 Task: Search one way flight ticket for 1 adult, 1 child, 1 infant in seat in premium economy from Alpena: Alpena County Regional Airport to Riverton: Central Wyoming Regional Airport (was Riverton Regional) on 5-4-2023. Choice of flights is American. Number of bags: 6 checked bags. Price is upto 76000. Outbound departure time preference is 15:30.
Action: Mouse moved to (382, 149)
Screenshot: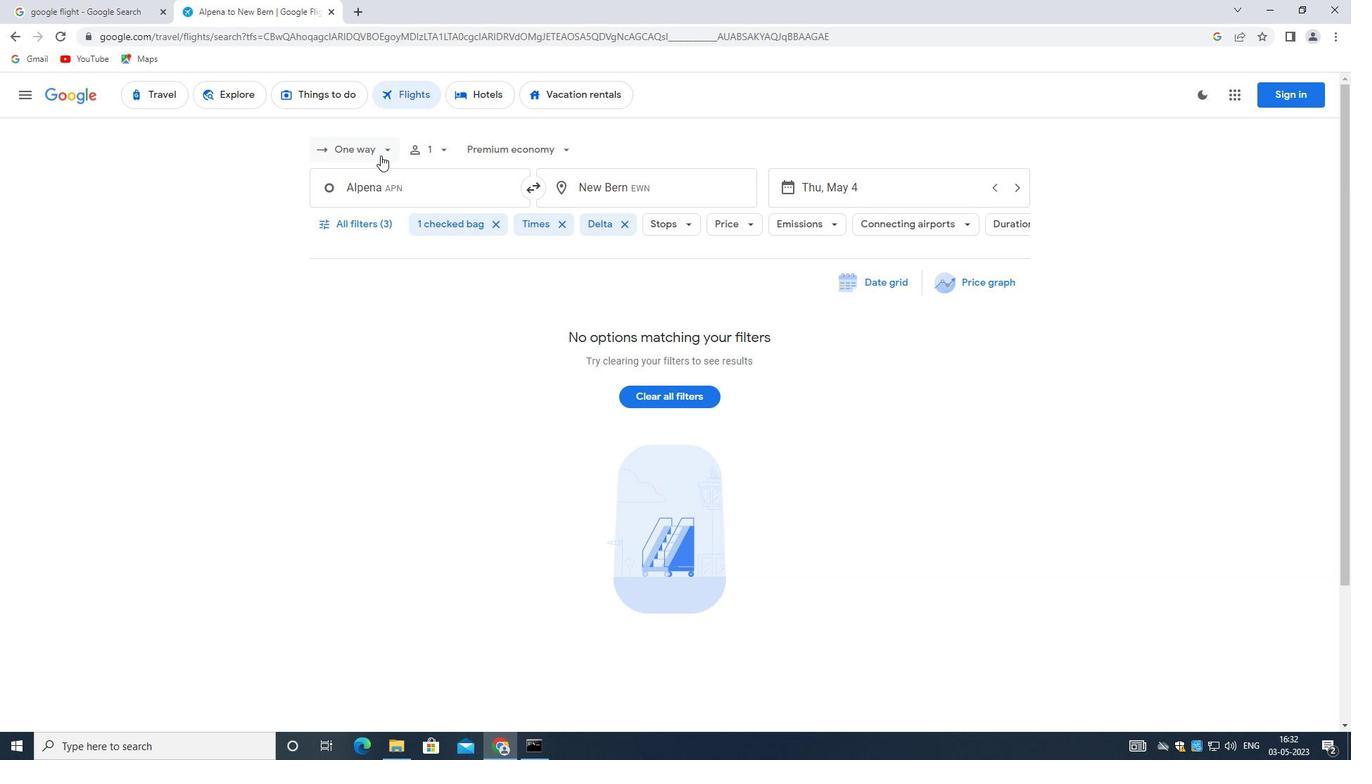 
Action: Mouse pressed left at (382, 149)
Screenshot: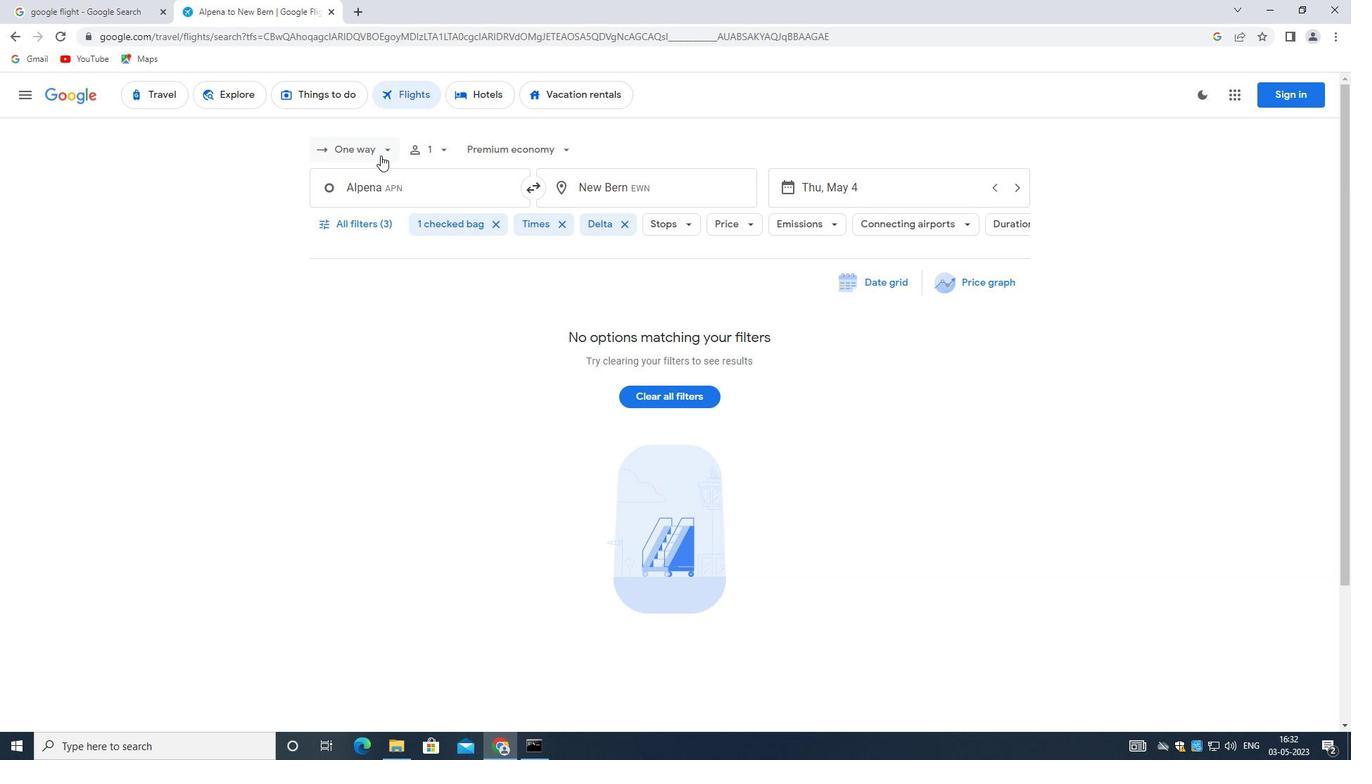 
Action: Mouse moved to (378, 204)
Screenshot: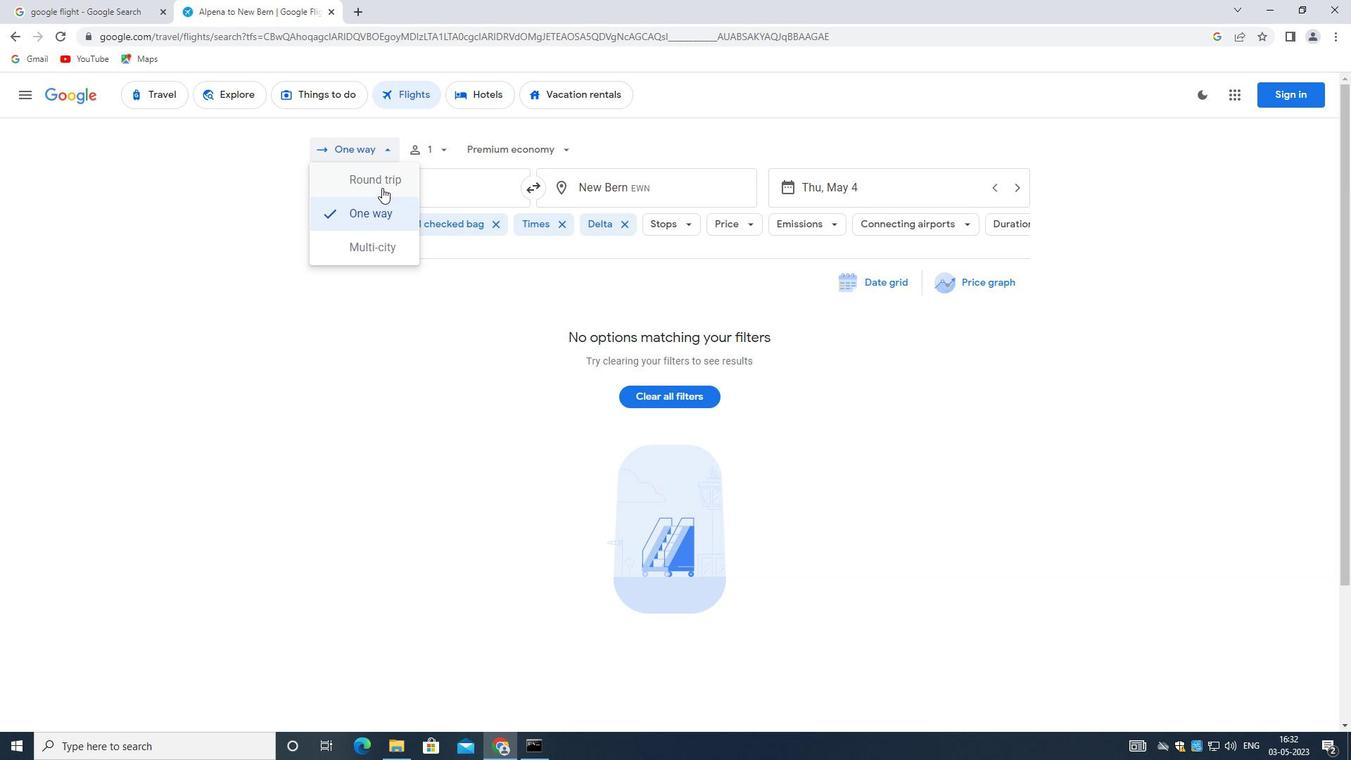 
Action: Mouse pressed left at (378, 204)
Screenshot: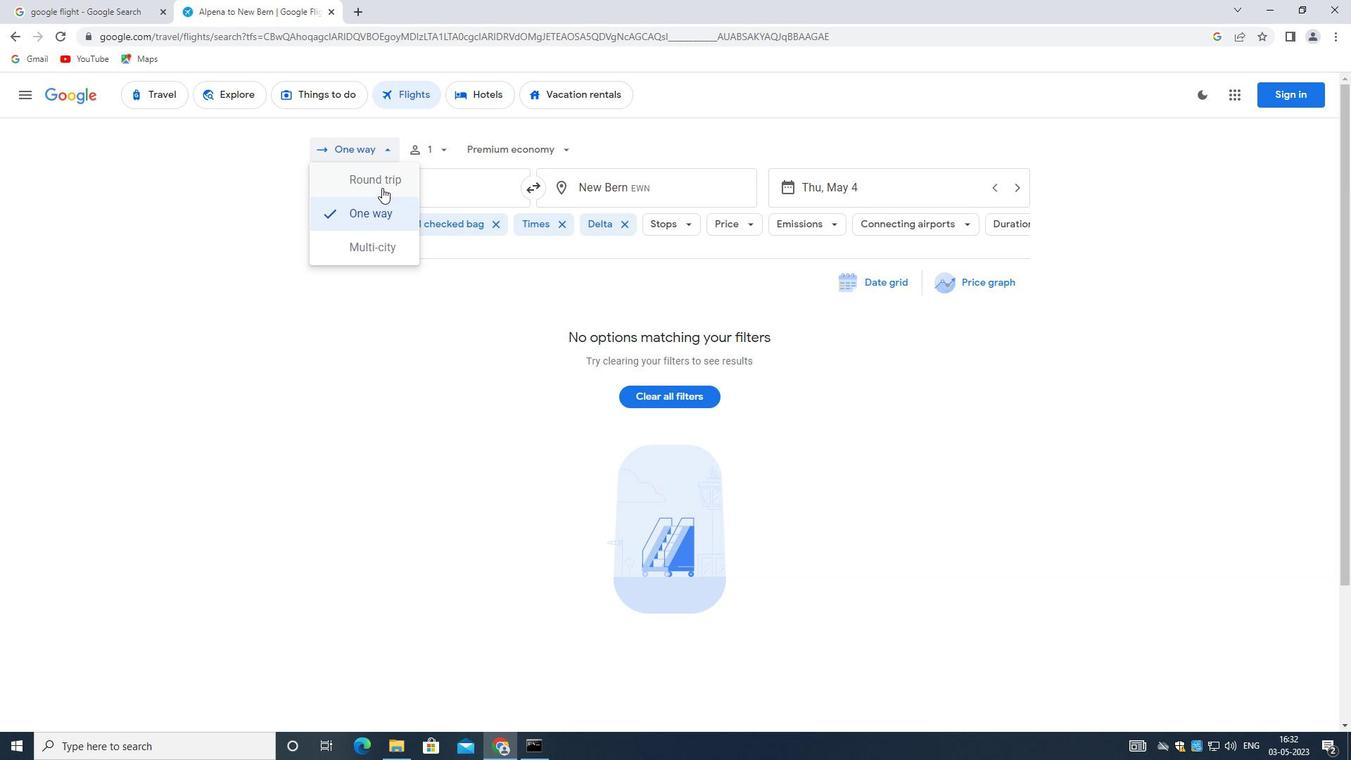 
Action: Mouse moved to (394, 154)
Screenshot: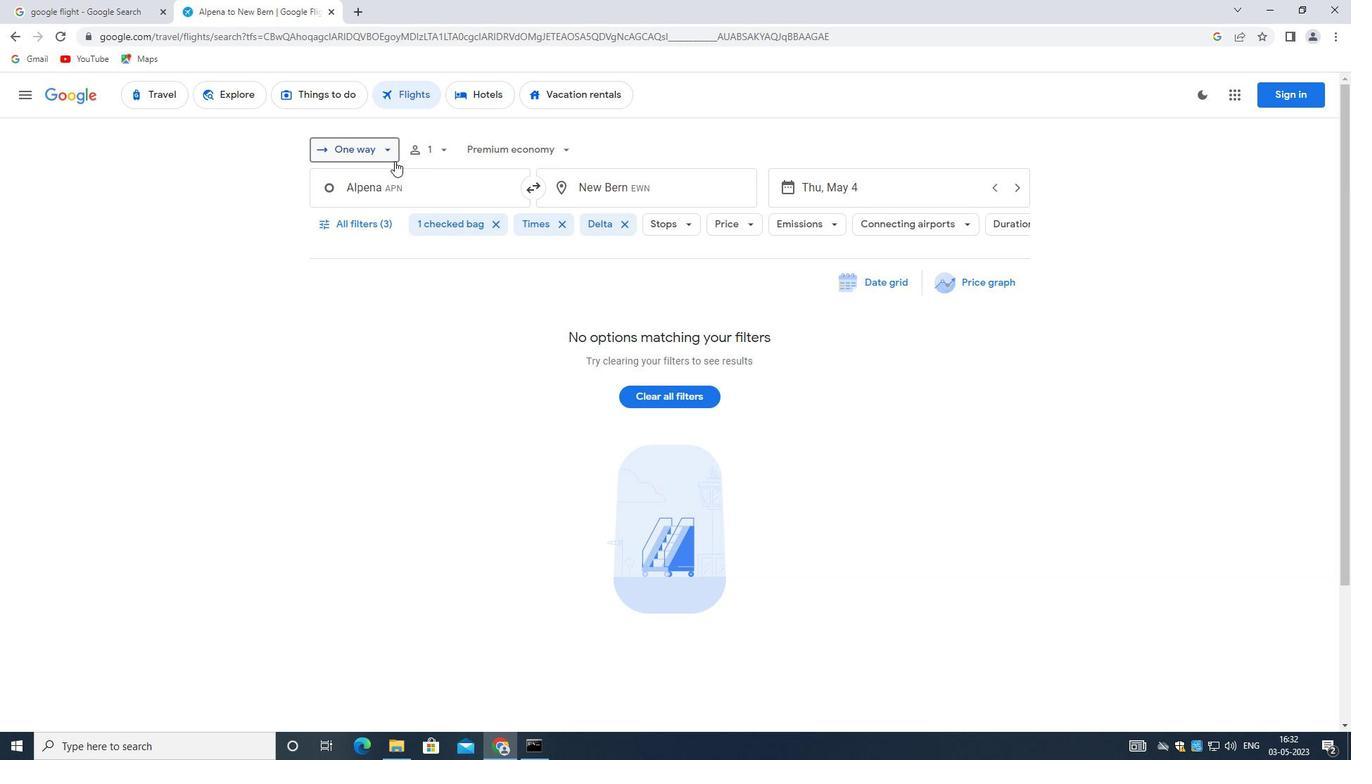 
Action: Mouse pressed left at (394, 154)
Screenshot: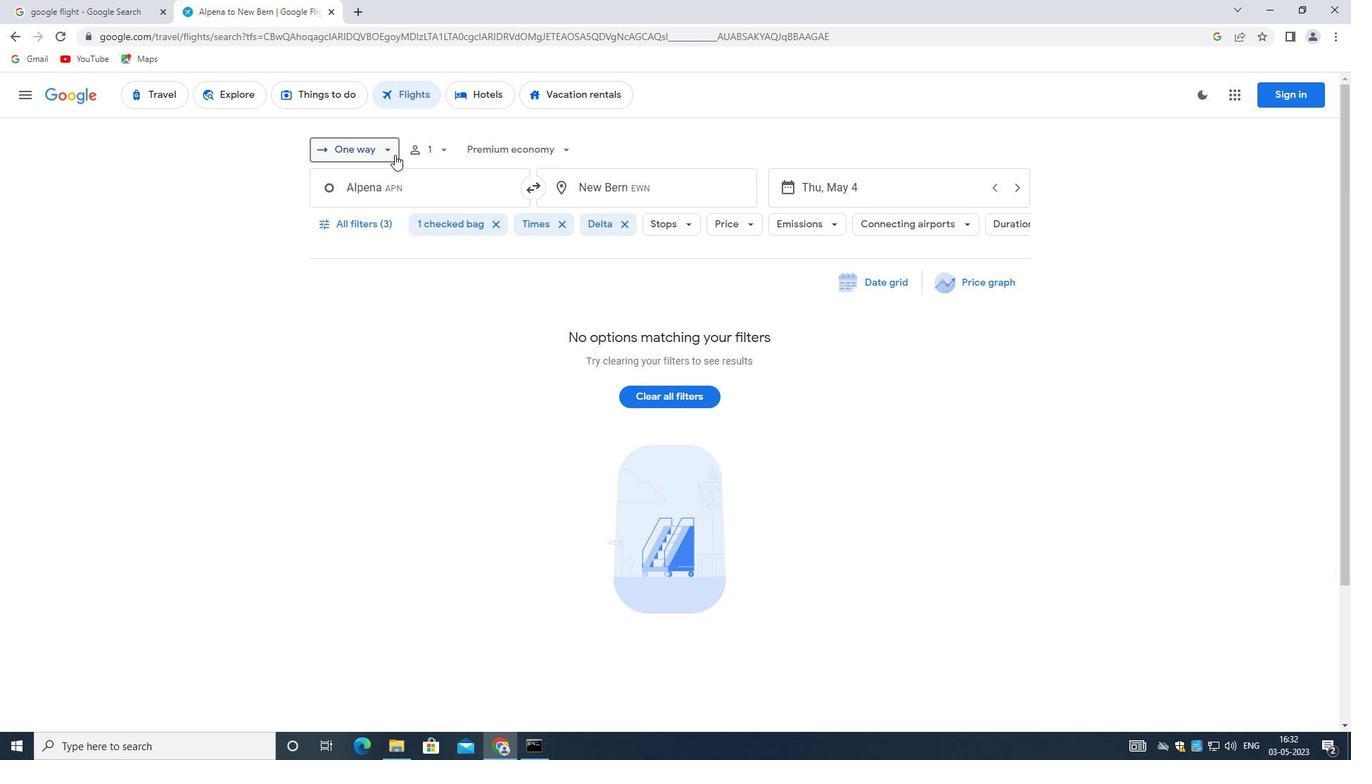 
Action: Mouse moved to (380, 209)
Screenshot: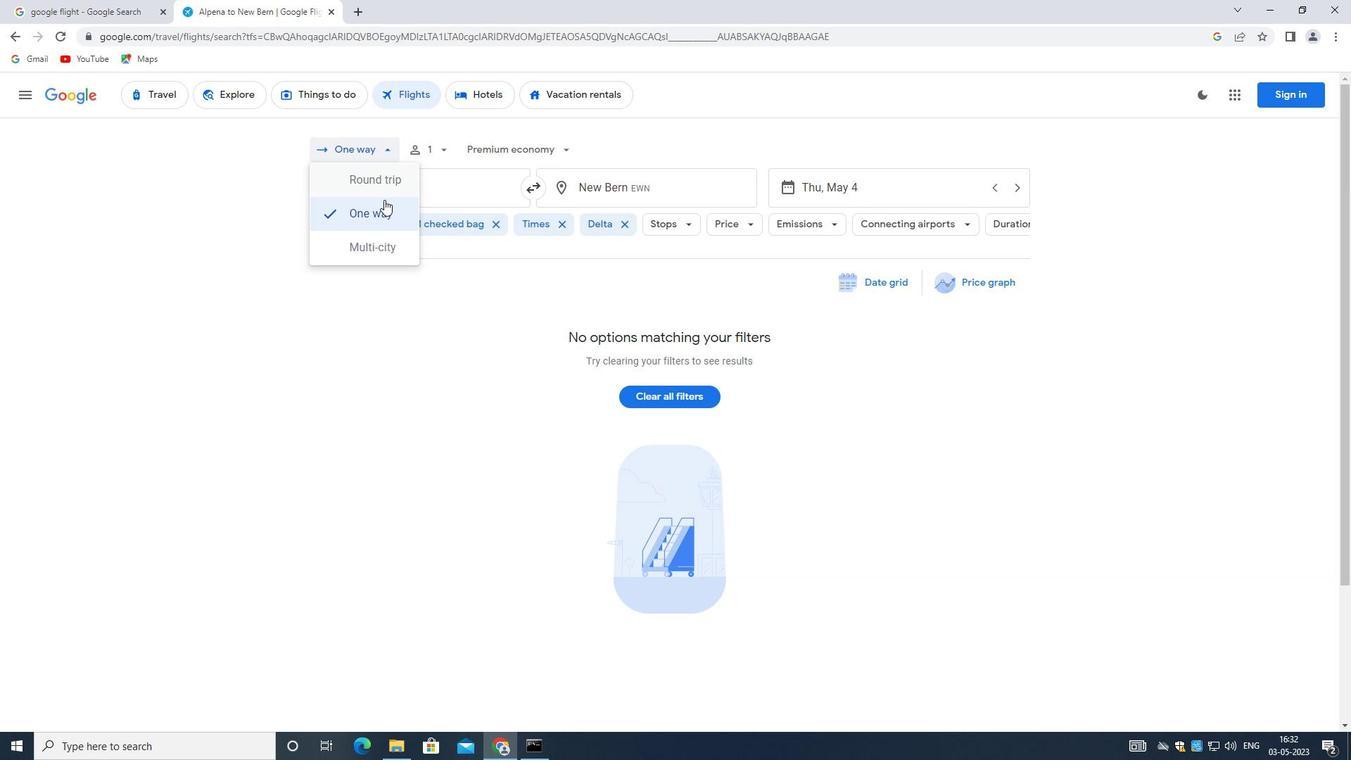 
Action: Mouse pressed left at (380, 209)
Screenshot: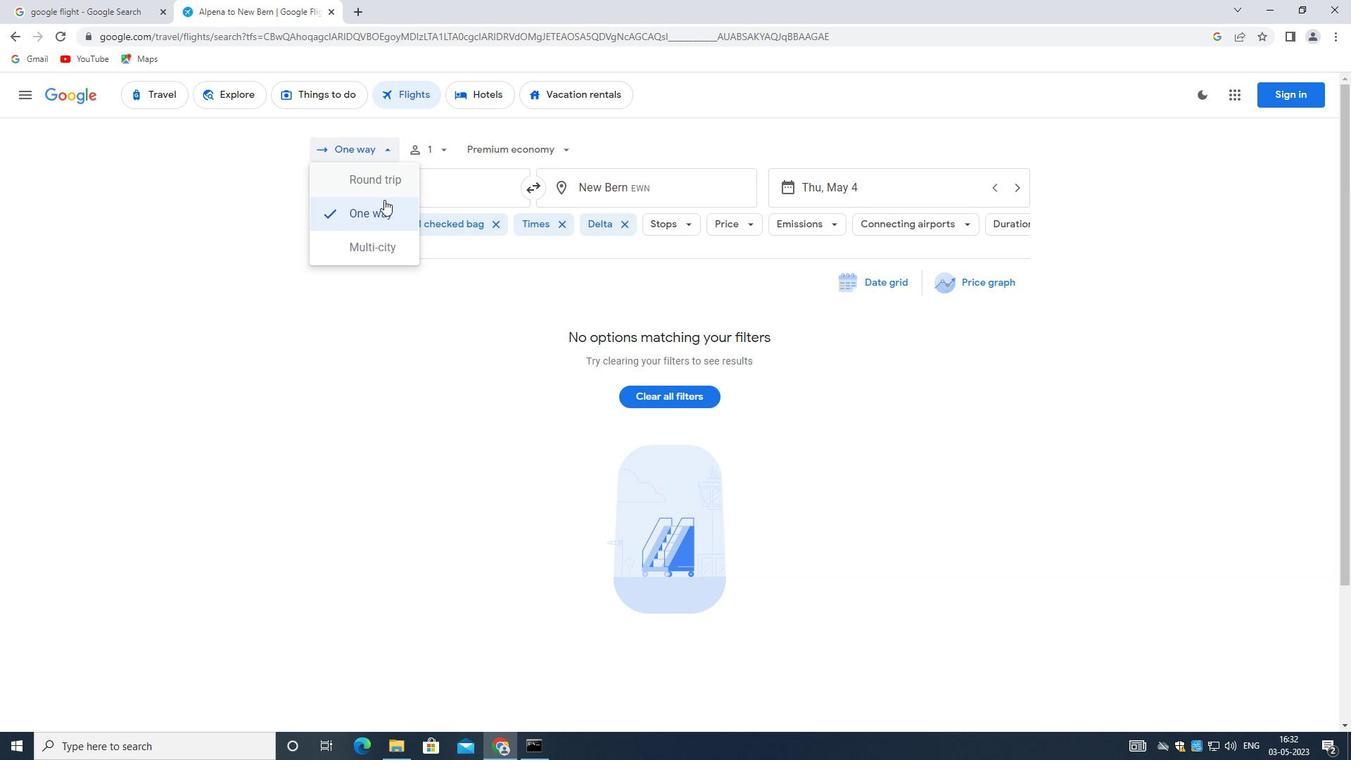 
Action: Mouse moved to (439, 144)
Screenshot: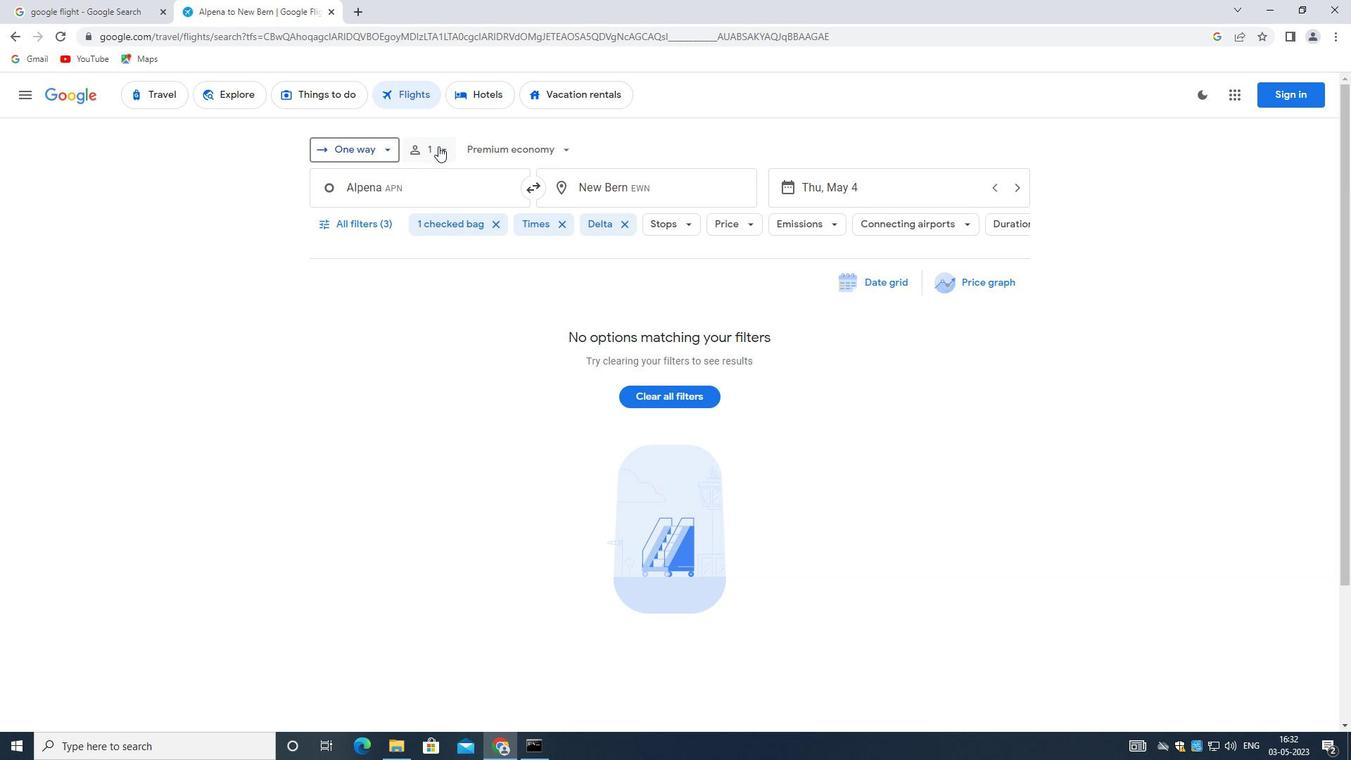 
Action: Mouse pressed left at (439, 144)
Screenshot: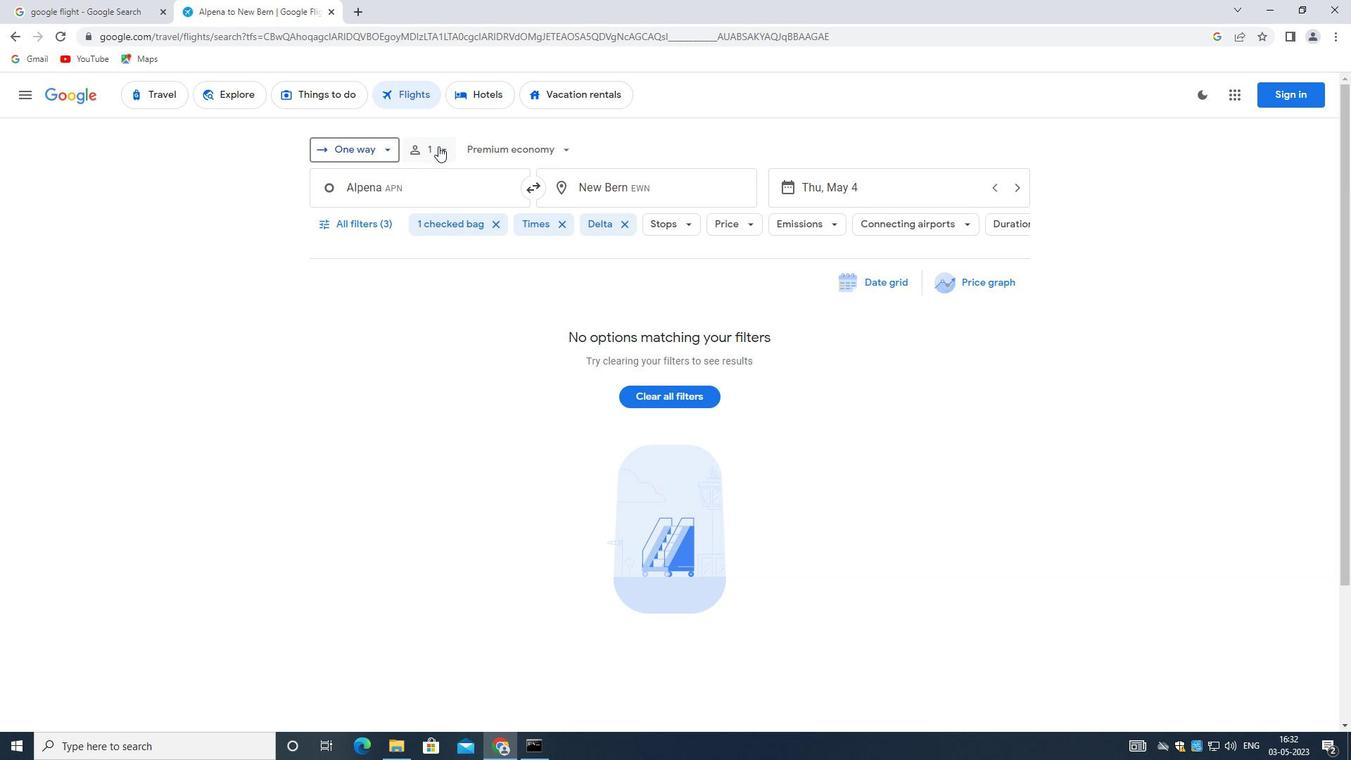
Action: Mouse moved to (546, 215)
Screenshot: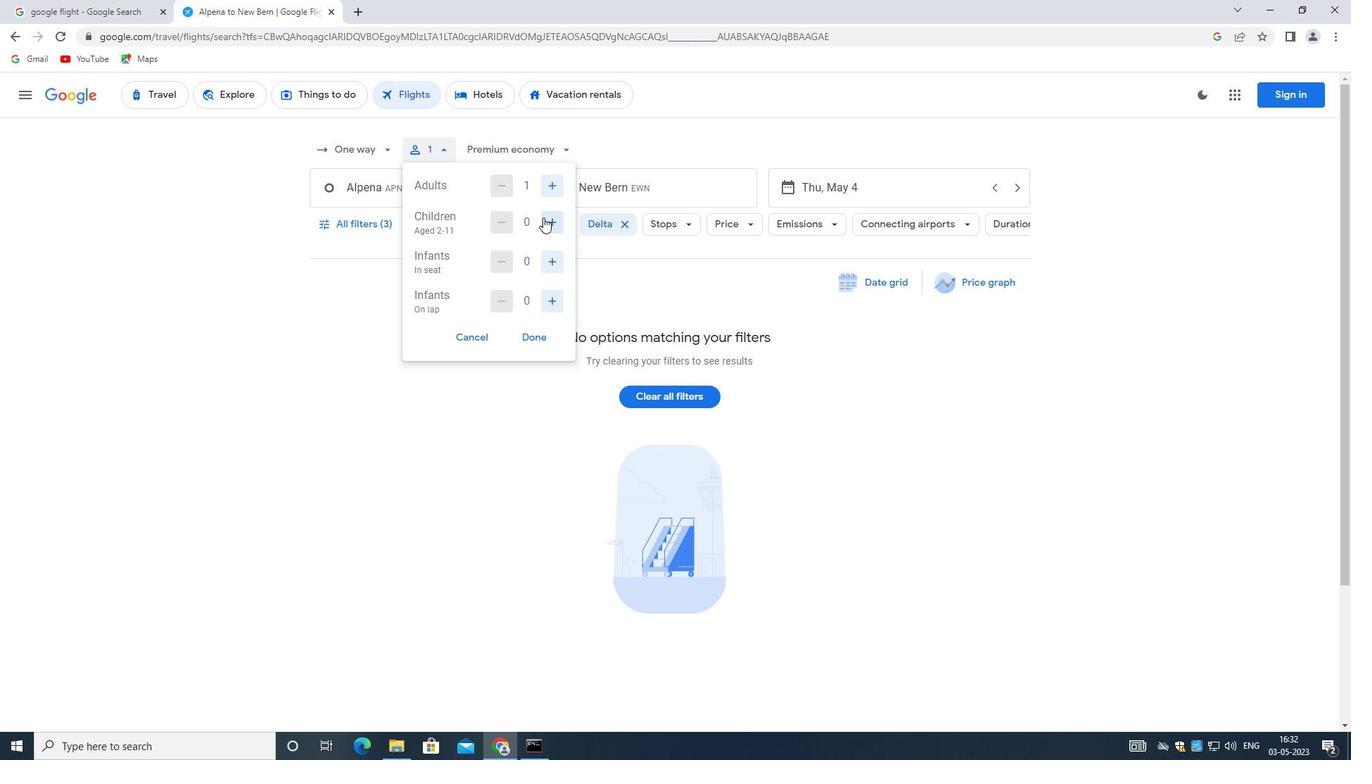
Action: Mouse pressed left at (546, 215)
Screenshot: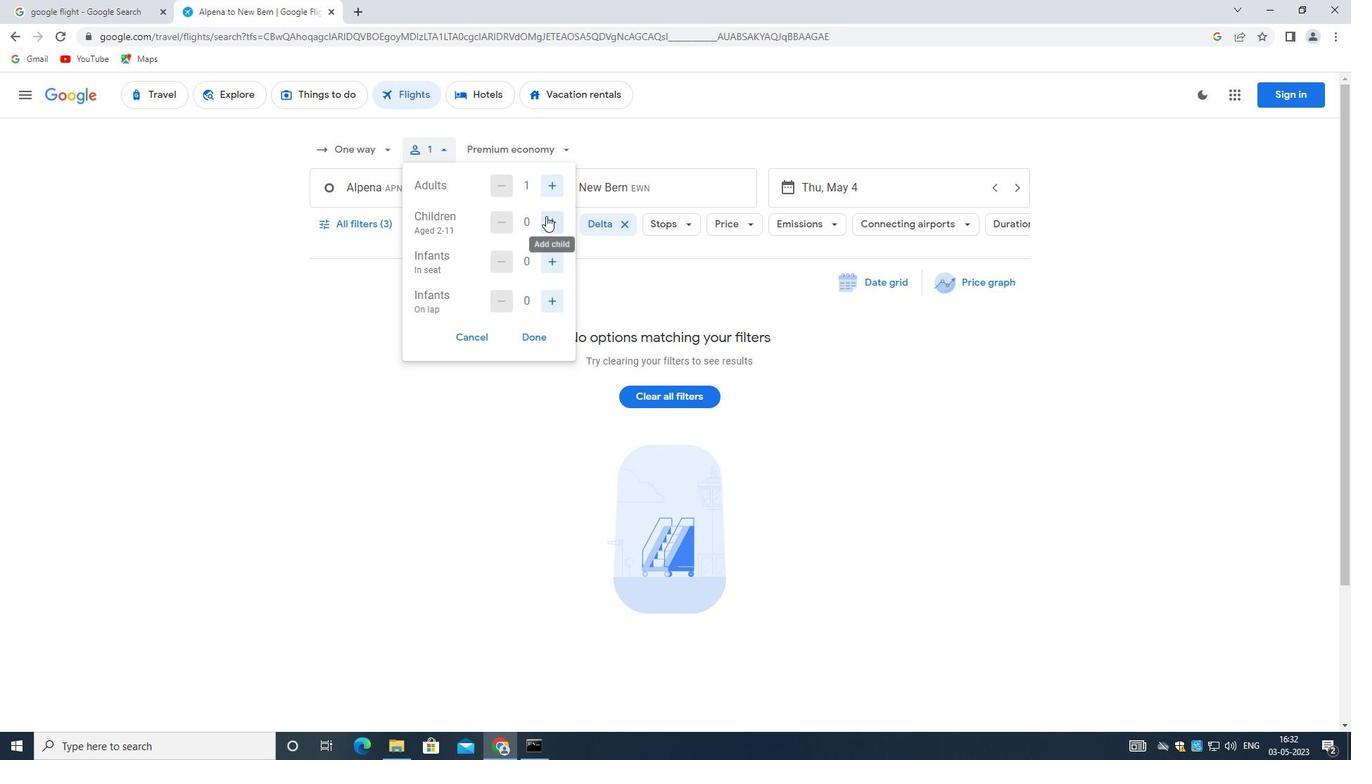 
Action: Mouse moved to (555, 259)
Screenshot: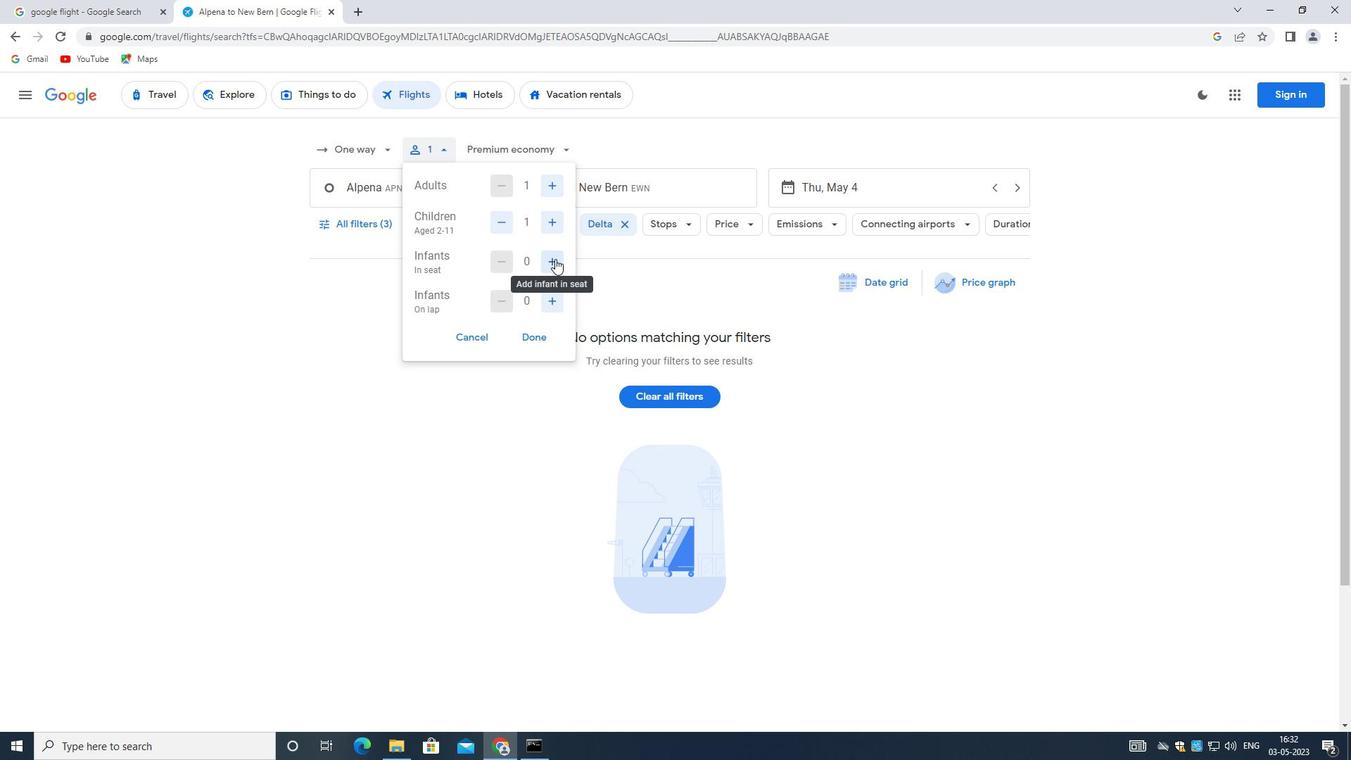 
Action: Mouse pressed left at (555, 259)
Screenshot: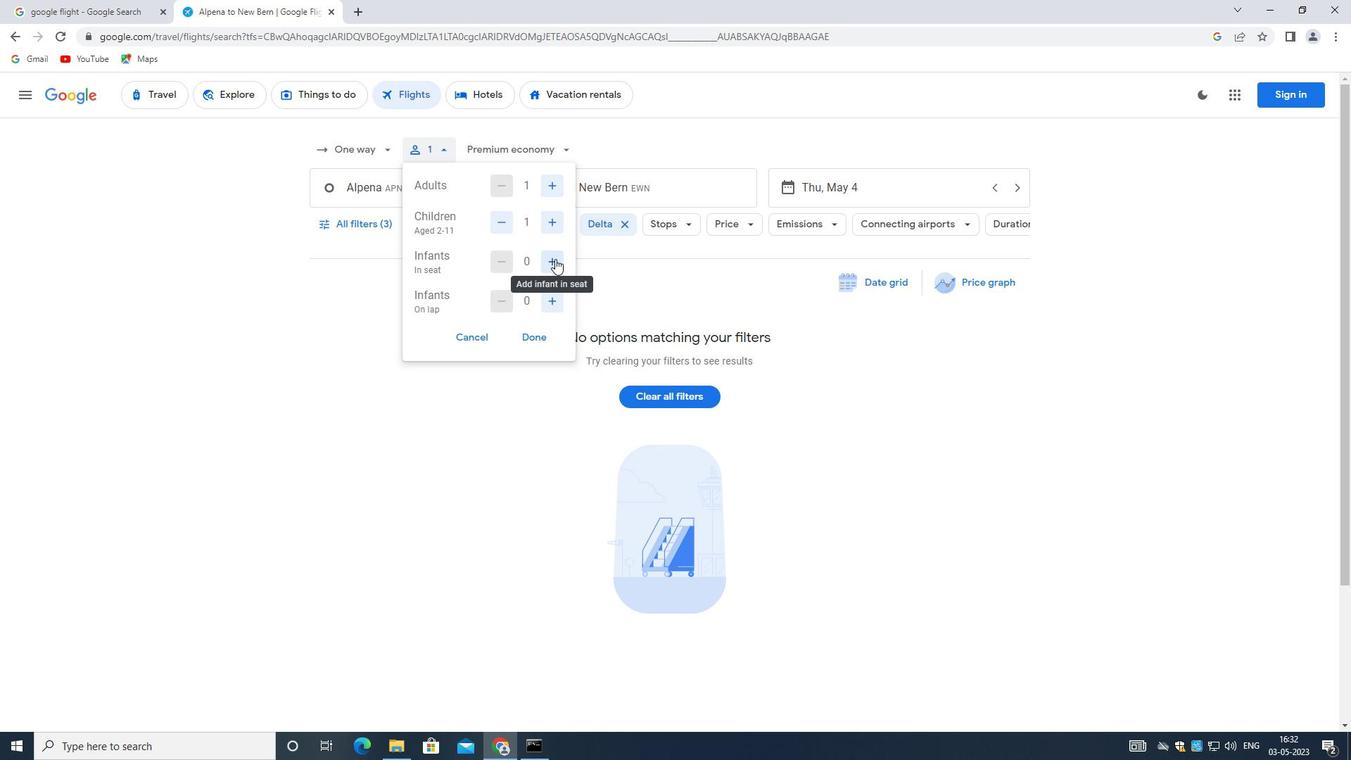 
Action: Mouse moved to (547, 336)
Screenshot: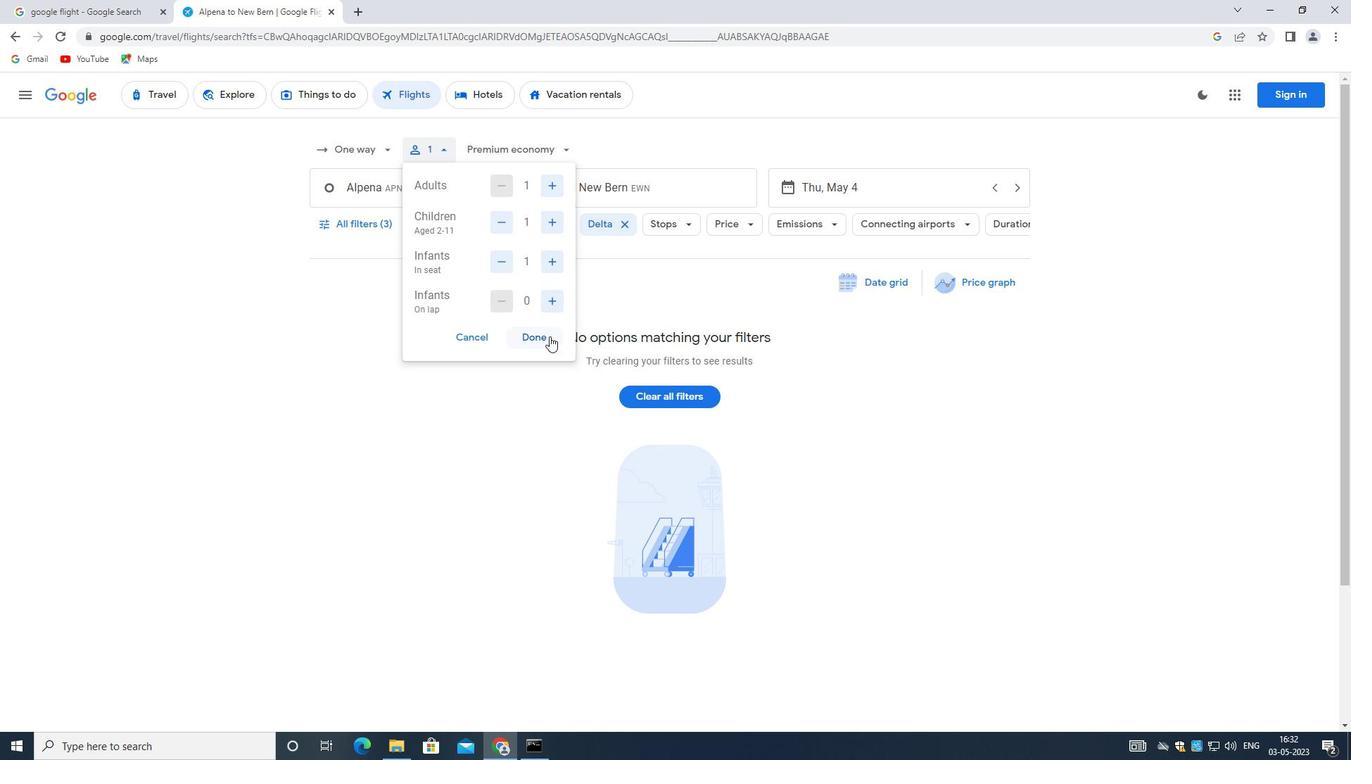 
Action: Mouse pressed left at (547, 336)
Screenshot: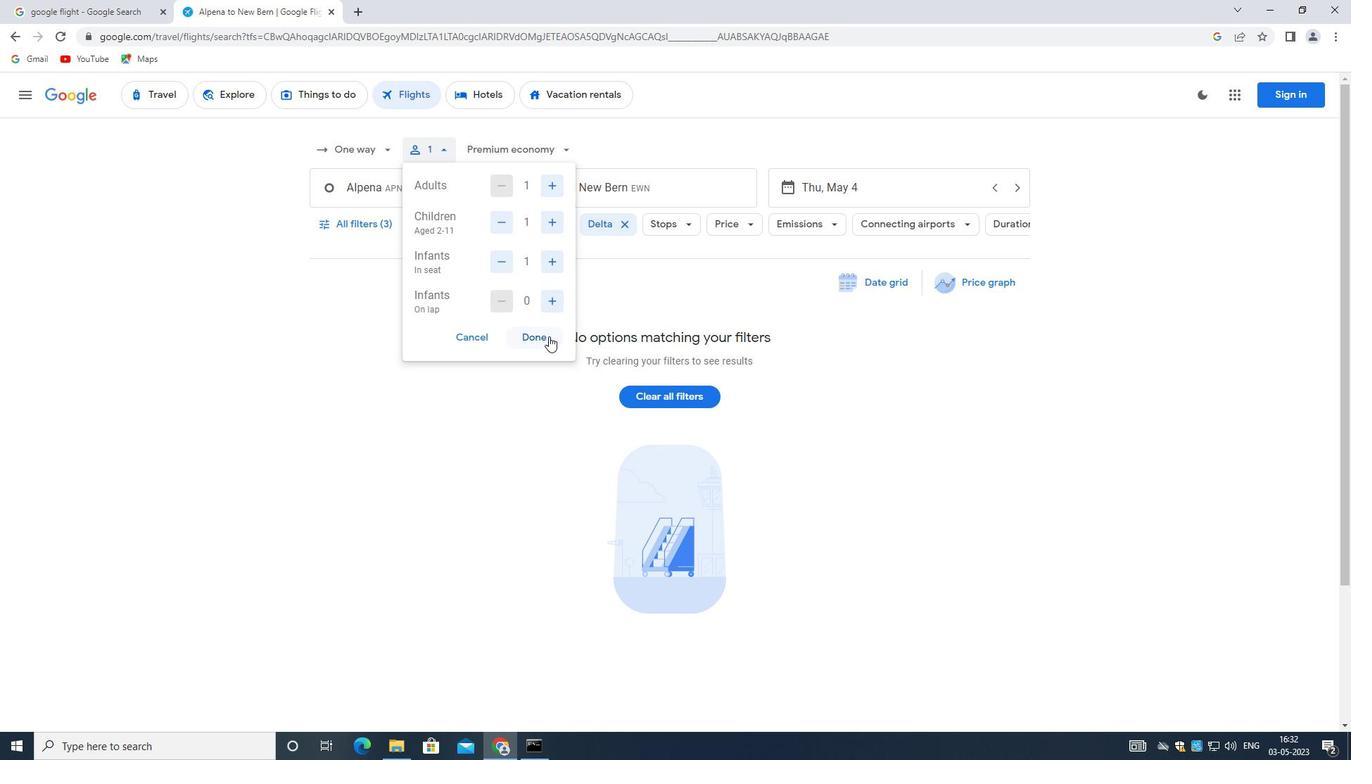 
Action: Mouse moved to (533, 147)
Screenshot: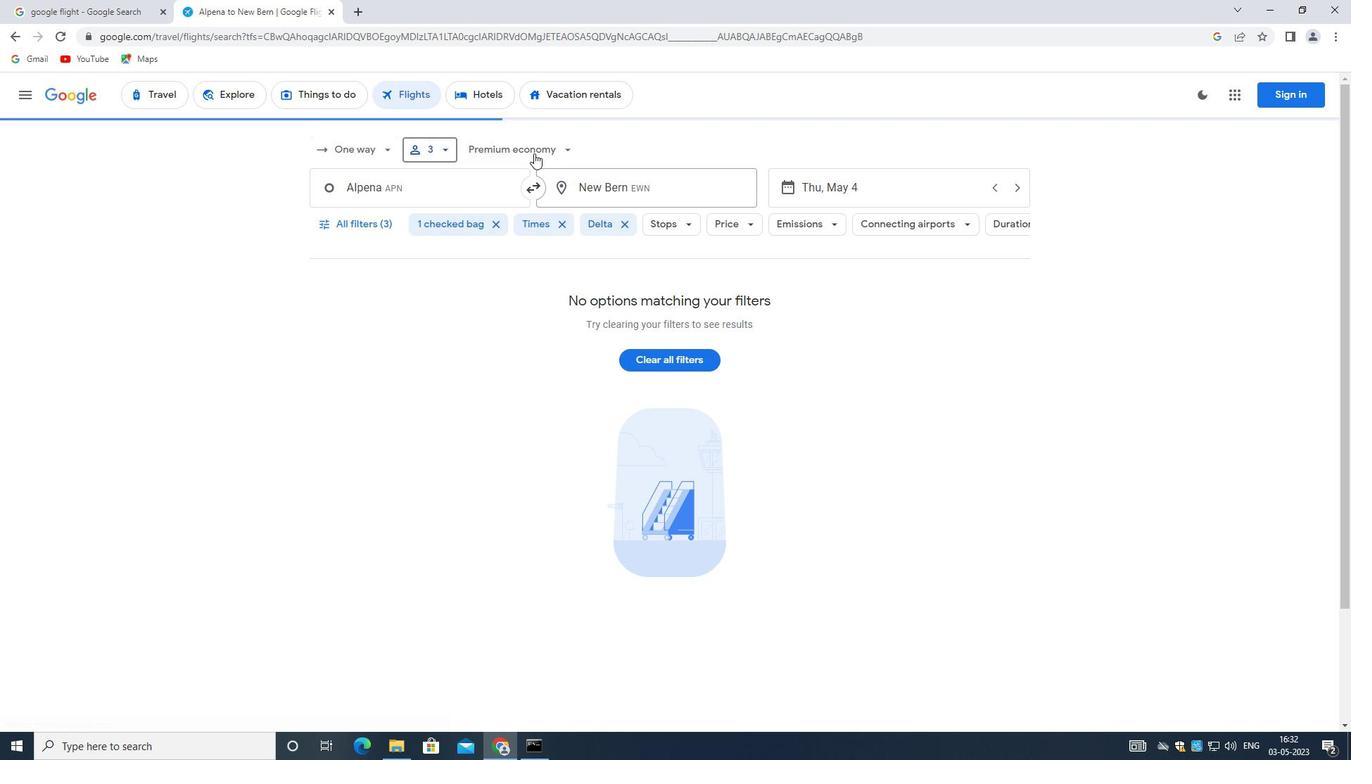 
Action: Mouse pressed left at (533, 147)
Screenshot: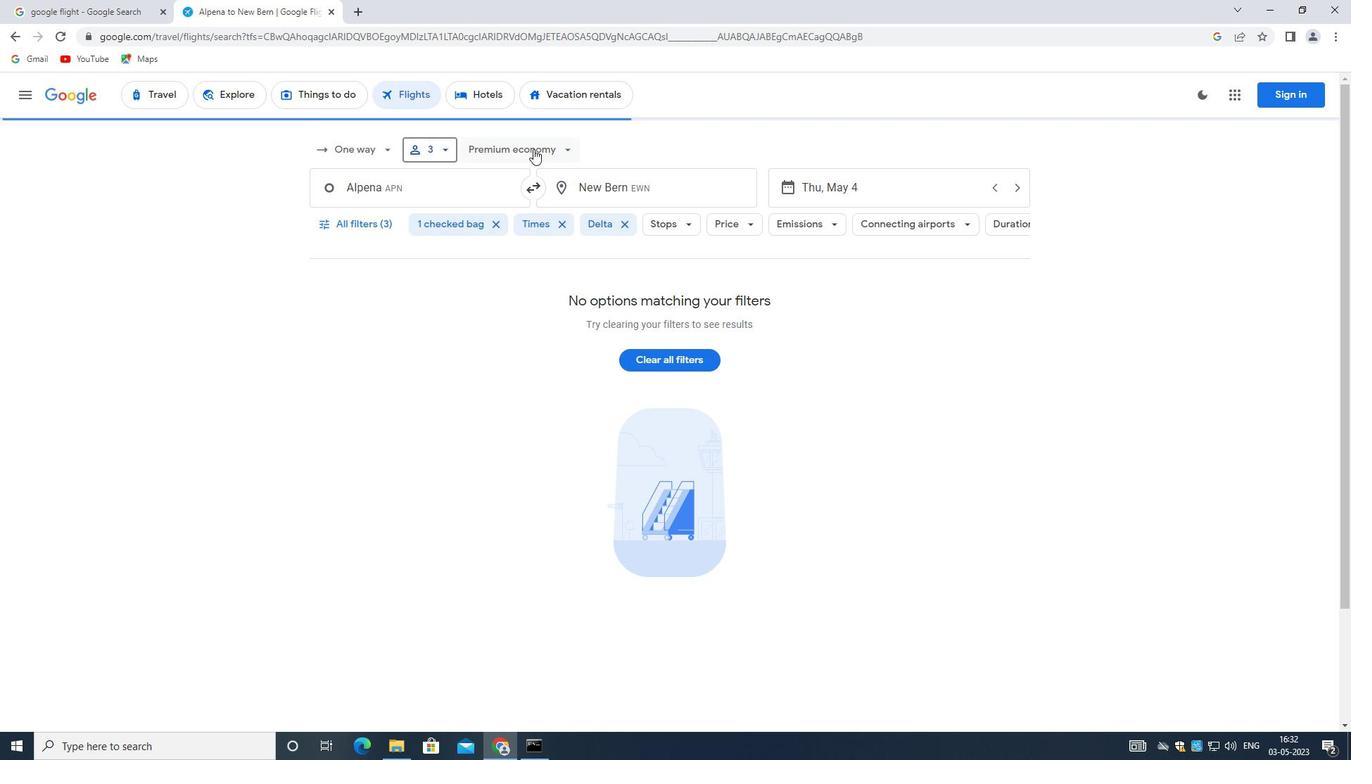 
Action: Mouse moved to (535, 217)
Screenshot: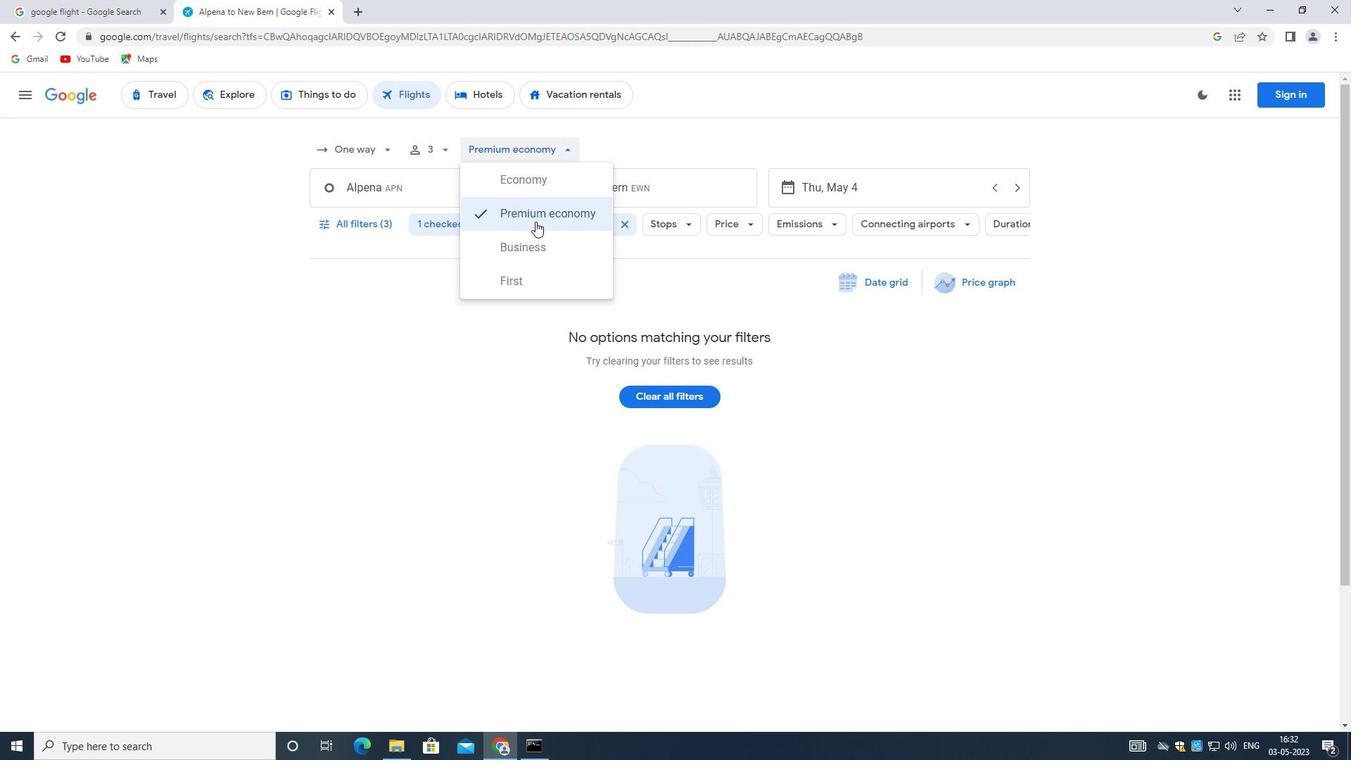 
Action: Mouse pressed left at (535, 217)
Screenshot: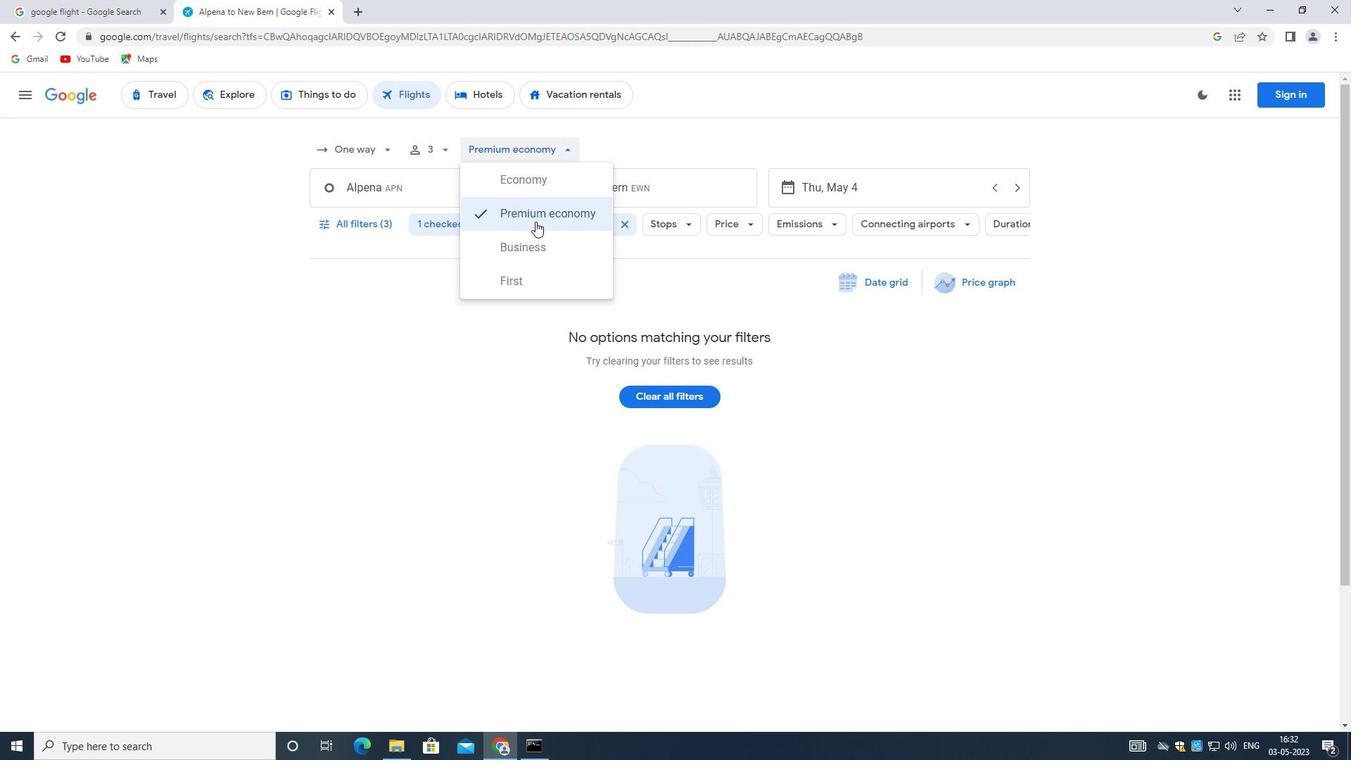 
Action: Mouse moved to (364, 180)
Screenshot: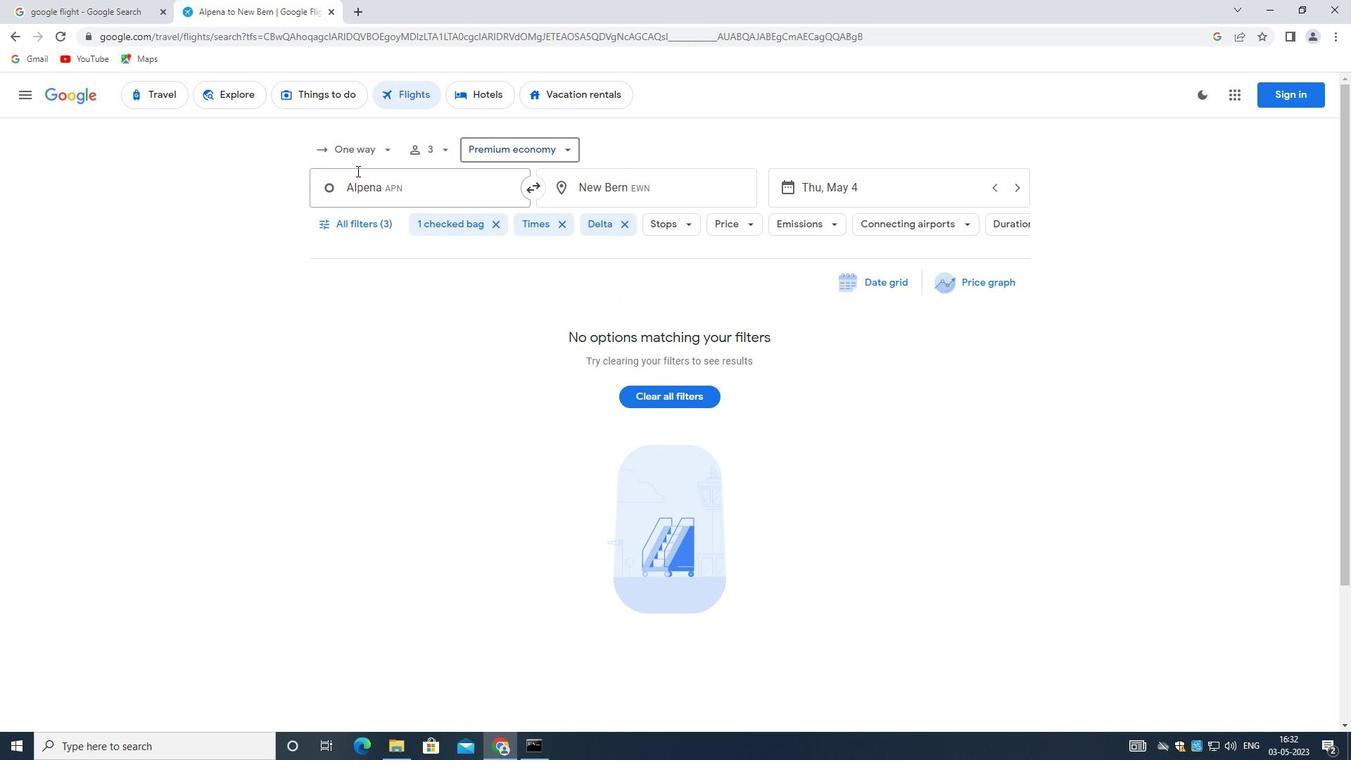 
Action: Mouse pressed left at (364, 180)
Screenshot: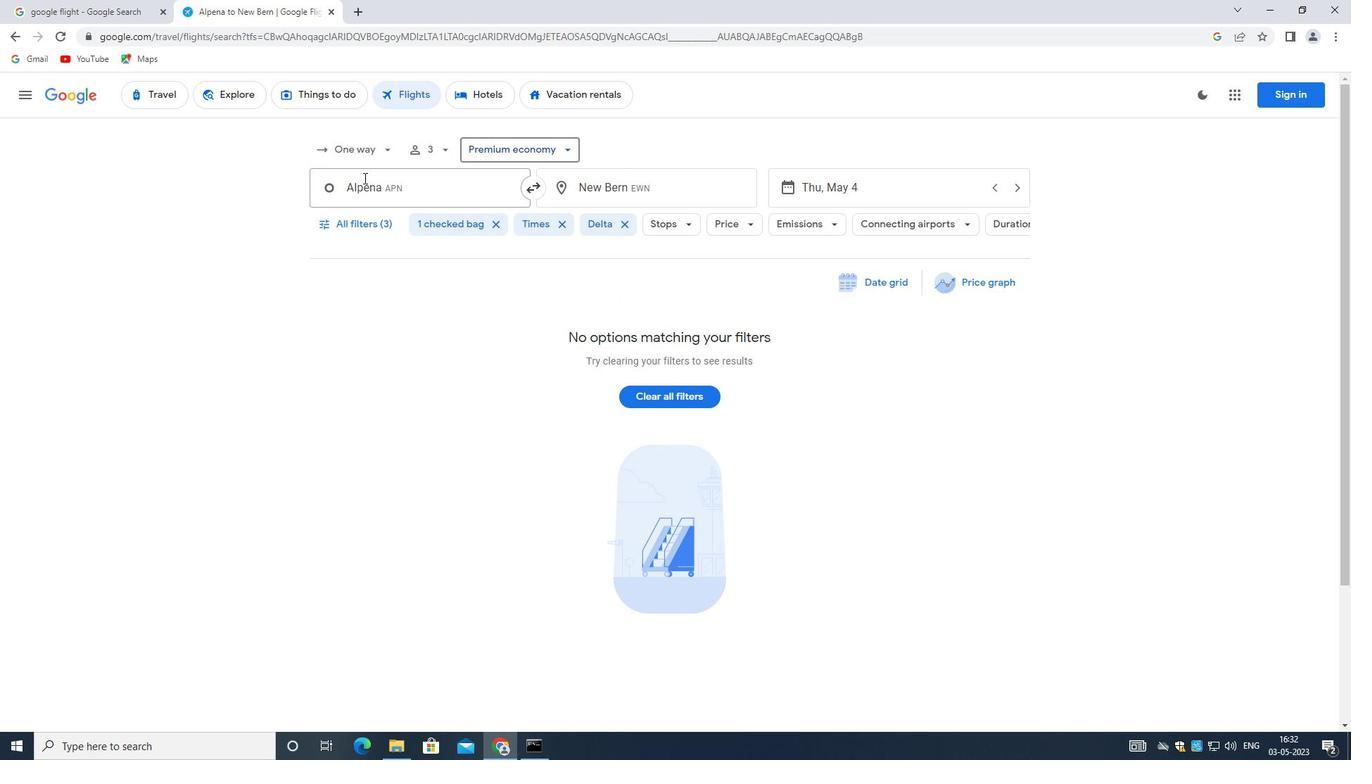 
Action: Mouse moved to (365, 181)
Screenshot: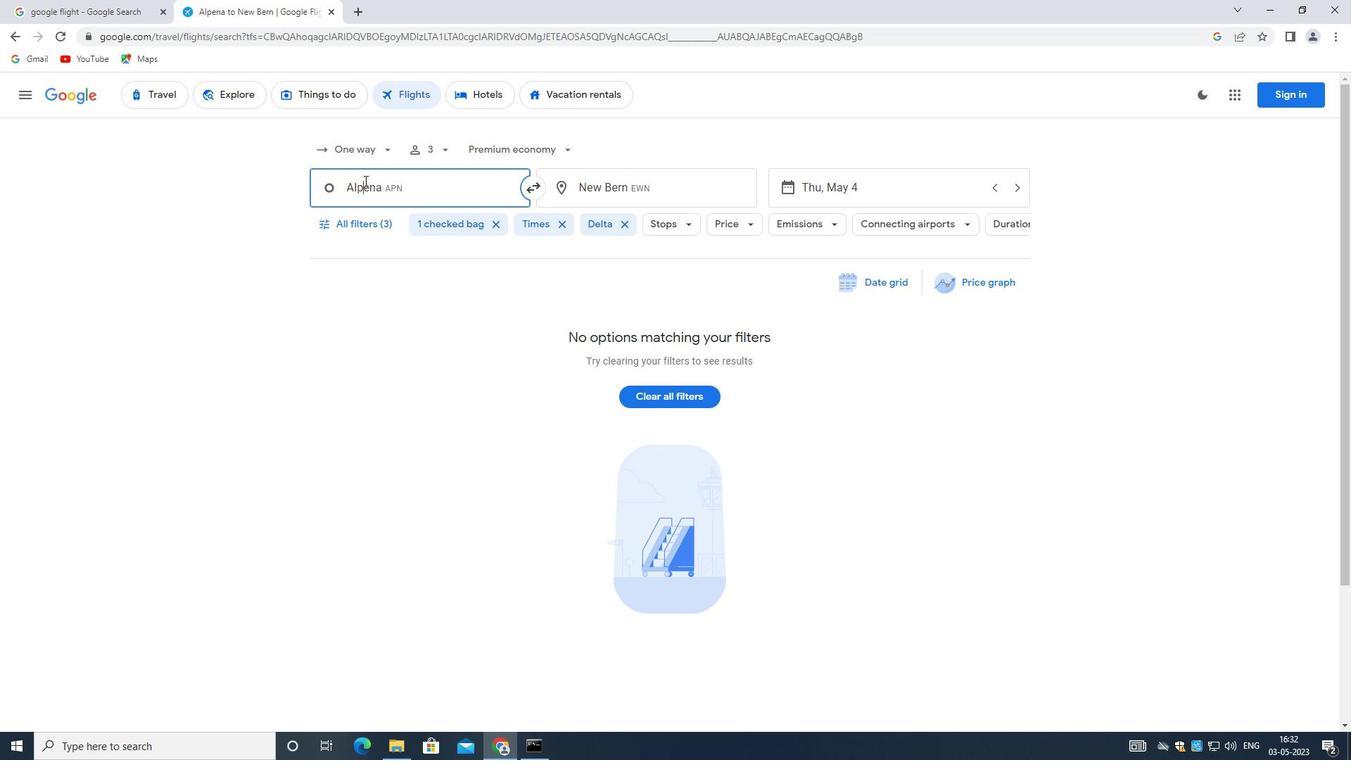
Action: Key pressed <Key.backspace><Key.shift>ALPENA<Key.space>
Screenshot: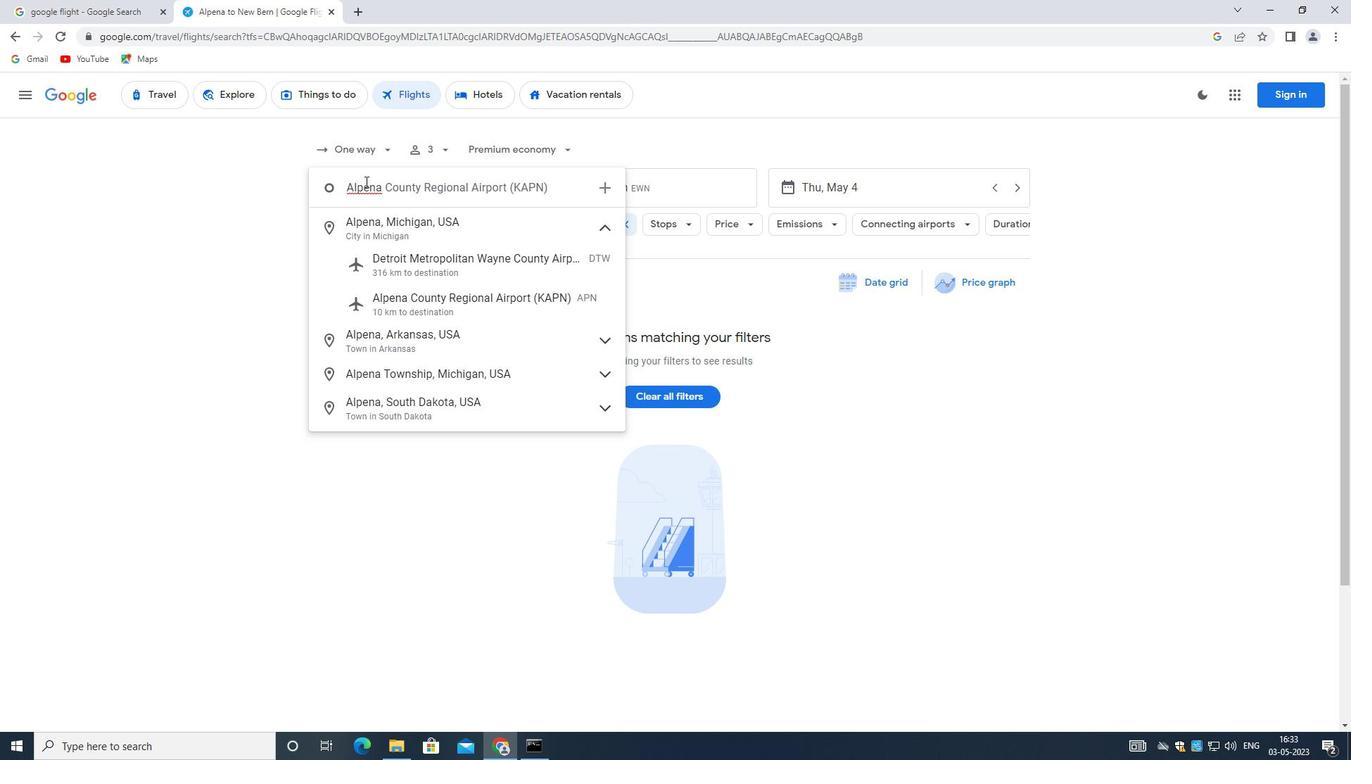 
Action: Mouse moved to (479, 302)
Screenshot: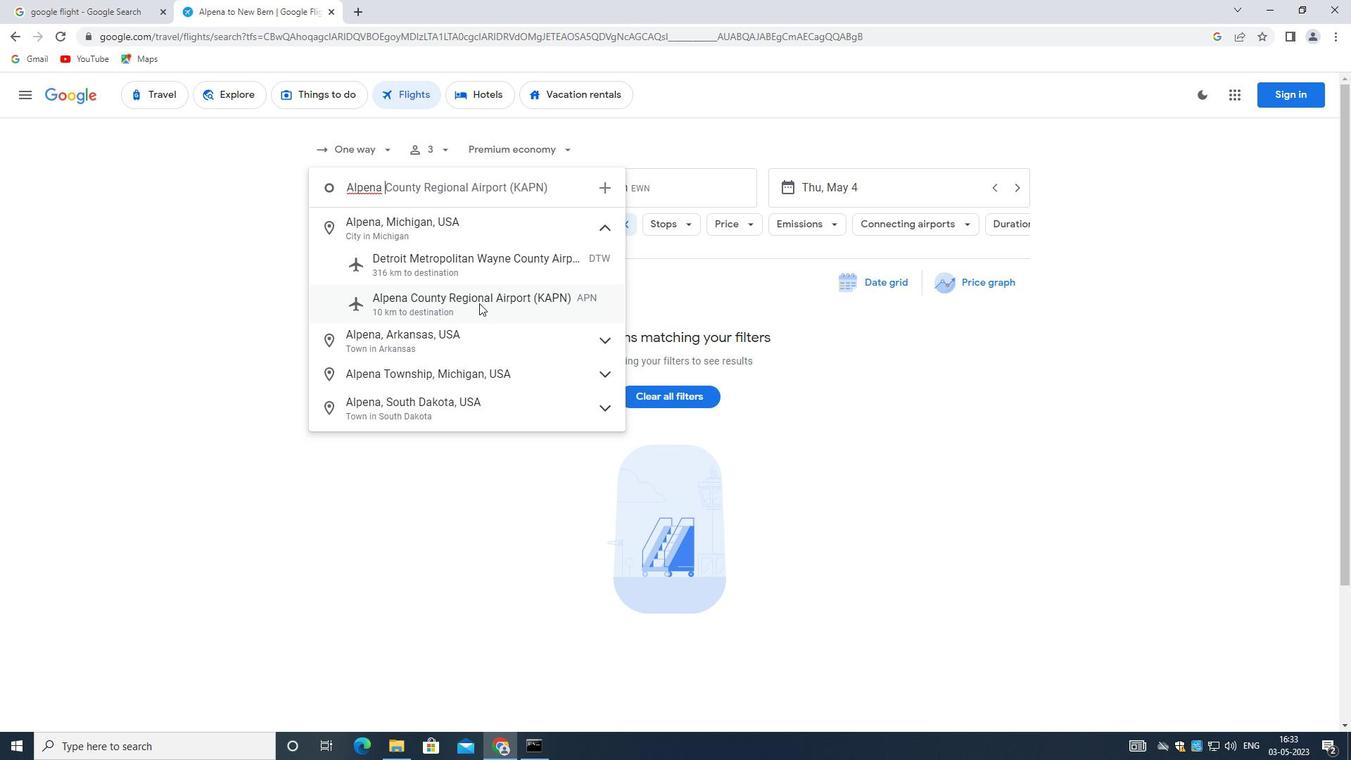 
Action: Mouse pressed left at (479, 302)
Screenshot: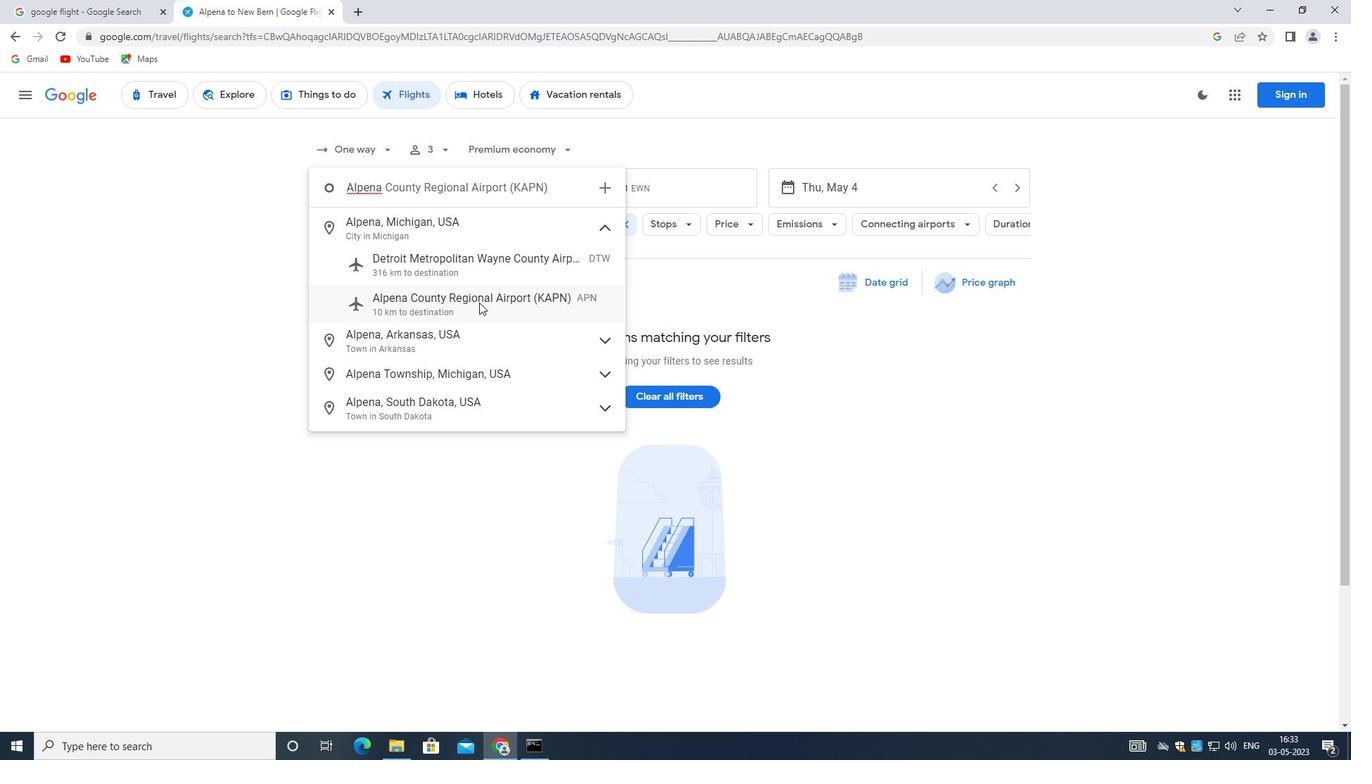 
Action: Mouse moved to (608, 185)
Screenshot: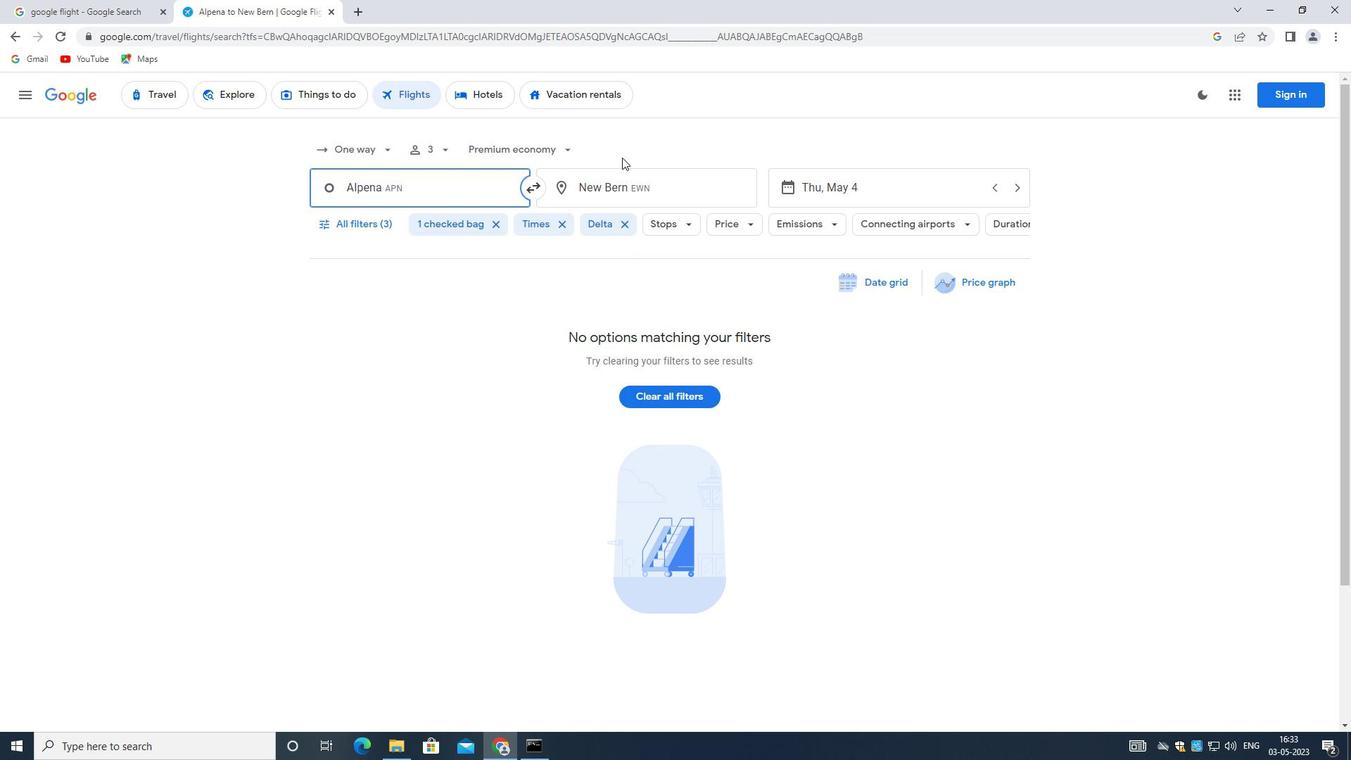 
Action: Mouse pressed left at (608, 185)
Screenshot: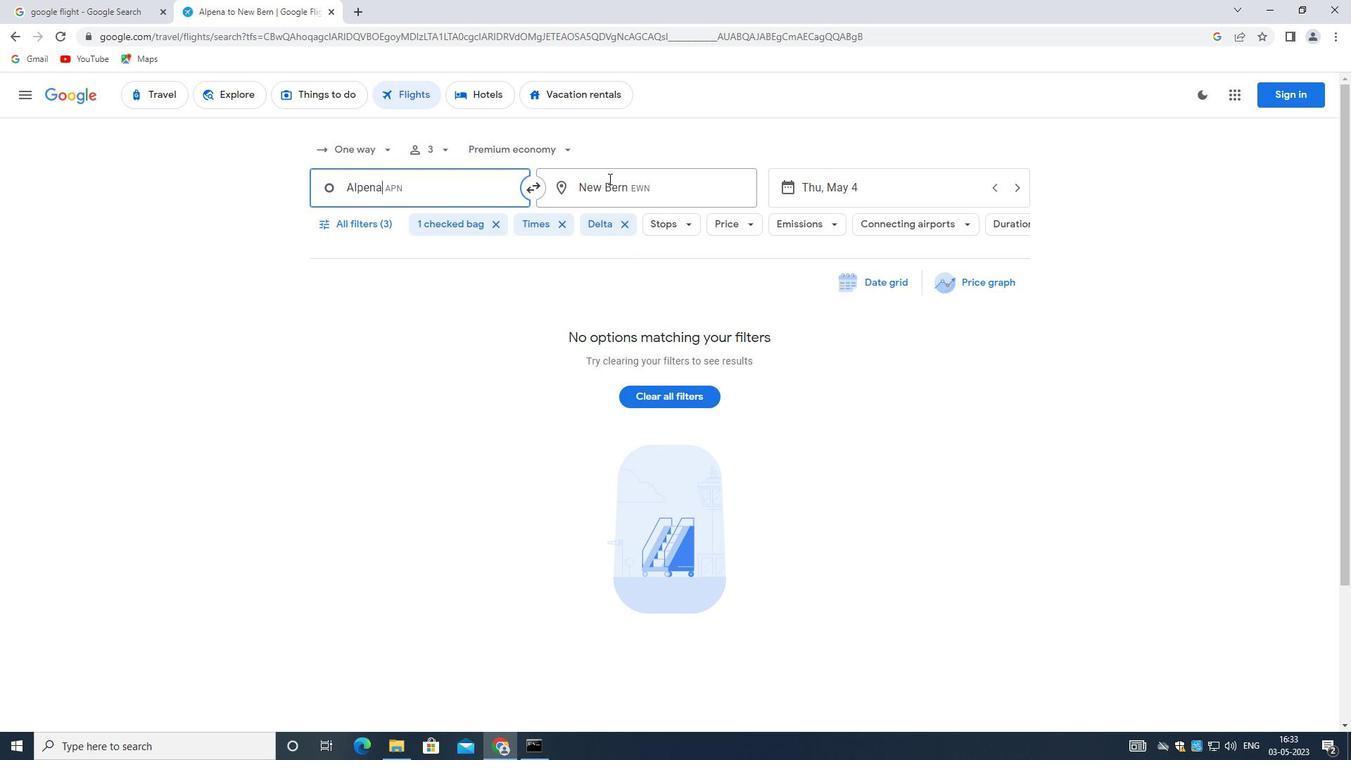 
Action: Mouse moved to (608, 185)
Screenshot: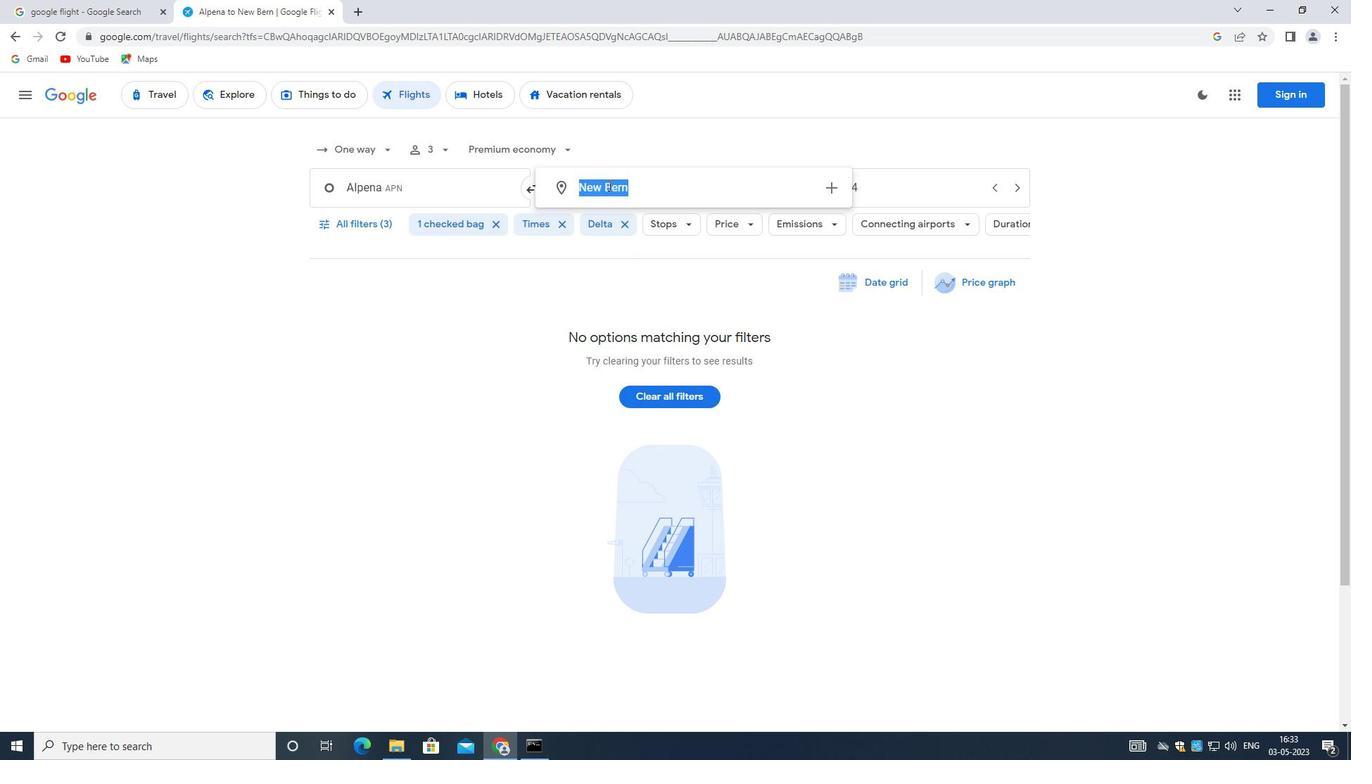 
Action: Key pressed <Key.backspace><Key.shift>CENTRAL<Key.space><Key.shift>WYOMING
Screenshot: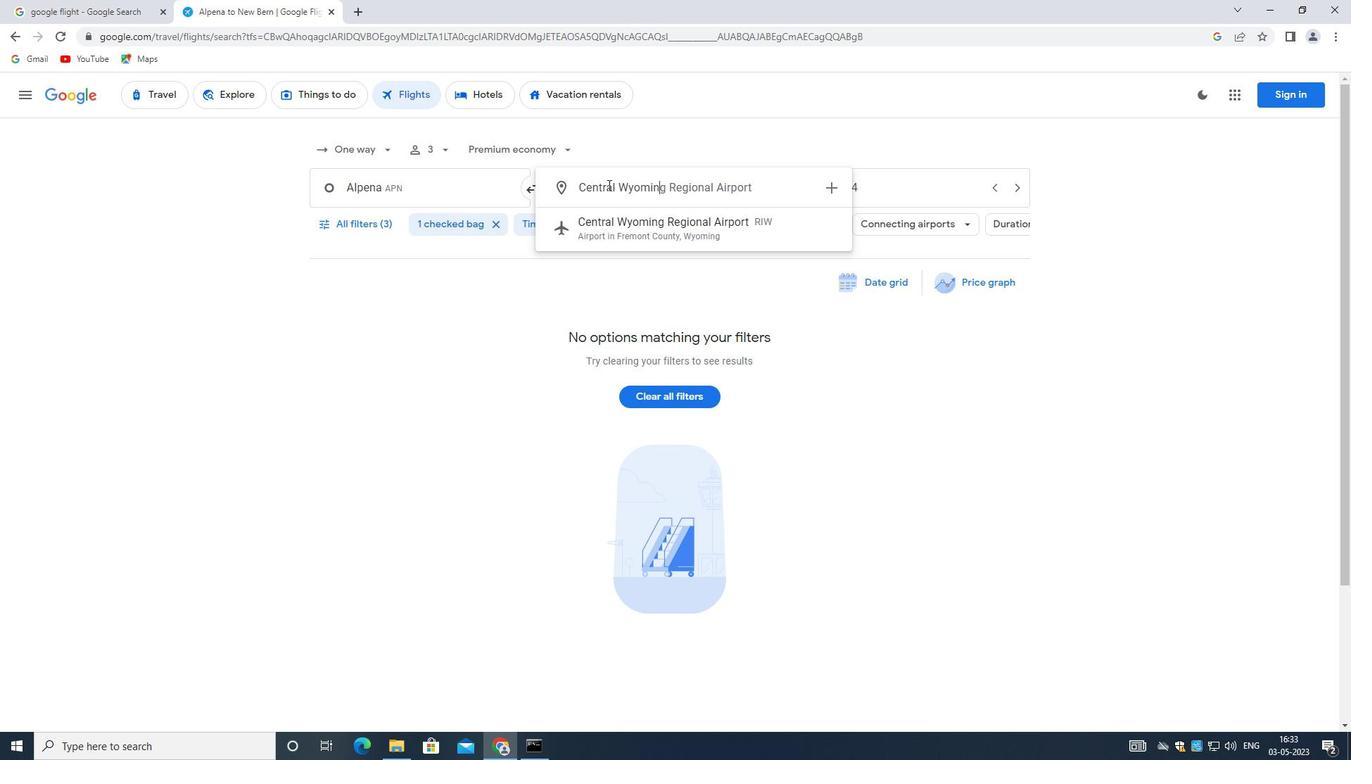 
Action: Mouse moved to (608, 185)
Screenshot: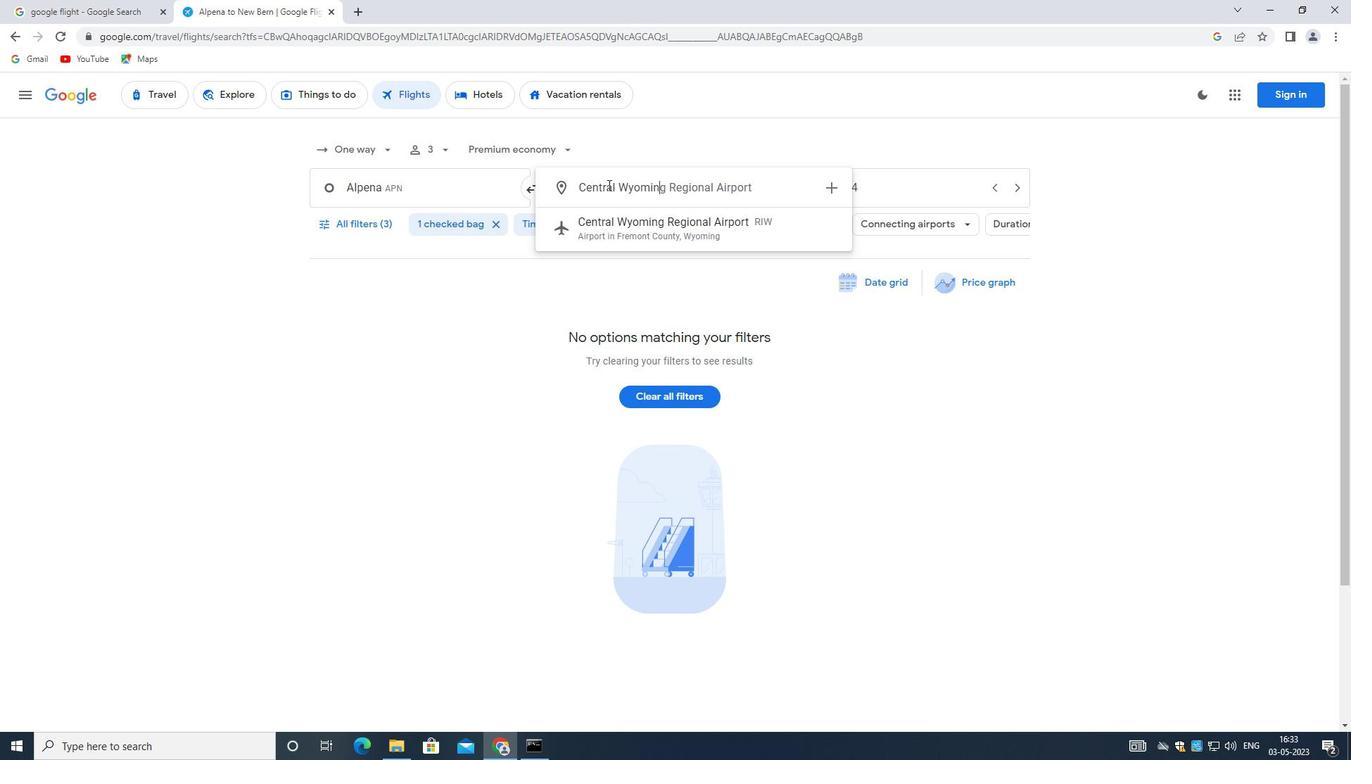 
Action: Key pressed <Key.space><Key.shift><Key.shift><Key.shift><Key.shift><Key.shift><Key.shift><Key.shift>REGIONAL<Key.space><Key.shift>AIRPORT
Screenshot: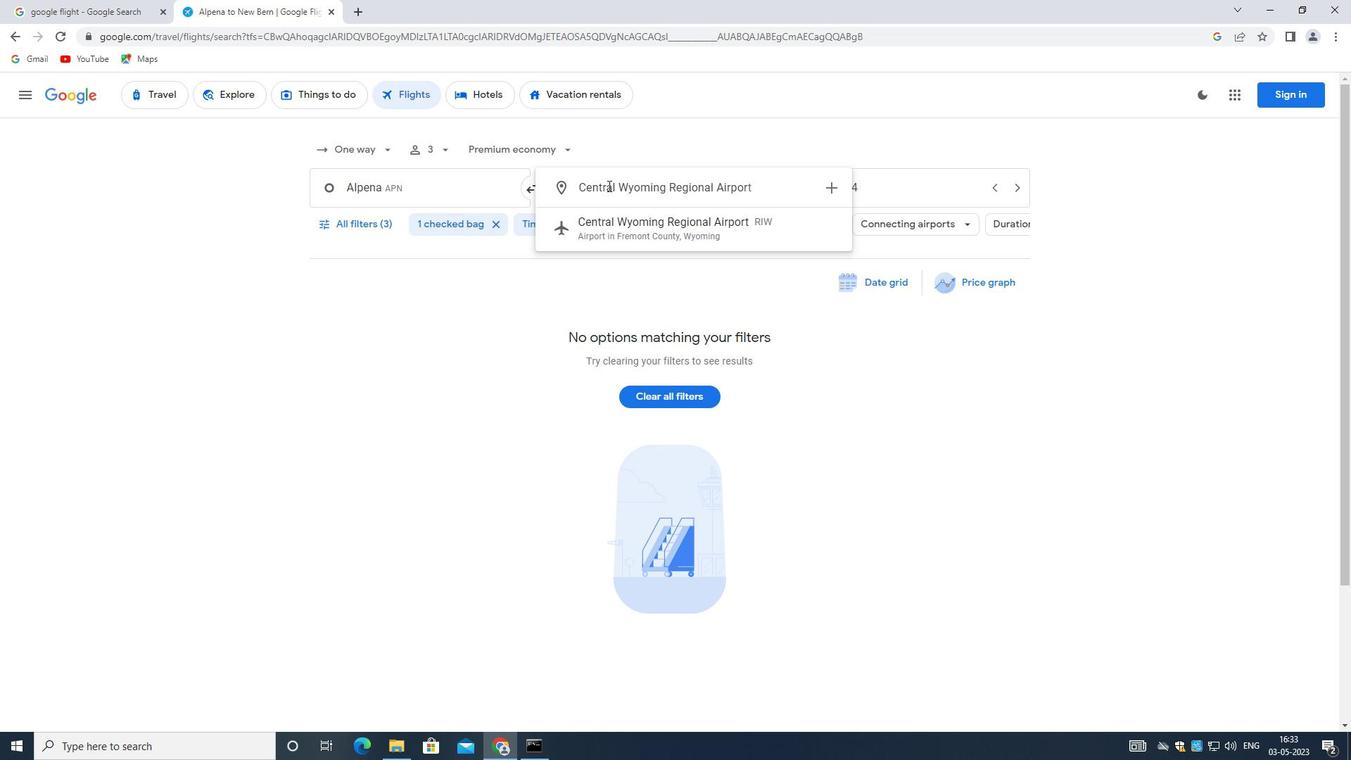
Action: Mouse moved to (697, 223)
Screenshot: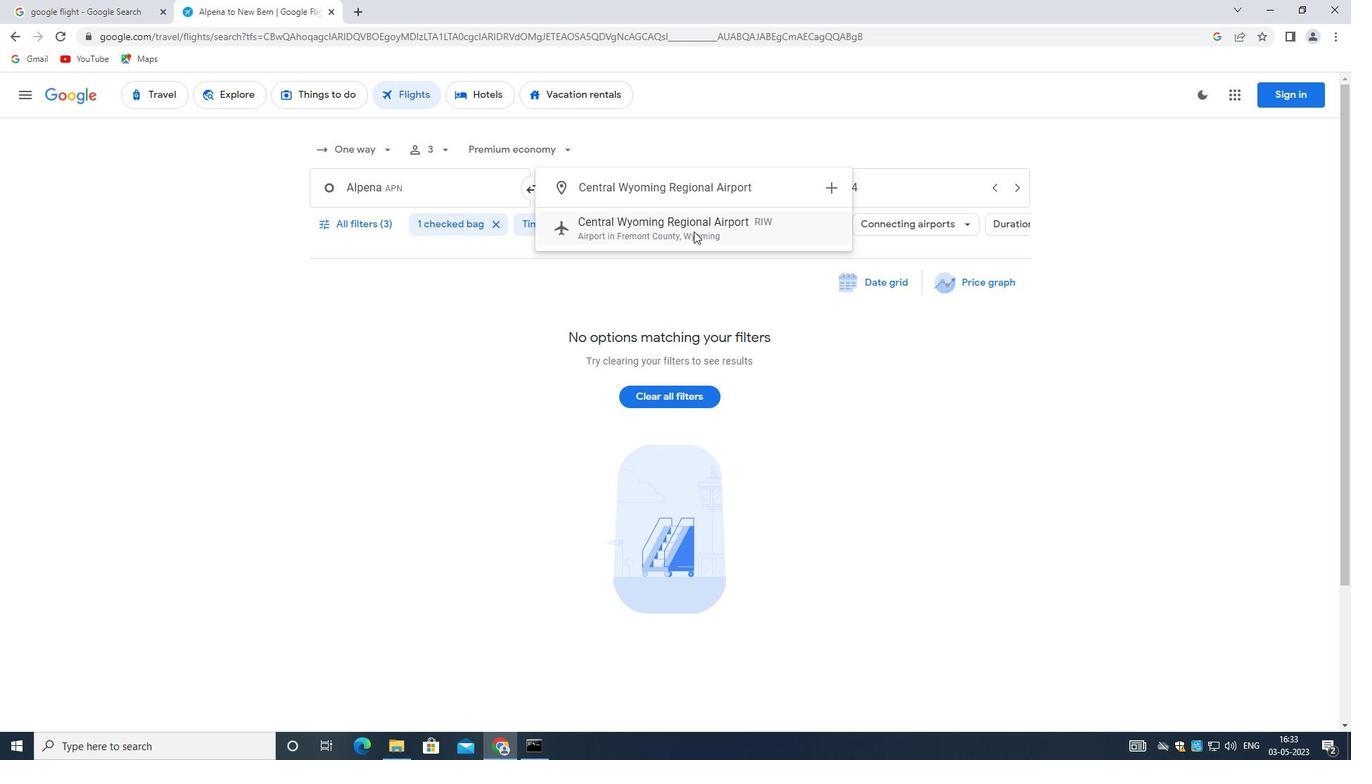 
Action: Mouse pressed left at (697, 223)
Screenshot: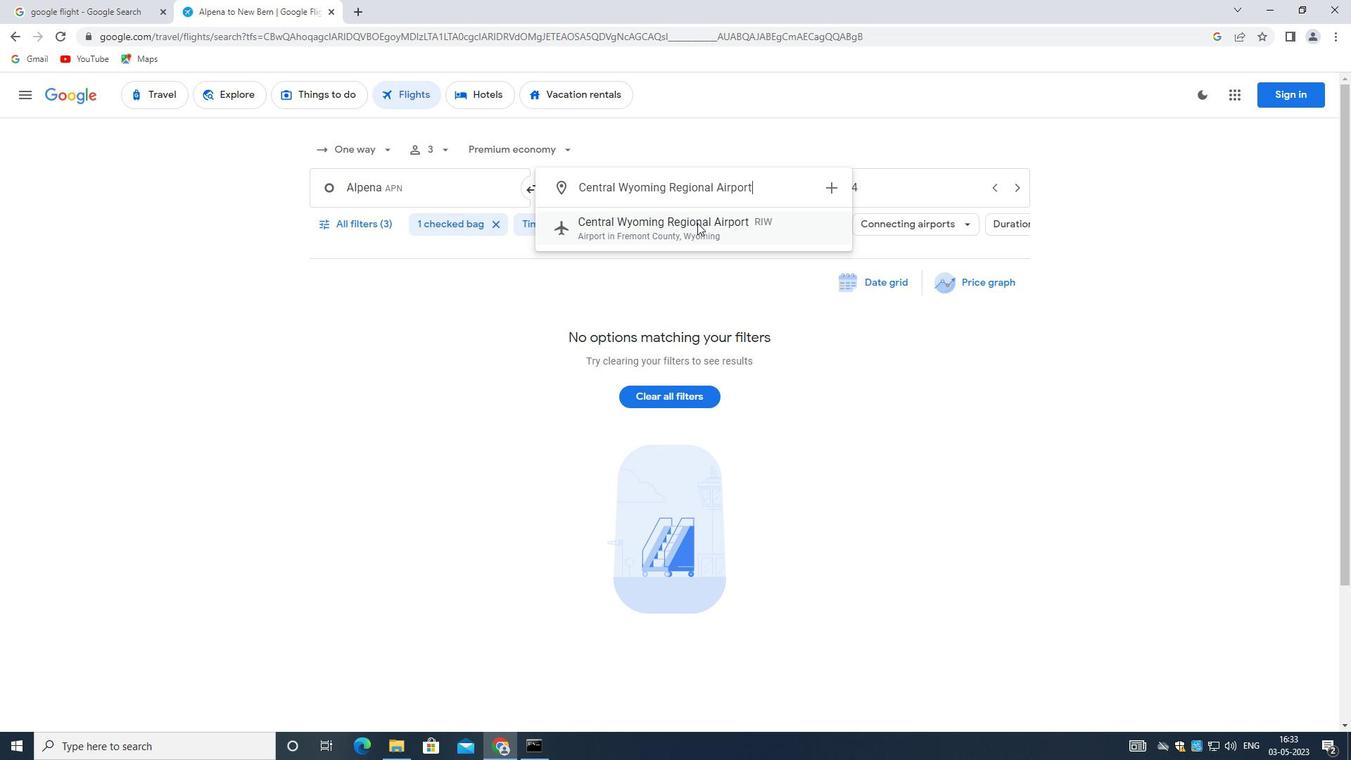
Action: Mouse moved to (852, 191)
Screenshot: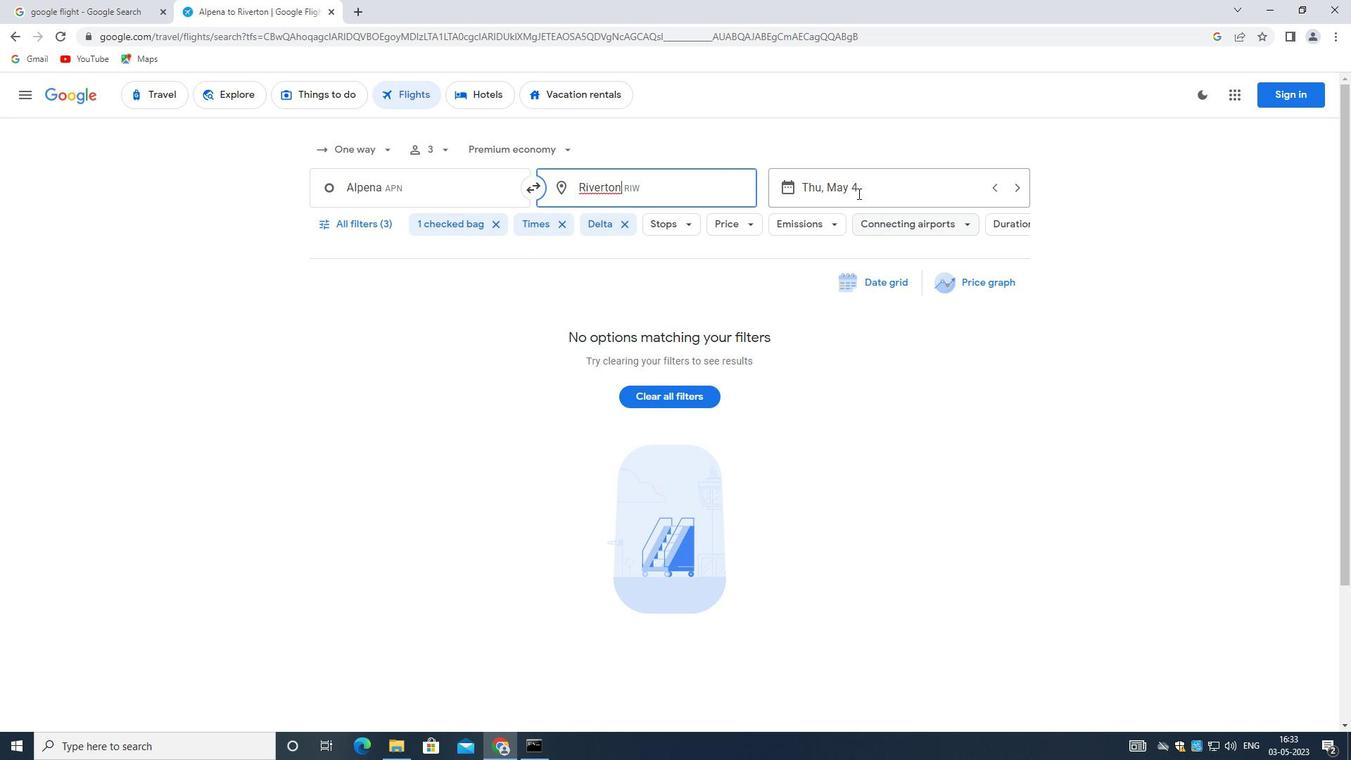 
Action: Mouse pressed left at (852, 191)
Screenshot: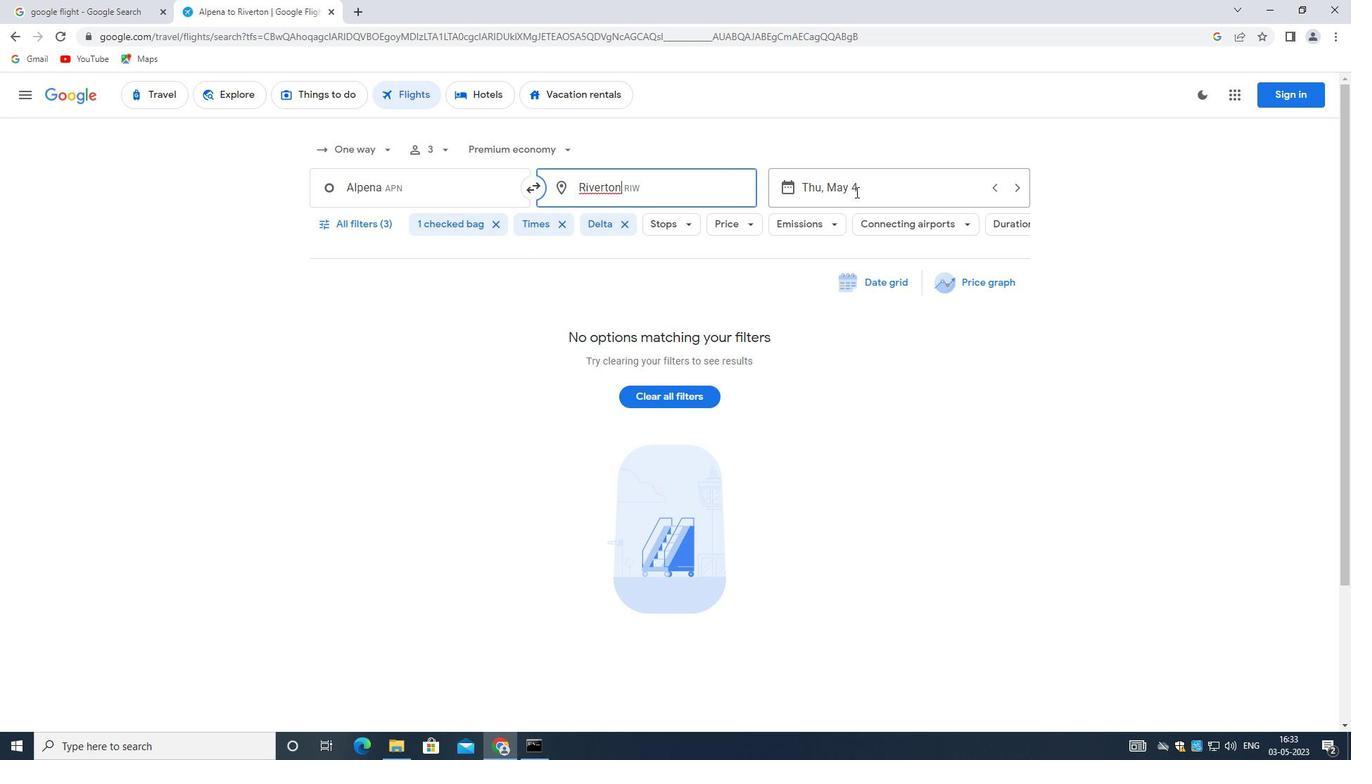 
Action: Mouse moved to (998, 534)
Screenshot: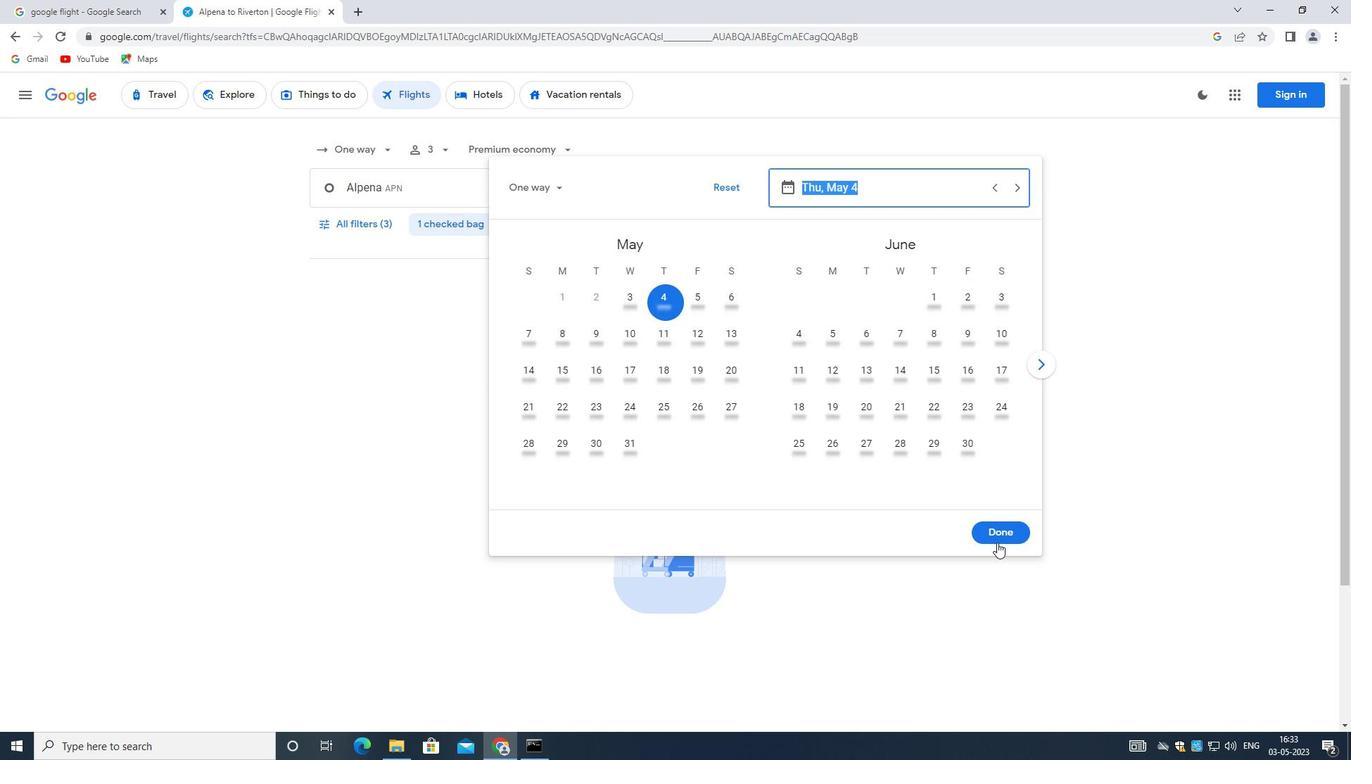 
Action: Mouse pressed left at (998, 534)
Screenshot: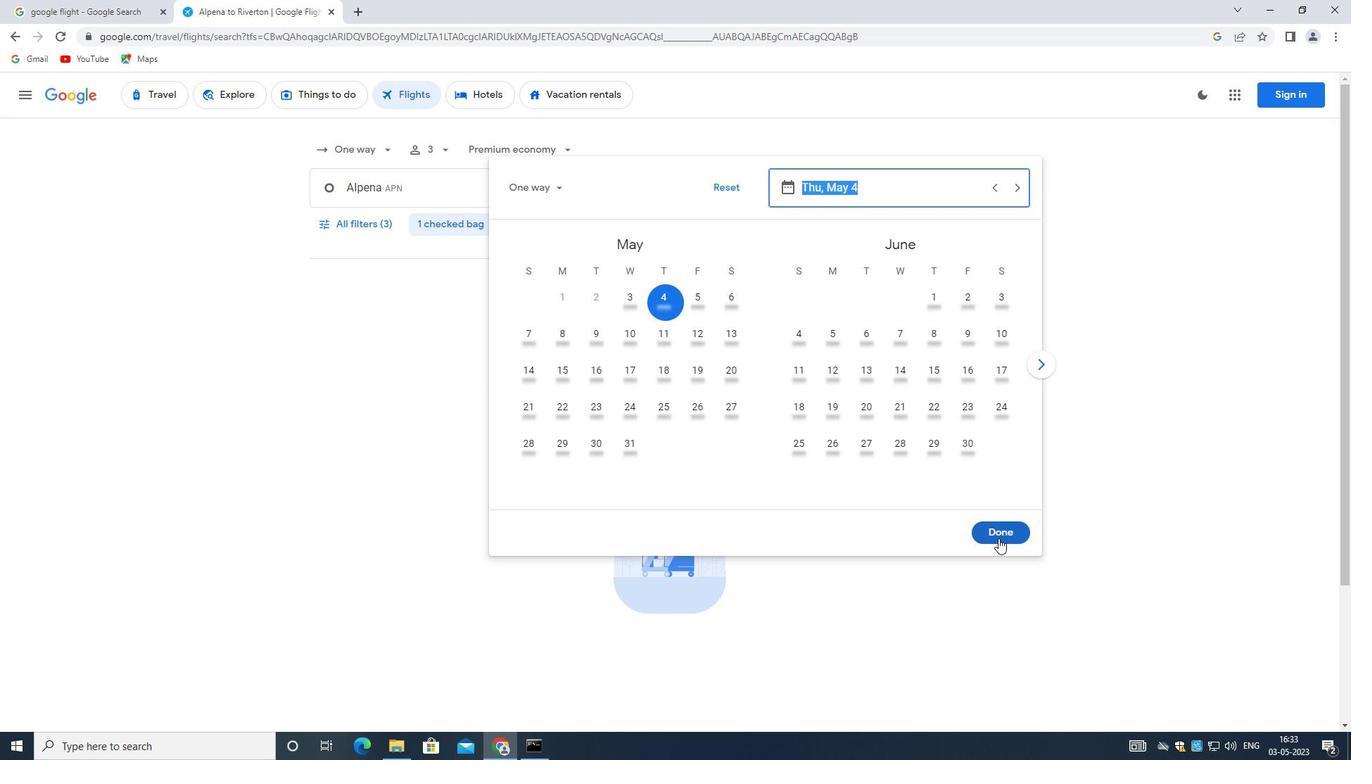 
Action: Mouse moved to (364, 224)
Screenshot: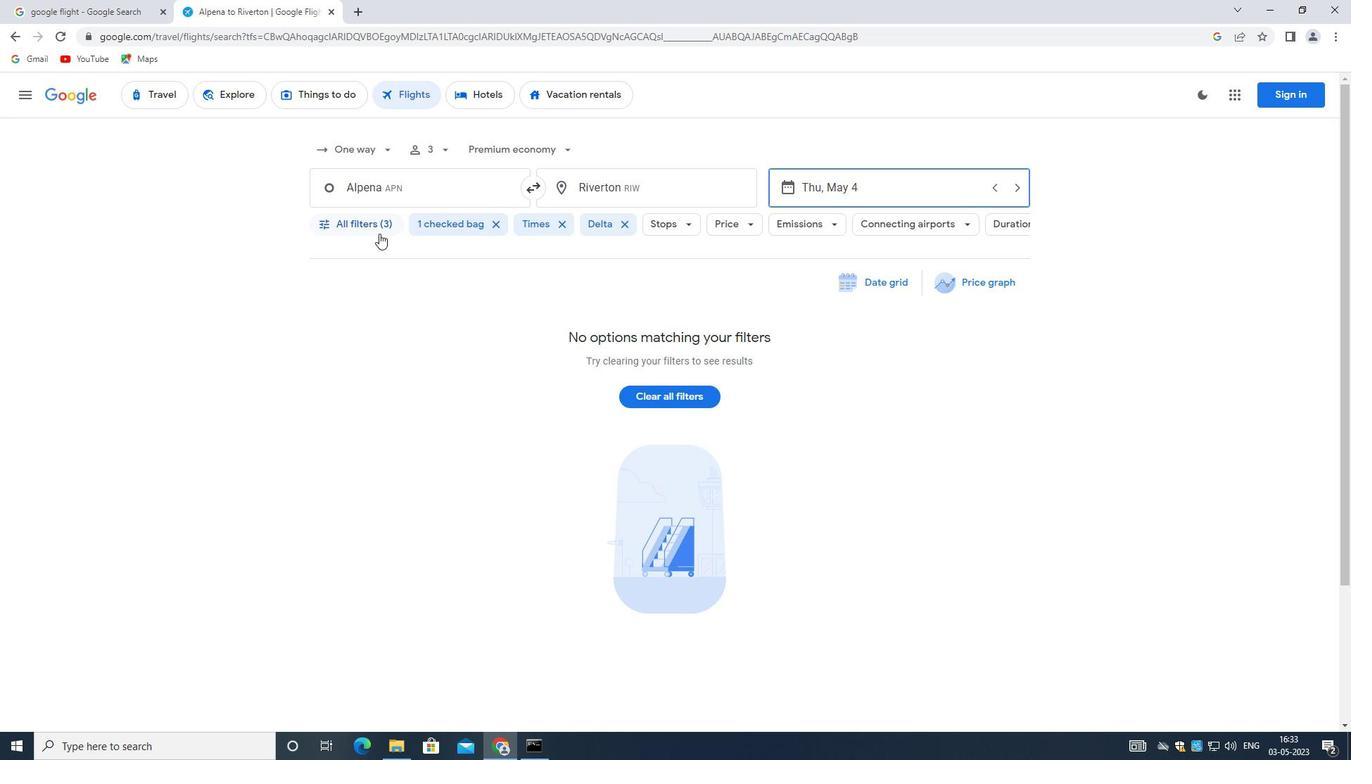 
Action: Mouse pressed left at (364, 224)
Screenshot: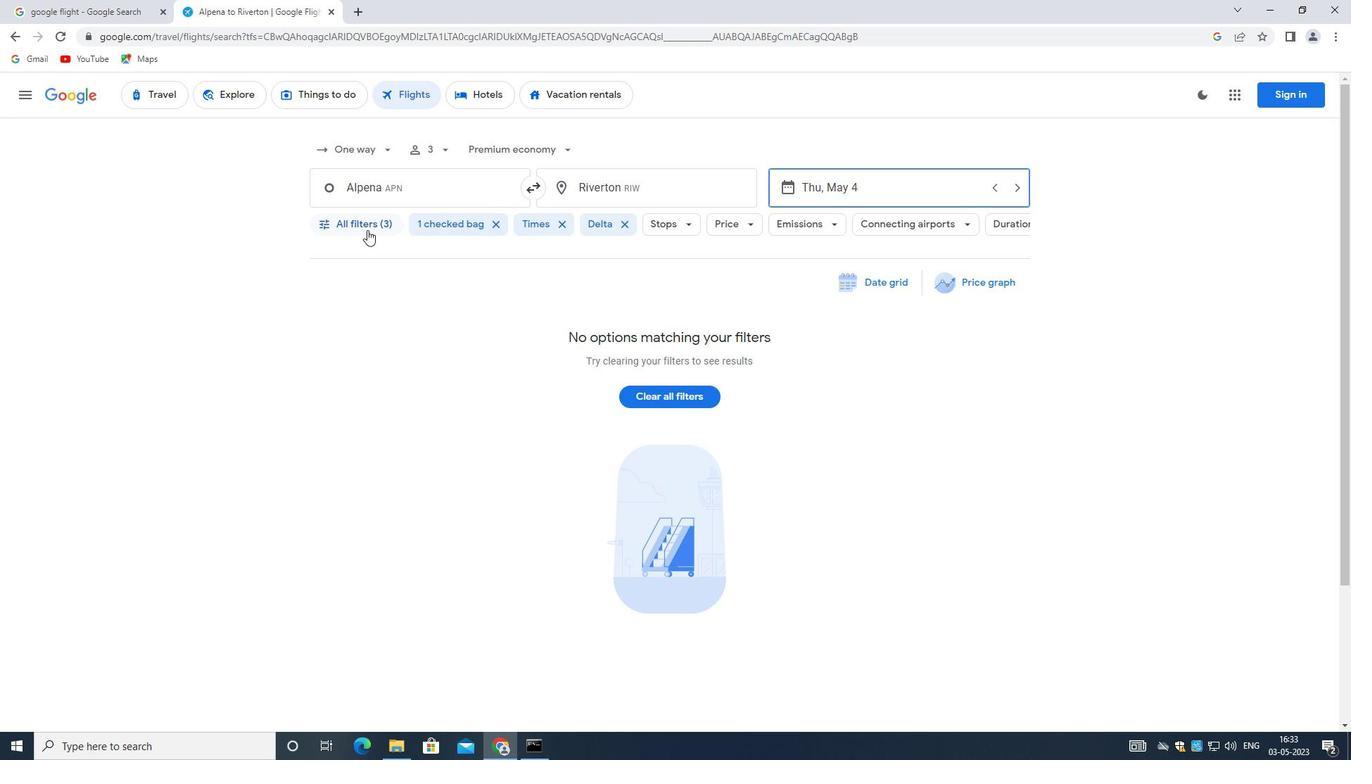 
Action: Mouse moved to (396, 241)
Screenshot: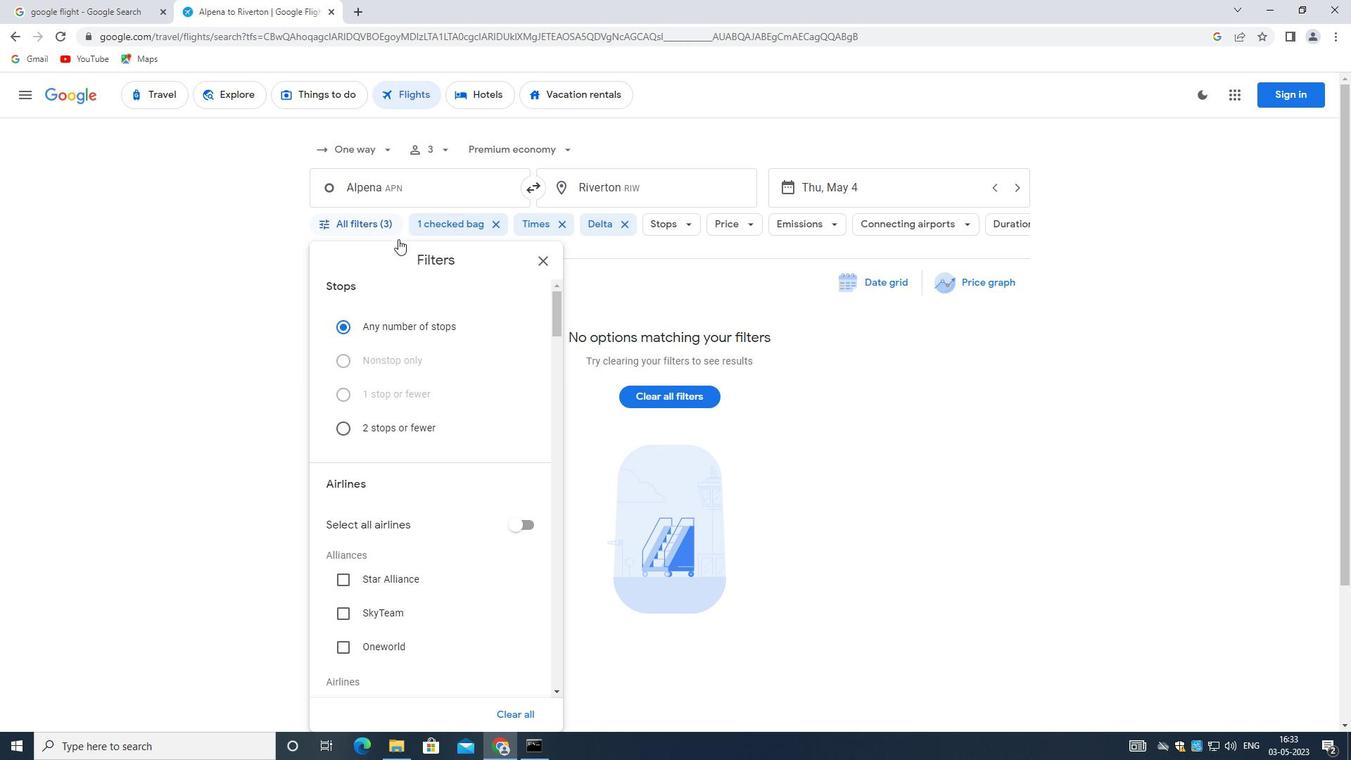 
Action: Mouse scrolled (396, 240) with delta (0, 0)
Screenshot: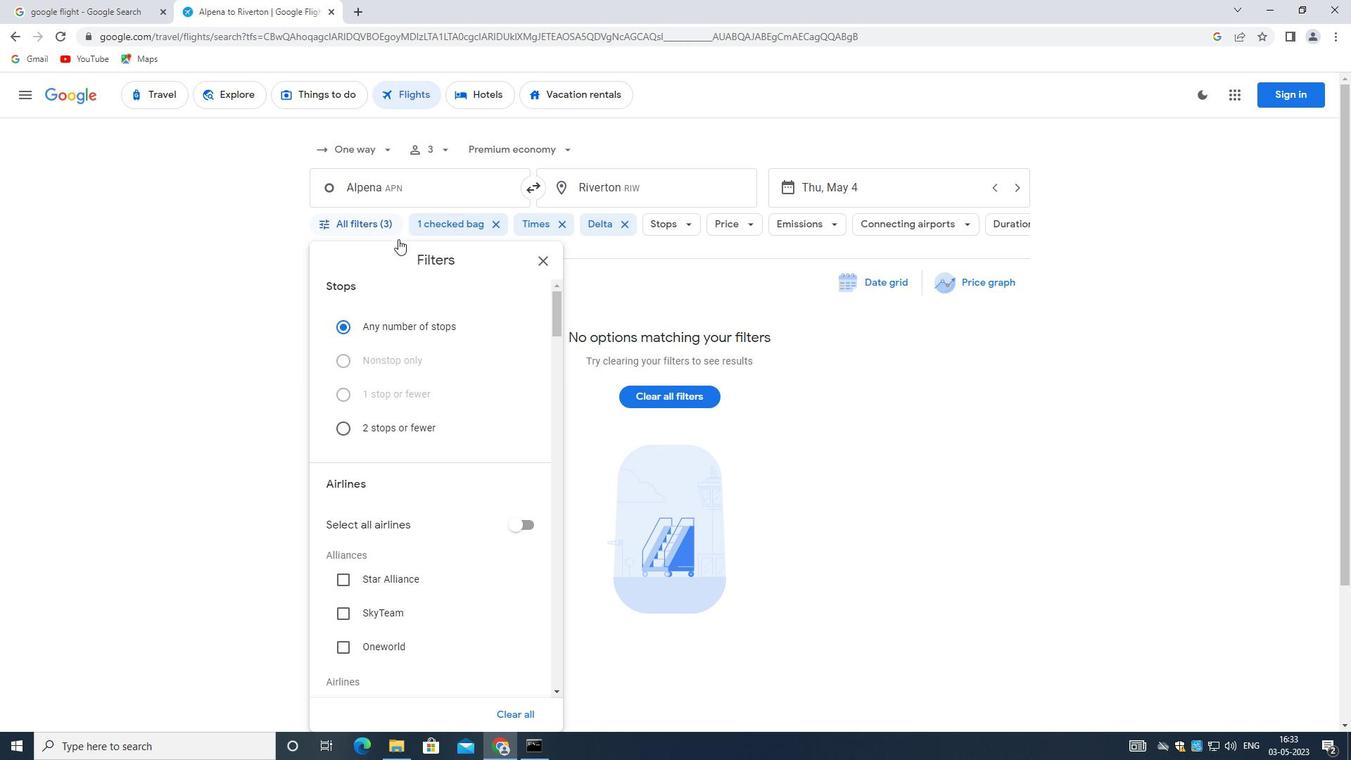 
Action: Mouse moved to (433, 275)
Screenshot: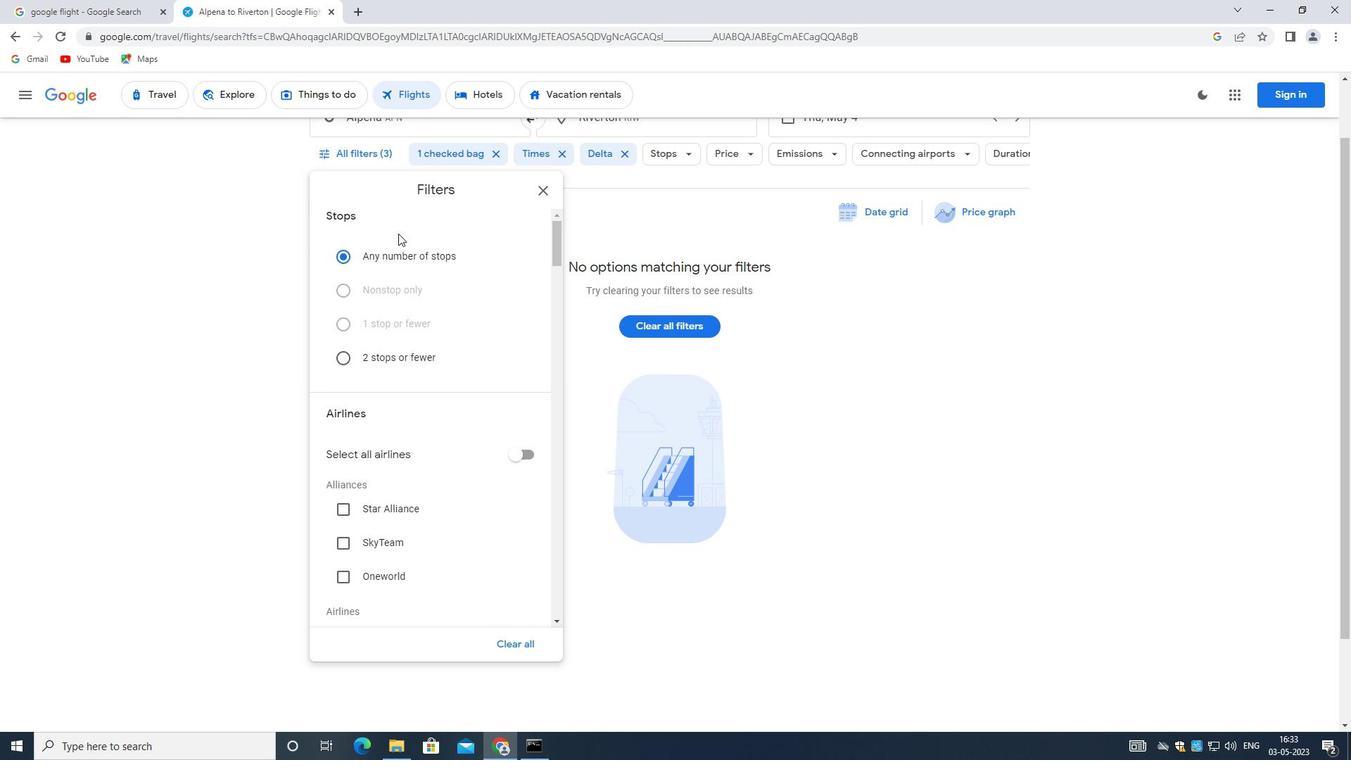 
Action: Mouse scrolled (433, 275) with delta (0, 0)
Screenshot: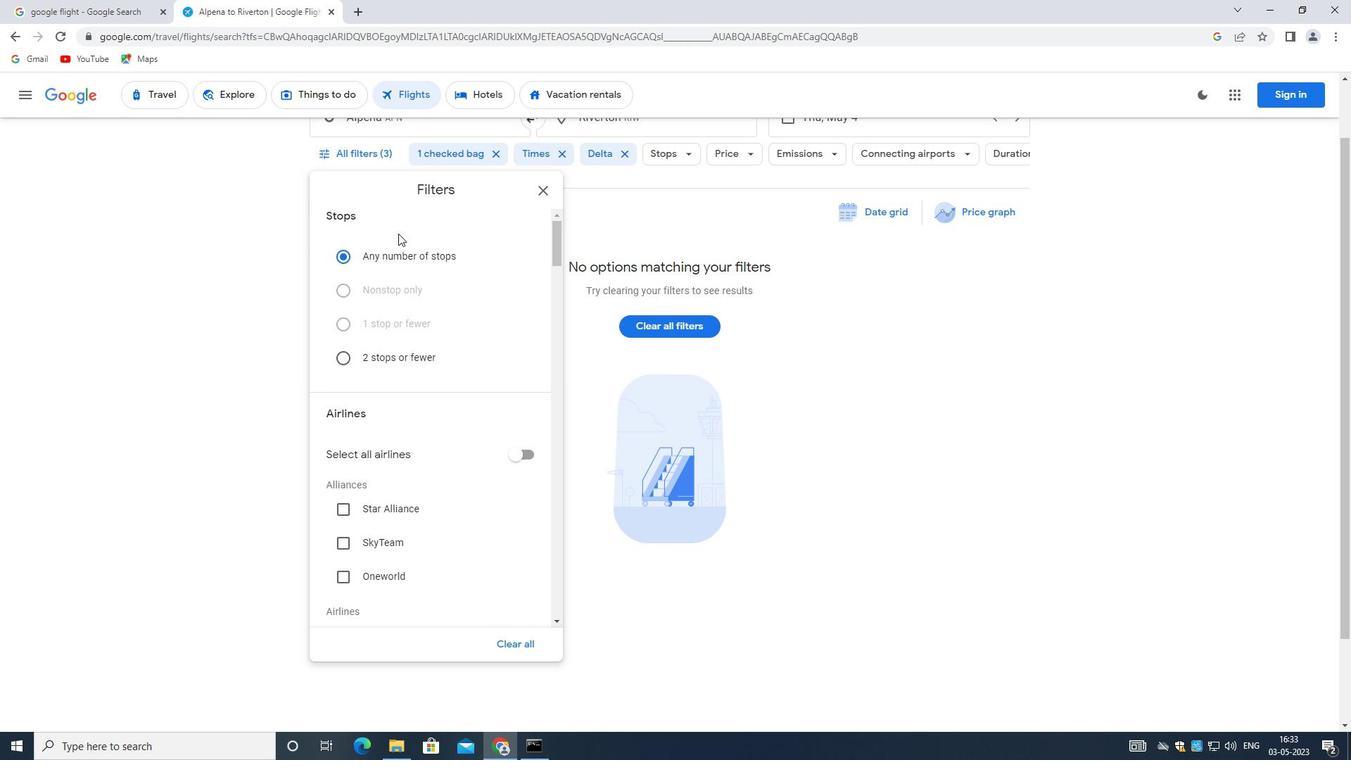 
Action: Mouse moved to (434, 285)
Screenshot: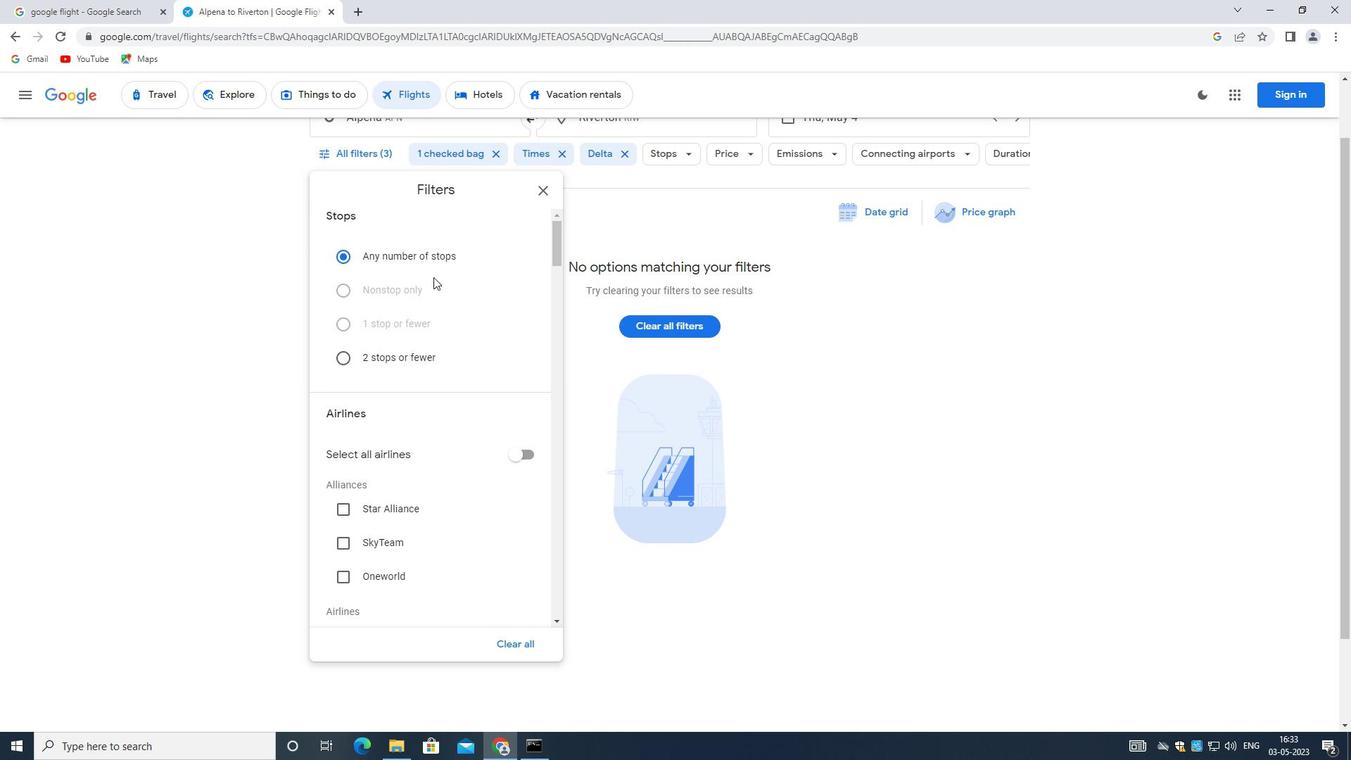 
Action: Mouse scrolled (434, 284) with delta (0, 0)
Screenshot: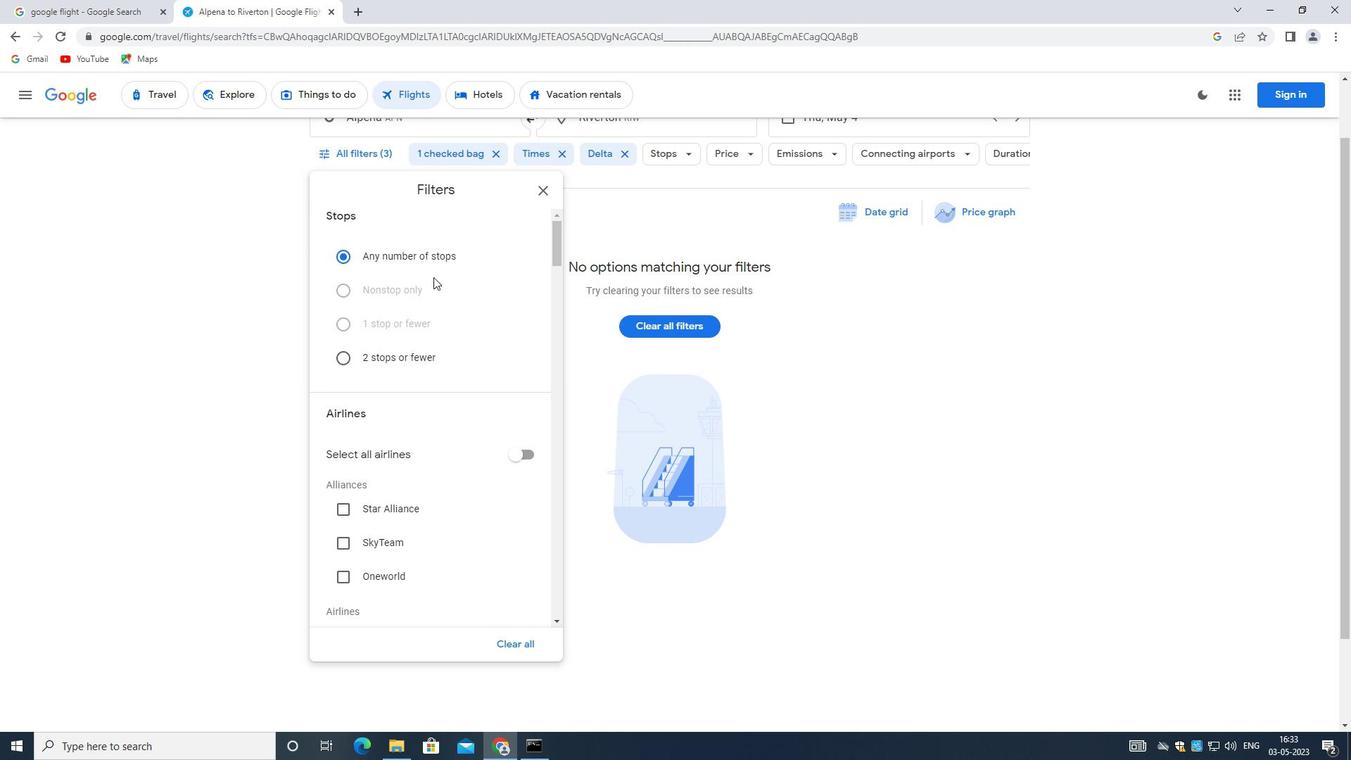 
Action: Mouse moved to (434, 286)
Screenshot: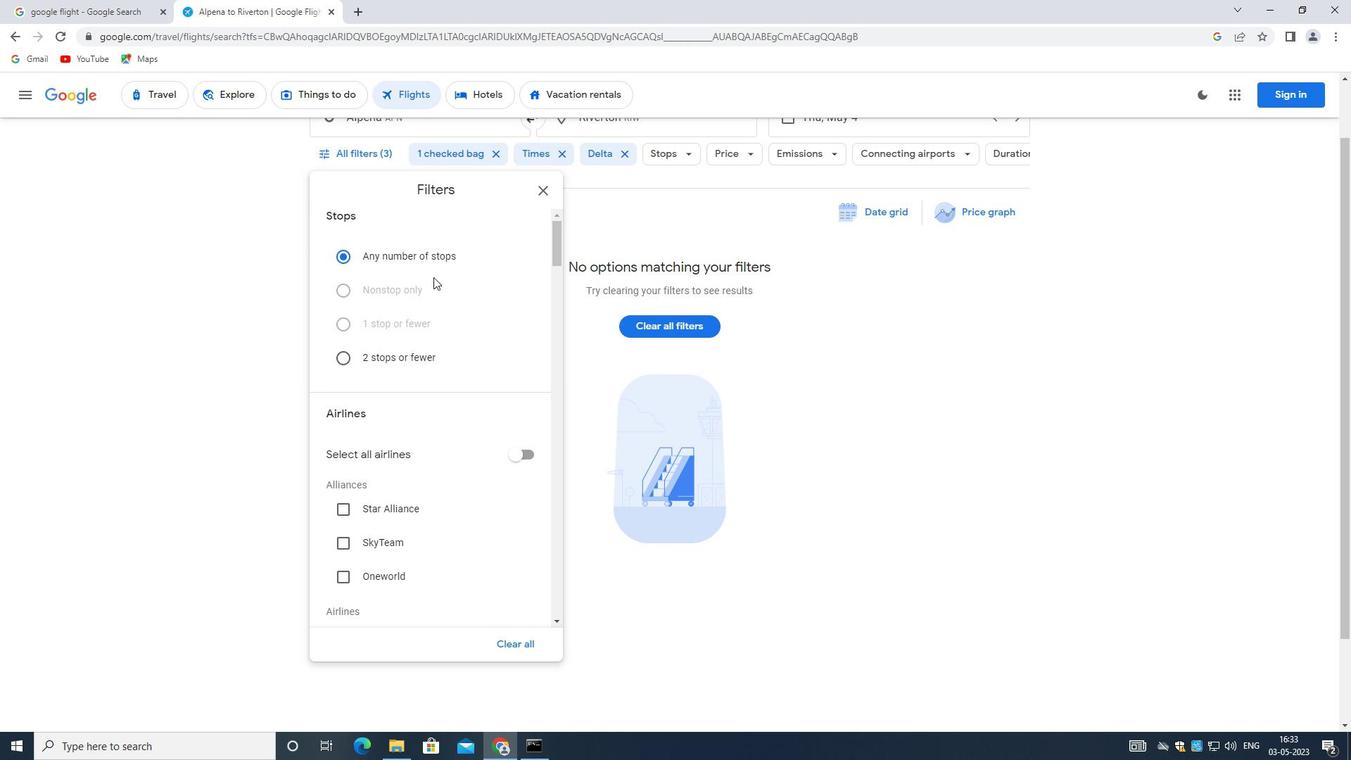 
Action: Mouse scrolled (434, 285) with delta (0, 0)
Screenshot: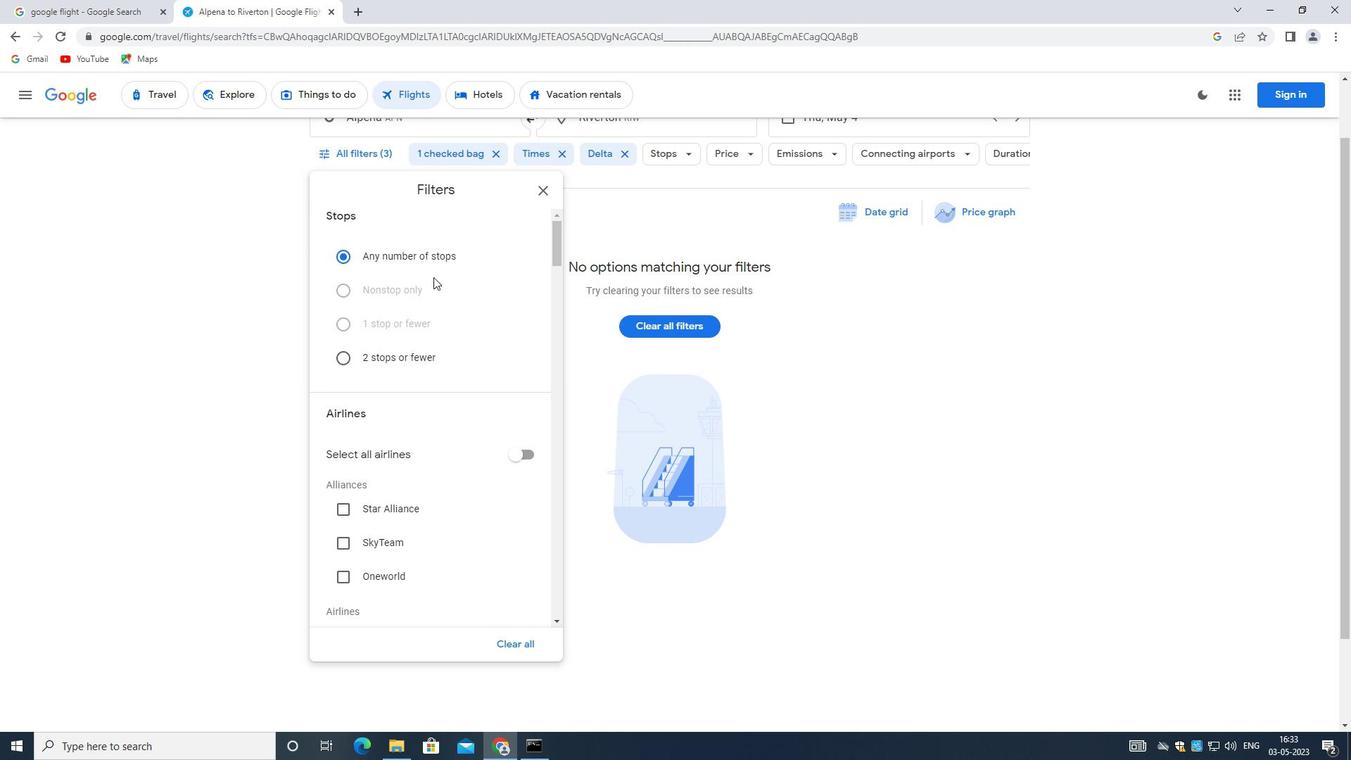 
Action: Mouse moved to (529, 243)
Screenshot: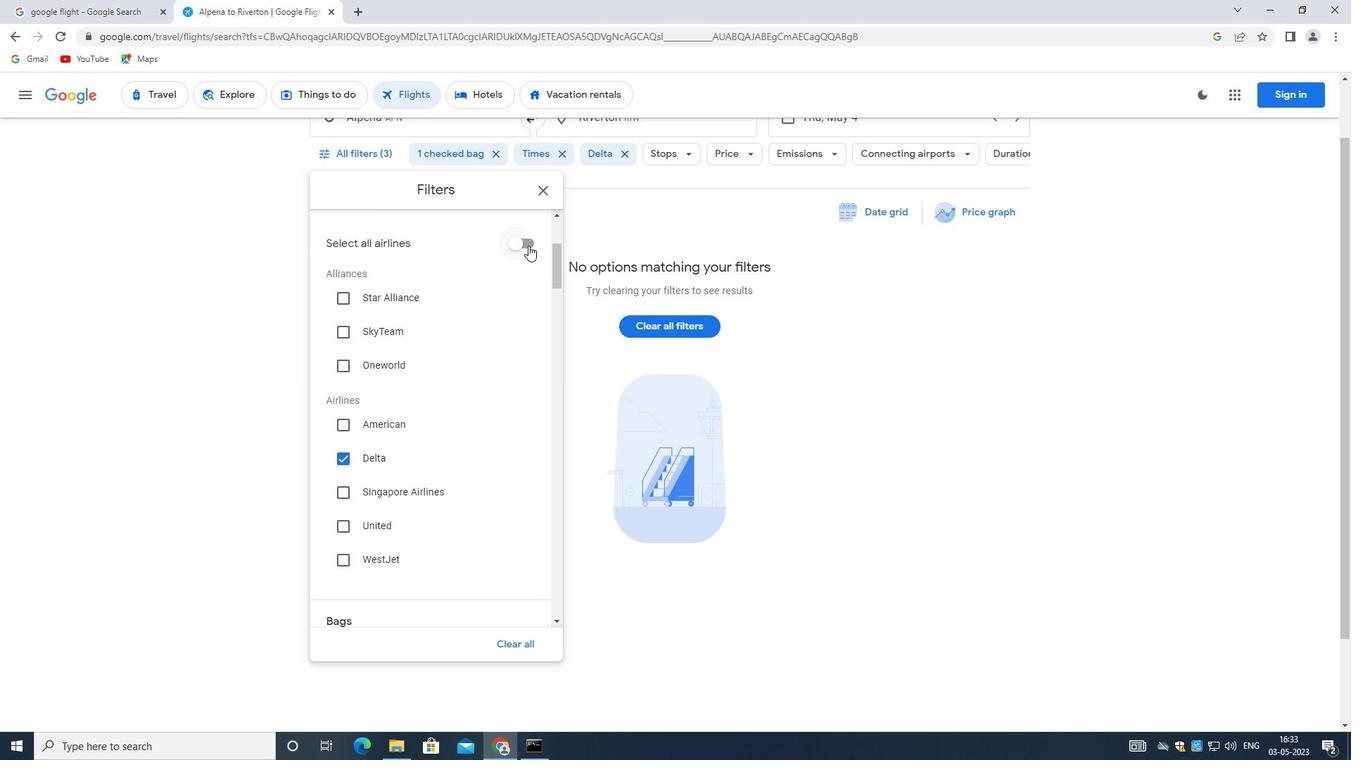 
Action: Mouse pressed left at (529, 243)
Screenshot: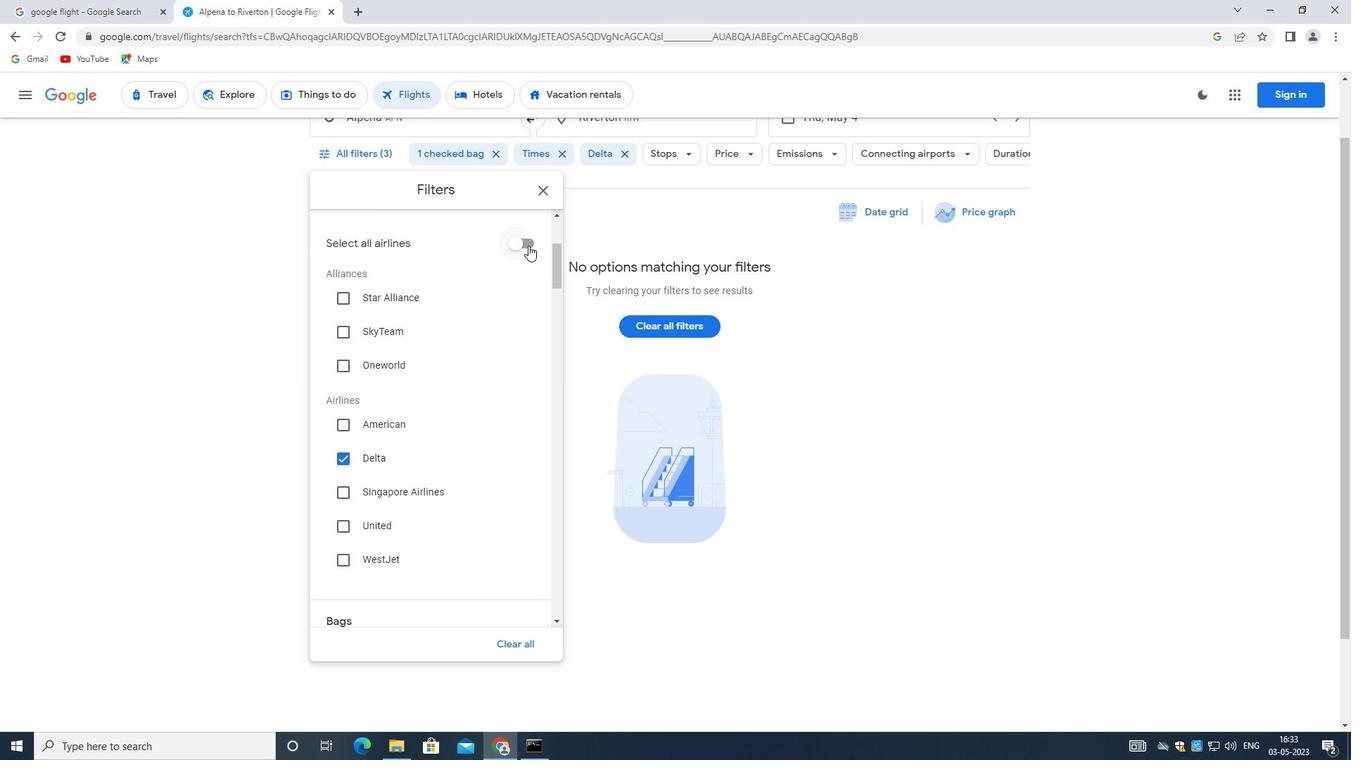 
Action: Mouse moved to (508, 244)
Screenshot: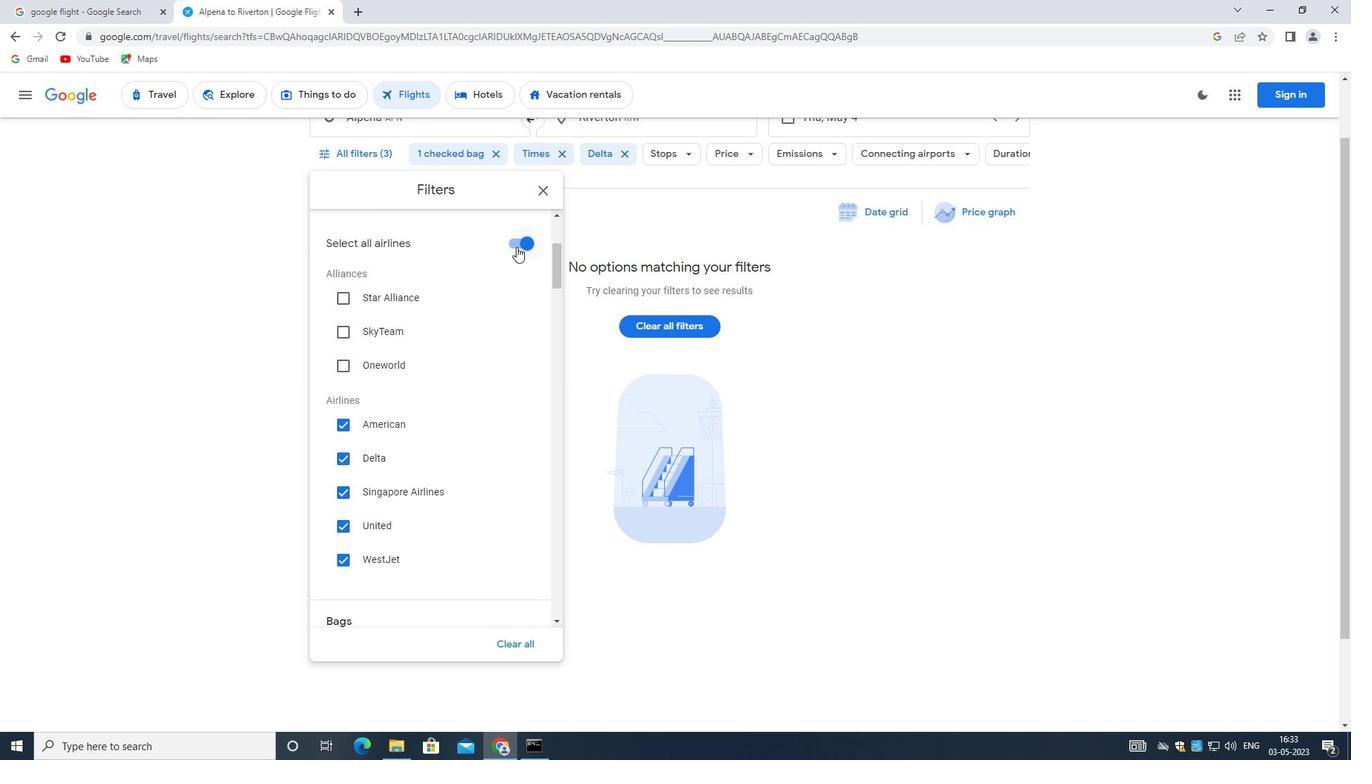 
Action: Mouse pressed left at (508, 244)
Screenshot: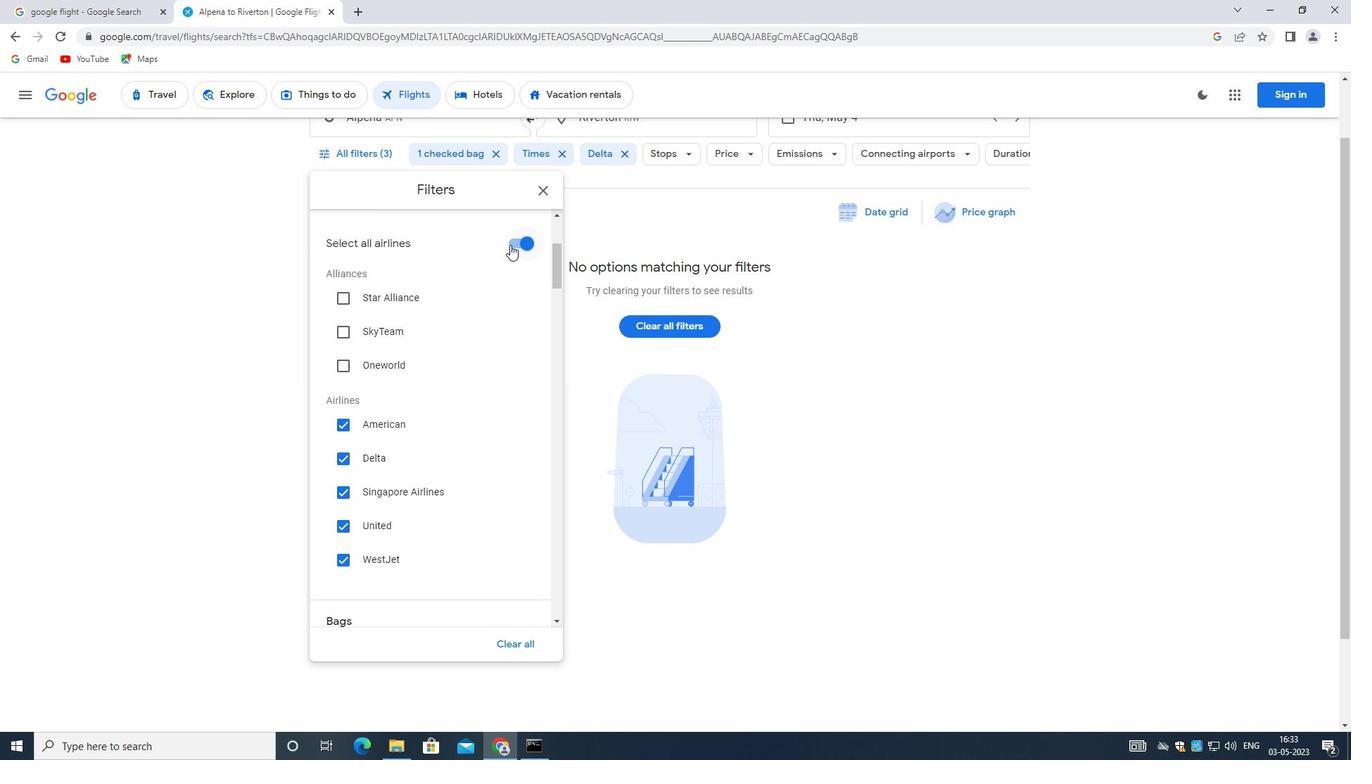
Action: Mouse moved to (387, 397)
Screenshot: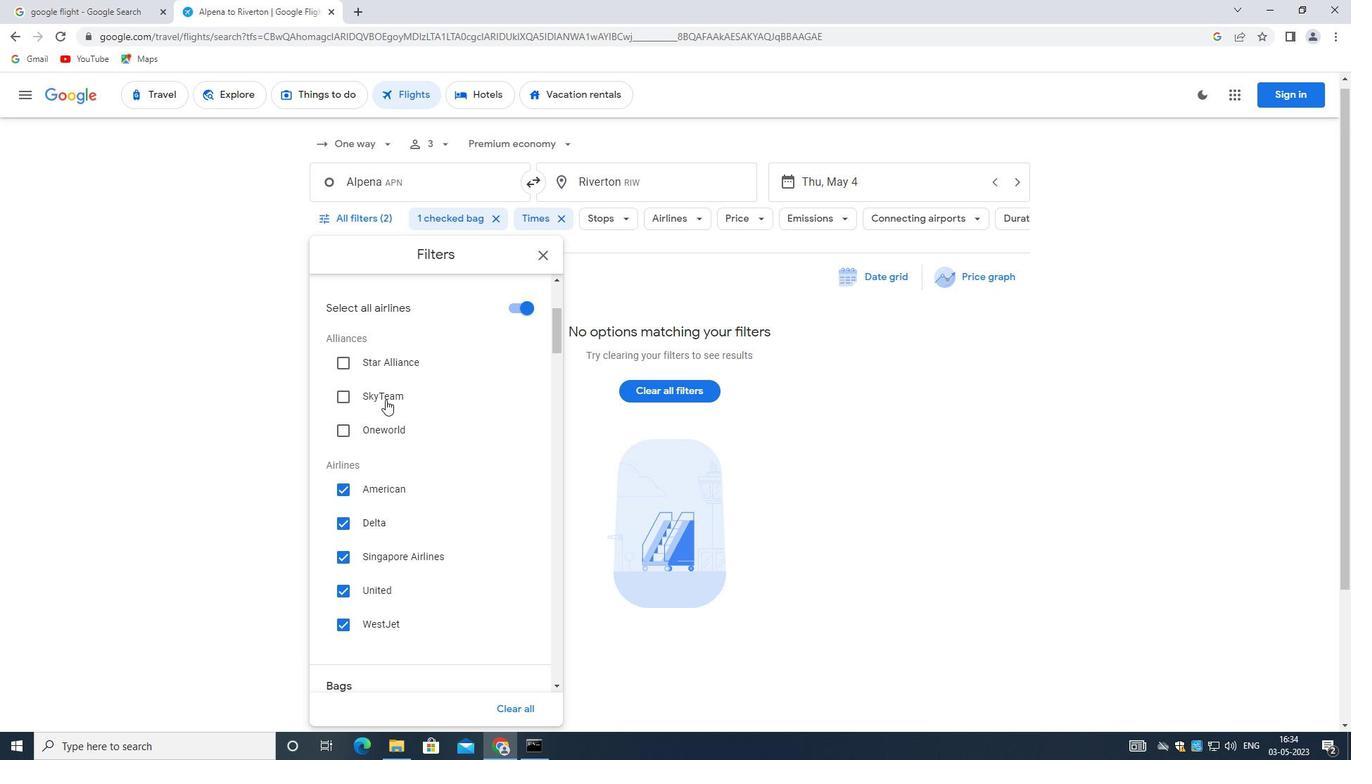 
Action: Mouse scrolled (387, 396) with delta (0, 0)
Screenshot: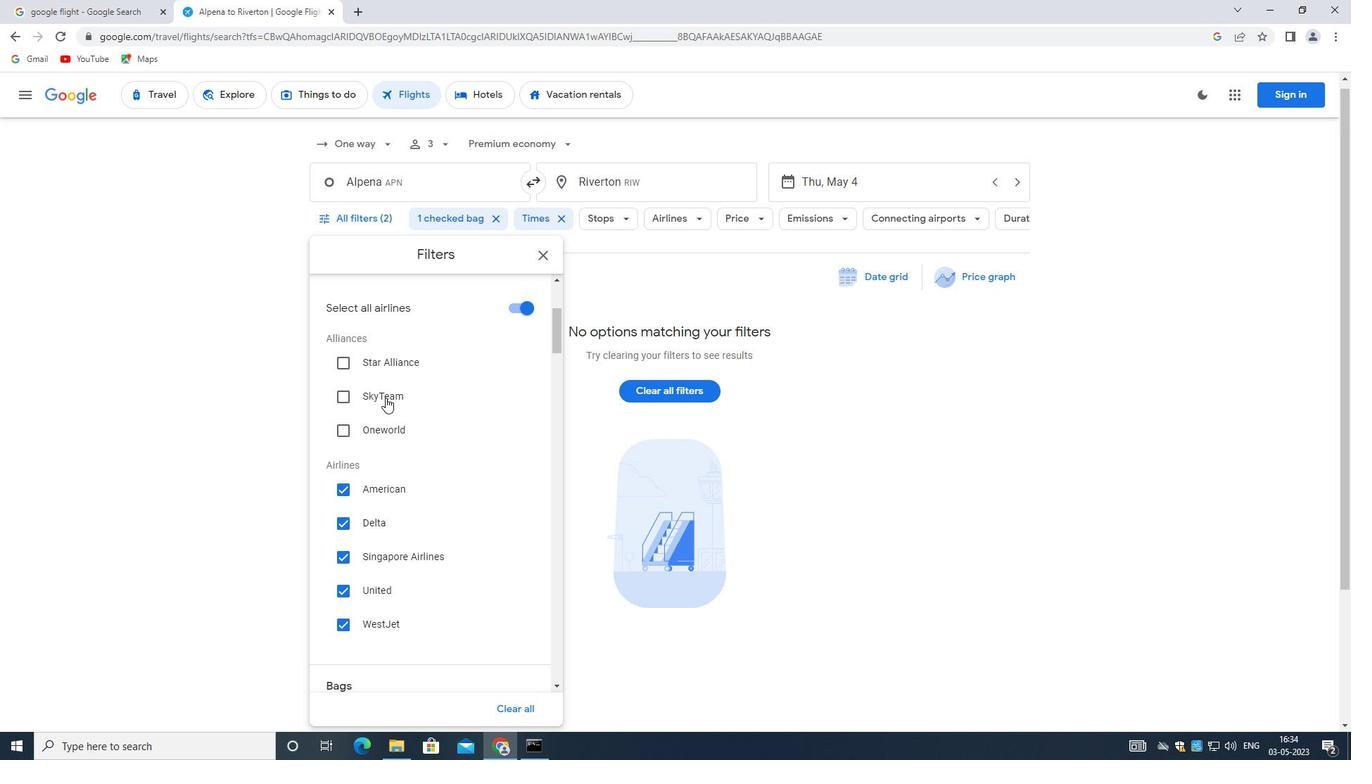 
Action: Mouse moved to (399, 453)
Screenshot: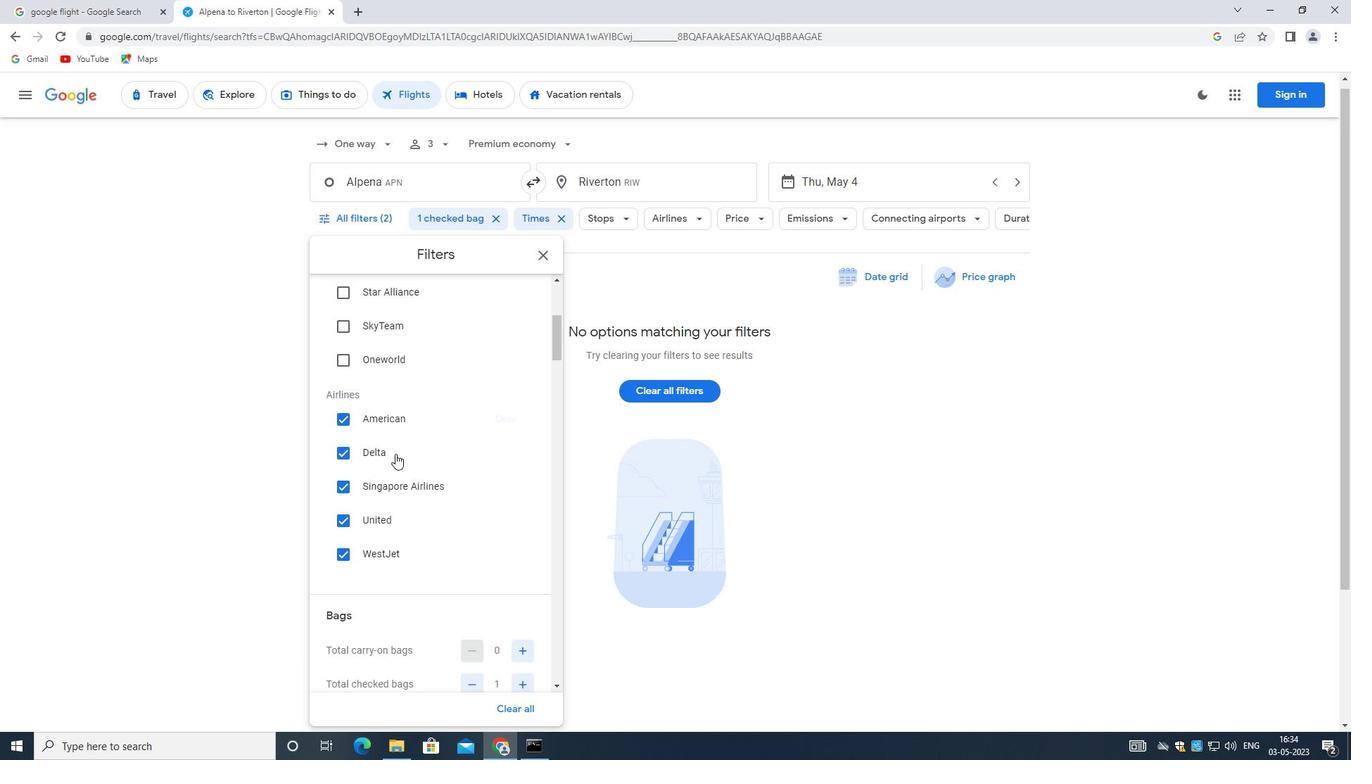 
Action: Mouse scrolled (399, 454) with delta (0, 0)
Screenshot: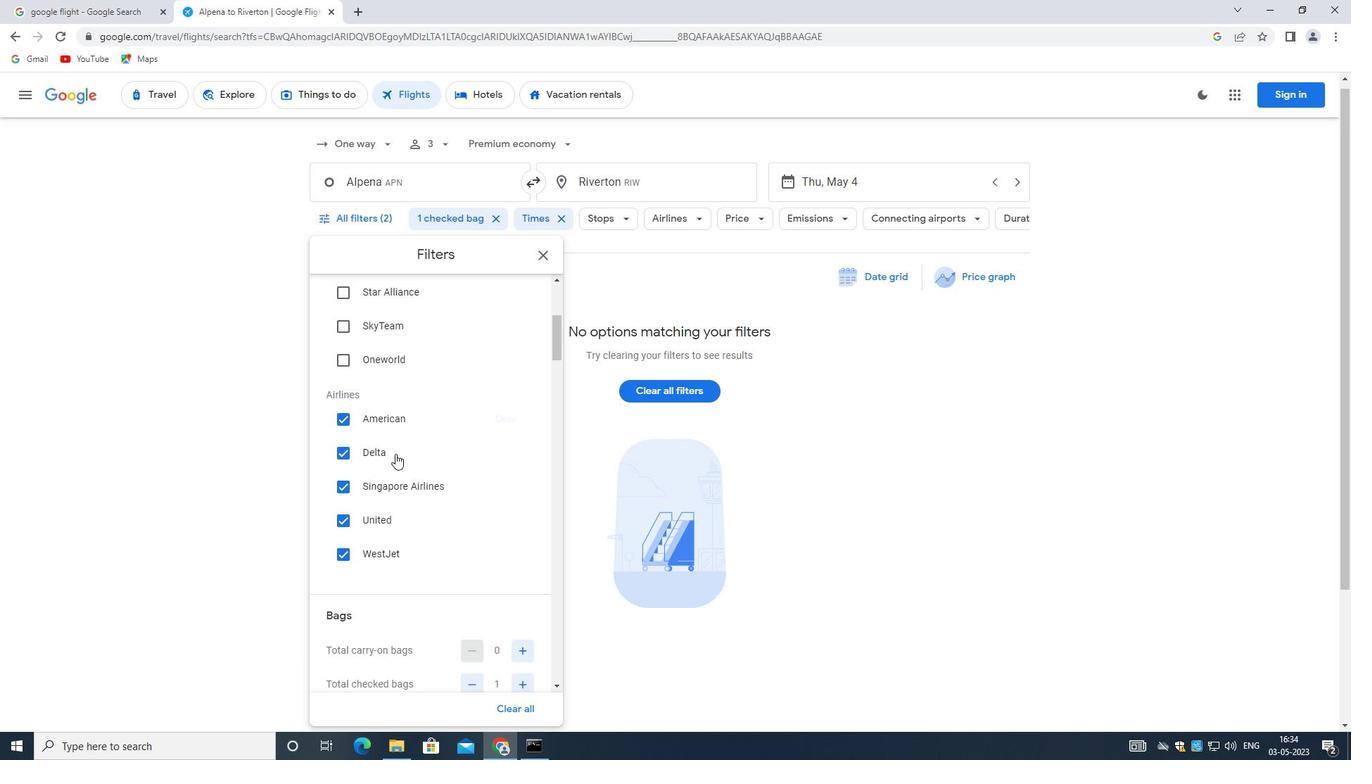 
Action: Mouse moved to (399, 453)
Screenshot: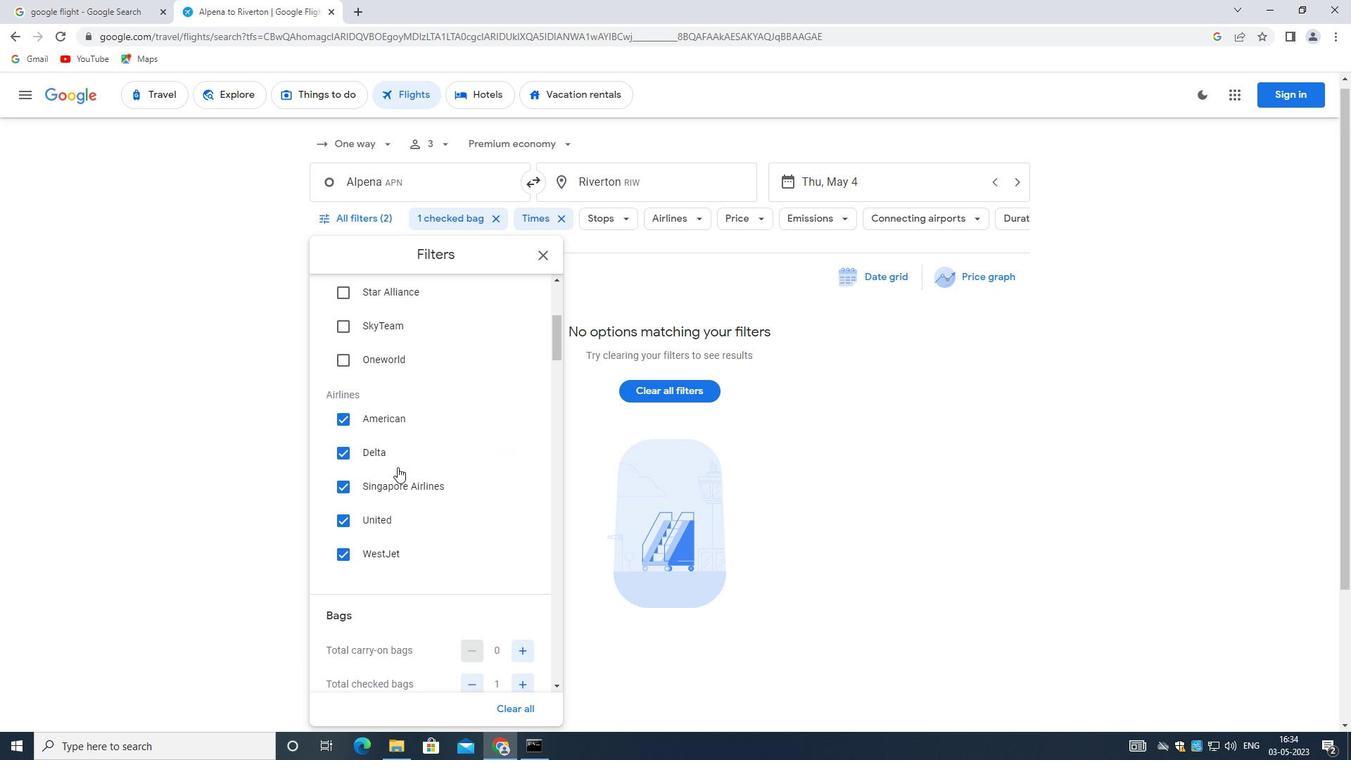 
Action: Mouse scrolled (399, 454) with delta (0, 0)
Screenshot: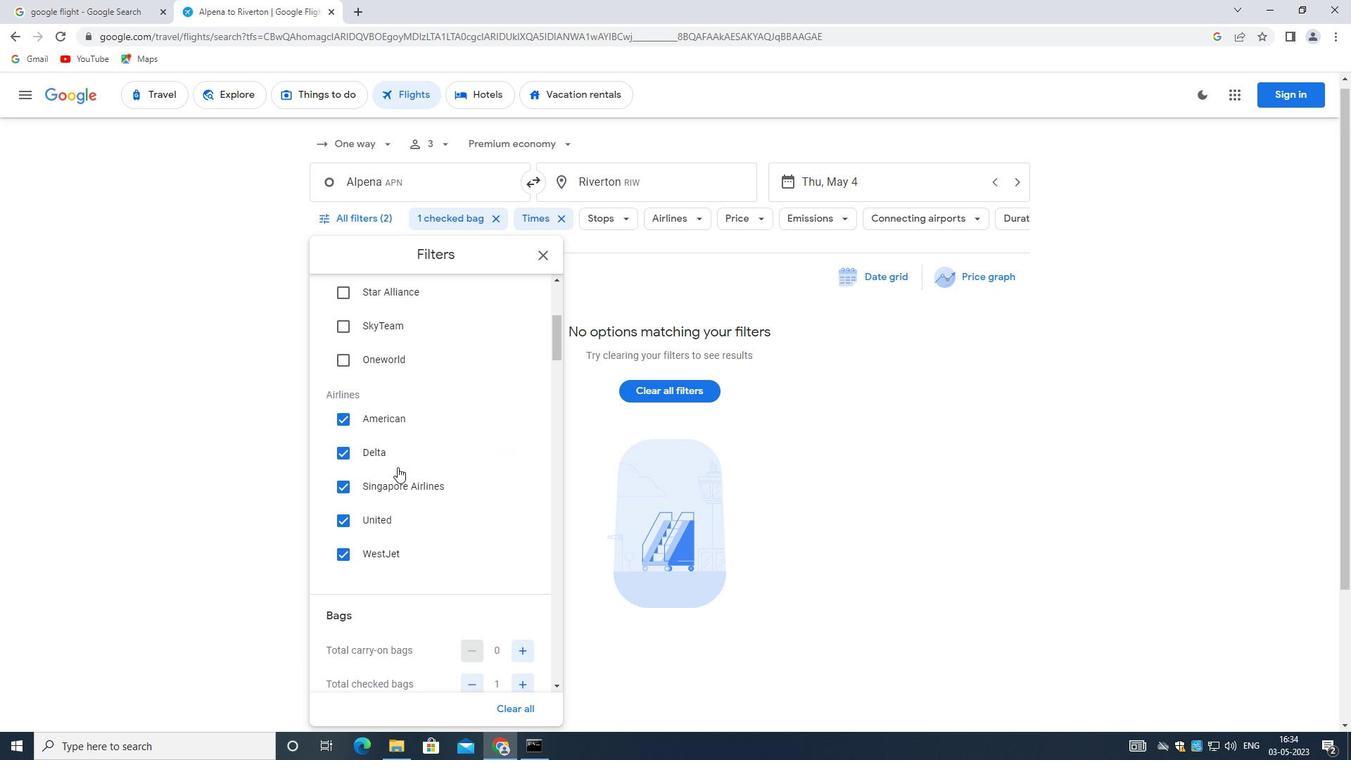 
Action: Mouse scrolled (399, 454) with delta (0, 0)
Screenshot: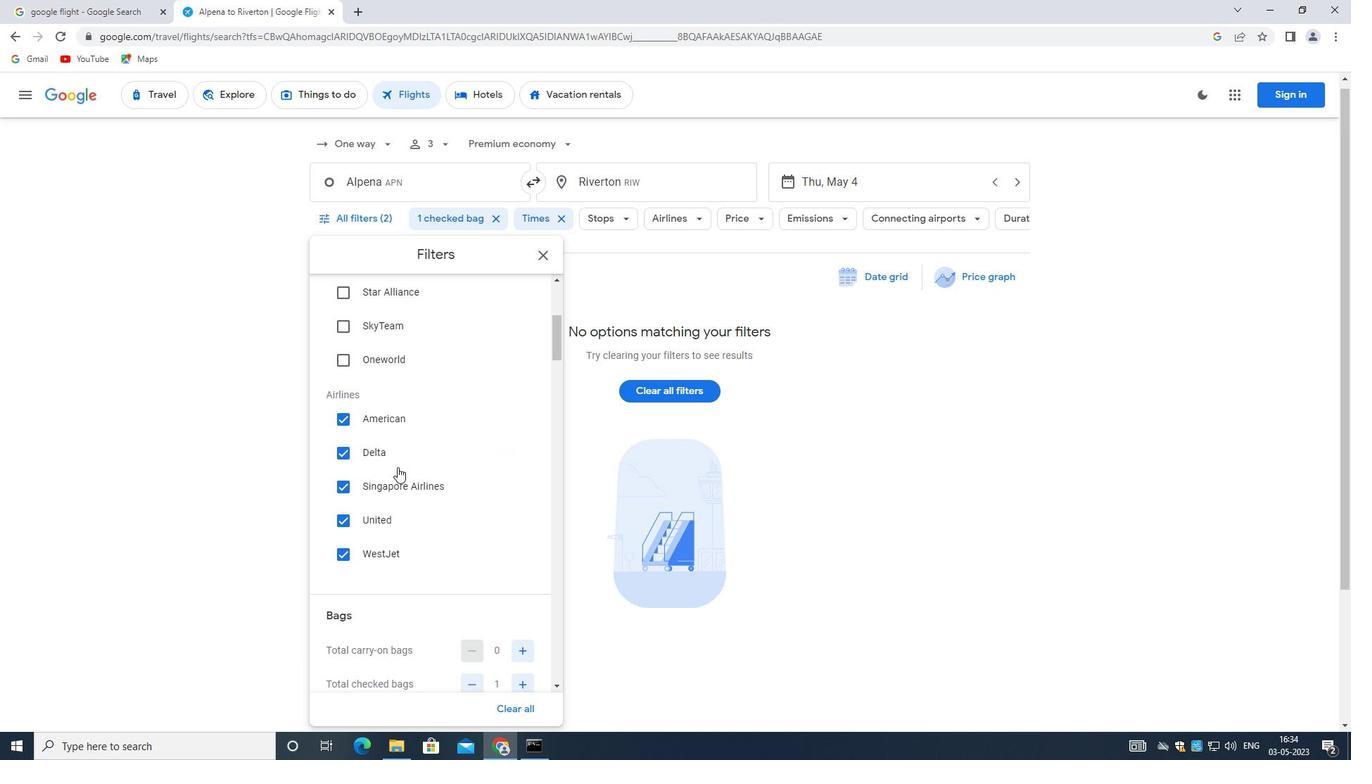 
Action: Mouse moved to (511, 446)
Screenshot: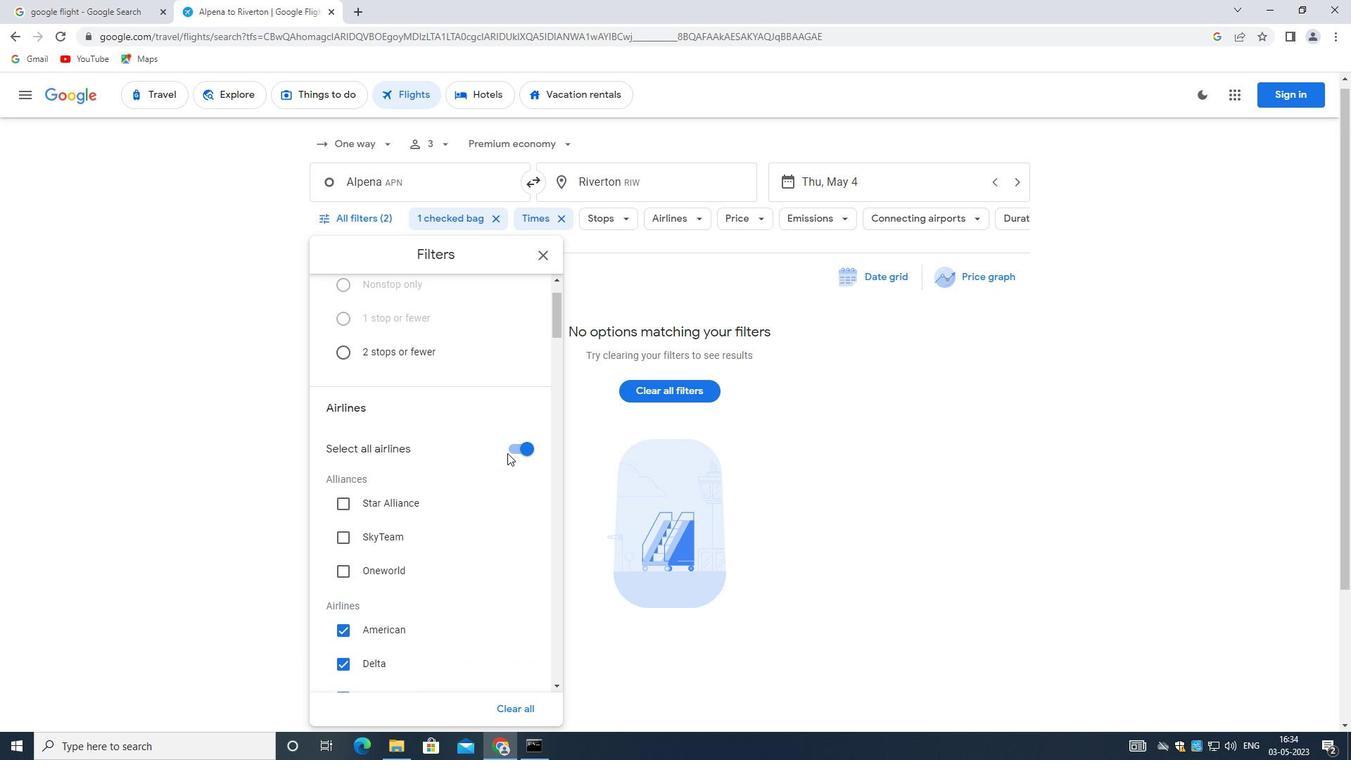 
Action: Mouse pressed left at (511, 446)
Screenshot: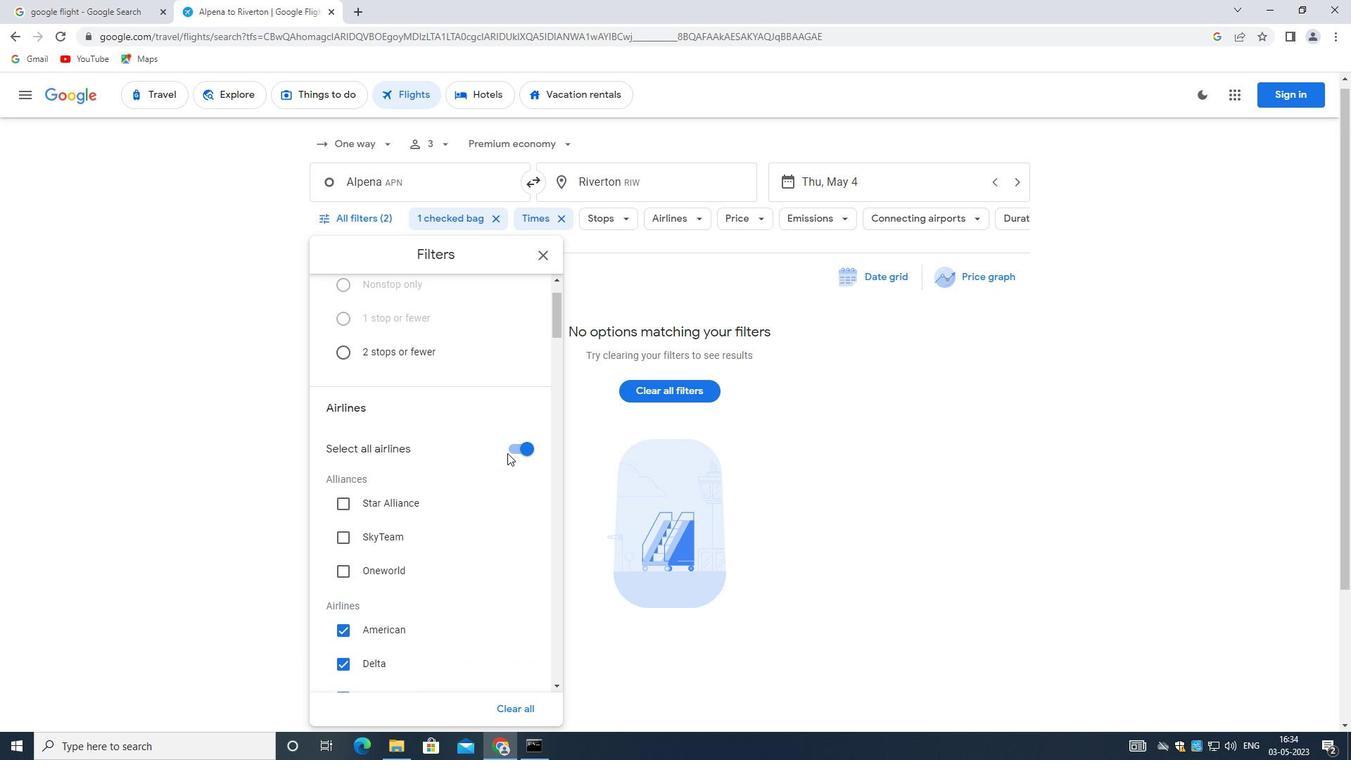 
Action: Mouse moved to (456, 454)
Screenshot: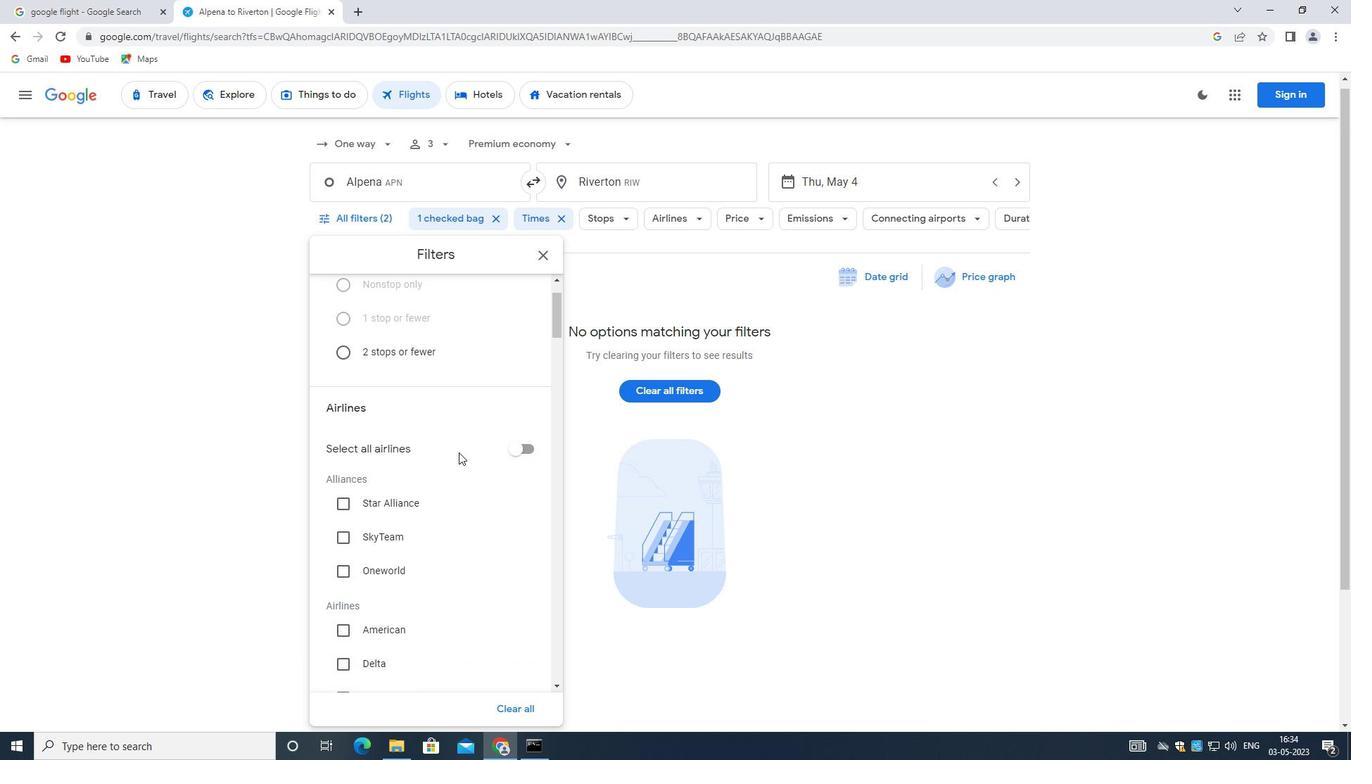 
Action: Mouse scrolled (456, 453) with delta (0, 0)
Screenshot: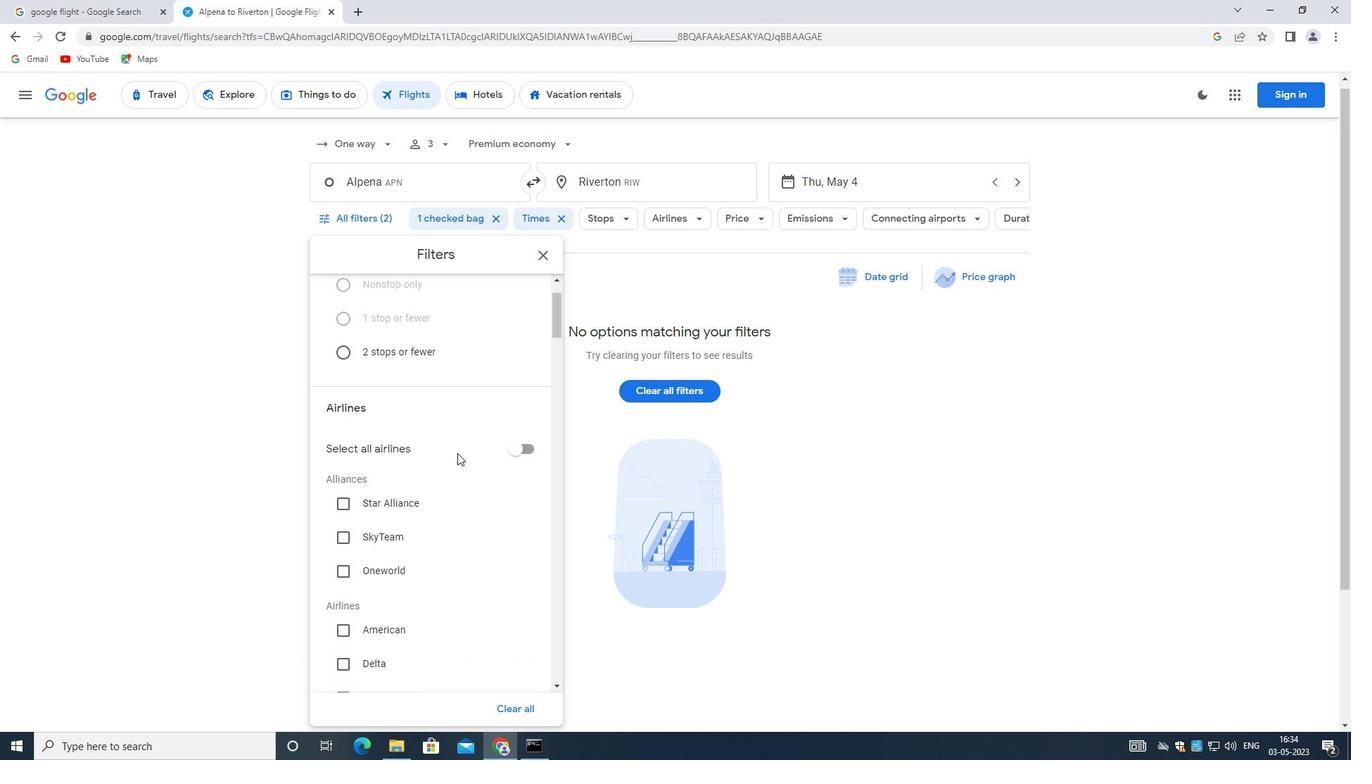 
Action: Mouse moved to (454, 458)
Screenshot: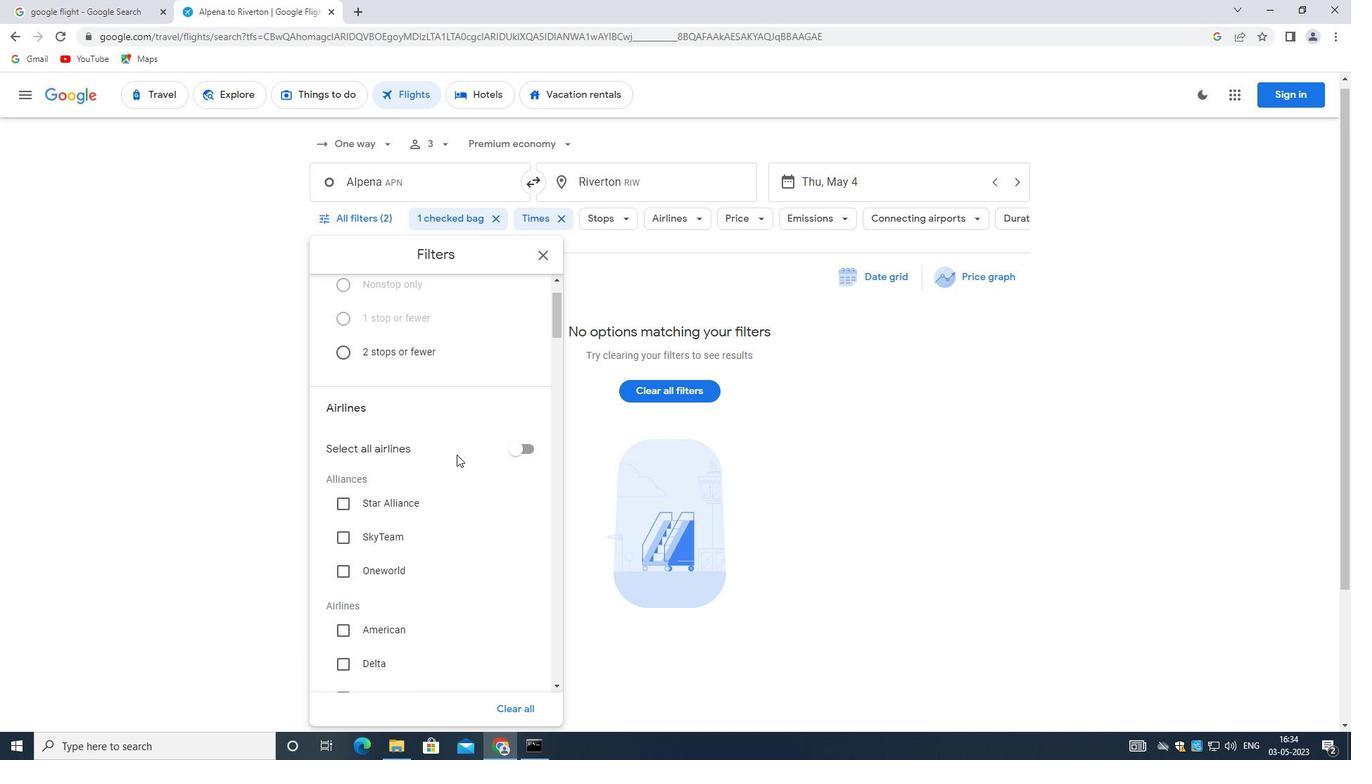 
Action: Mouse scrolled (454, 457) with delta (0, 0)
Screenshot: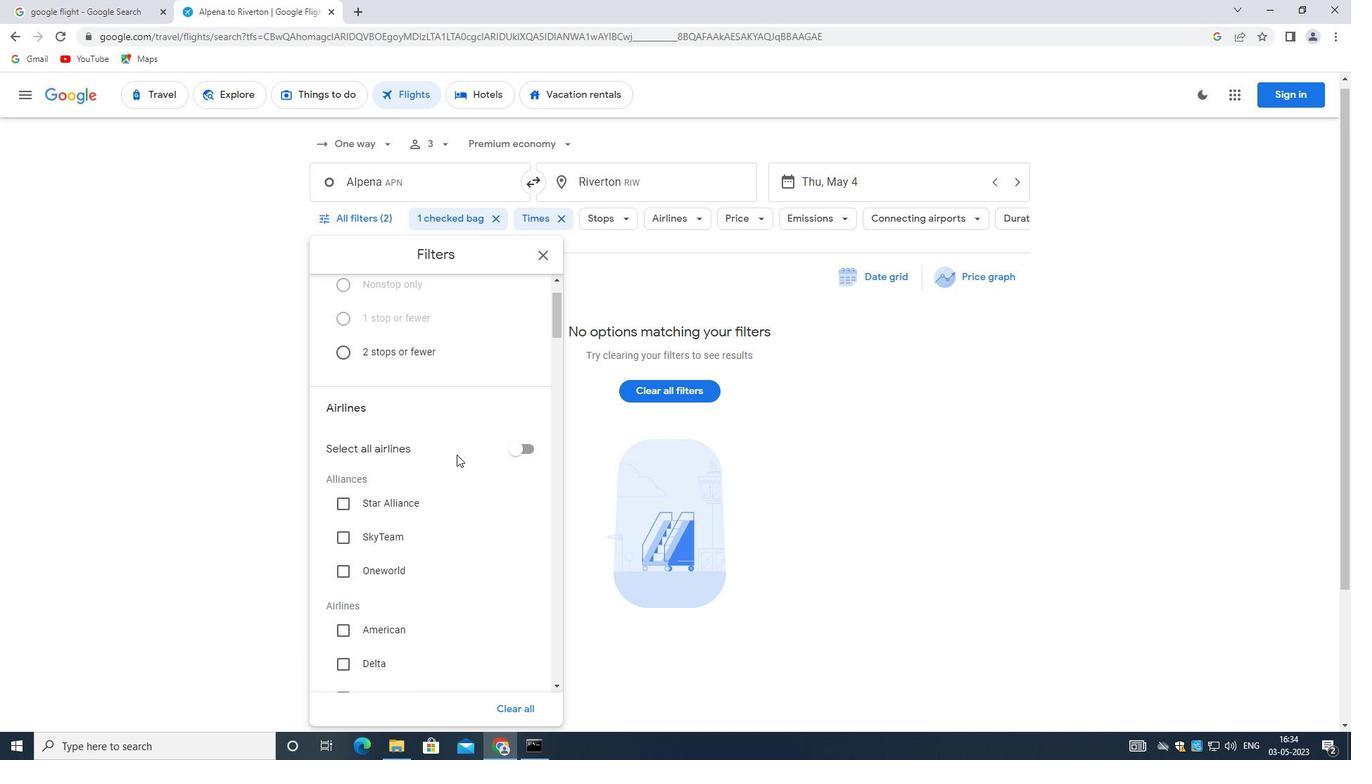 
Action: Mouse moved to (451, 462)
Screenshot: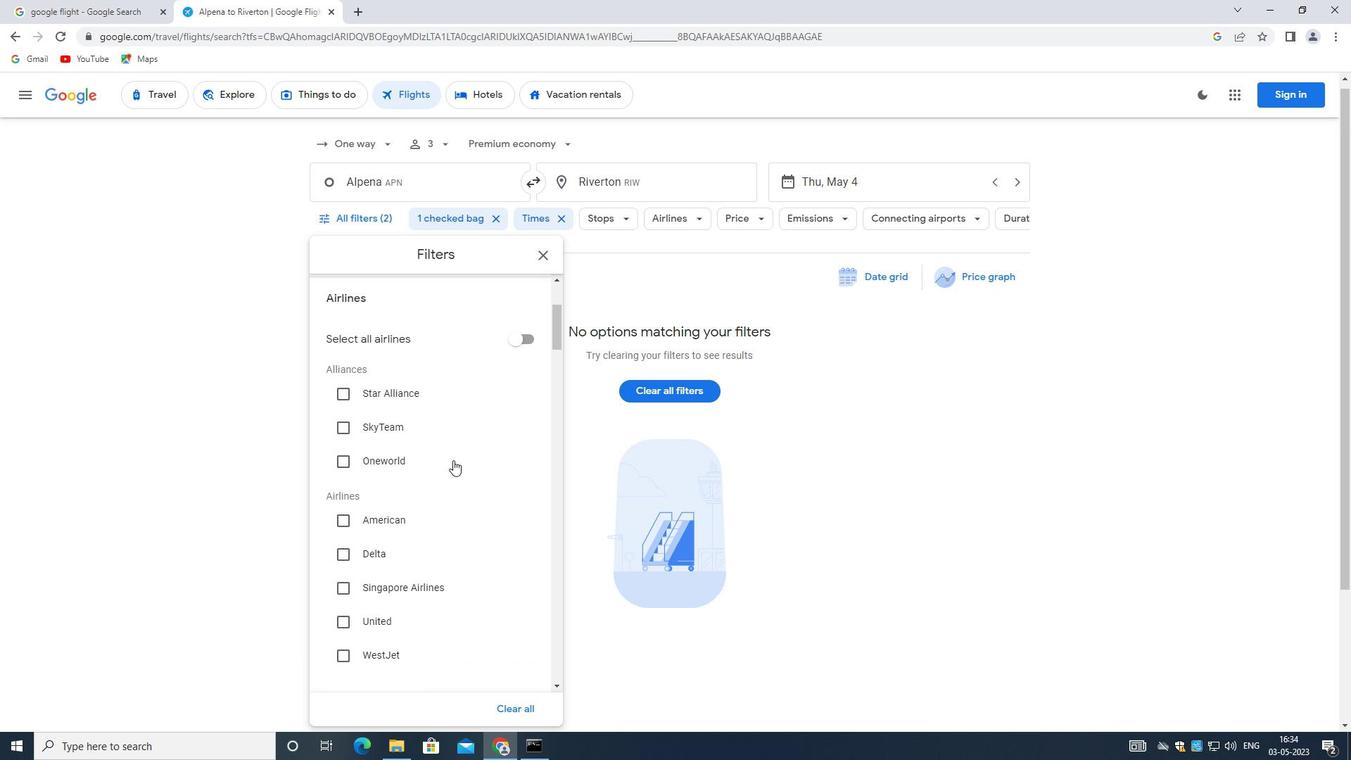 
Action: Mouse scrolled (451, 461) with delta (0, 0)
Screenshot: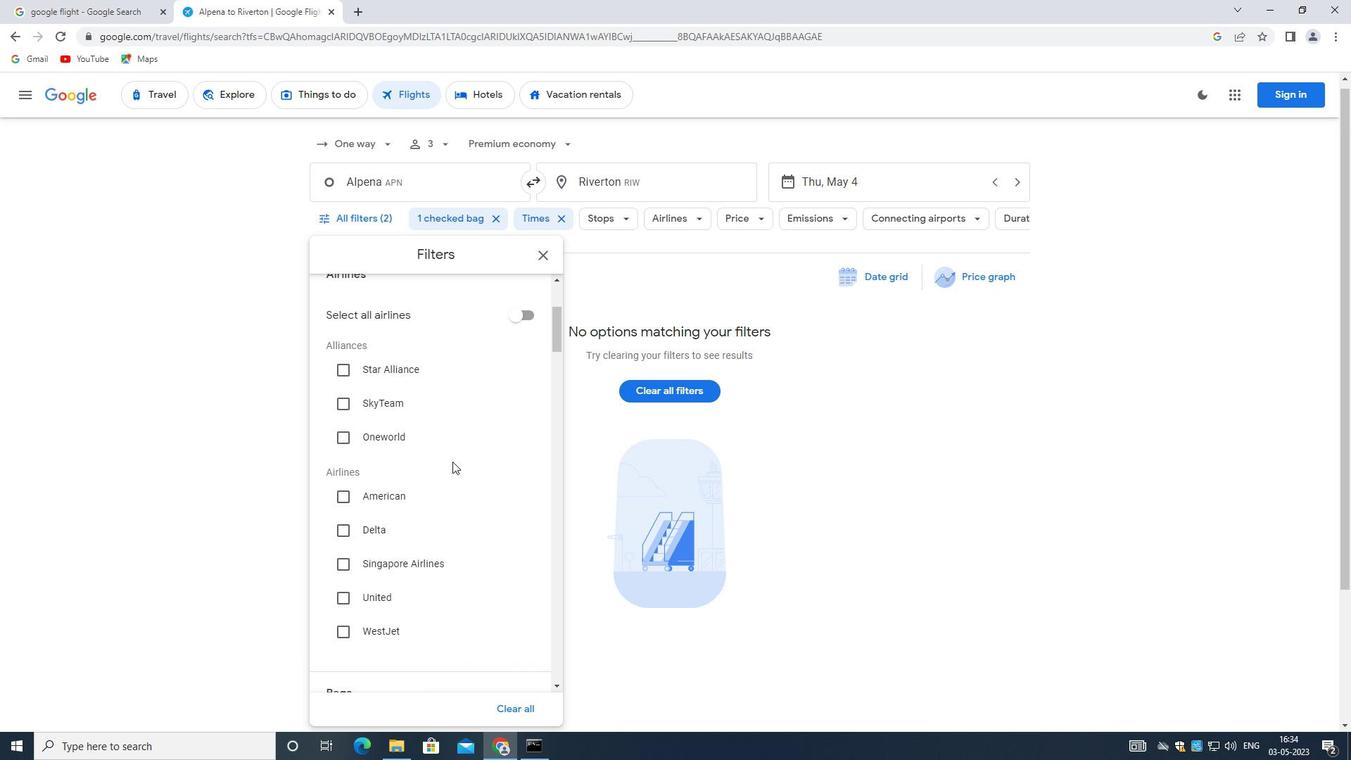 
Action: Mouse moved to (467, 458)
Screenshot: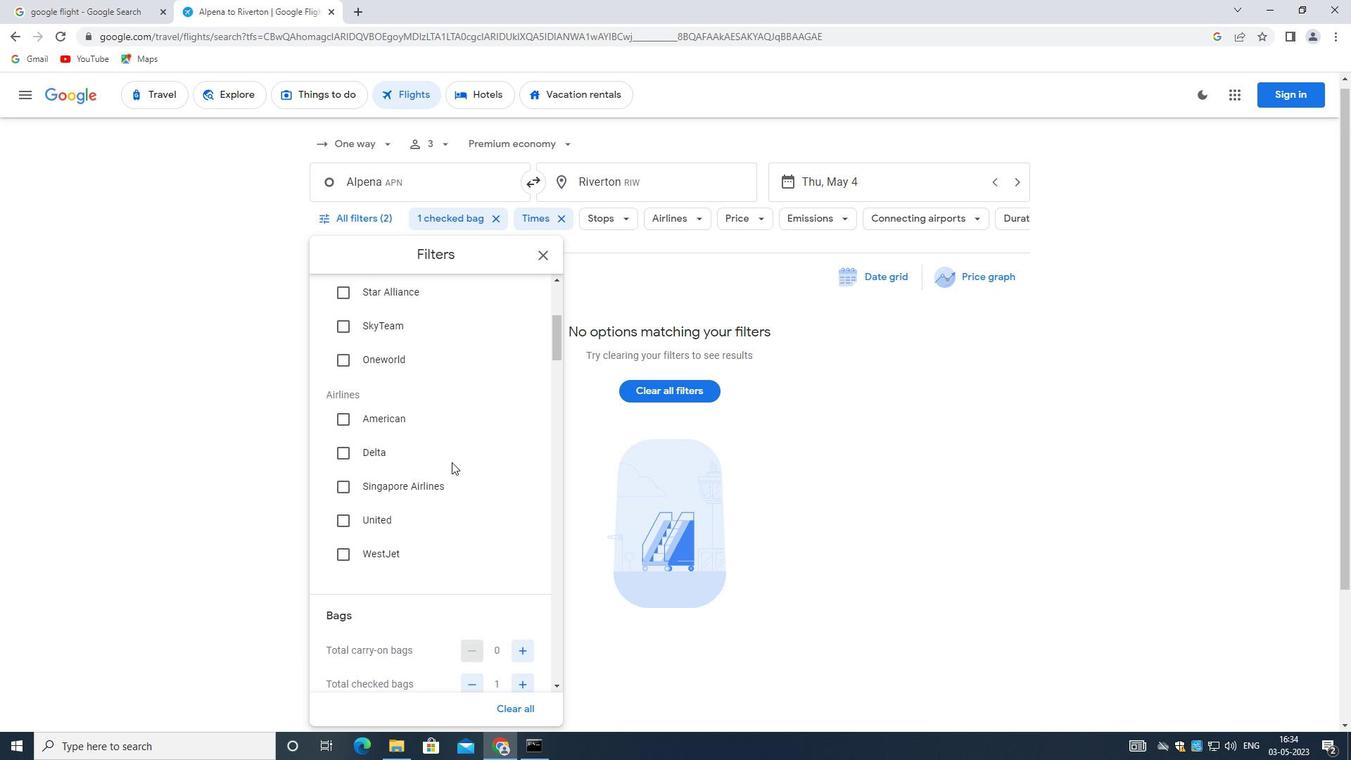
Action: Mouse scrolled (467, 458) with delta (0, 0)
Screenshot: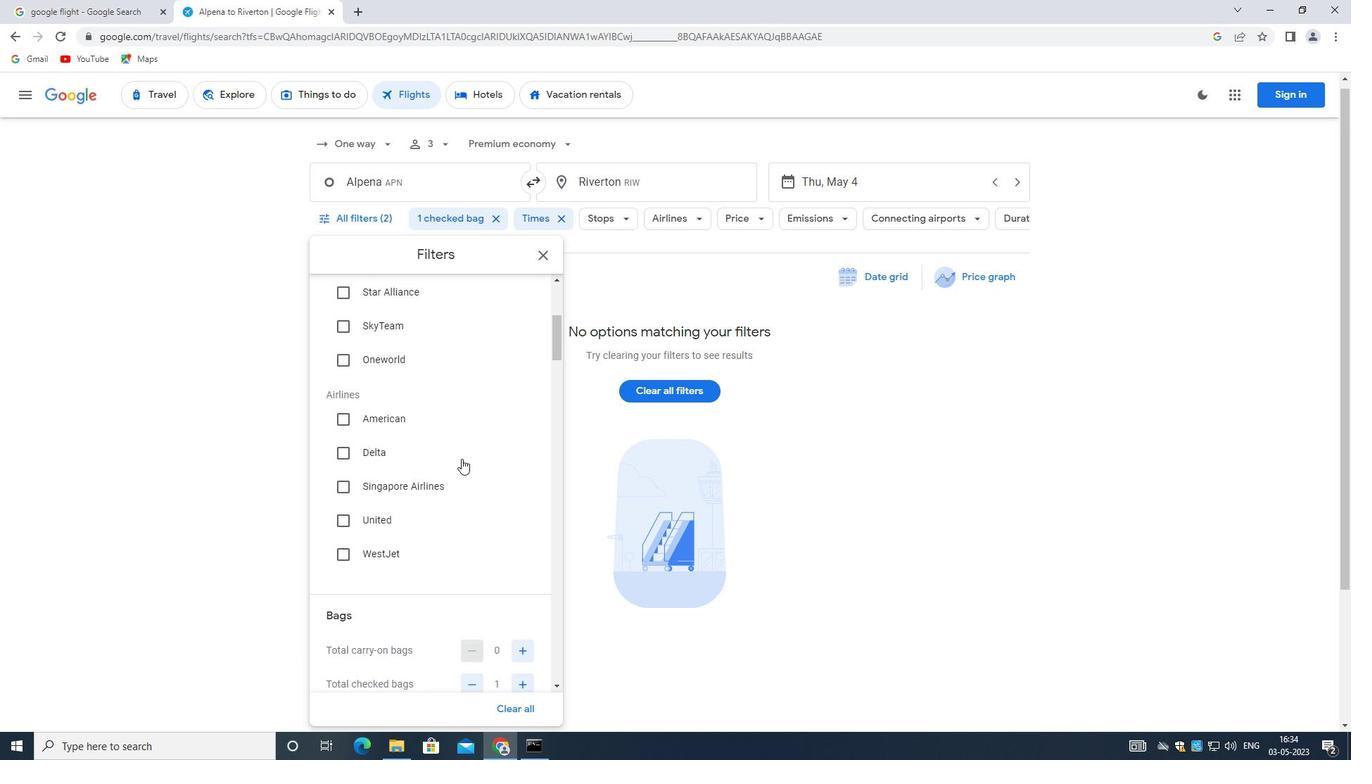 
Action: Mouse scrolled (467, 458) with delta (0, 0)
Screenshot: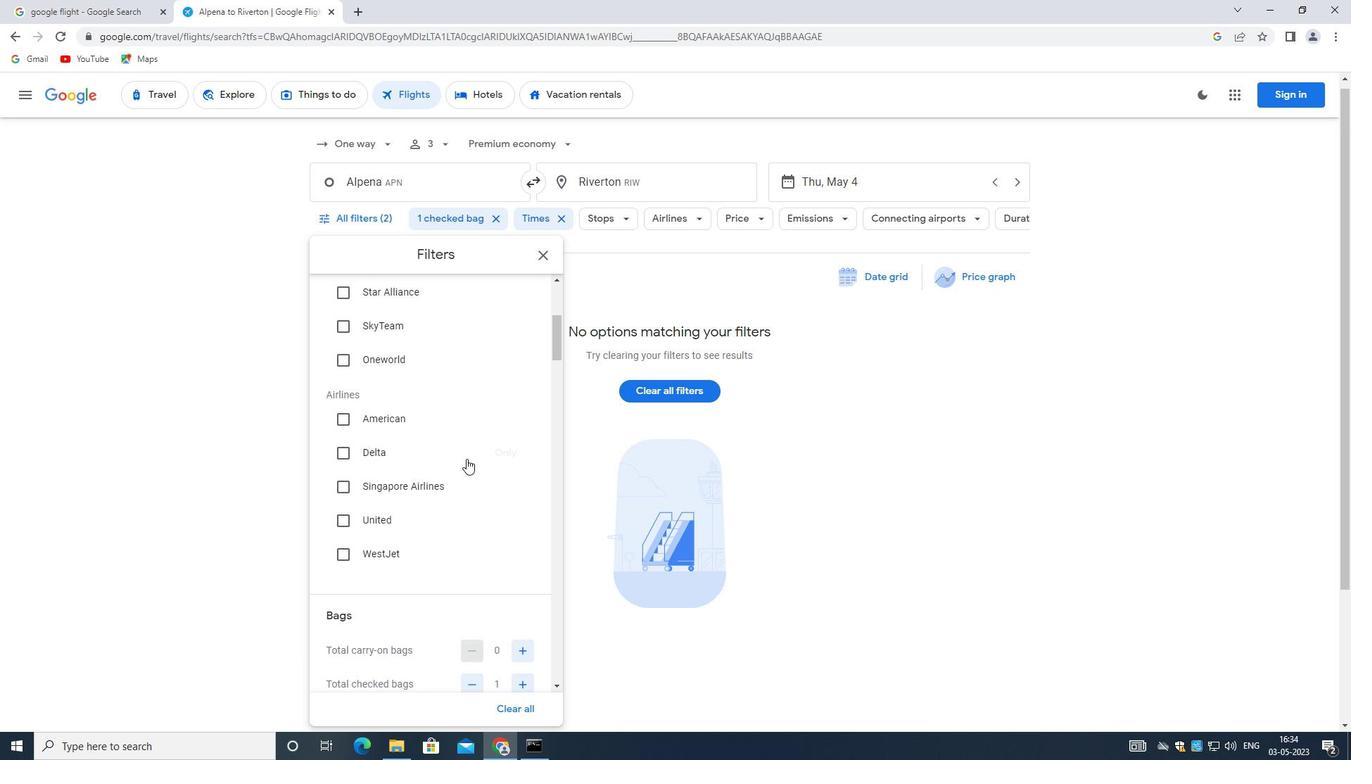 
Action: Mouse moved to (515, 544)
Screenshot: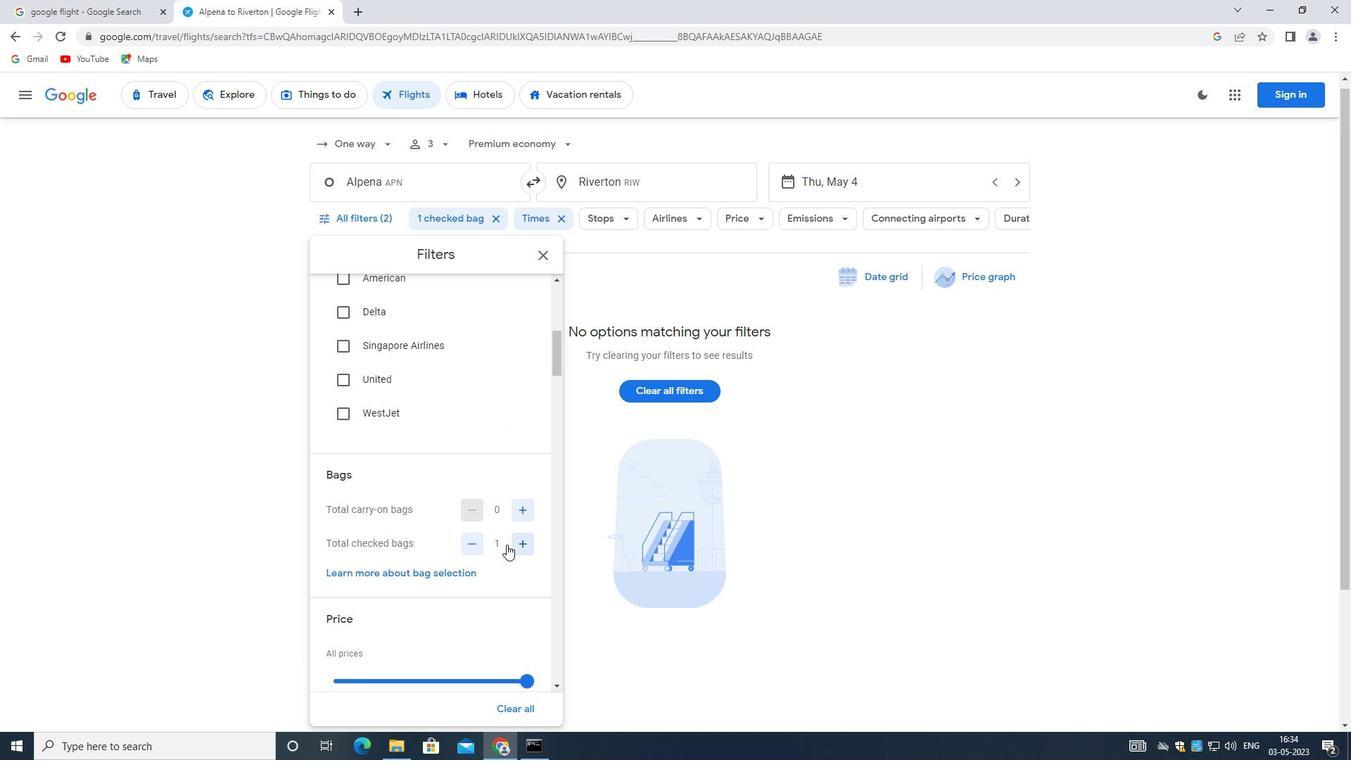 
Action: Mouse pressed left at (515, 544)
Screenshot: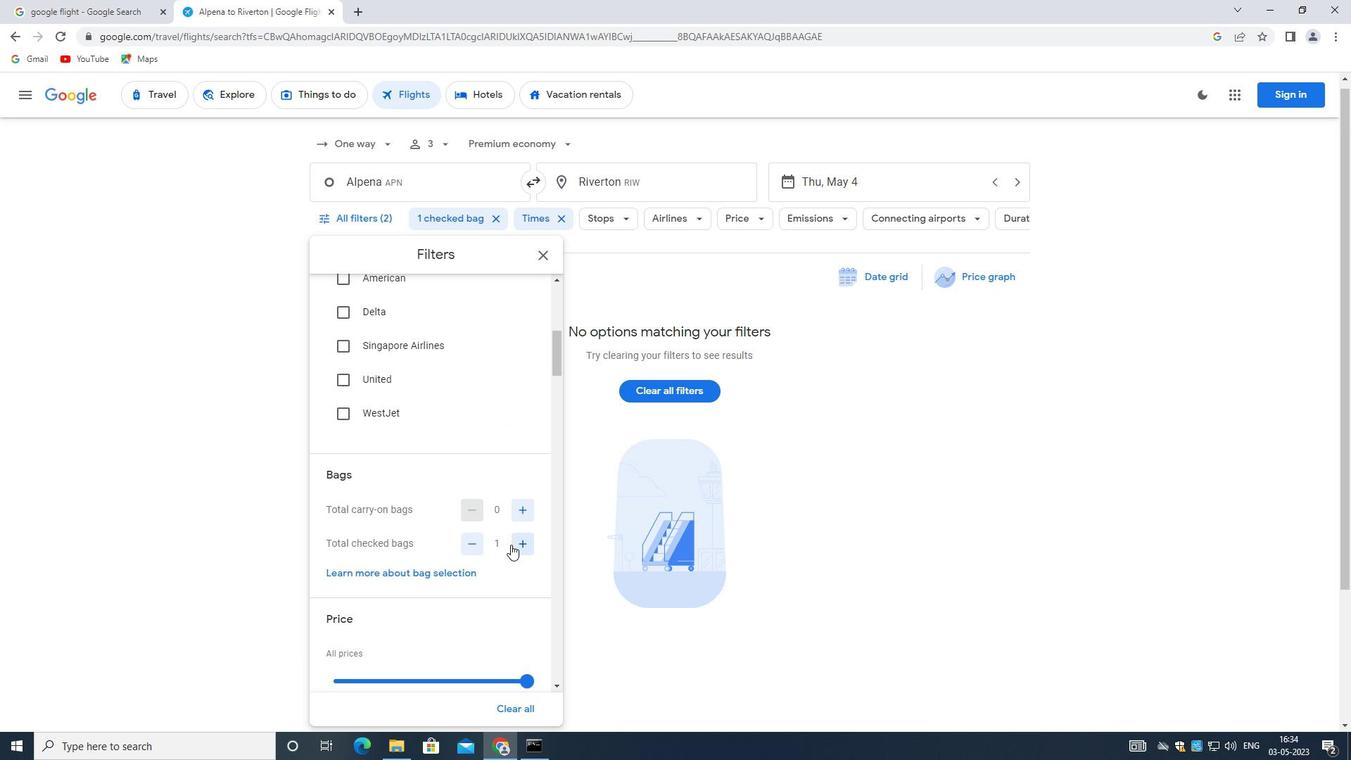 
Action: Mouse pressed left at (515, 544)
Screenshot: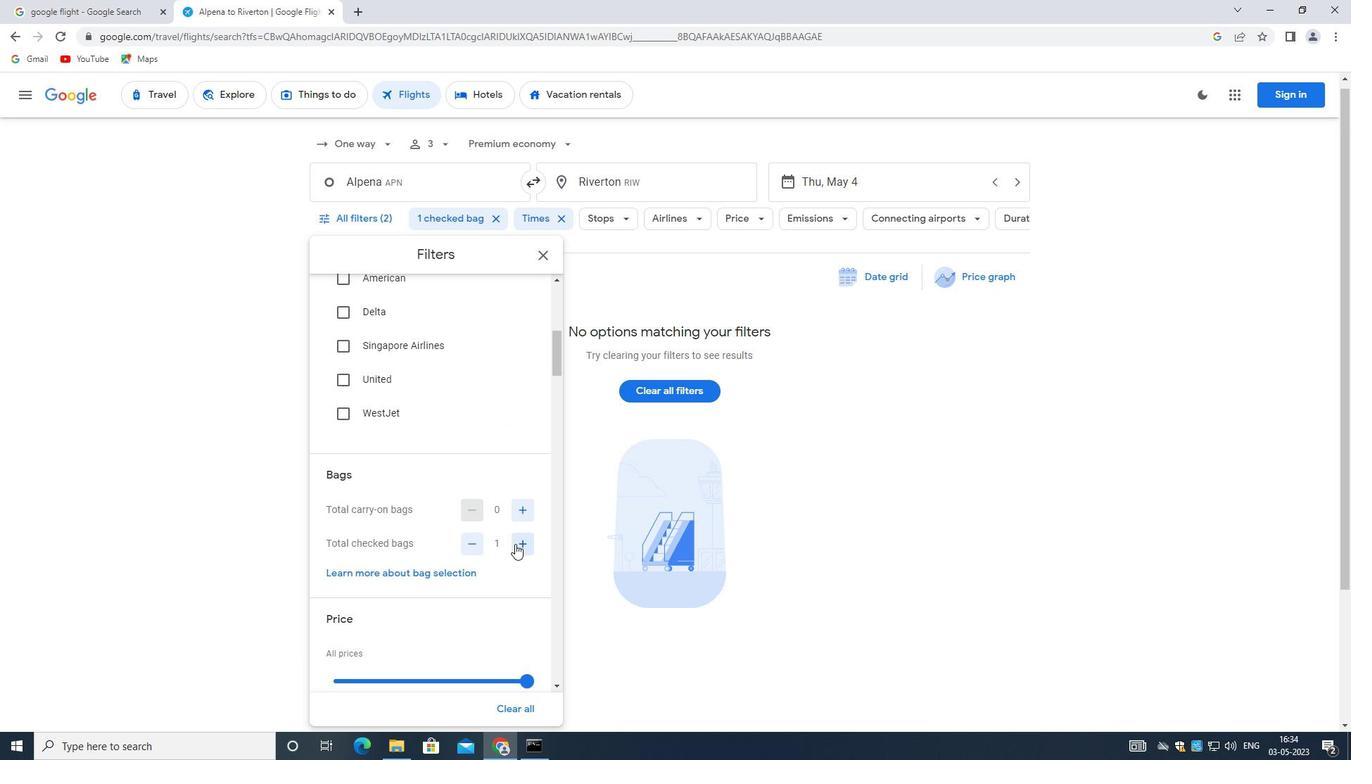 
Action: Mouse moved to (516, 543)
Screenshot: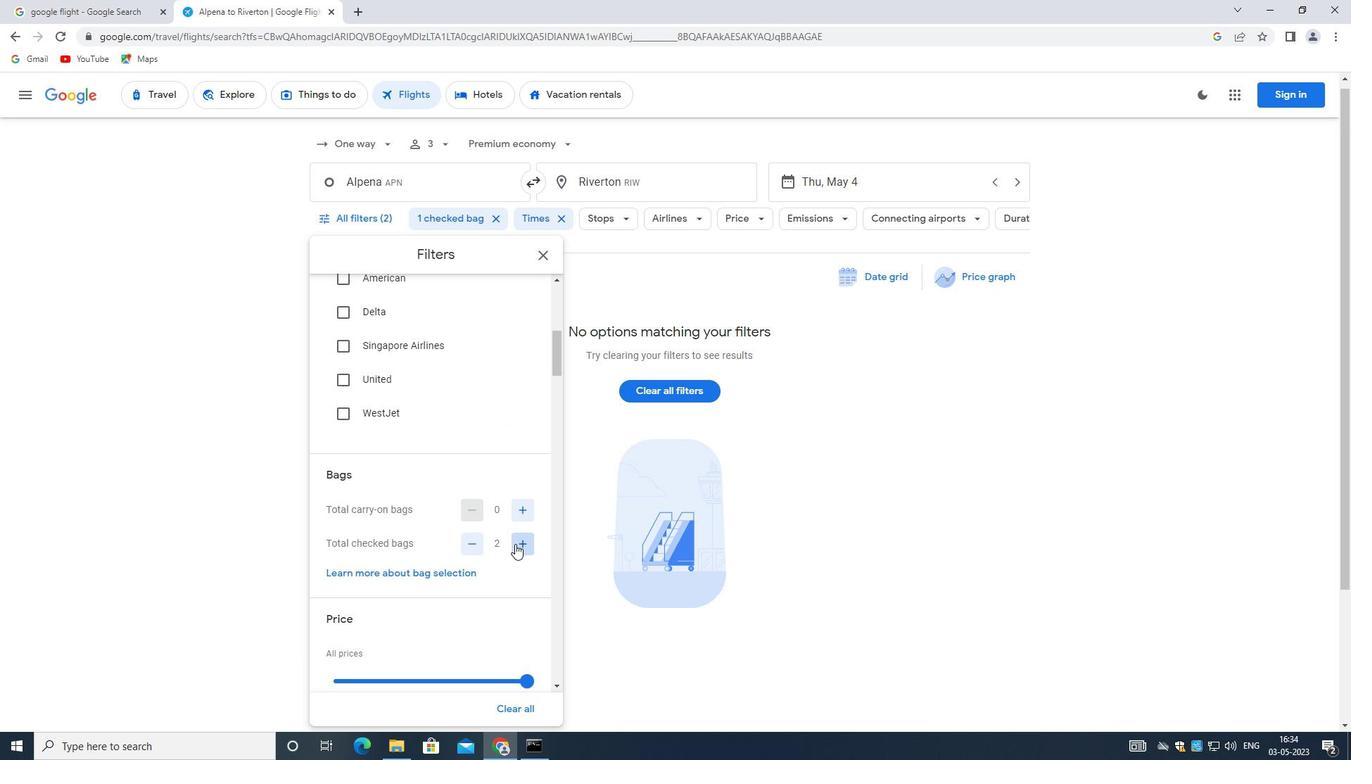 
Action: Mouse pressed left at (516, 543)
Screenshot: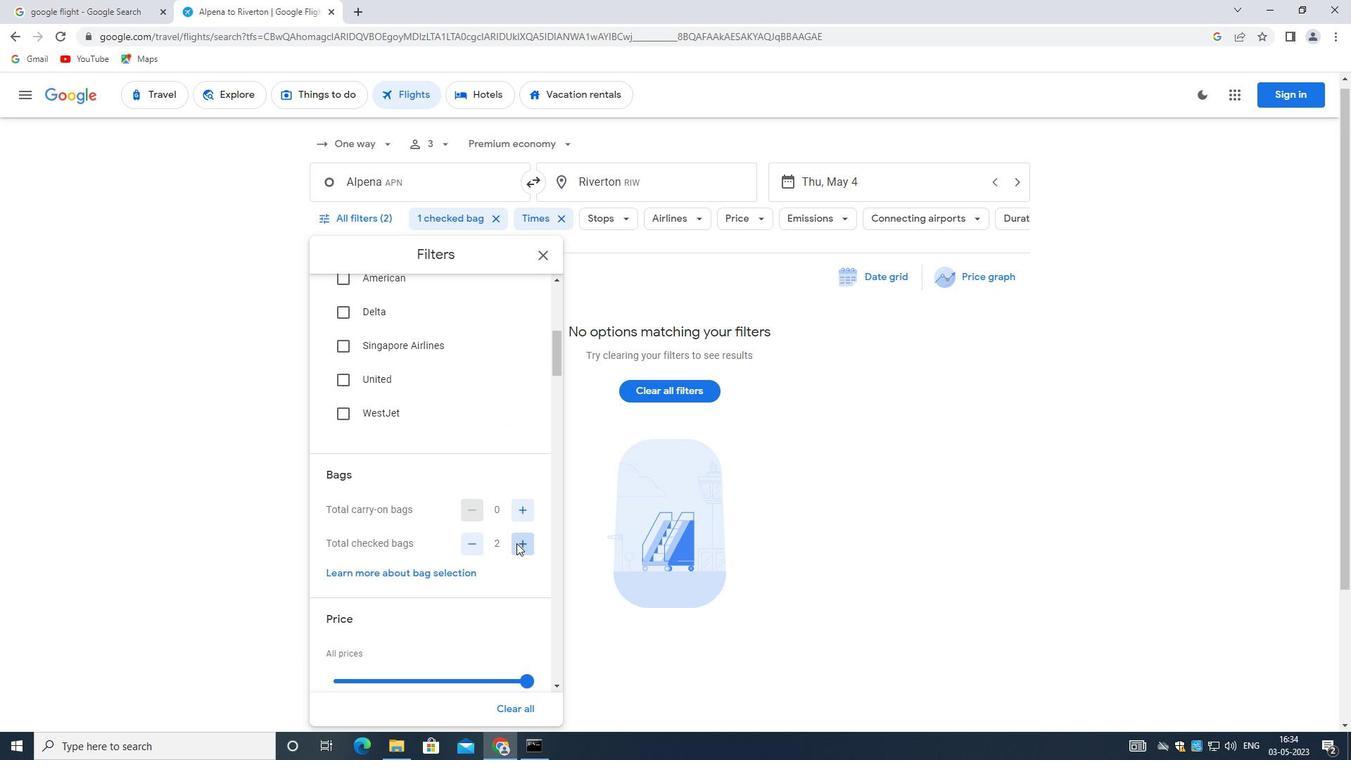 
Action: Mouse moved to (427, 468)
Screenshot: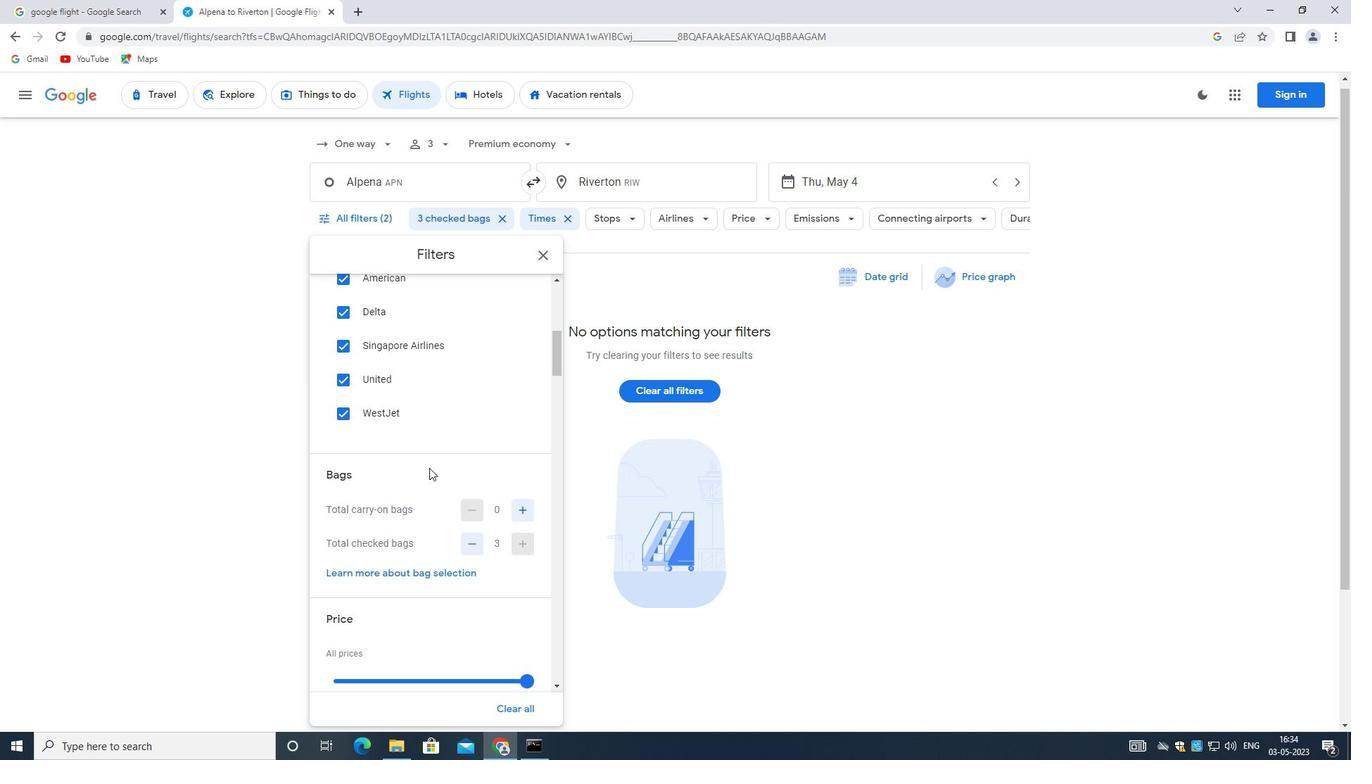 
Action: Mouse scrolled (427, 467) with delta (0, 0)
Screenshot: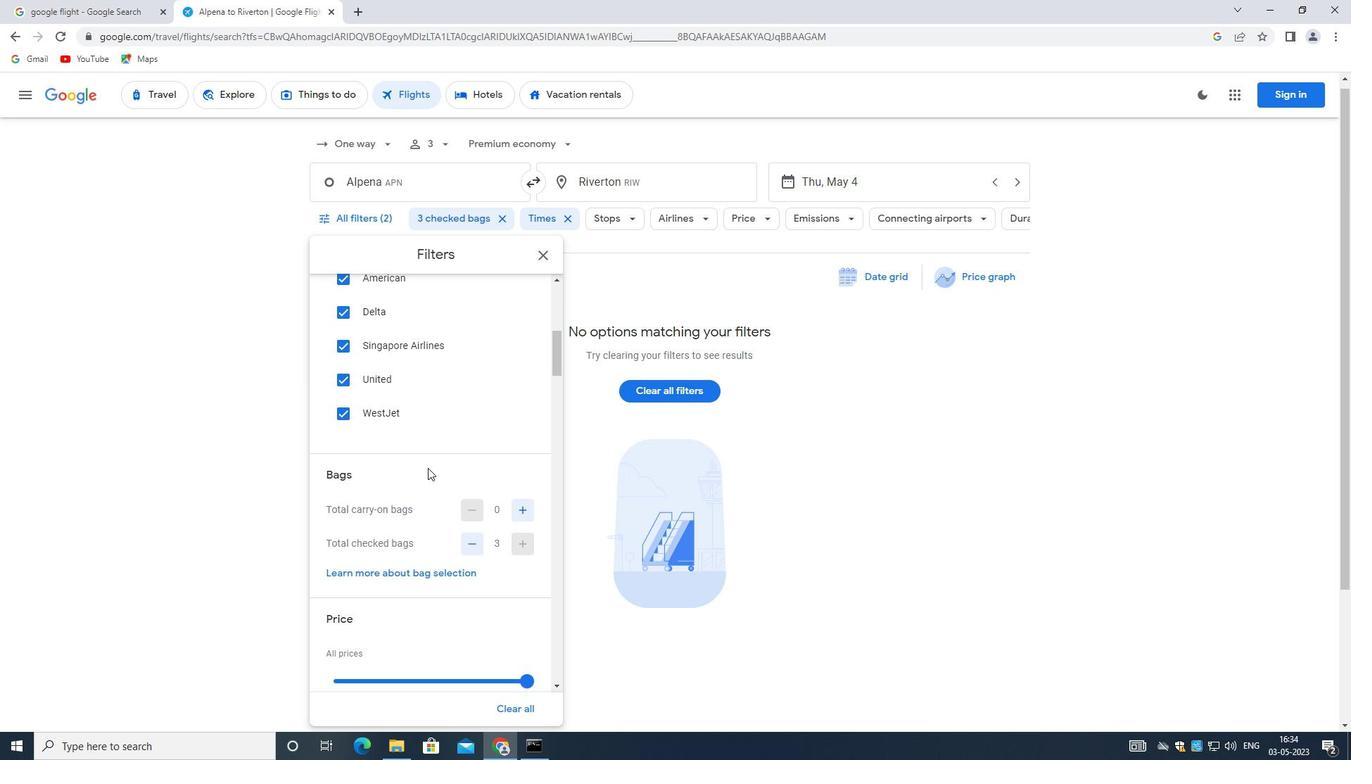 
Action: Mouse moved to (427, 470)
Screenshot: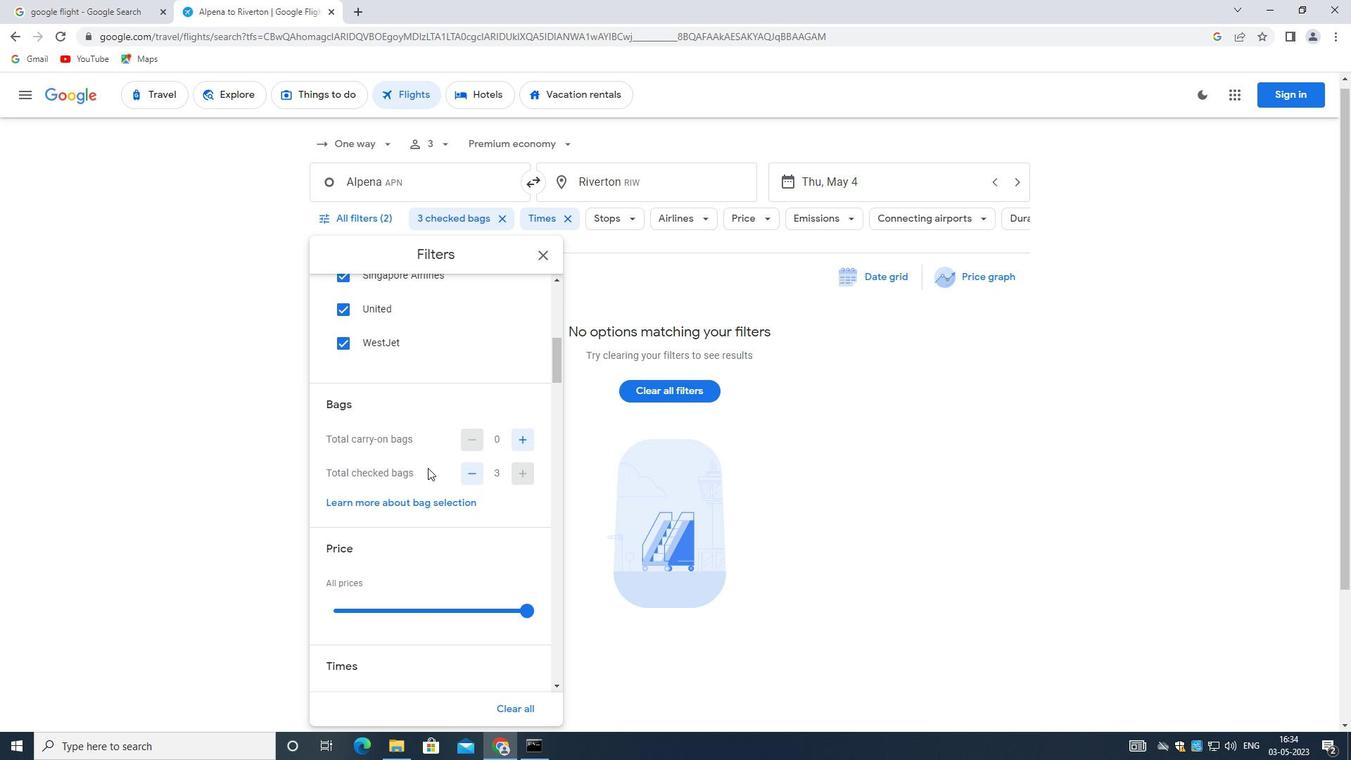 
Action: Mouse scrolled (427, 469) with delta (0, 0)
Screenshot: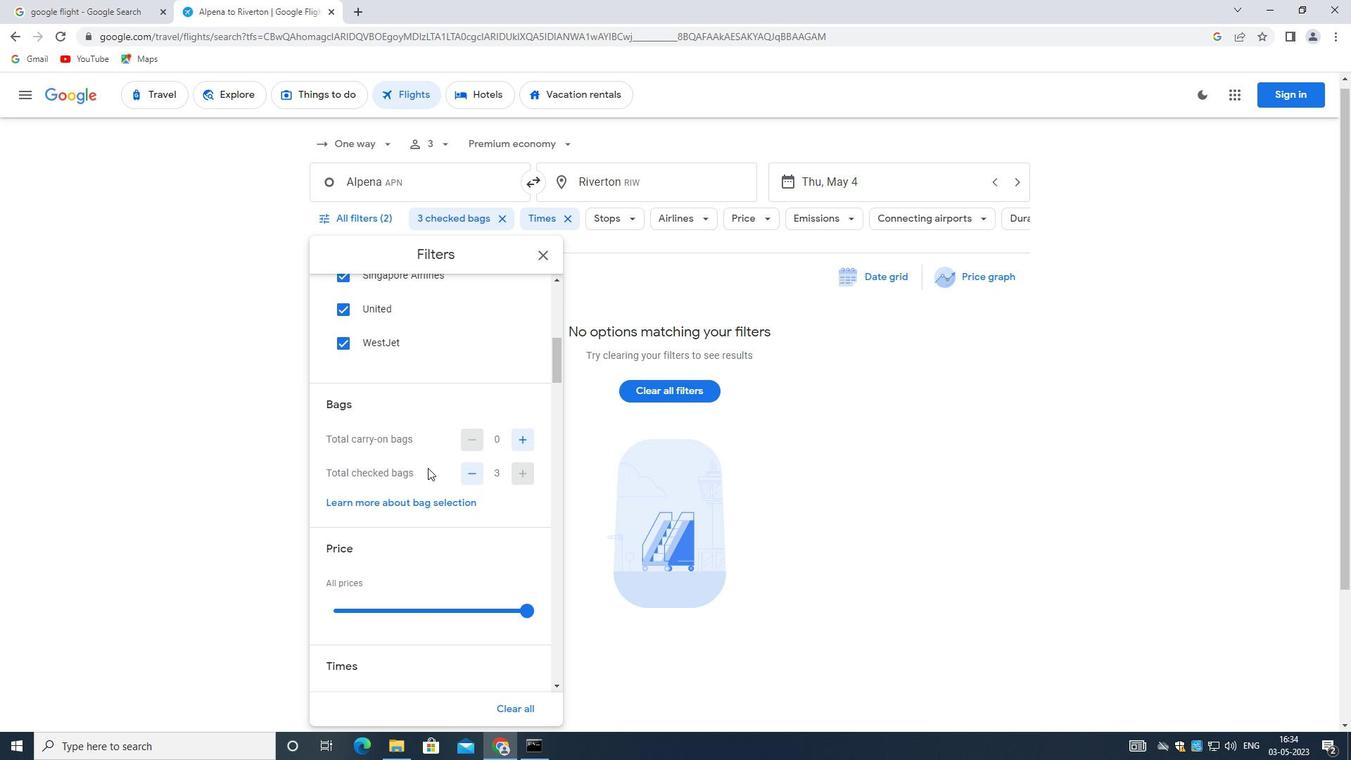 
Action: Mouse moved to (427, 471)
Screenshot: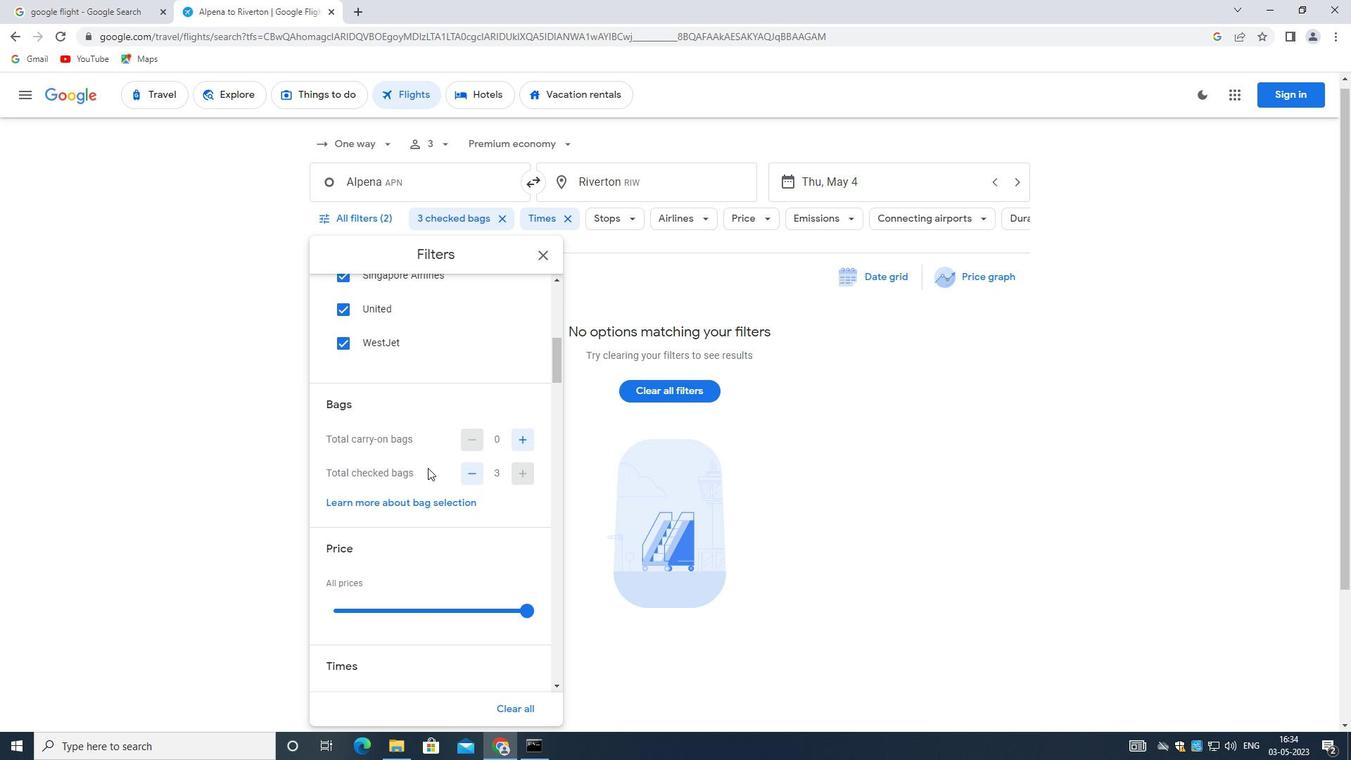 
Action: Mouse scrolled (427, 470) with delta (0, 0)
Screenshot: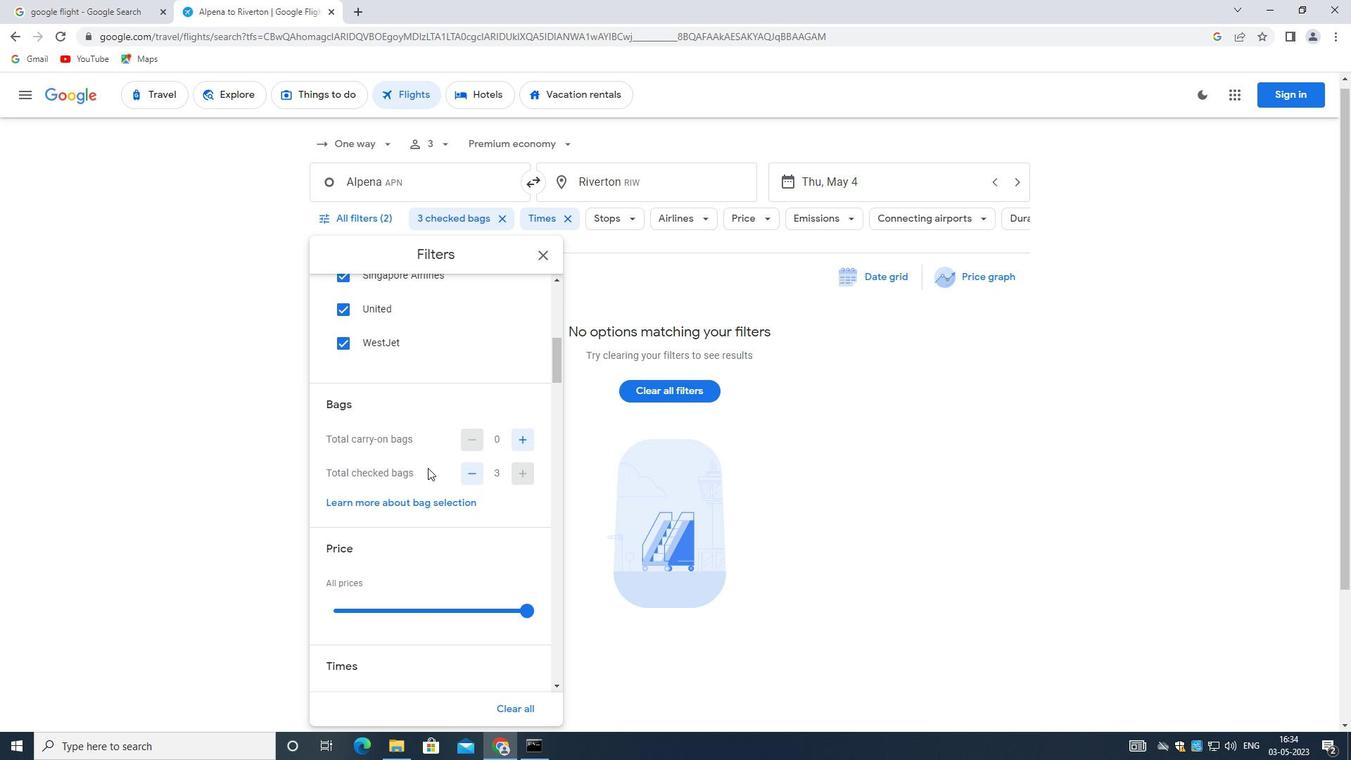 
Action: Mouse moved to (521, 468)
Screenshot: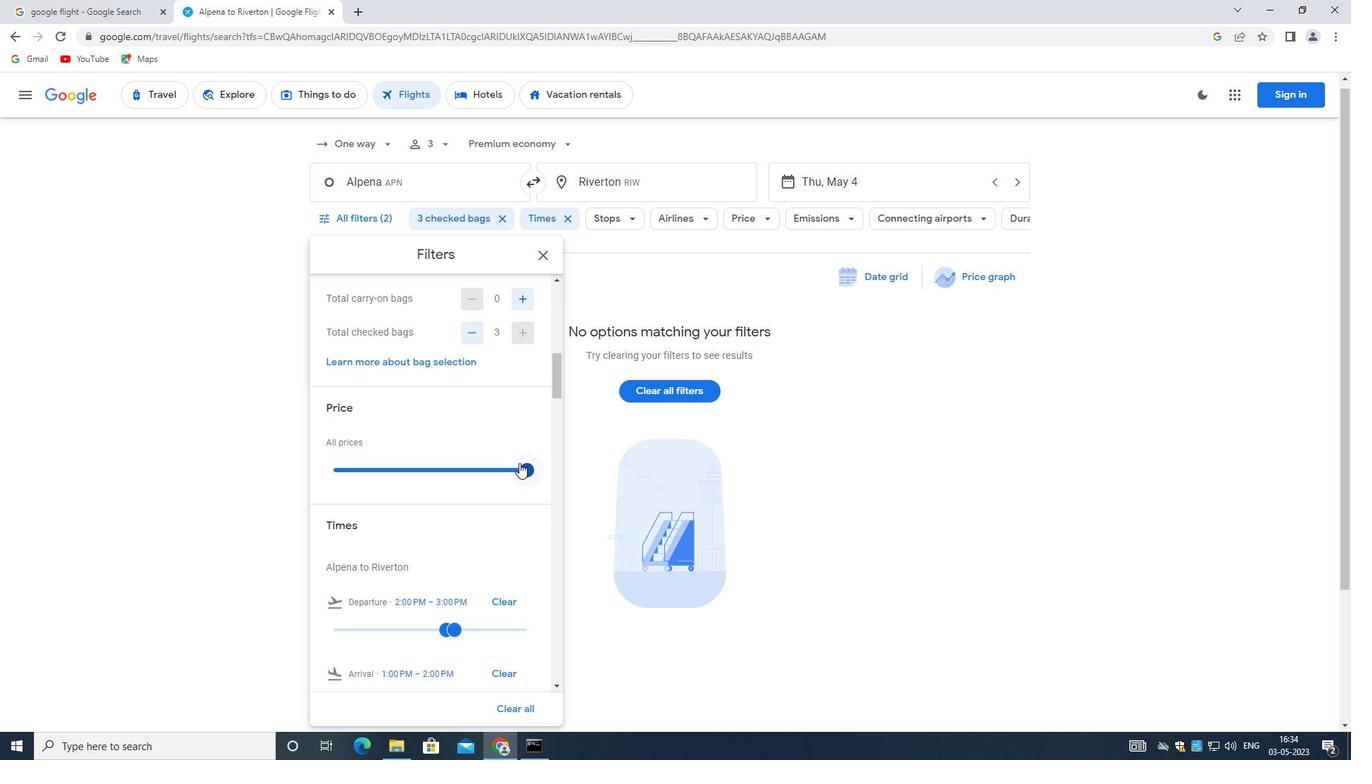 
Action: Mouse pressed left at (521, 468)
Screenshot: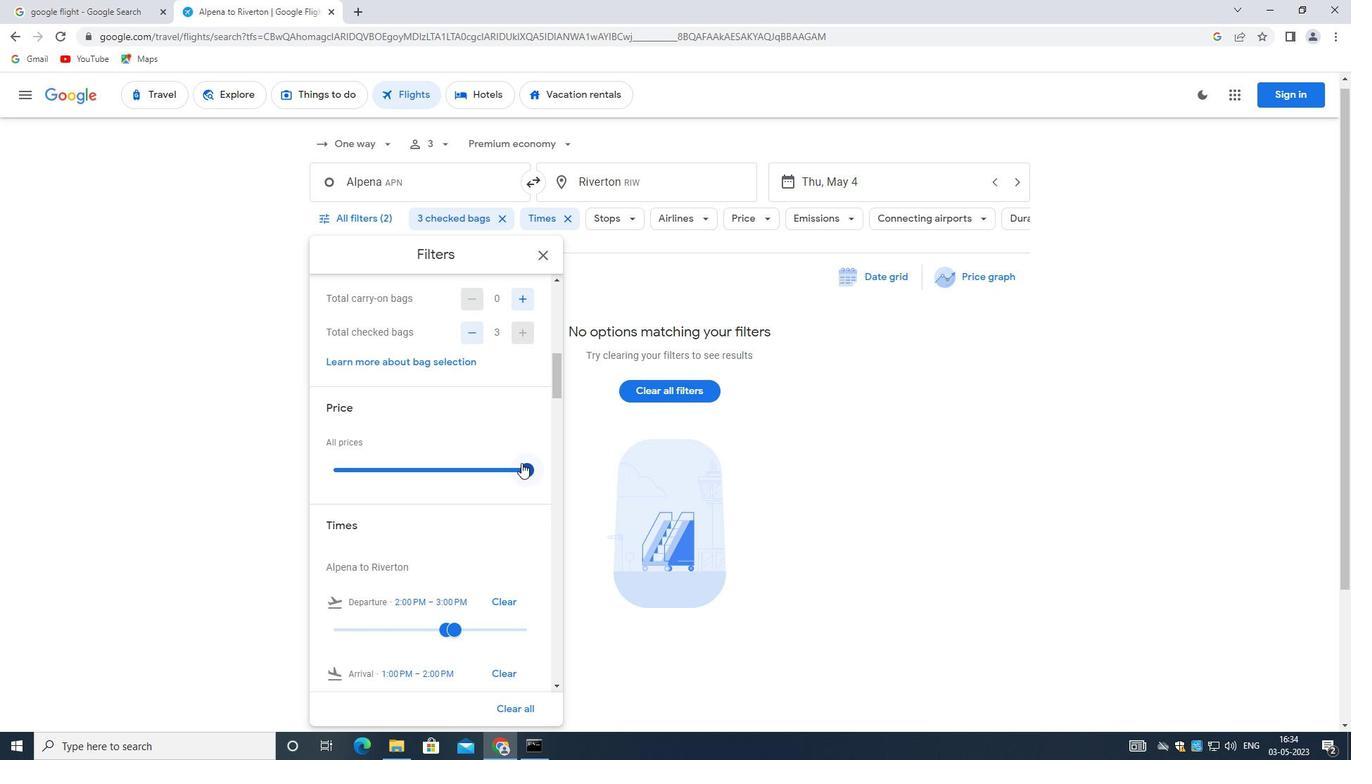 
Action: Mouse moved to (444, 465)
Screenshot: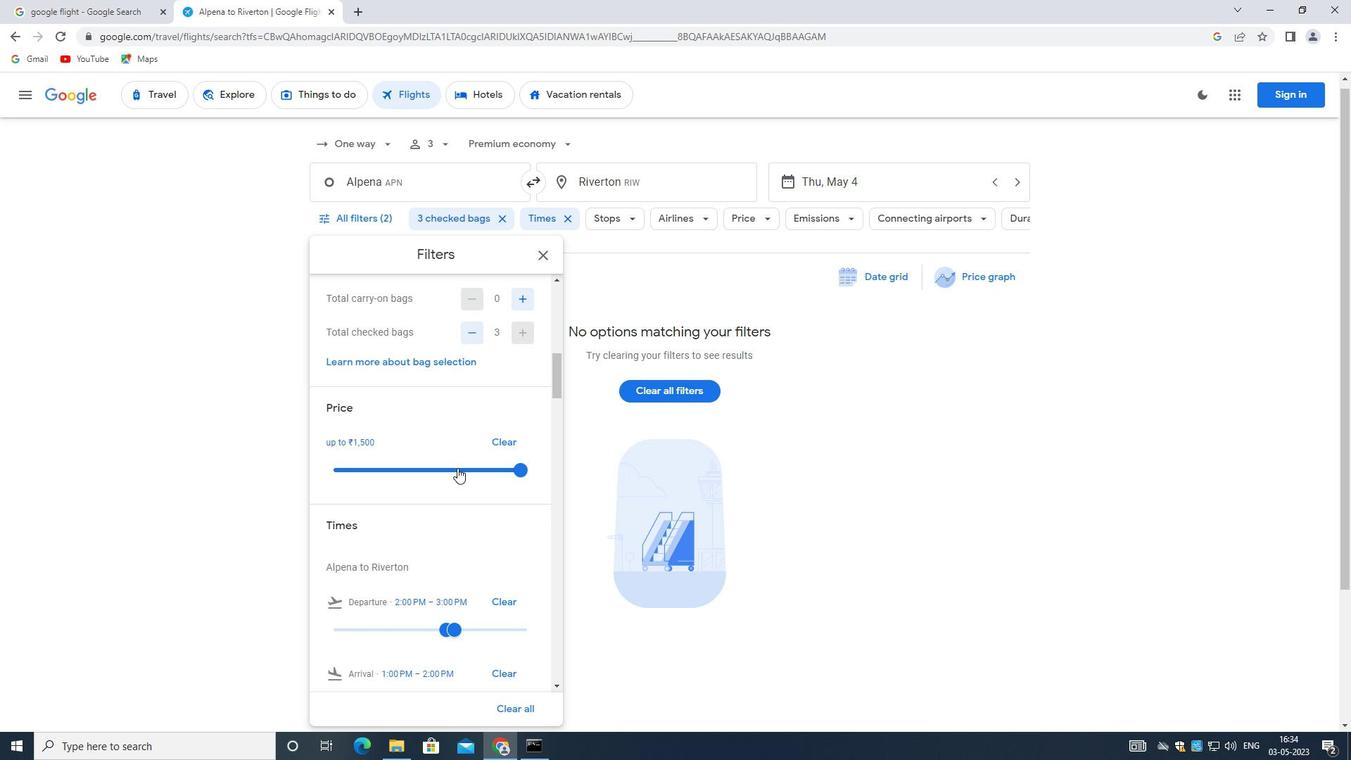 
Action: Mouse scrolled (444, 464) with delta (0, 0)
Screenshot: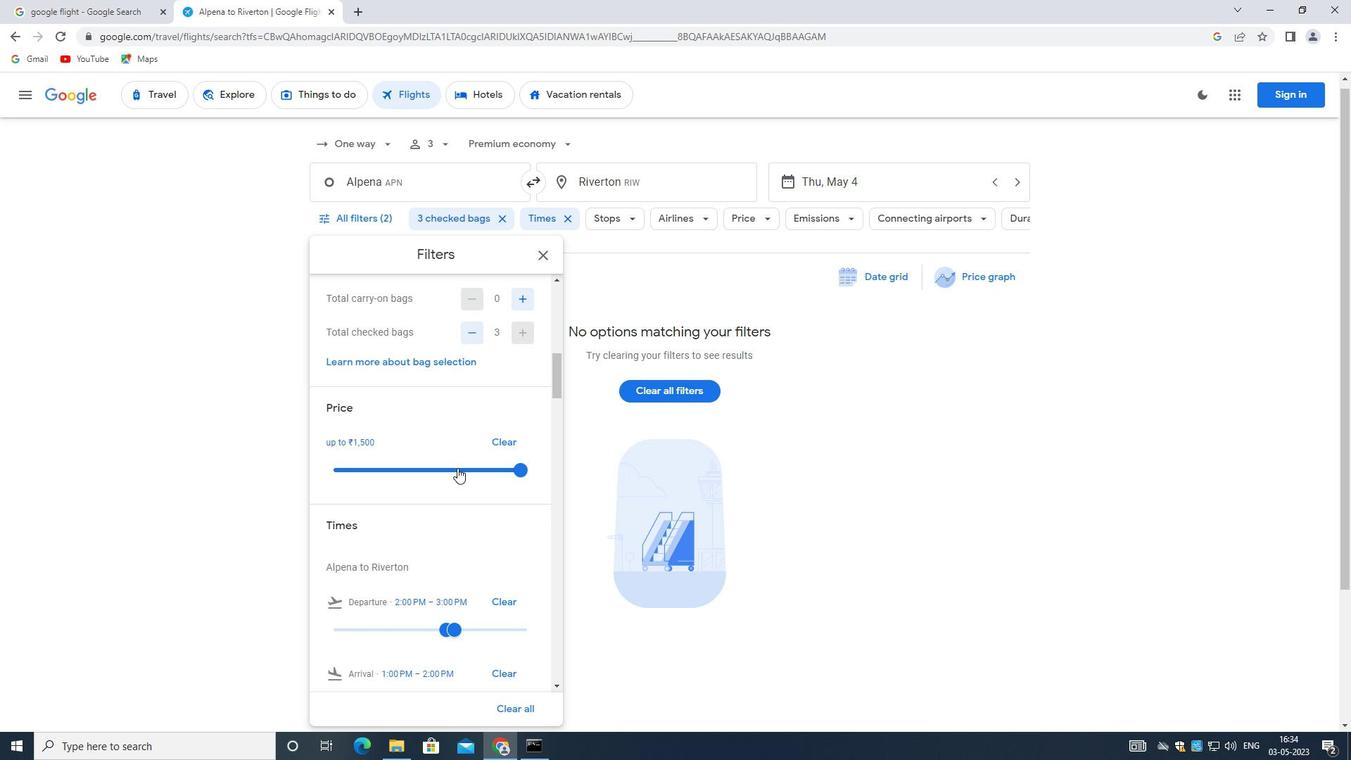 
Action: Mouse scrolled (444, 464) with delta (0, 0)
Screenshot: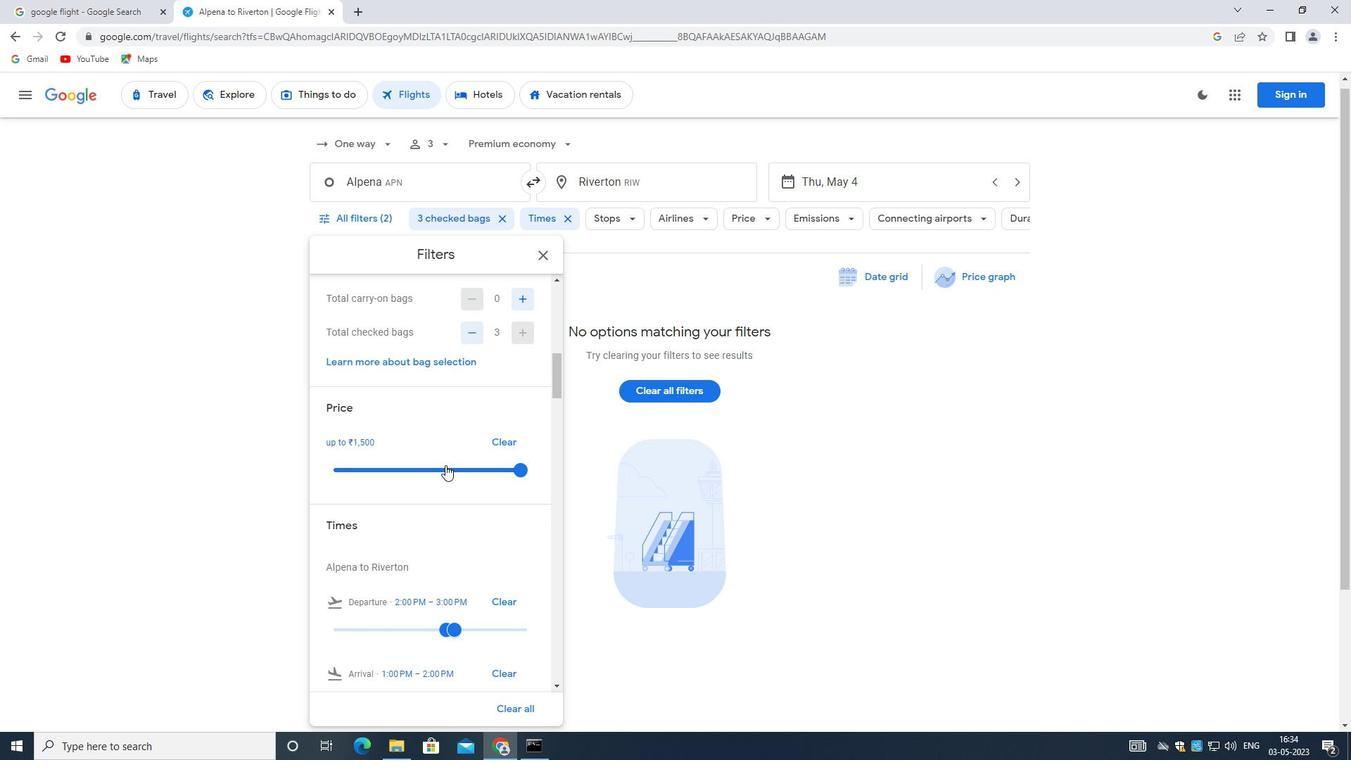 
Action: Mouse moved to (413, 487)
Screenshot: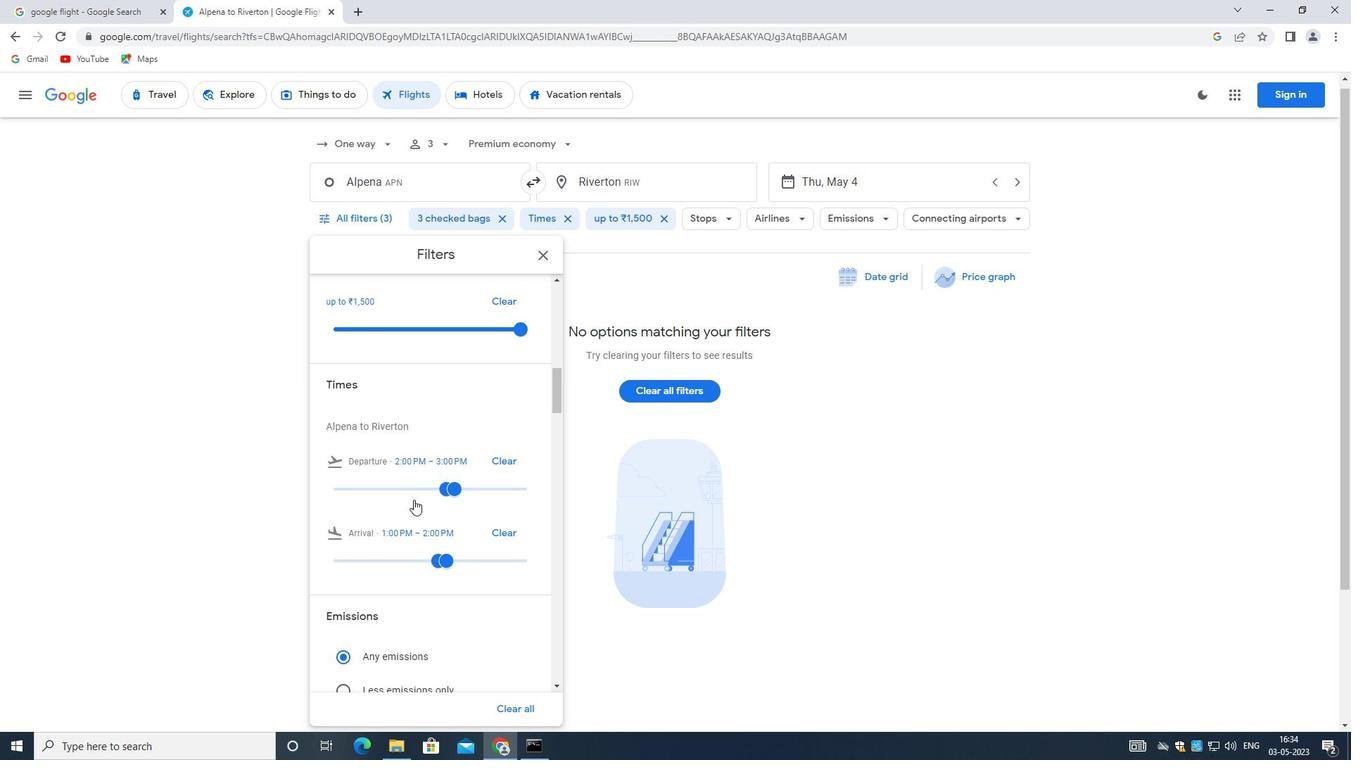 
Action: Mouse pressed left at (413, 487)
Screenshot: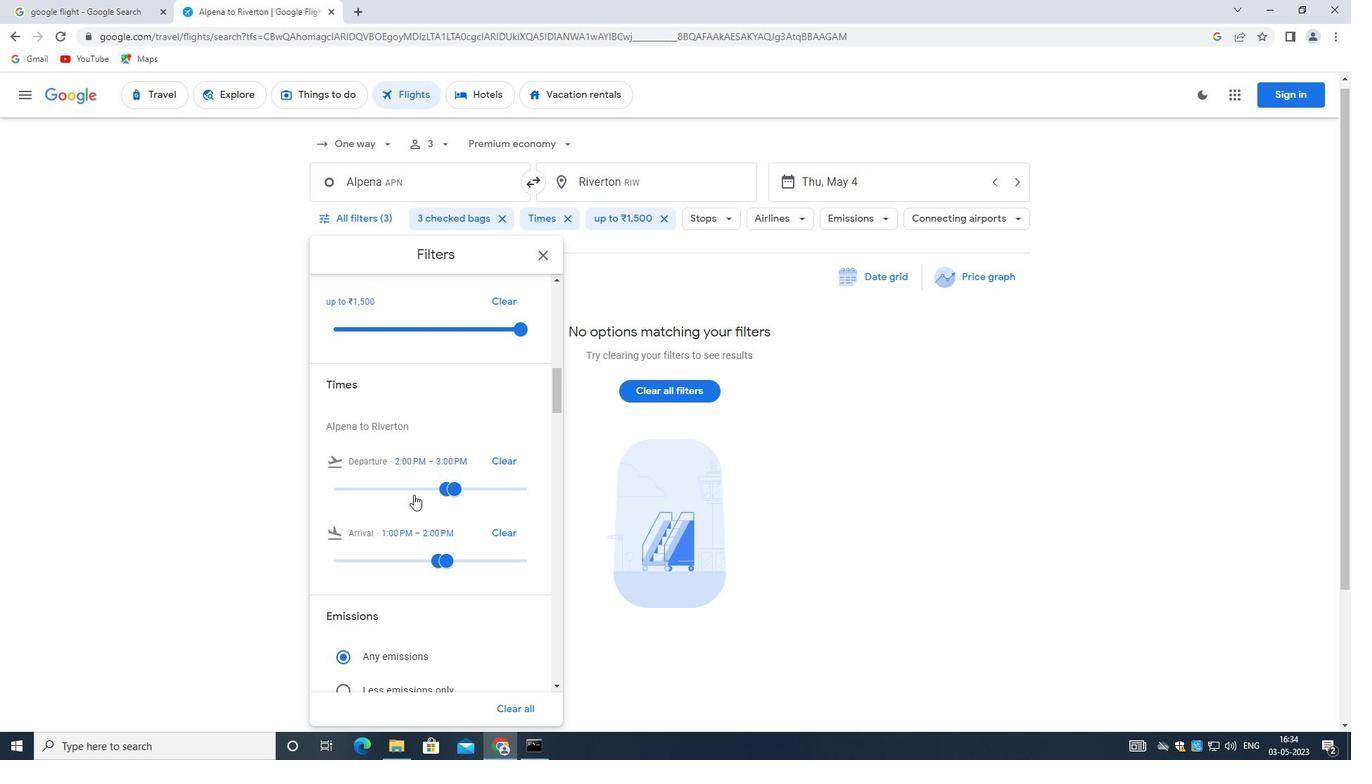 
Action: Mouse moved to (471, 489)
Screenshot: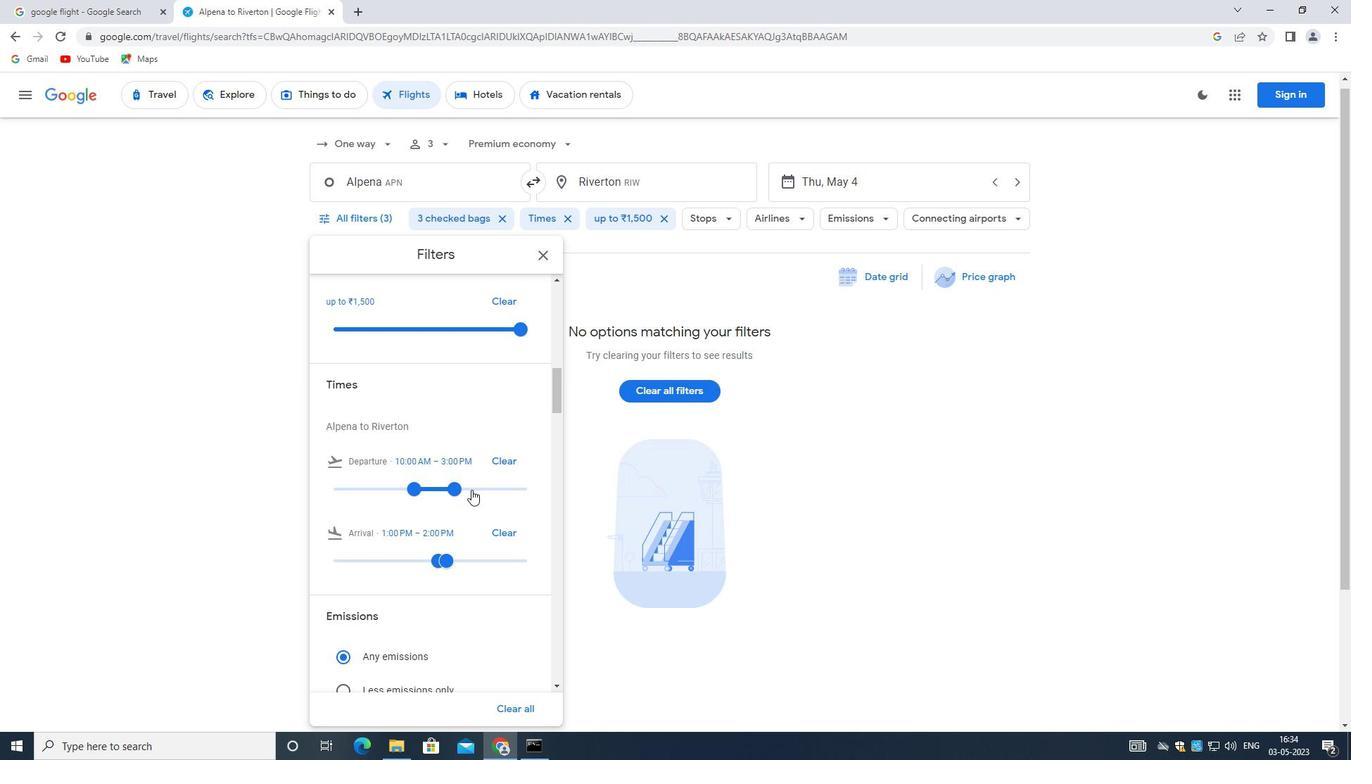 
Action: Mouse pressed left at (471, 489)
Screenshot: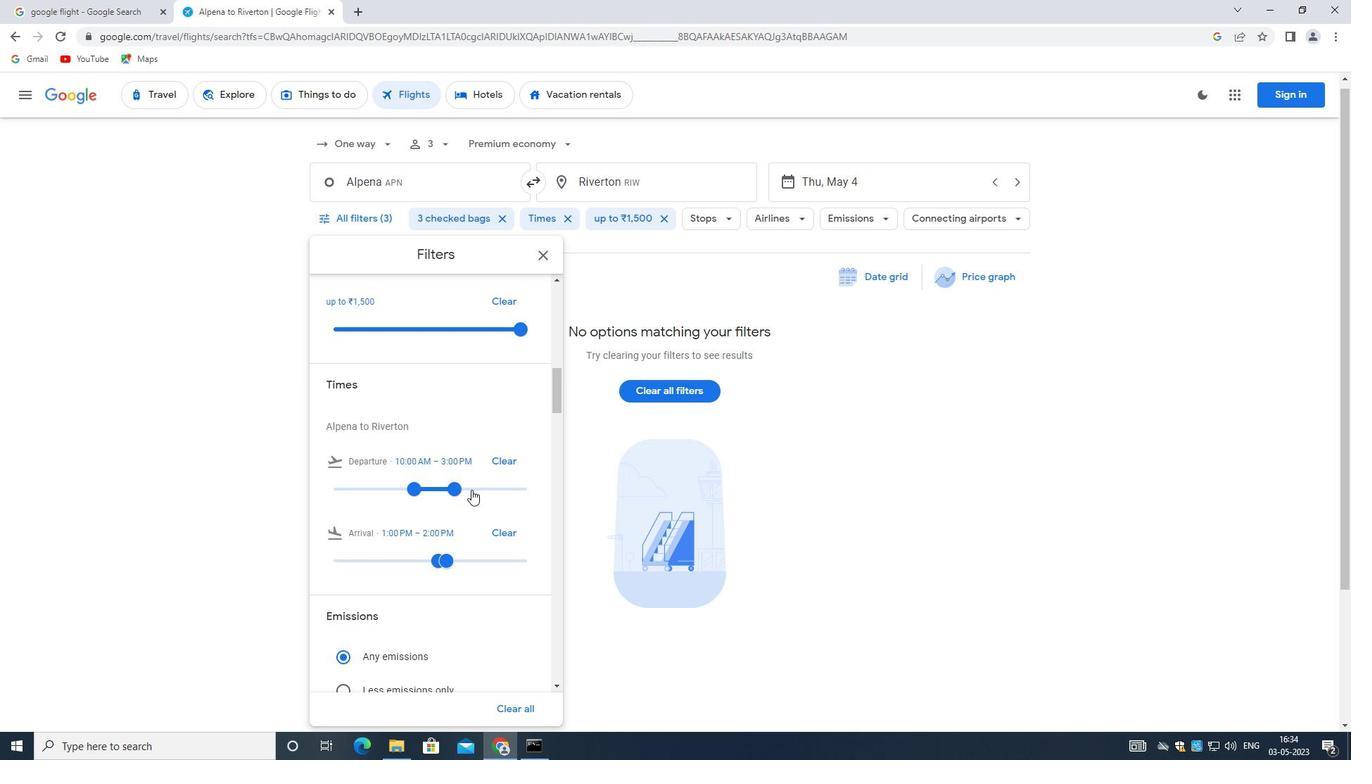 
Action: Mouse moved to (412, 484)
Screenshot: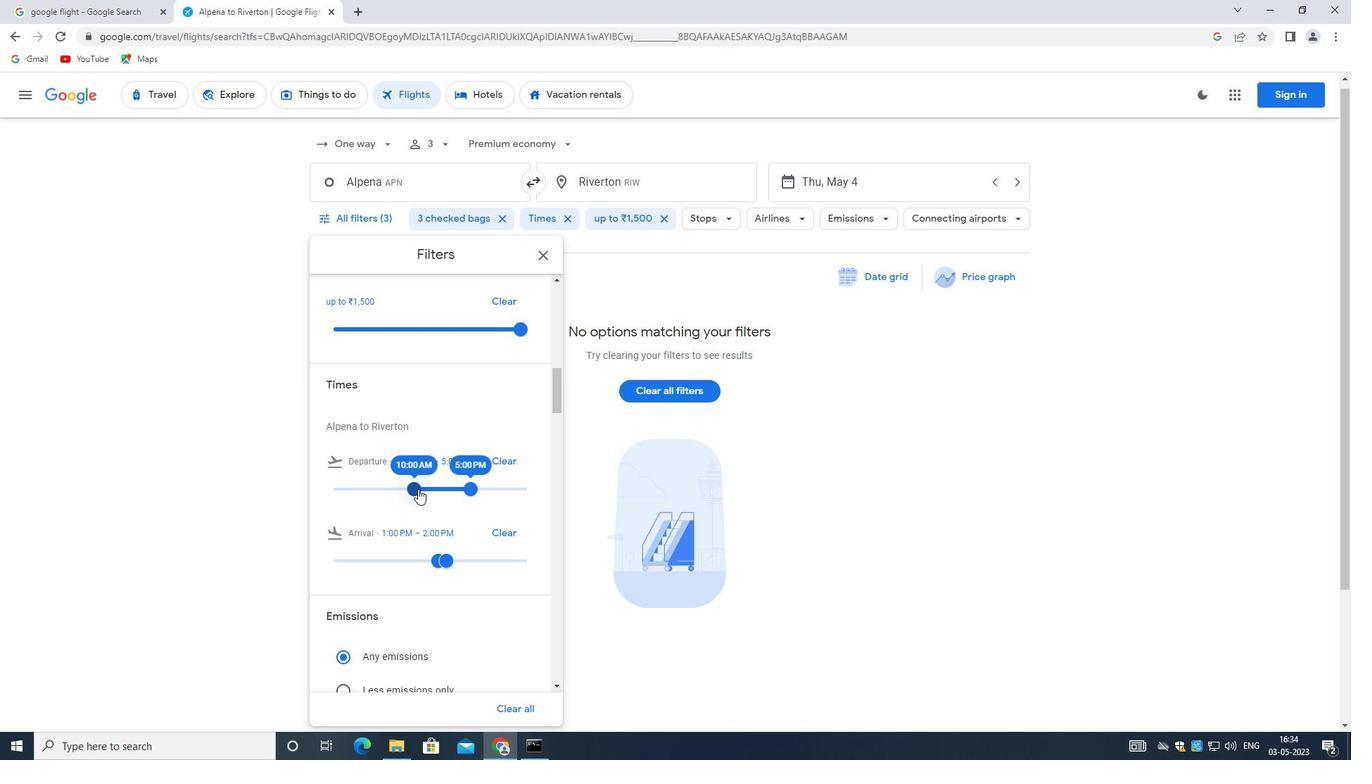 
Action: Mouse pressed left at (412, 484)
Screenshot: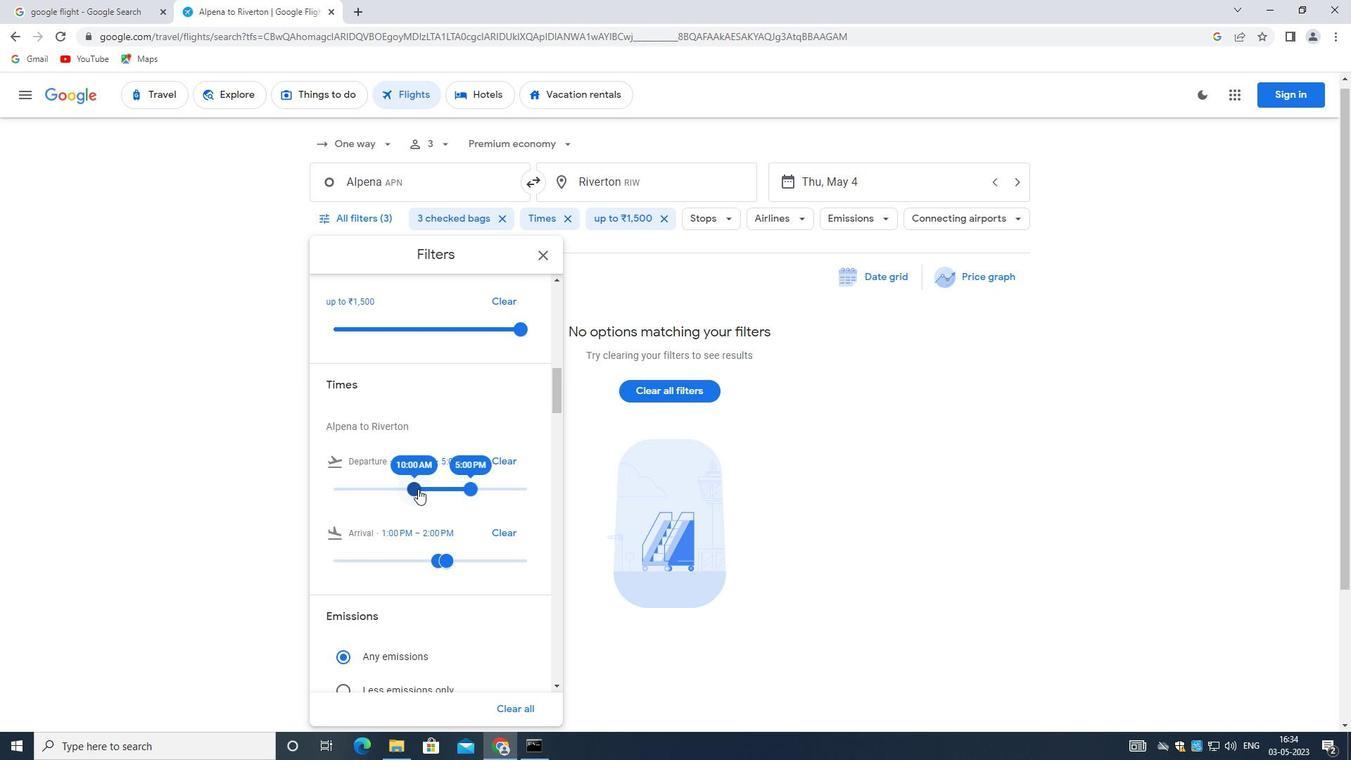 
Action: Mouse moved to (470, 484)
Screenshot: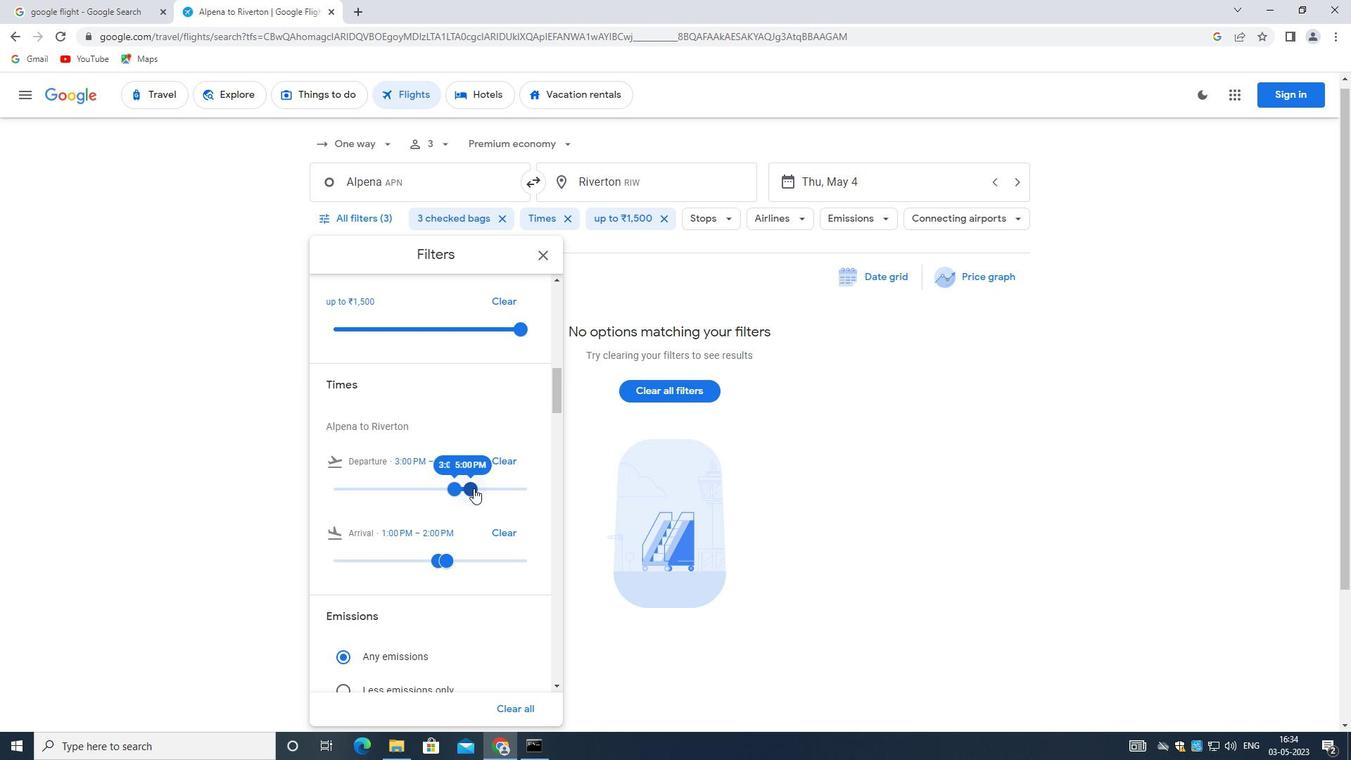 
Action: Mouse pressed left at (470, 484)
Screenshot: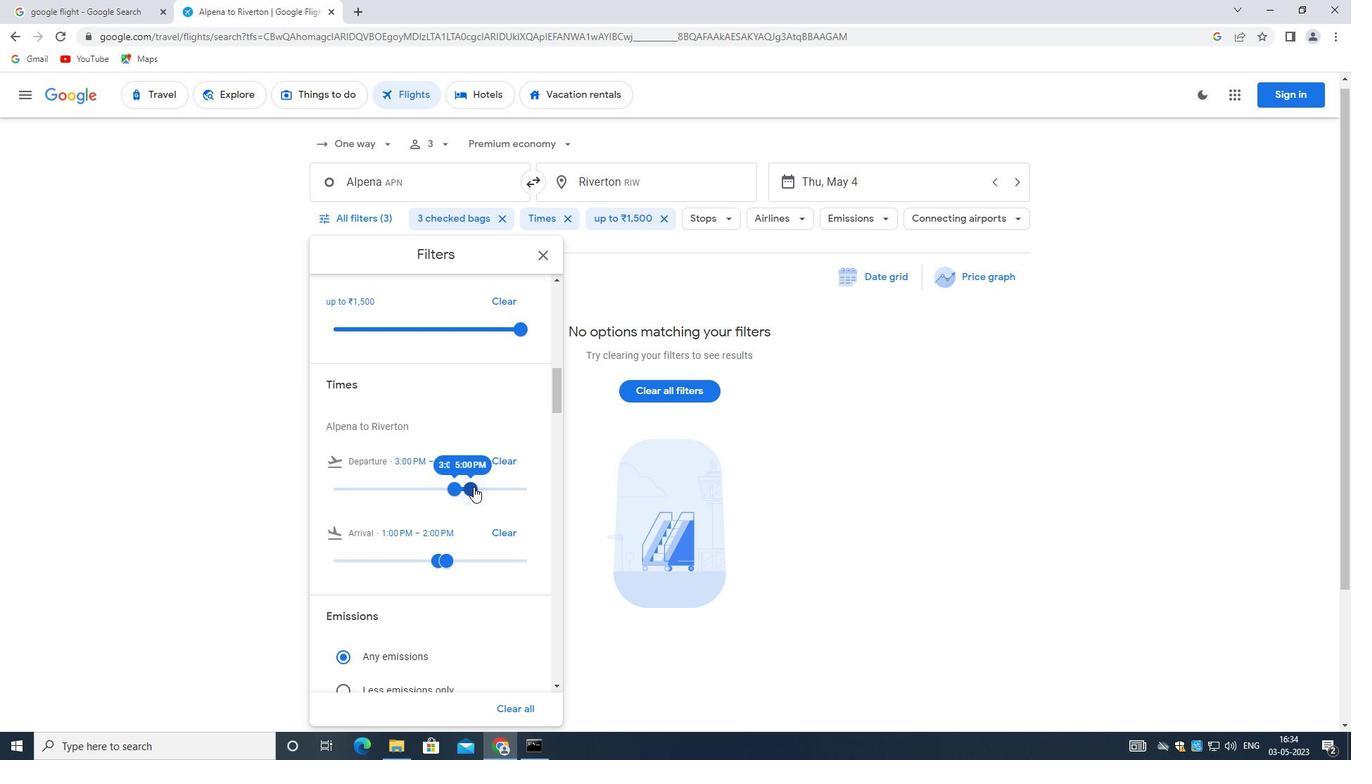 
Action: Mouse moved to (471, 487)
Screenshot: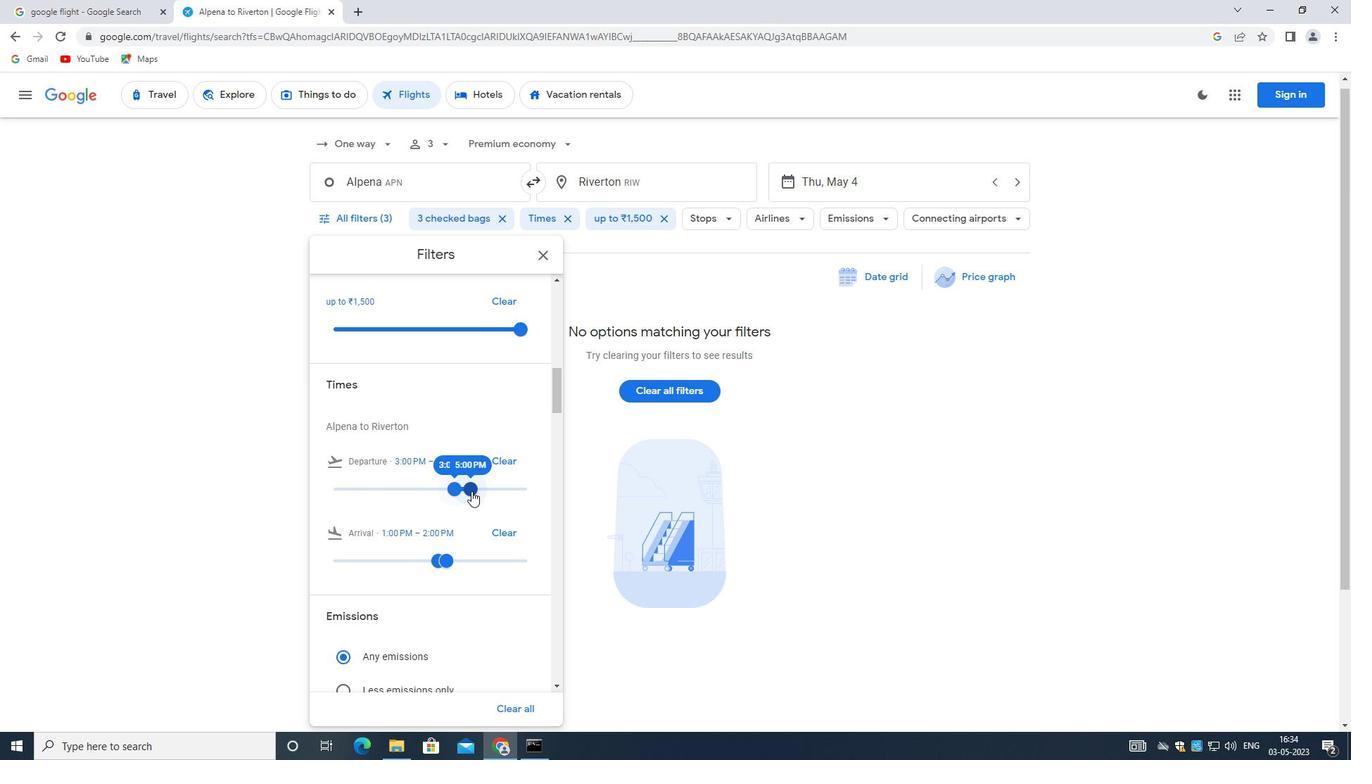 
Action: Mouse pressed left at (471, 487)
Screenshot: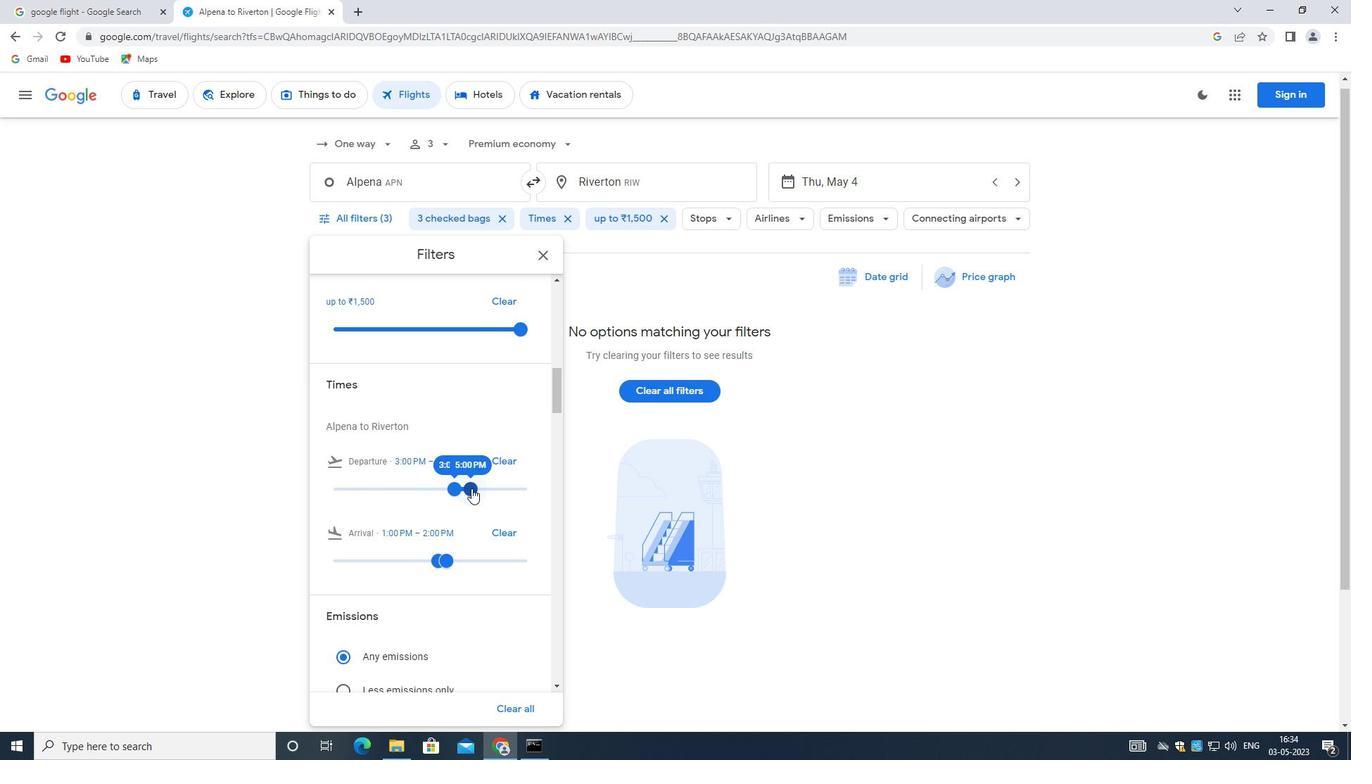 
Action: Mouse moved to (480, 530)
Screenshot: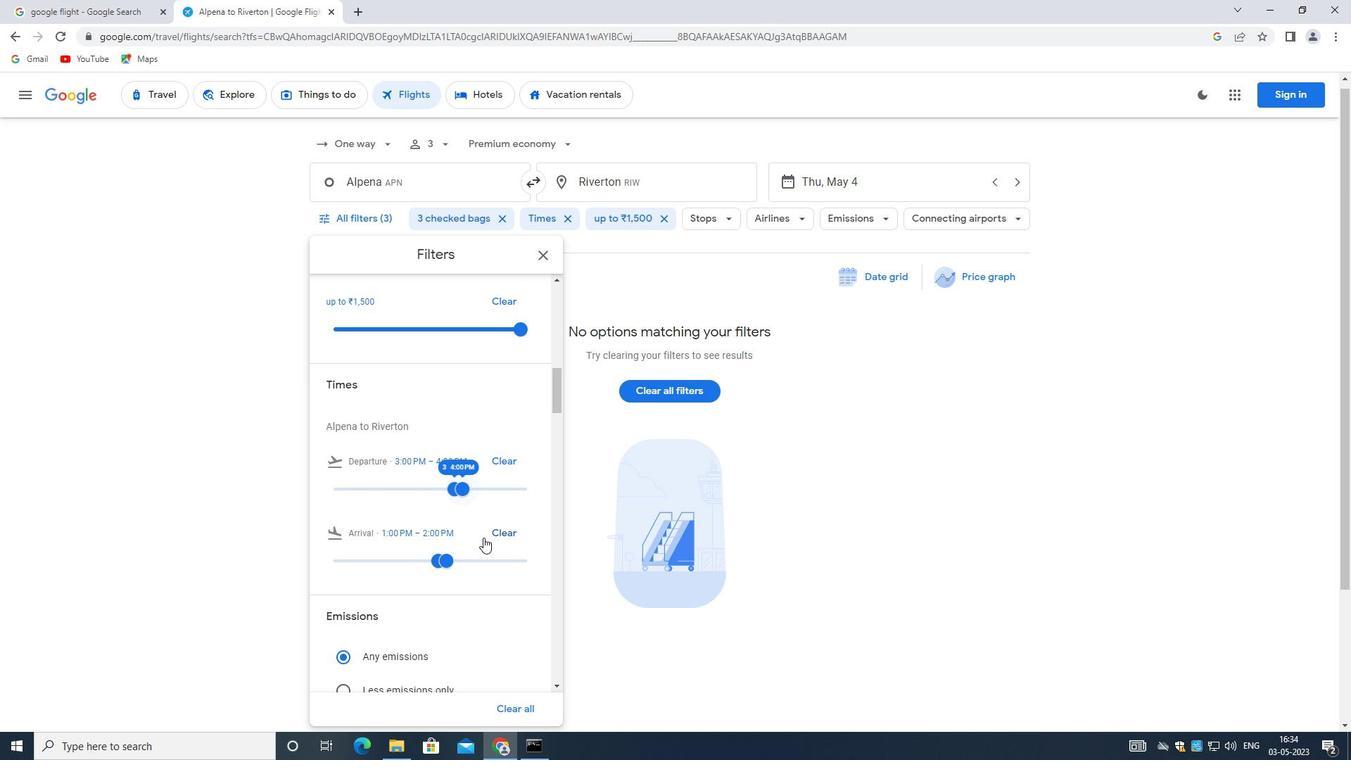 
Action: Mouse scrolled (480, 530) with delta (0, 0)
Screenshot: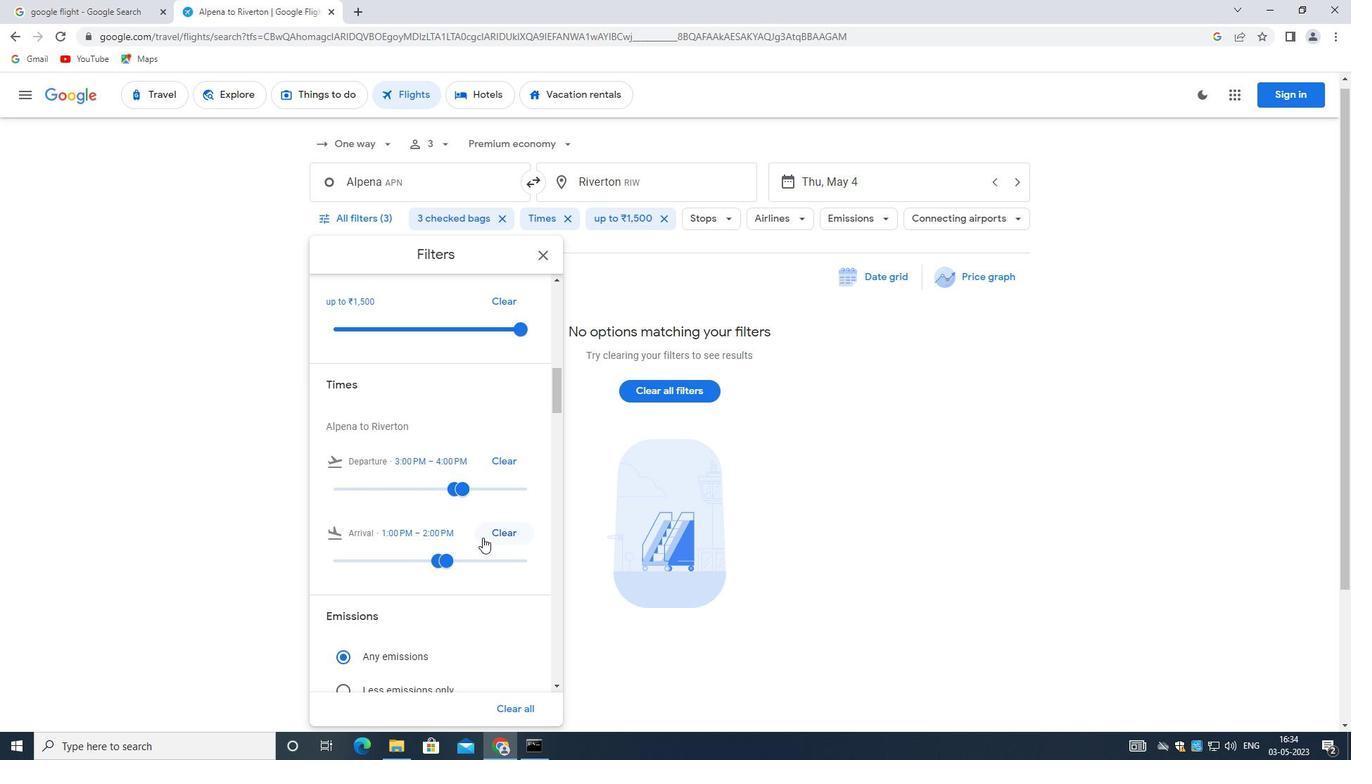 
Action: Mouse moved to (479, 530)
Screenshot: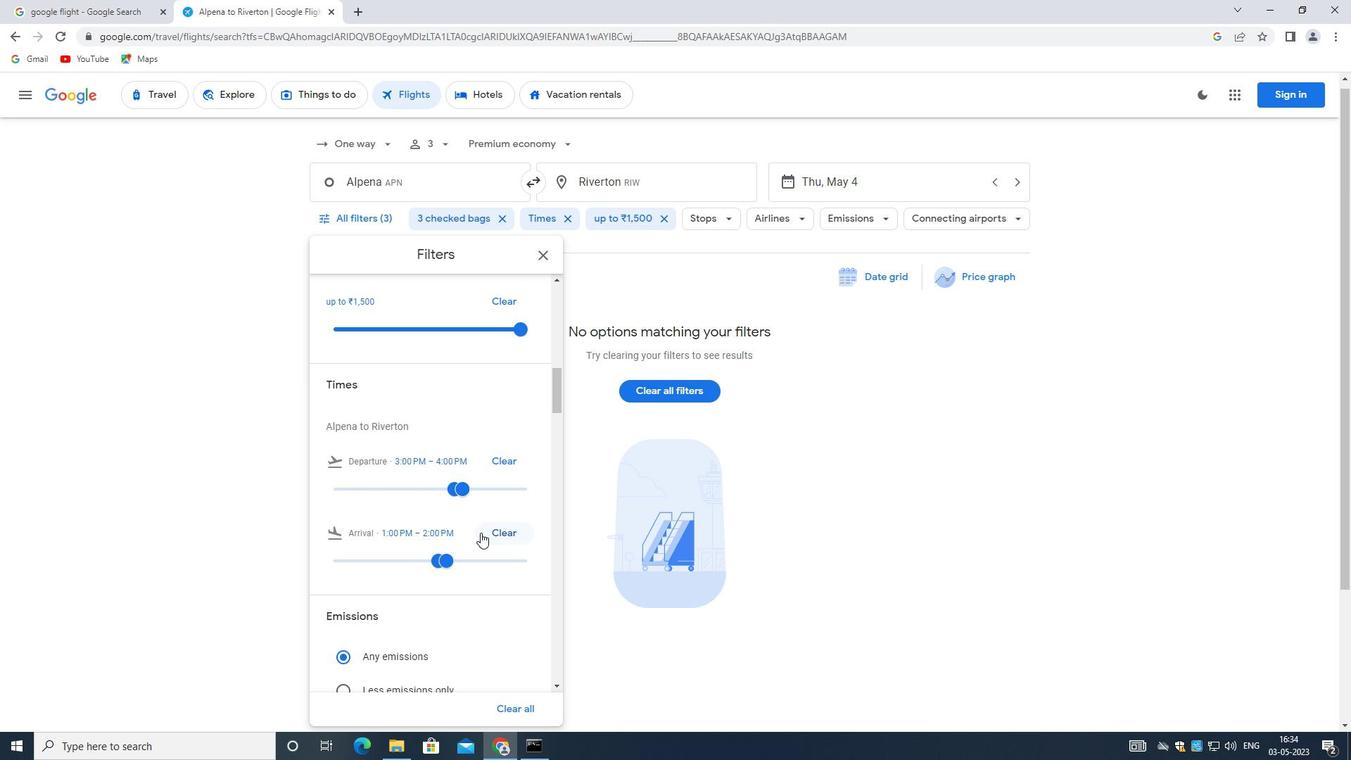 
Action: Mouse scrolled (479, 530) with delta (0, 0)
Screenshot: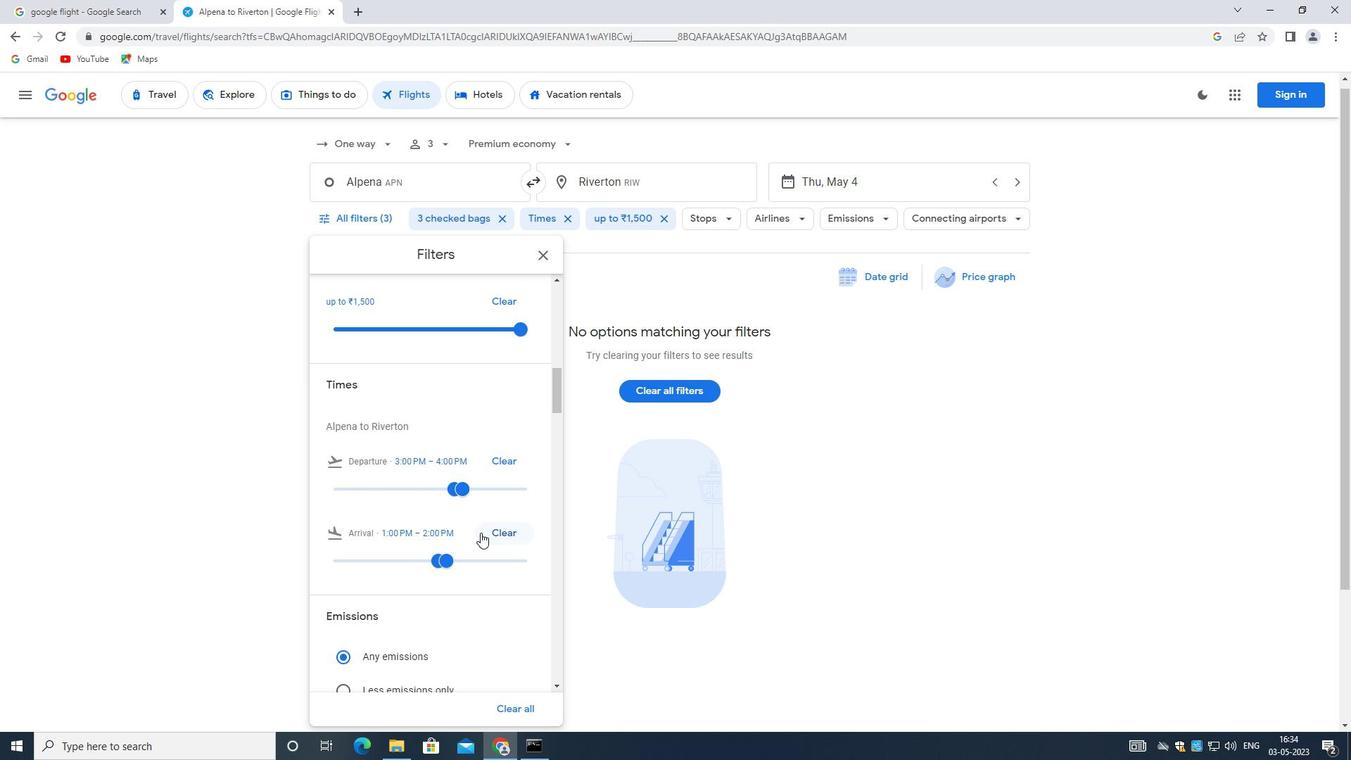 
Action: Mouse moved to (478, 530)
Screenshot: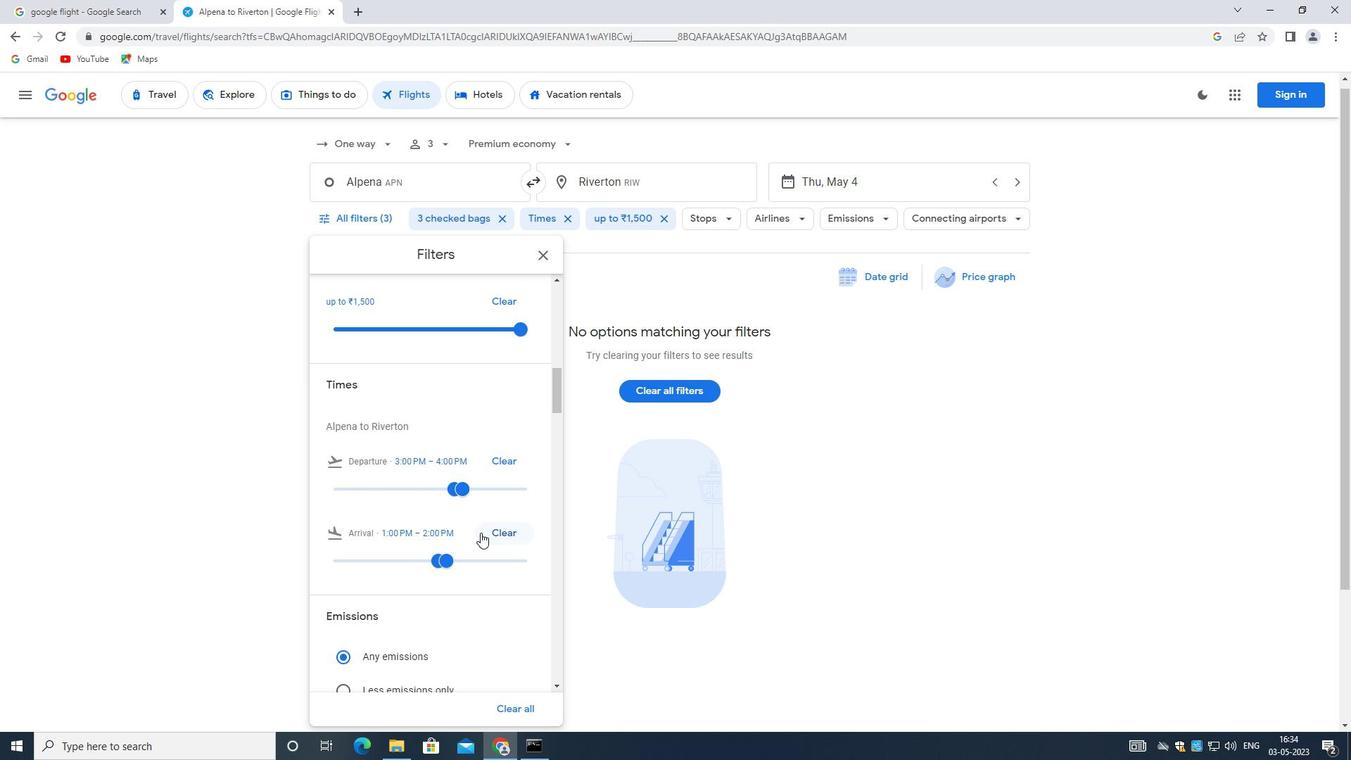 
Action: Mouse scrolled (478, 530) with delta (0, 0)
Screenshot: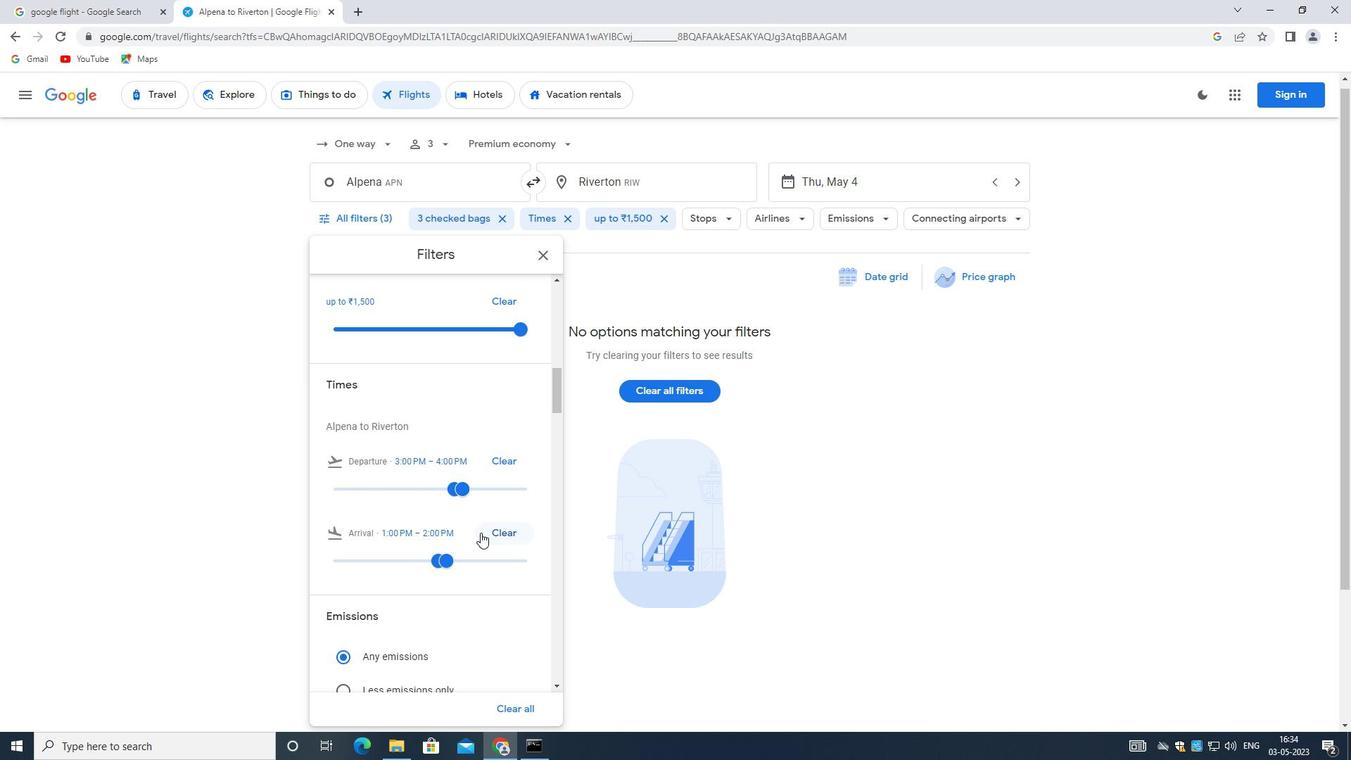 
Action: Mouse moved to (477, 526)
Screenshot: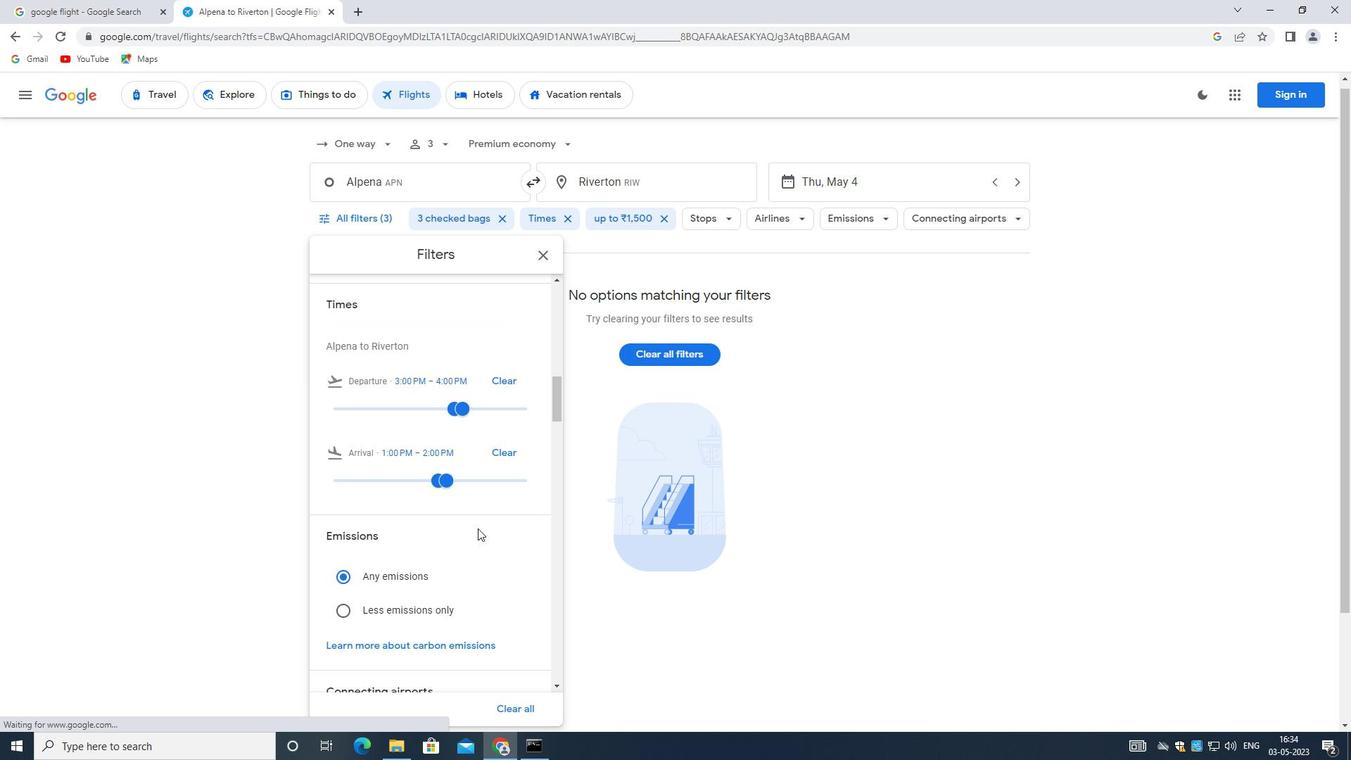 
Action: Mouse scrolled (477, 525) with delta (0, 0)
Screenshot: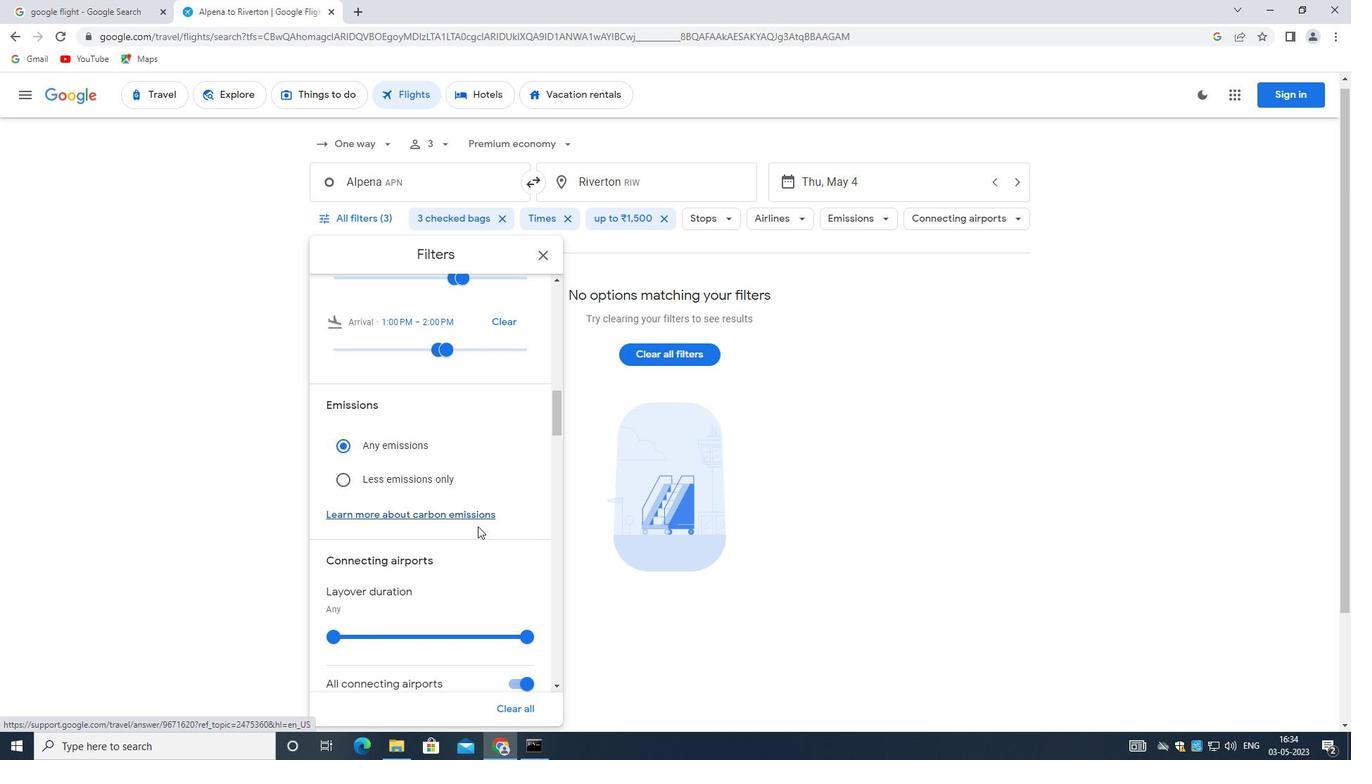 
Action: Mouse scrolled (477, 525) with delta (0, 0)
Screenshot: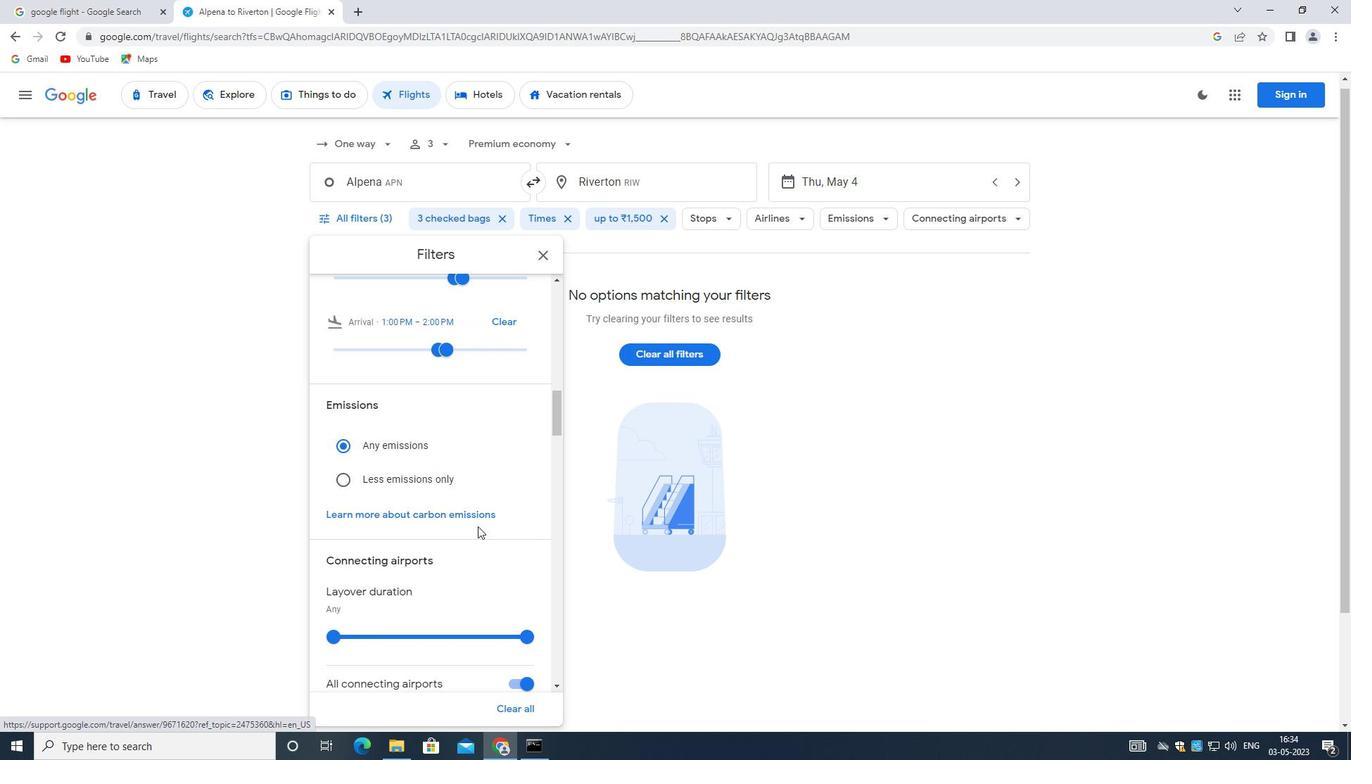 
Action: Mouse scrolled (477, 525) with delta (0, 0)
Screenshot: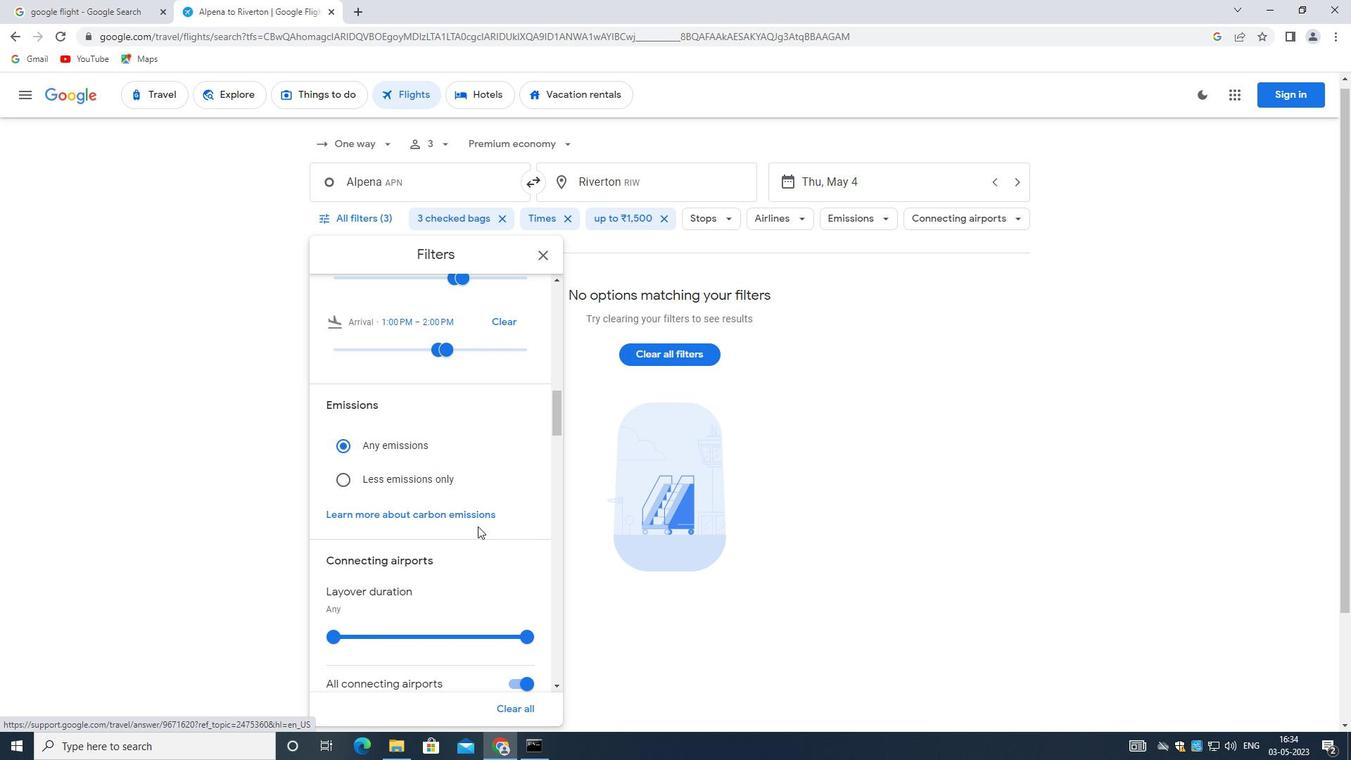
Action: Mouse moved to (511, 474)
Screenshot: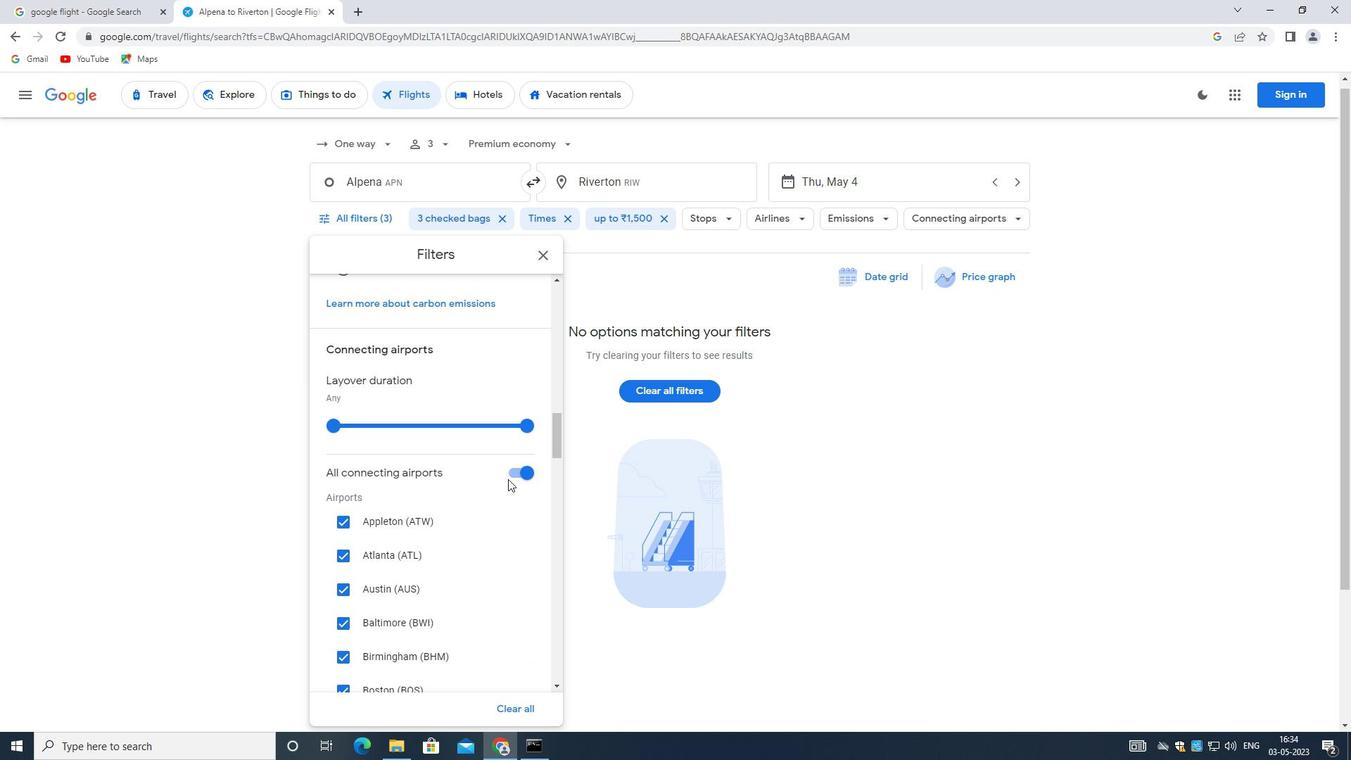 
Action: Mouse pressed left at (511, 474)
Screenshot: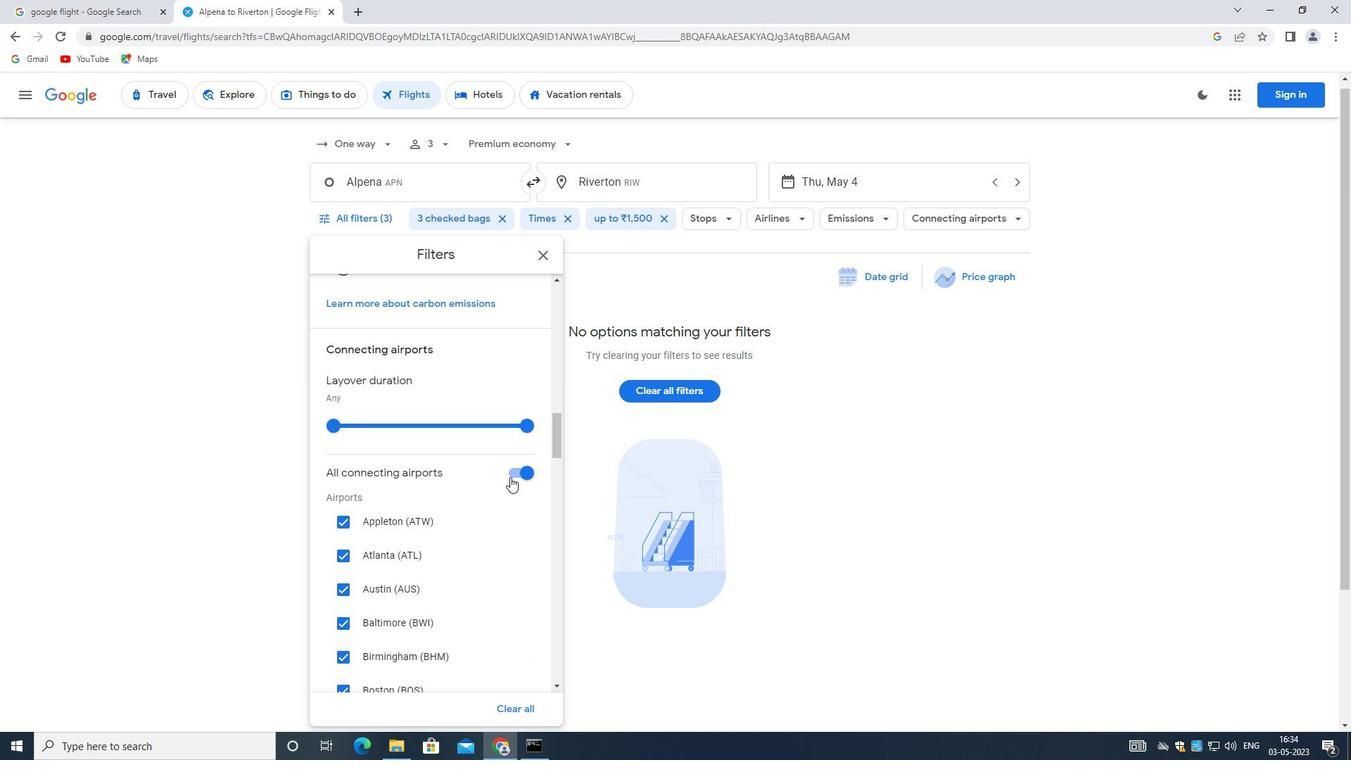 
Action: Mouse moved to (494, 499)
Screenshot: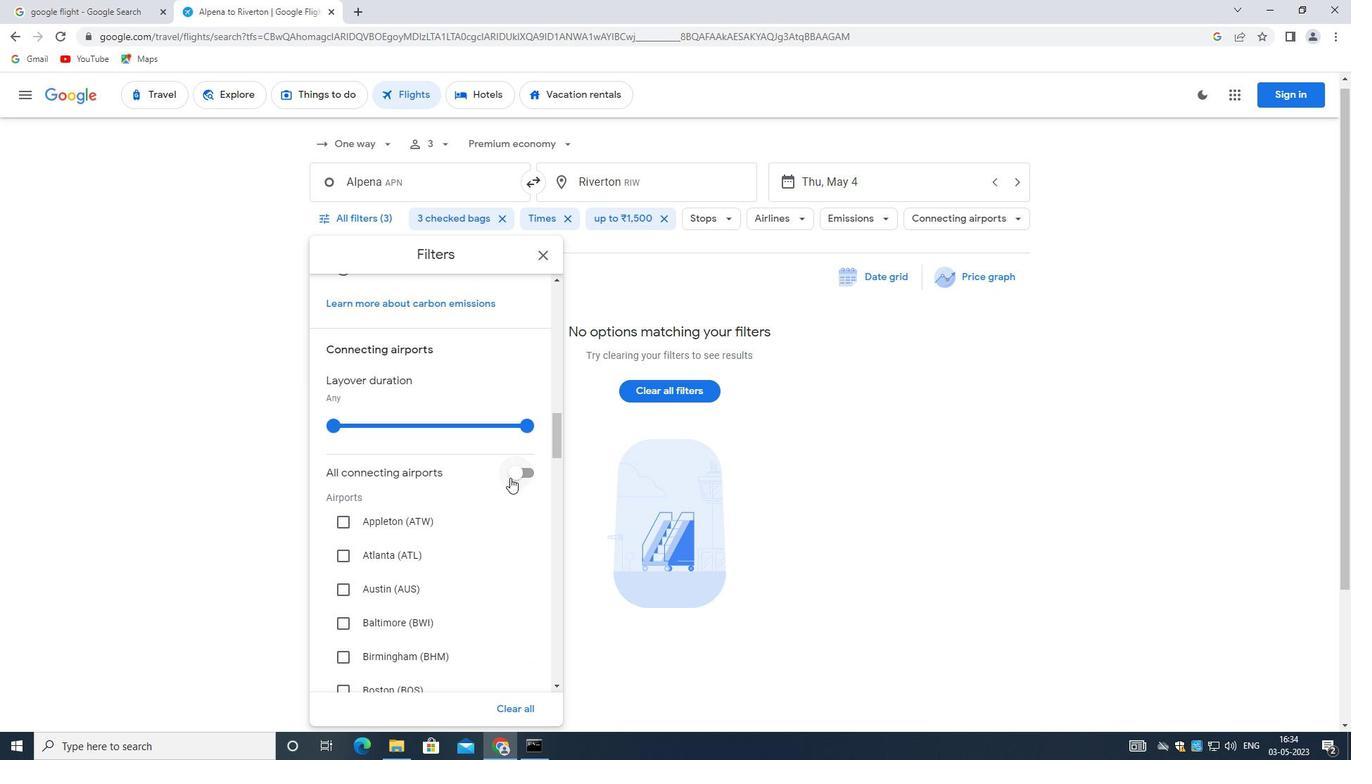 
Action: Mouse scrolled (494, 498) with delta (0, 0)
Screenshot: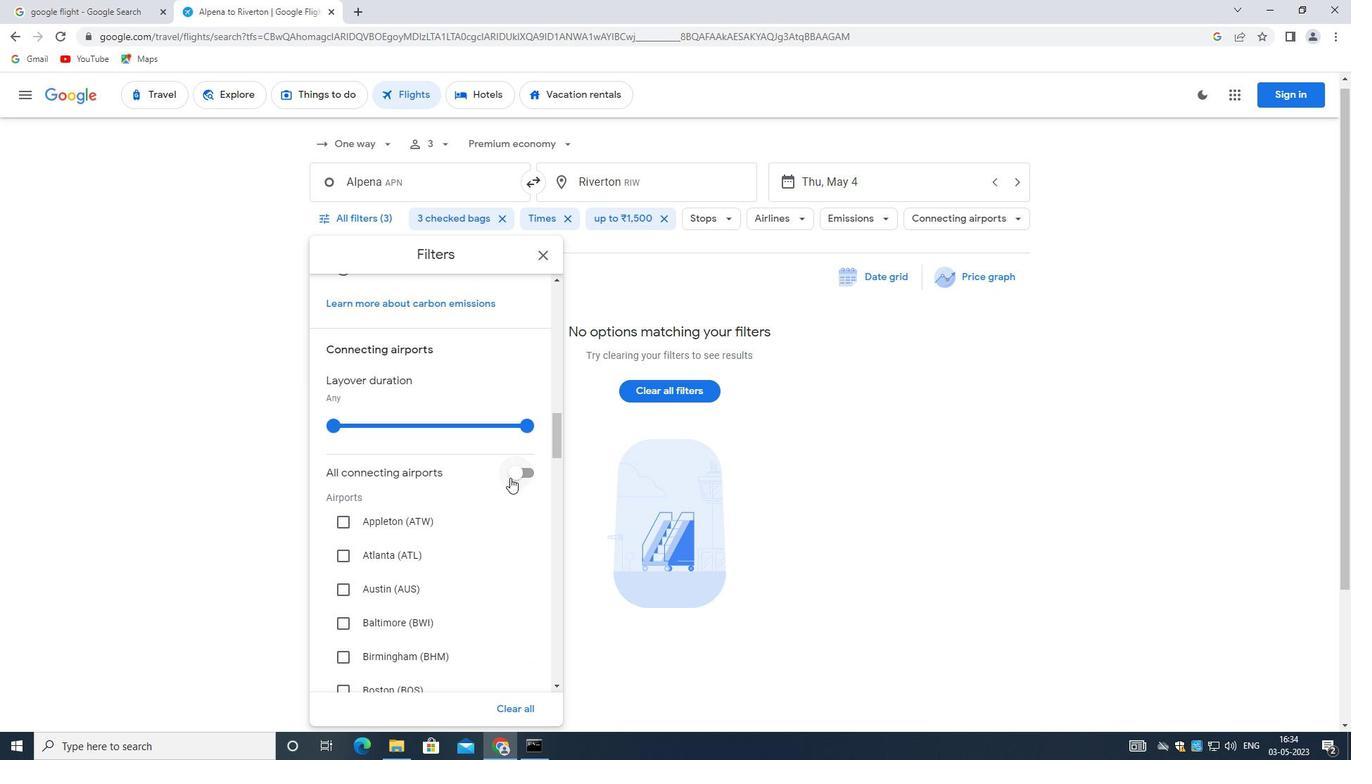 
Action: Mouse moved to (492, 503)
Screenshot: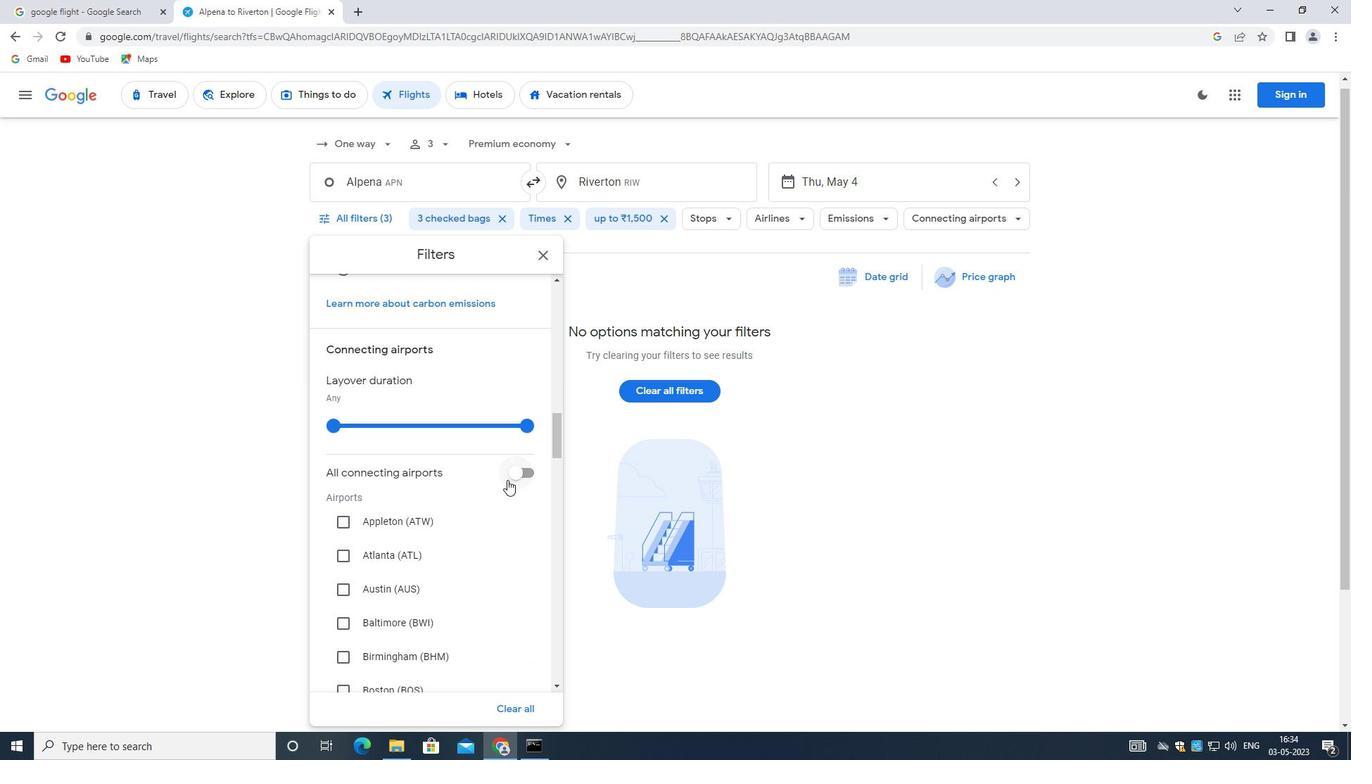 
Action: Mouse scrolled (492, 502) with delta (0, 0)
Screenshot: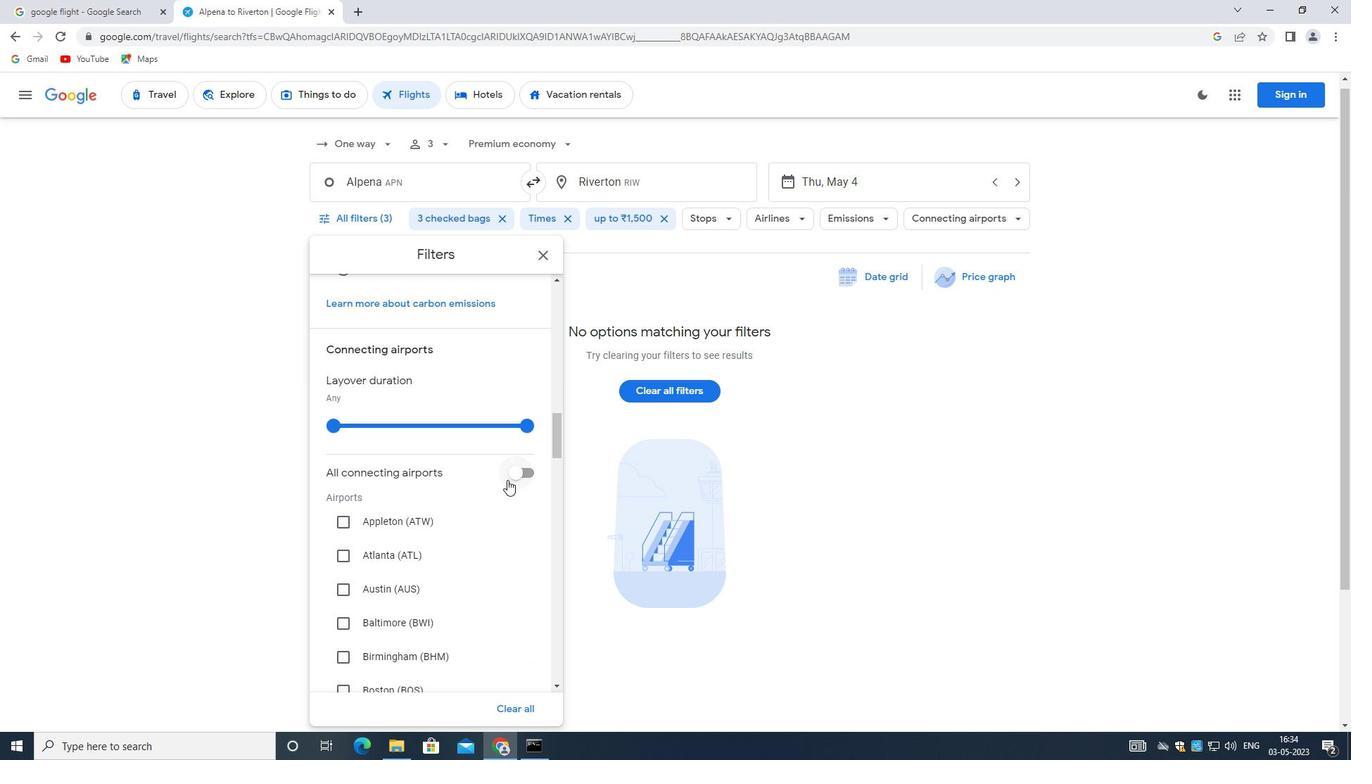 
Action: Mouse moved to (490, 504)
Screenshot: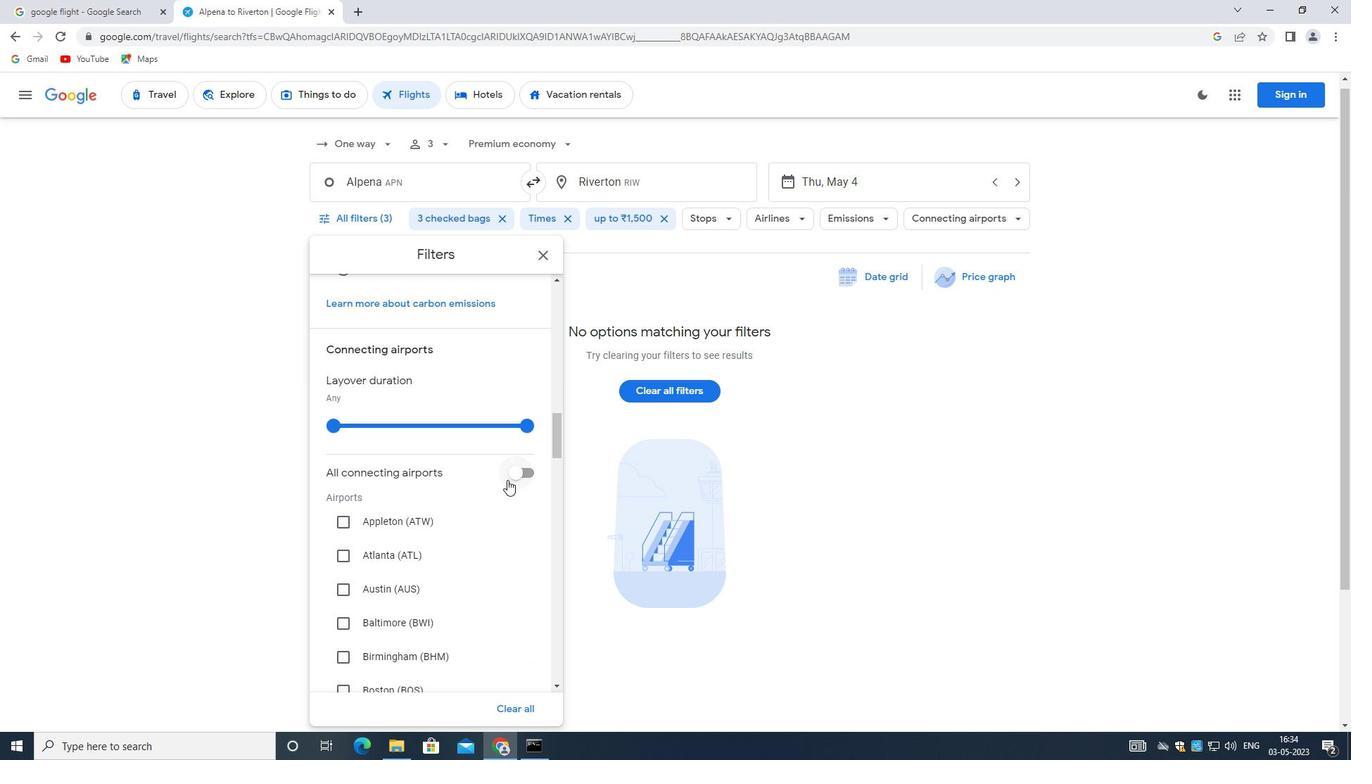 
Action: Mouse scrolled (490, 503) with delta (0, 0)
Screenshot: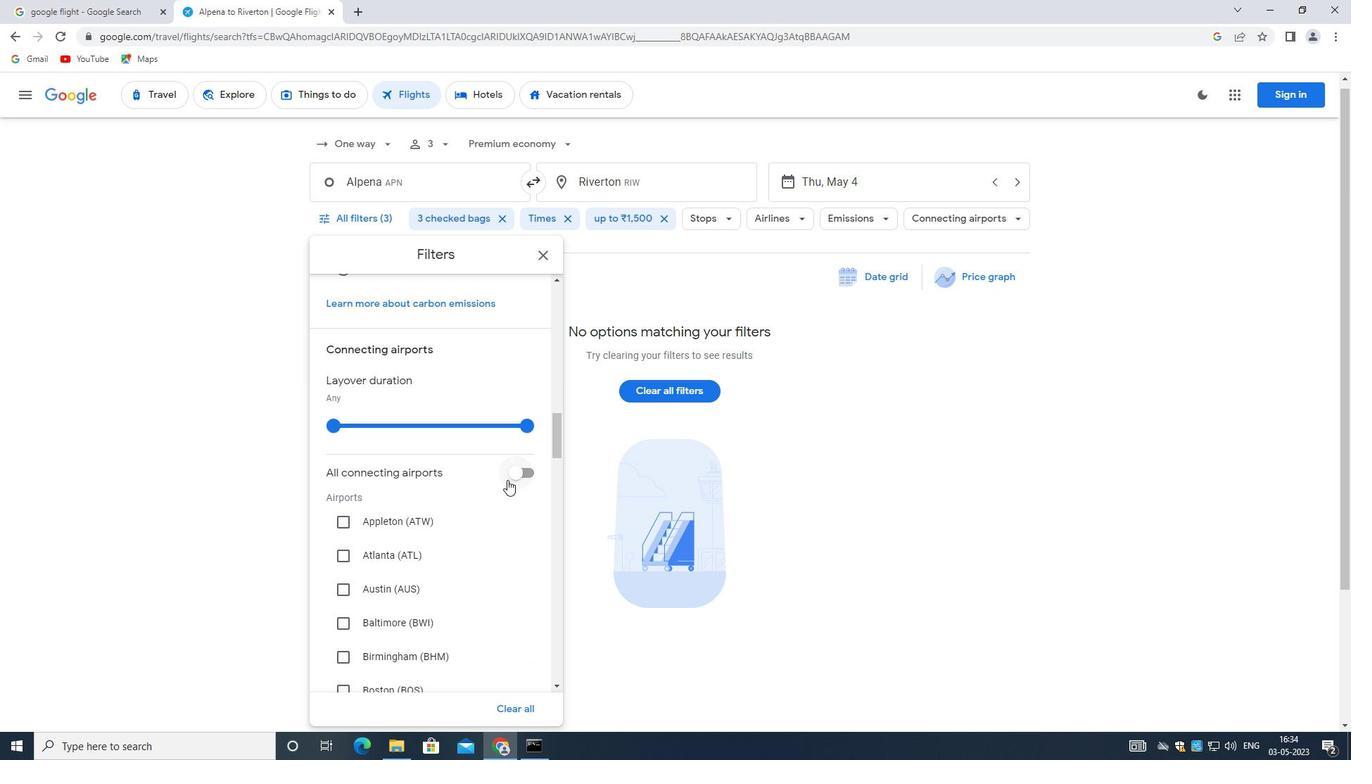 
Action: Mouse moved to (489, 506)
Screenshot: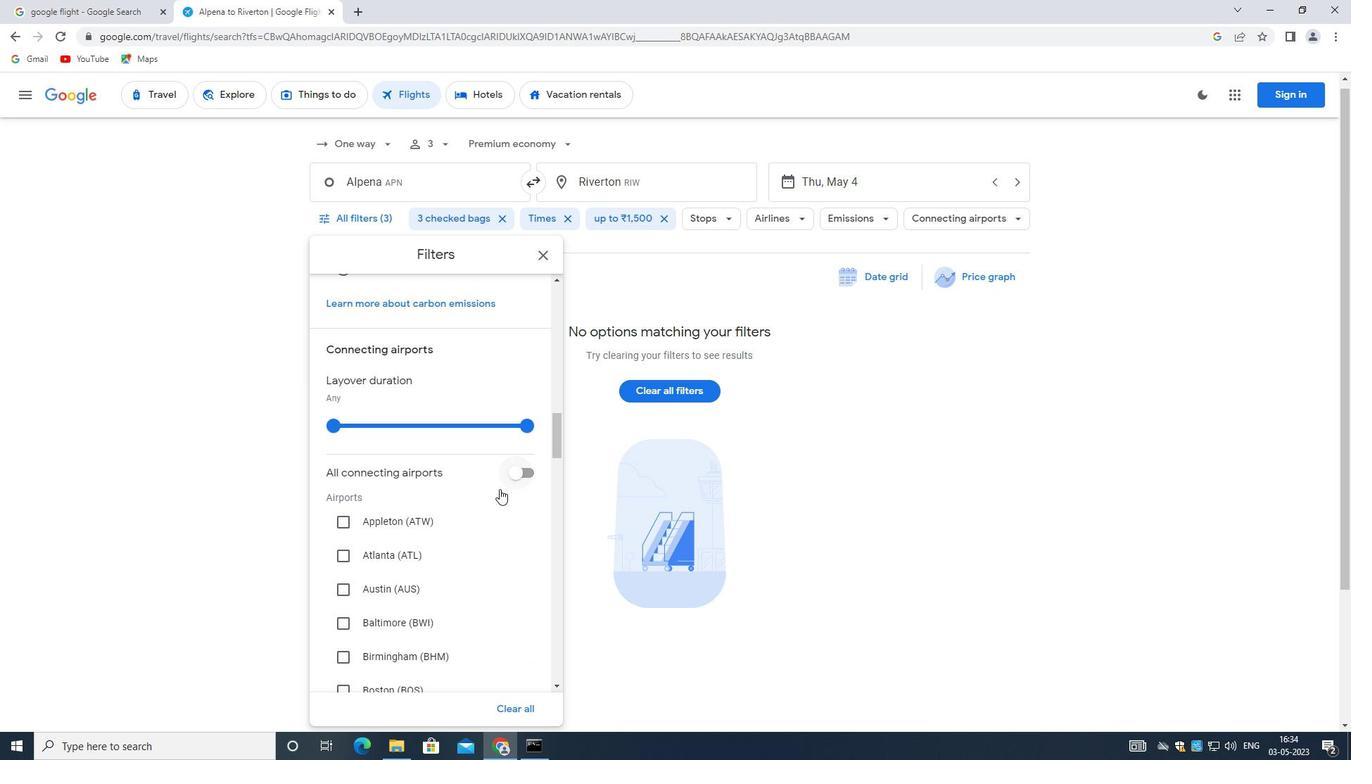 
Action: Mouse scrolled (489, 505) with delta (0, 0)
Screenshot: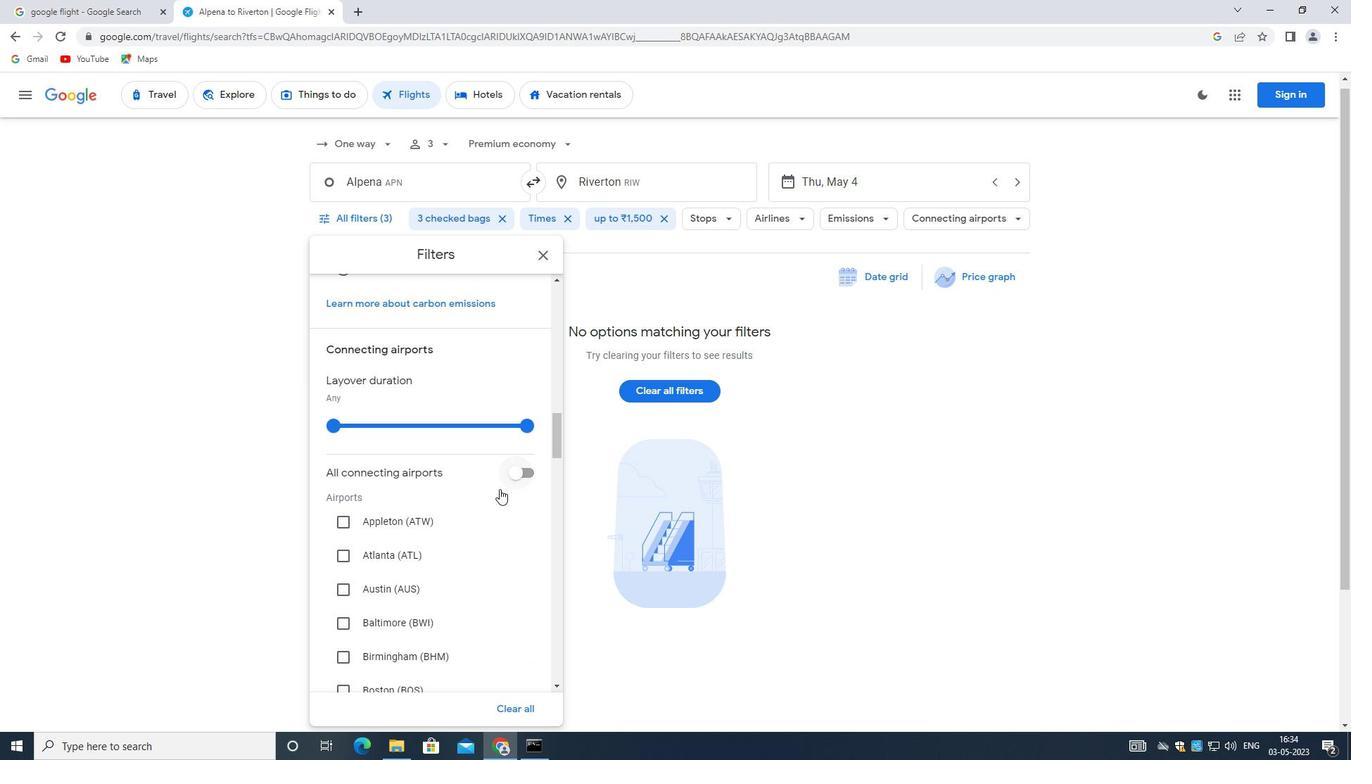 
Action: Mouse moved to (489, 506)
Screenshot: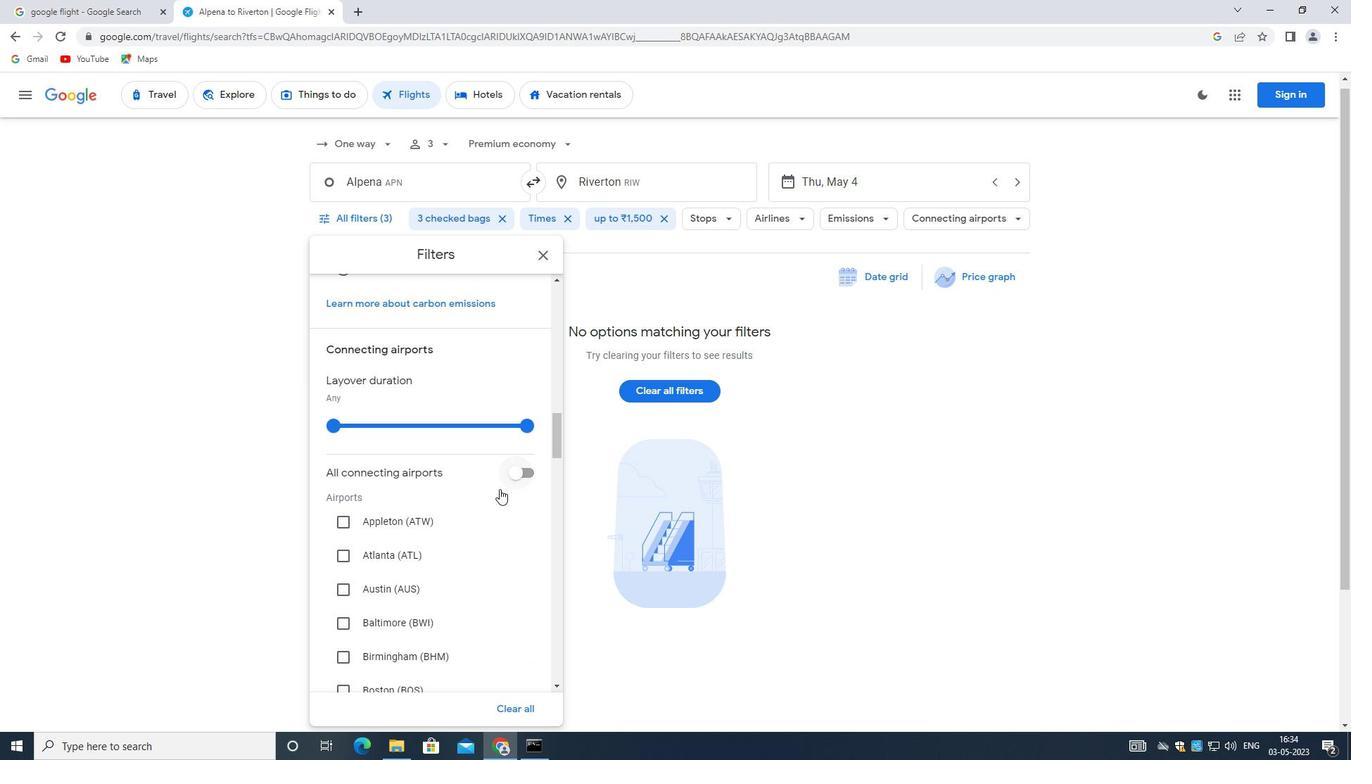 
Action: Mouse scrolled (489, 506) with delta (0, 0)
Screenshot: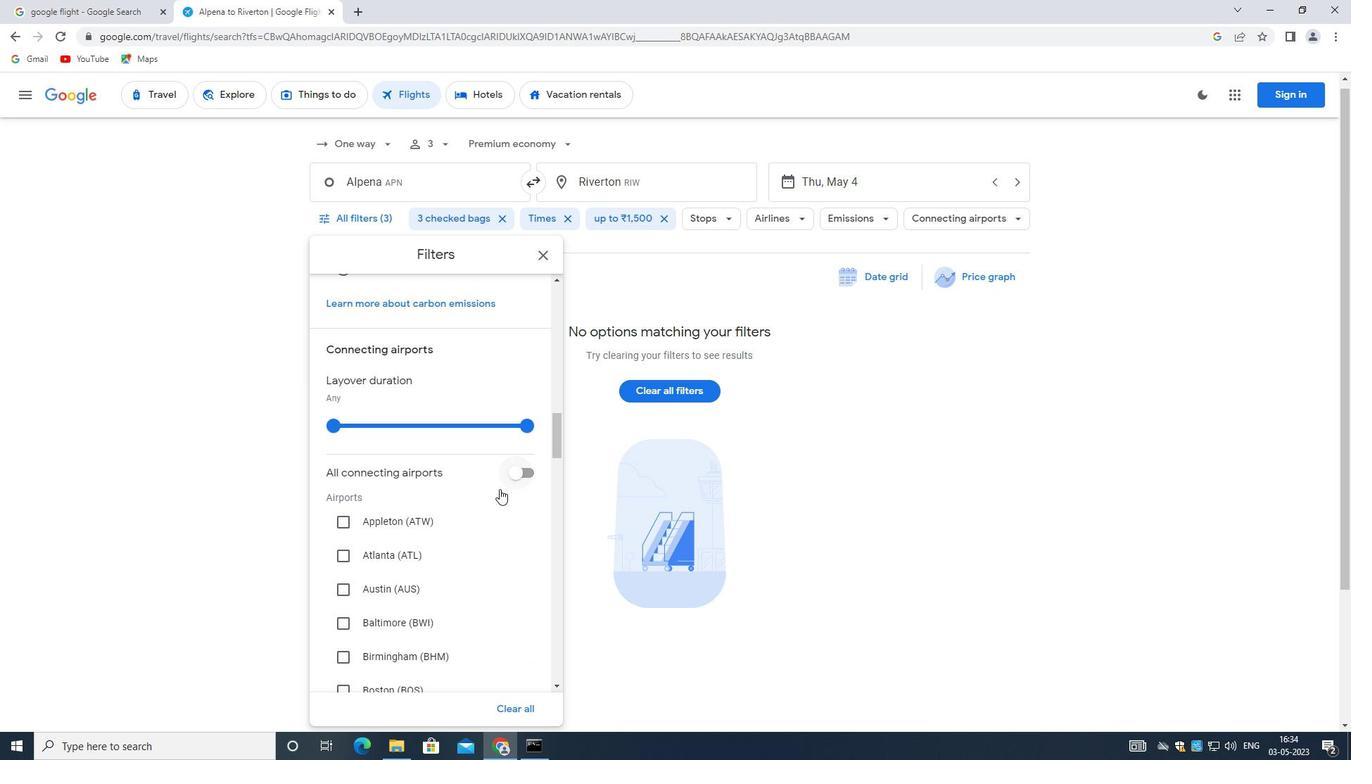 
Action: Mouse moved to (488, 506)
Screenshot: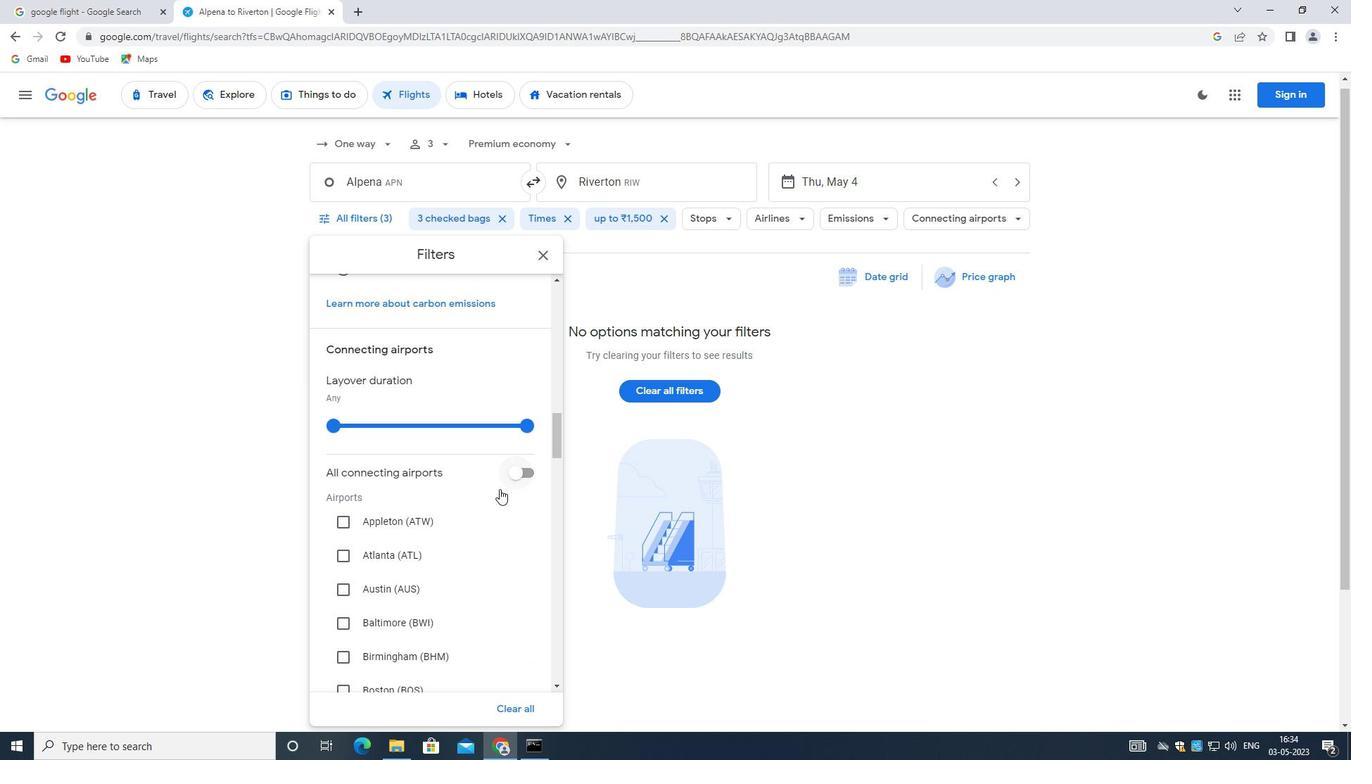 
Action: Mouse scrolled (488, 506) with delta (0, 0)
Screenshot: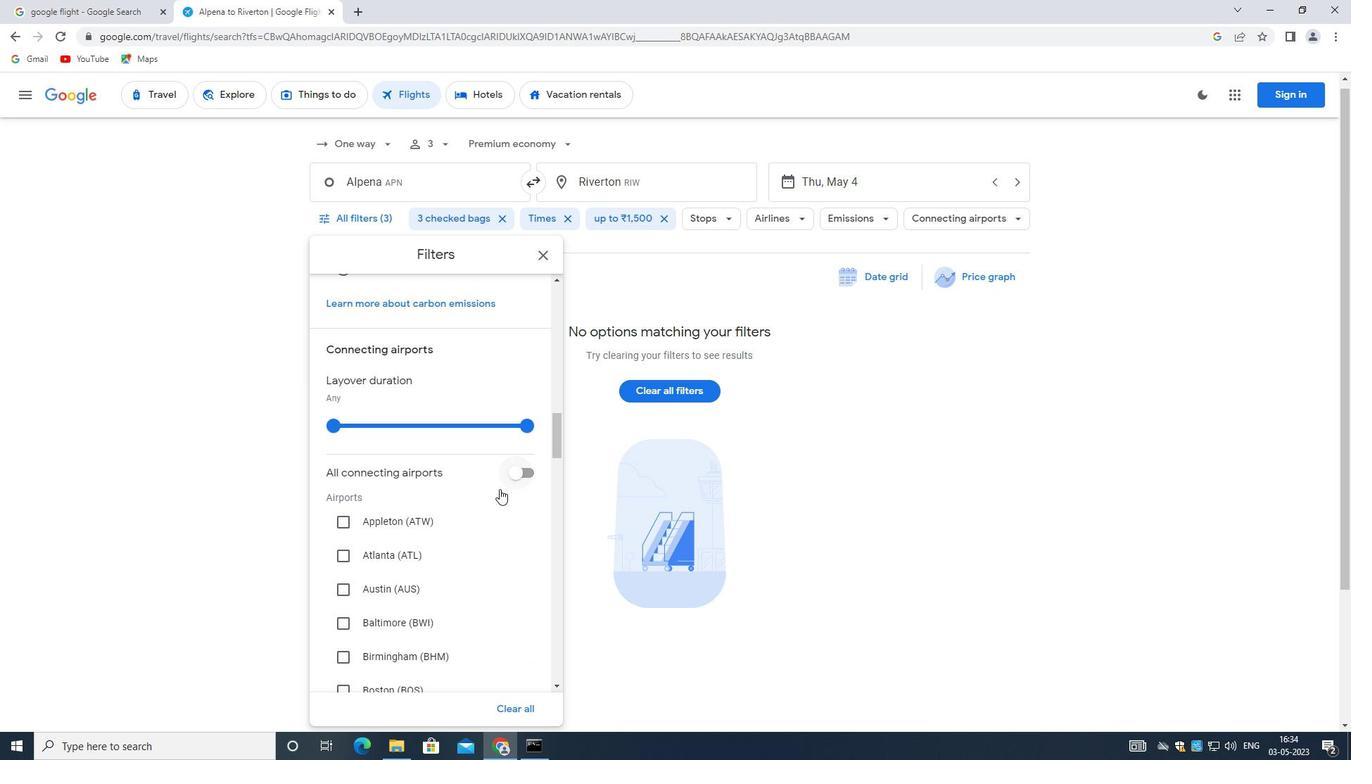 
Action: Mouse moved to (486, 506)
Screenshot: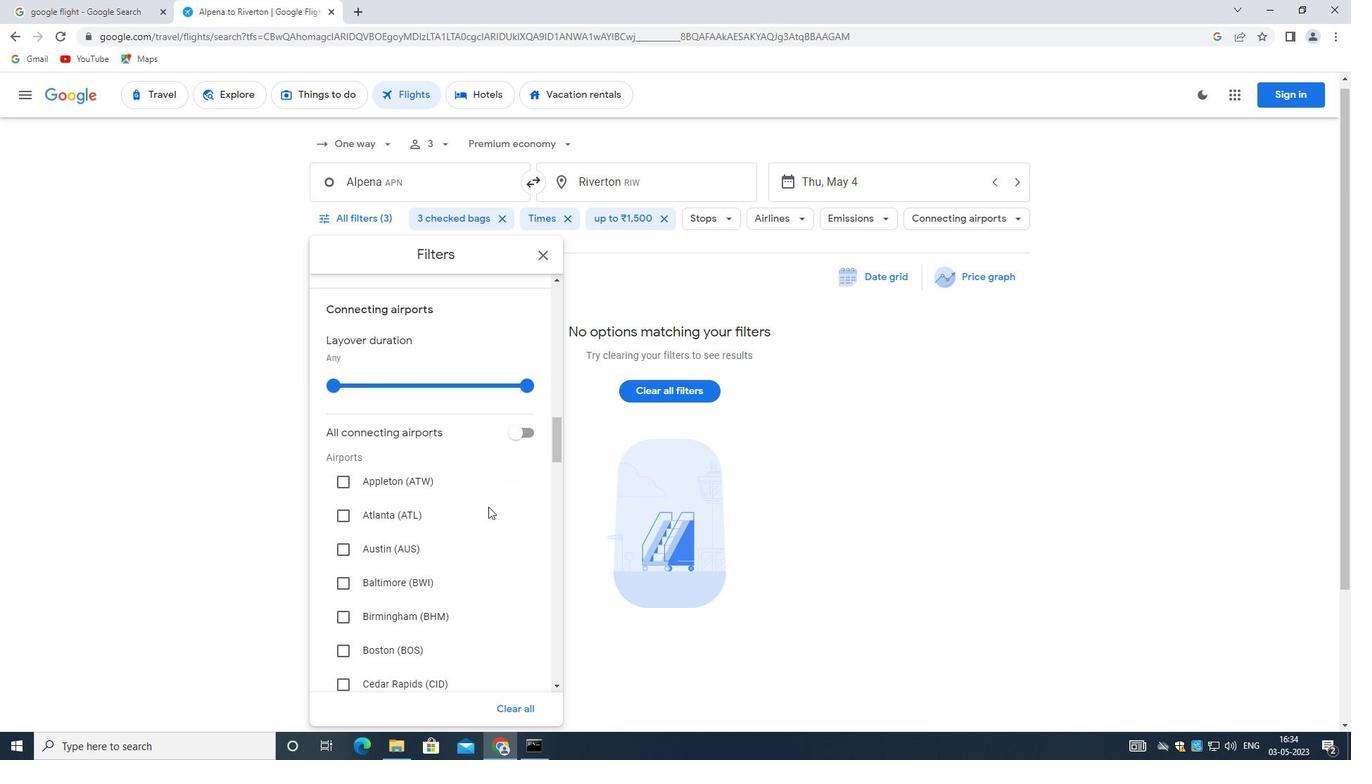 
Action: Mouse scrolled (486, 506) with delta (0, 0)
Screenshot: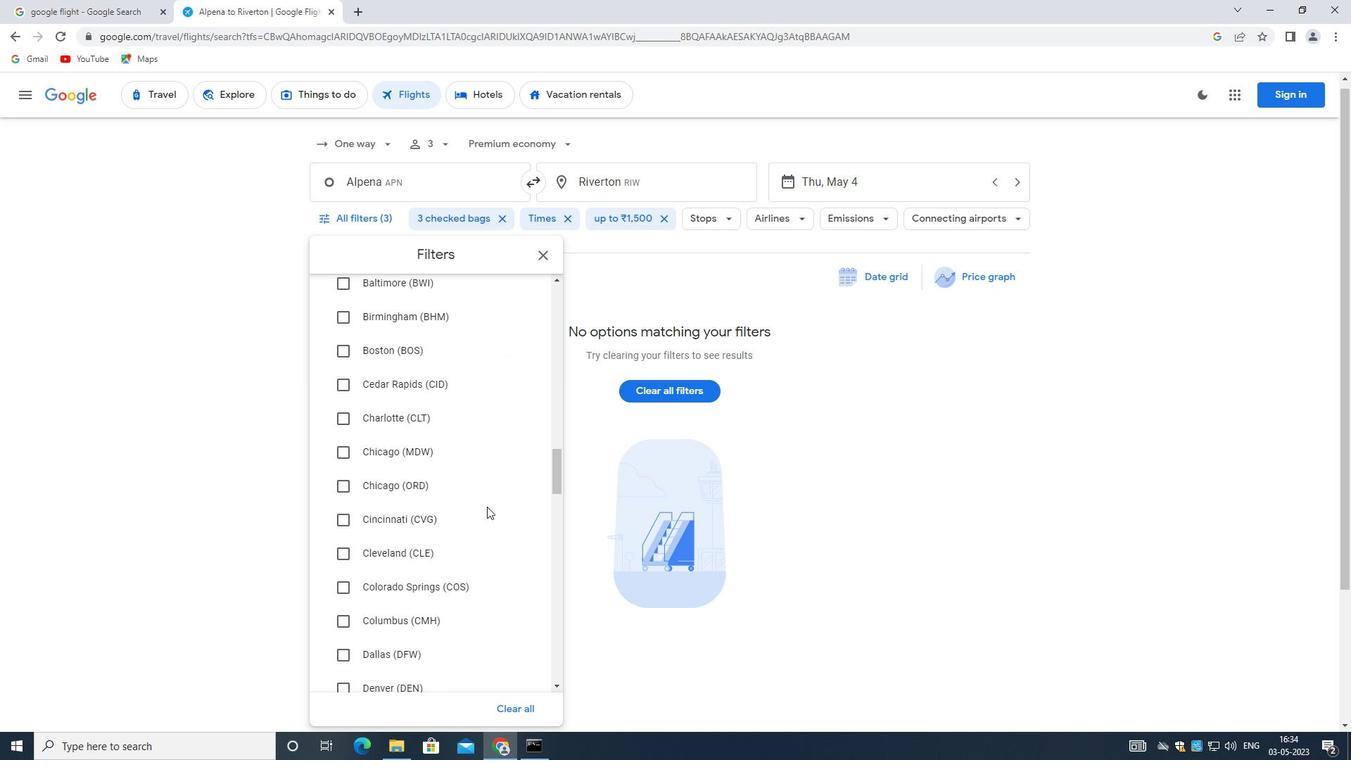 
Action: Mouse scrolled (486, 506) with delta (0, 0)
Screenshot: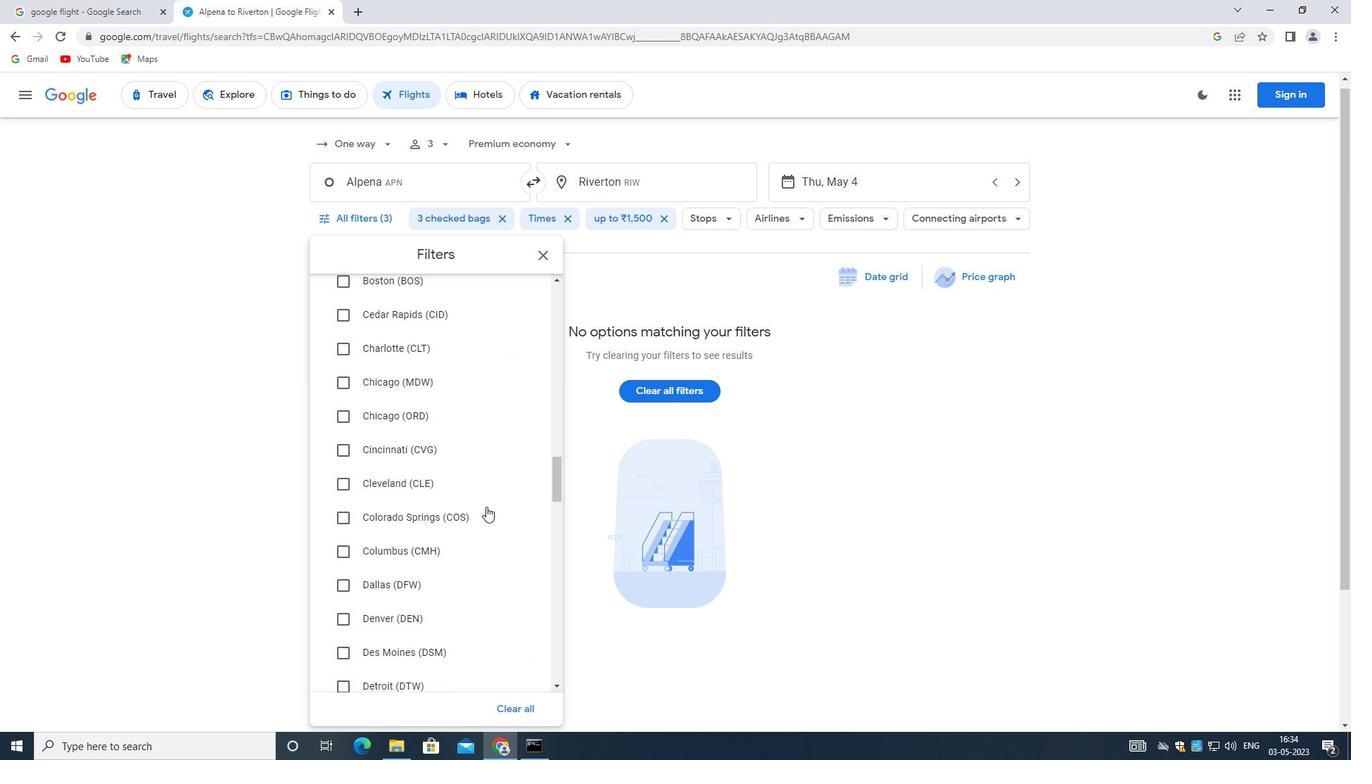 
Action: Mouse scrolled (486, 506) with delta (0, 0)
Screenshot: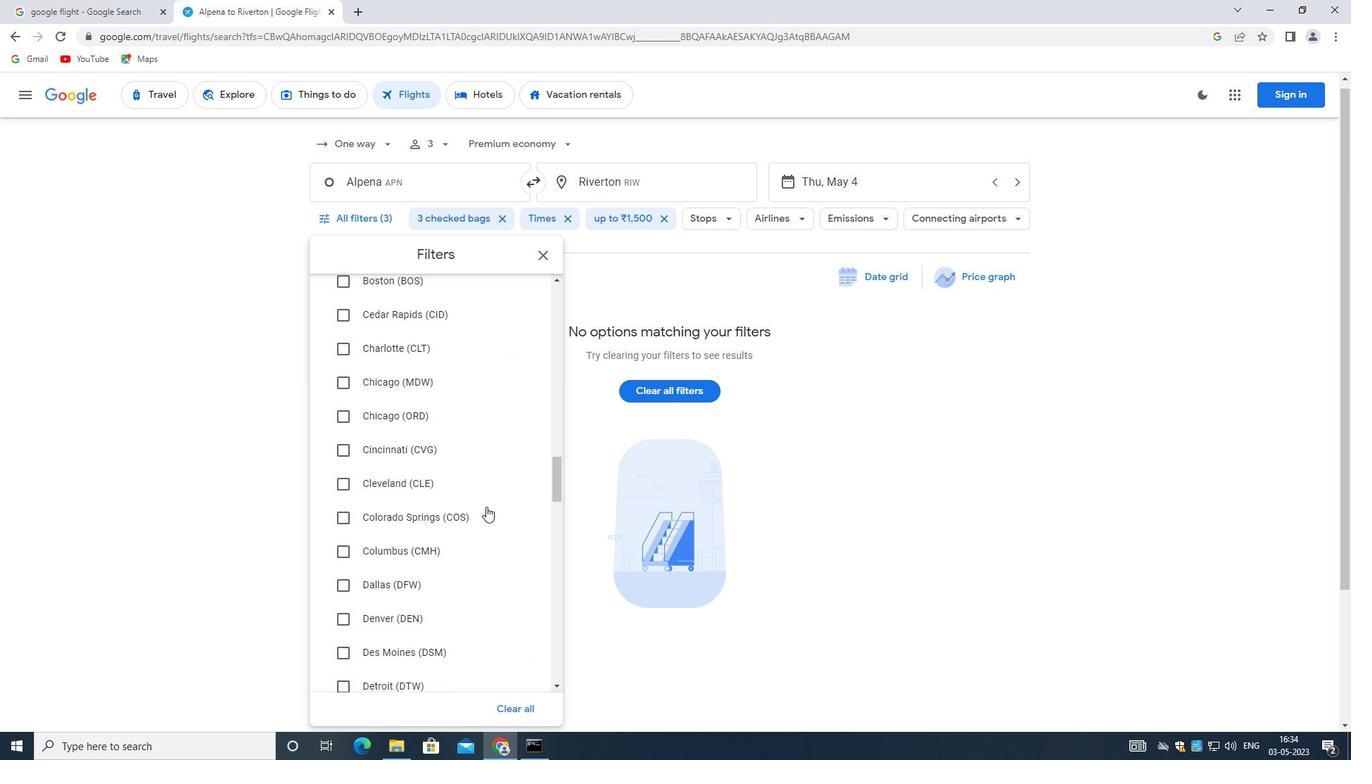 
Action: Mouse scrolled (486, 506) with delta (0, 0)
Screenshot: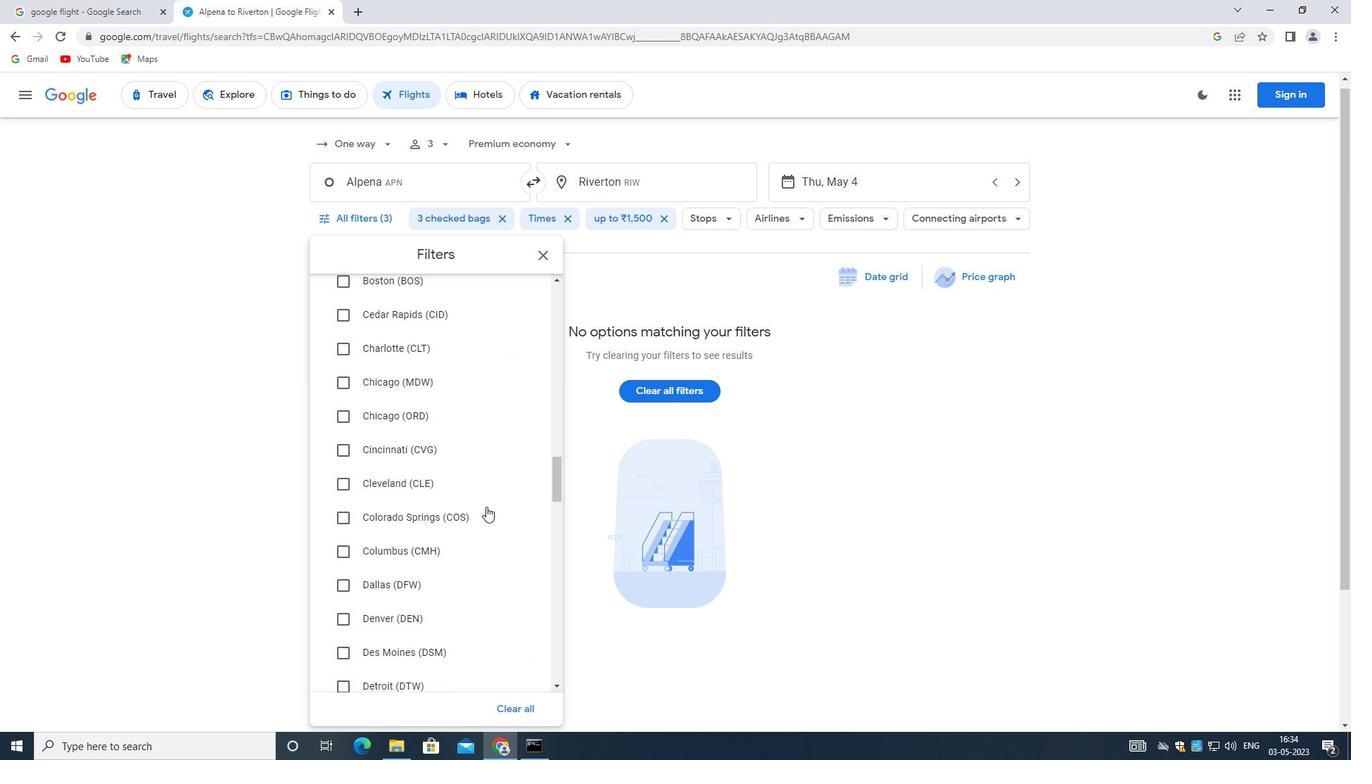 
Action: Mouse scrolled (486, 506) with delta (0, 0)
Screenshot: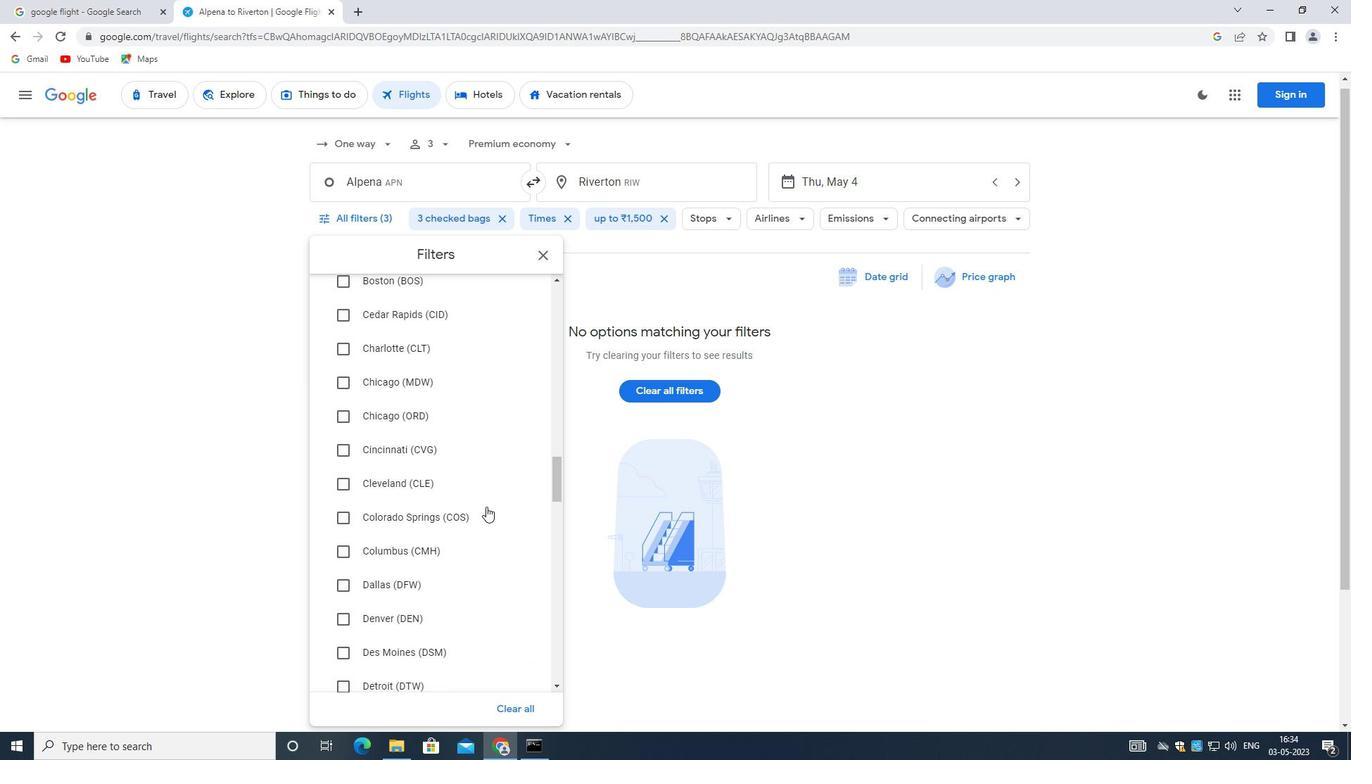 
Action: Mouse scrolled (486, 506) with delta (0, 0)
Screenshot: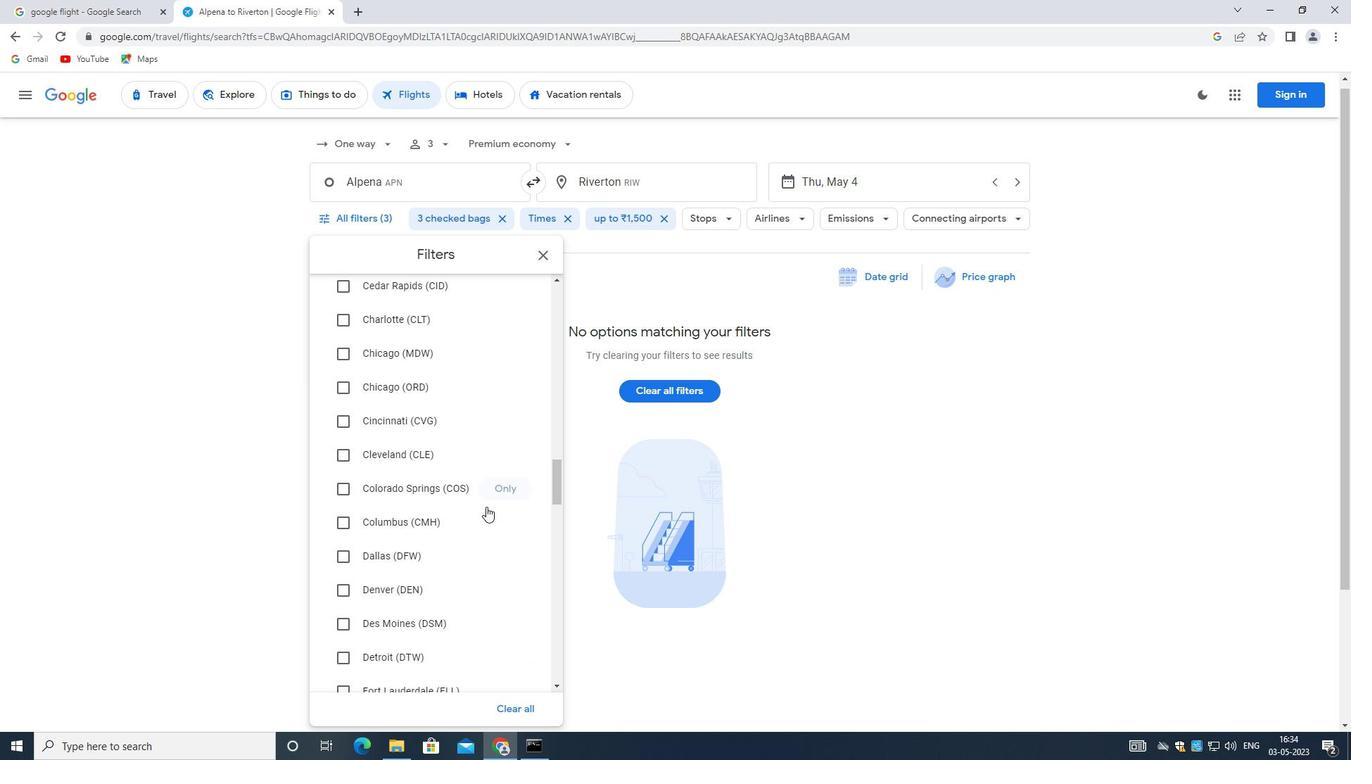 
Action: Mouse scrolled (486, 506) with delta (0, 0)
Screenshot: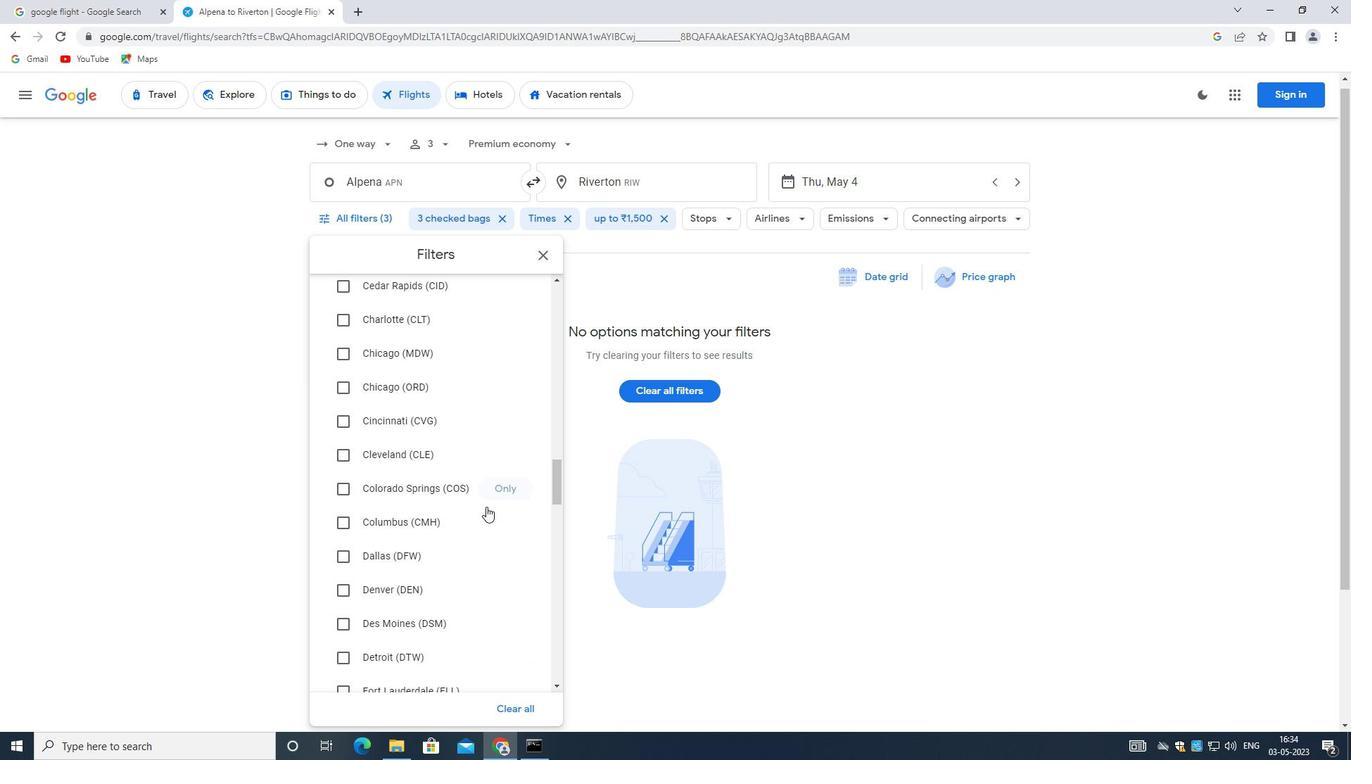 
Action: Mouse scrolled (486, 506) with delta (0, 0)
Screenshot: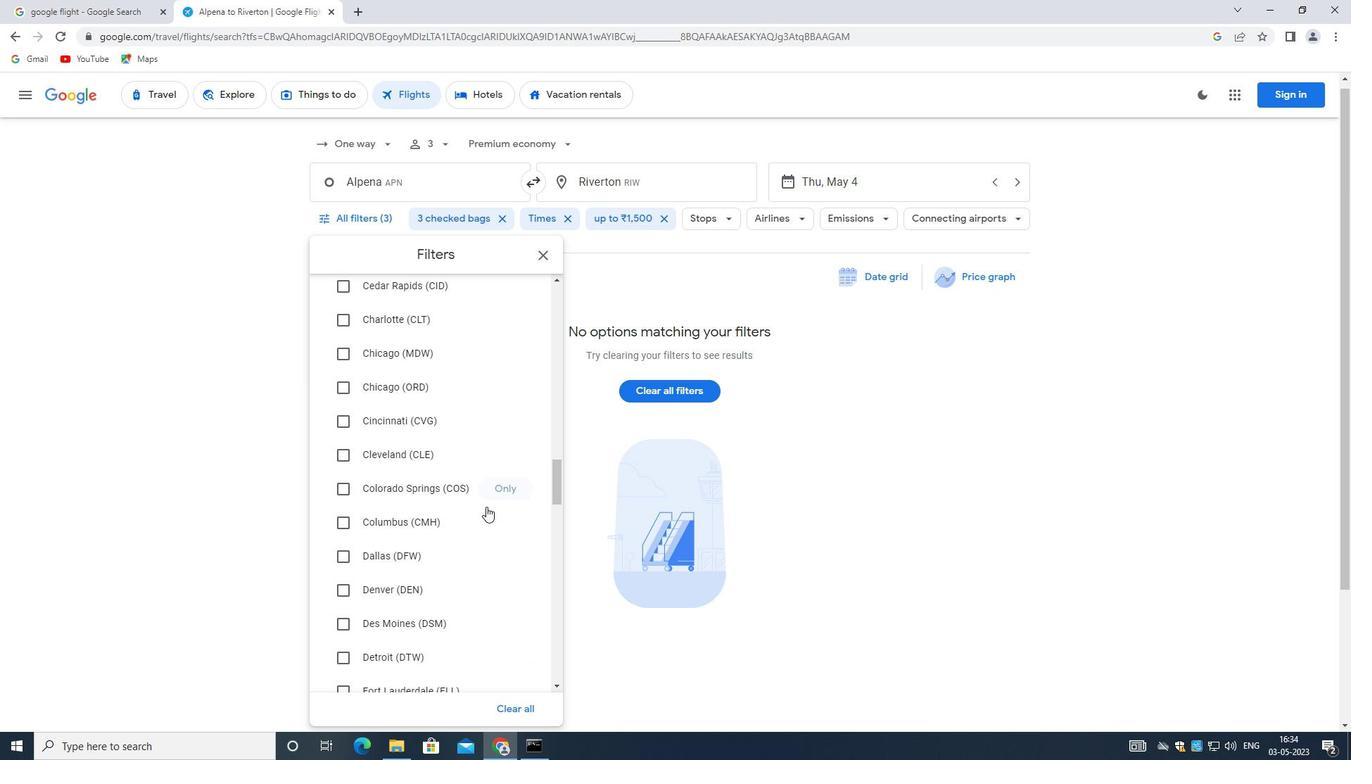
Action: Mouse moved to (485, 506)
Screenshot: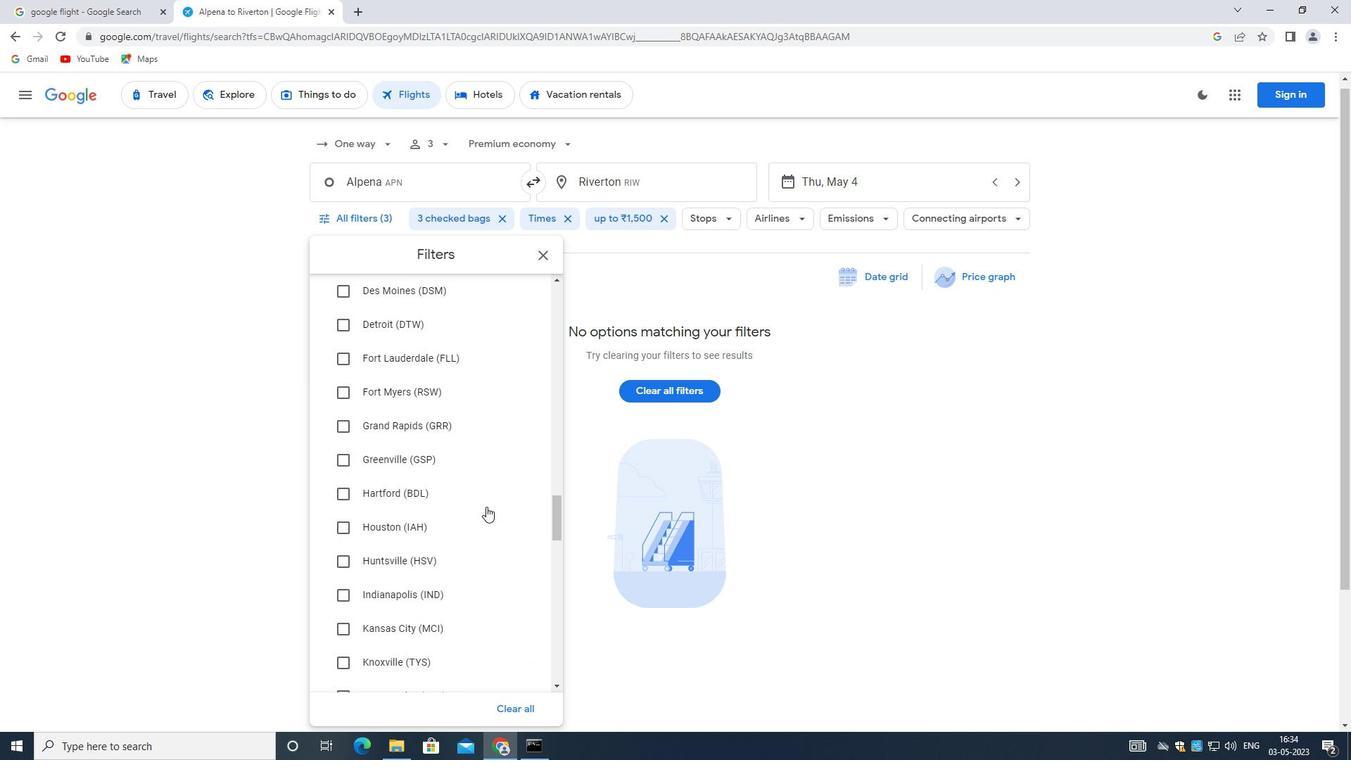 
Action: Mouse scrolled (485, 506) with delta (0, 0)
Screenshot: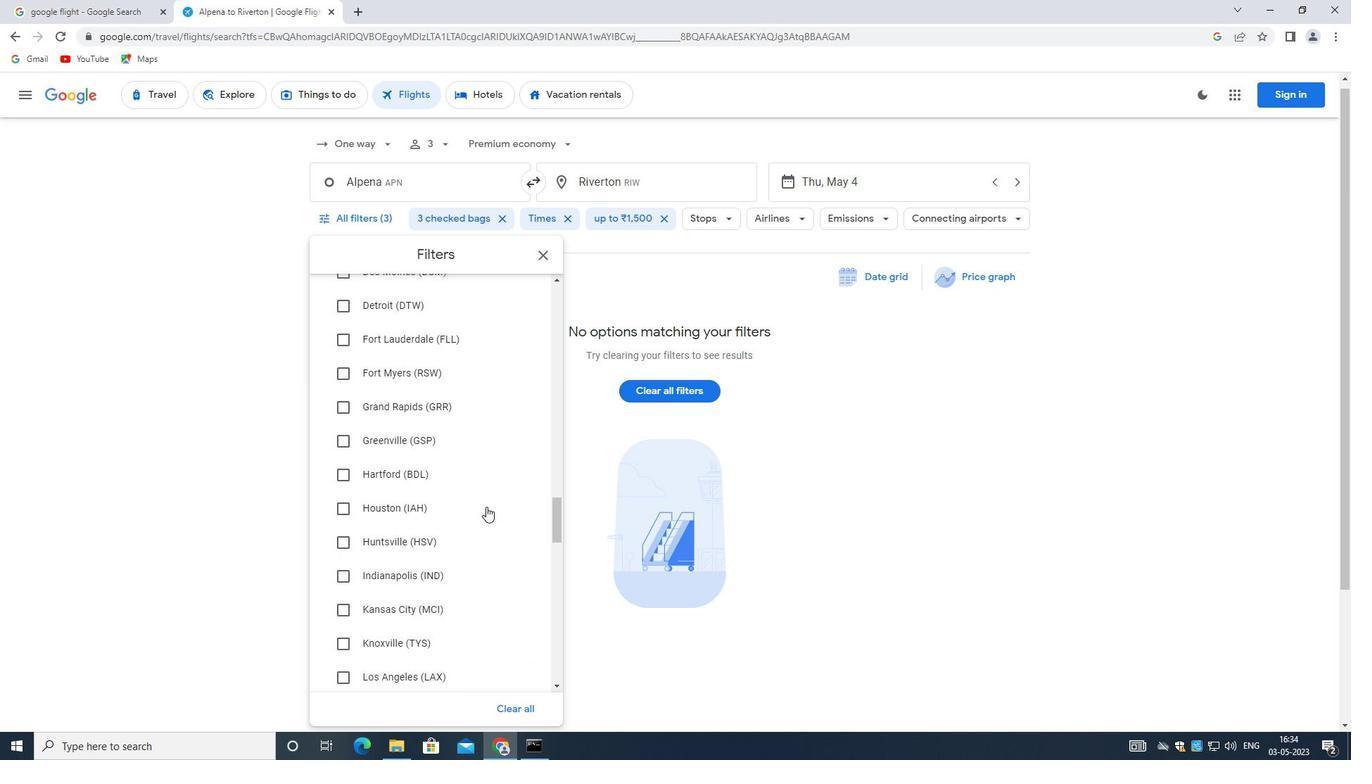 
Action: Mouse scrolled (485, 506) with delta (0, 0)
Screenshot: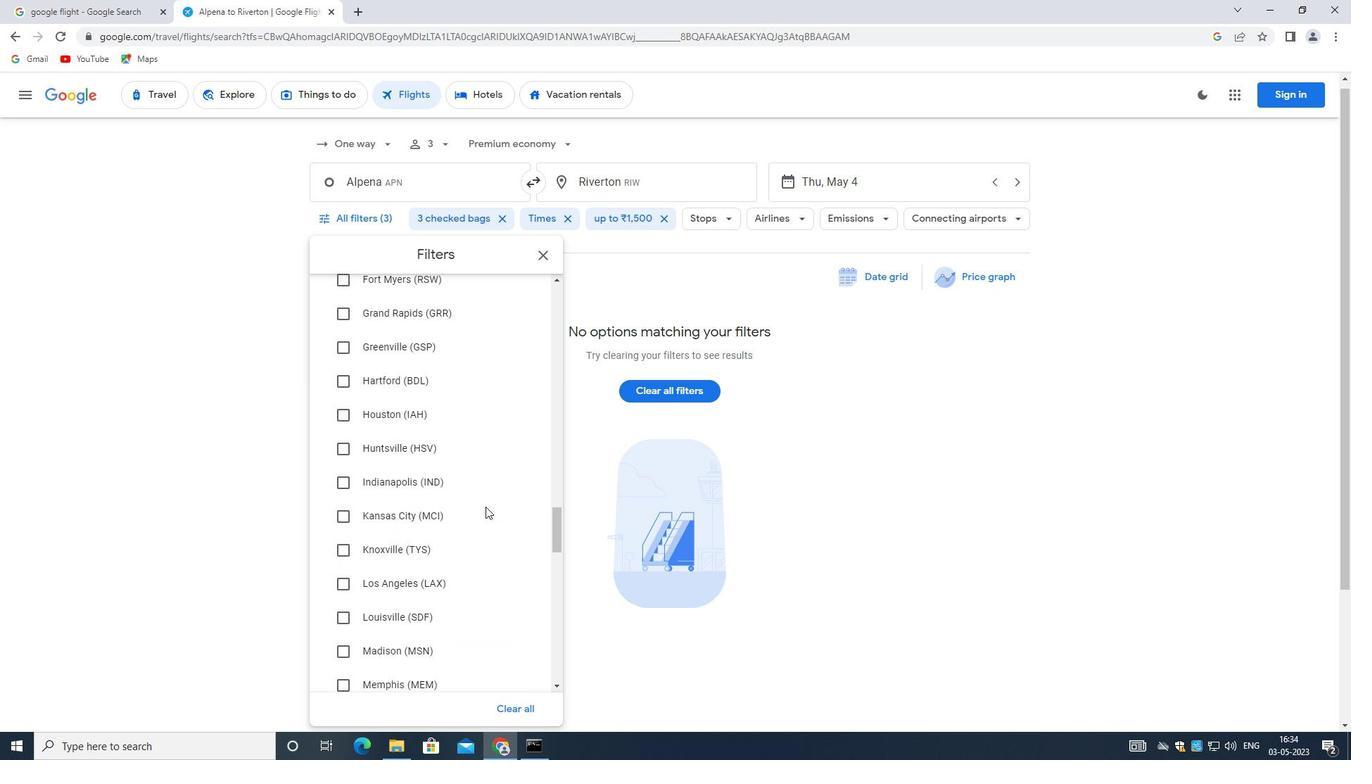 
Action: Mouse scrolled (485, 506) with delta (0, 0)
Screenshot: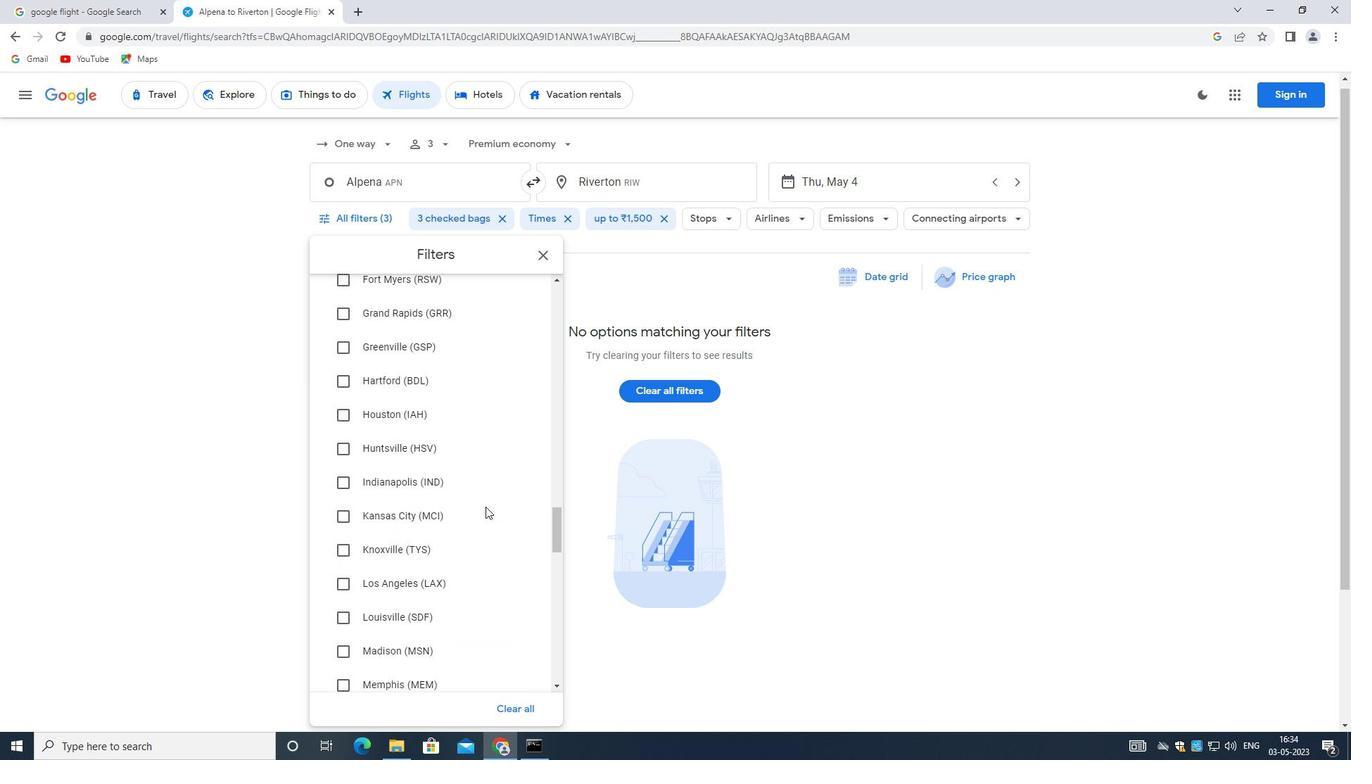 
Action: Mouse scrolled (485, 506) with delta (0, 0)
Screenshot: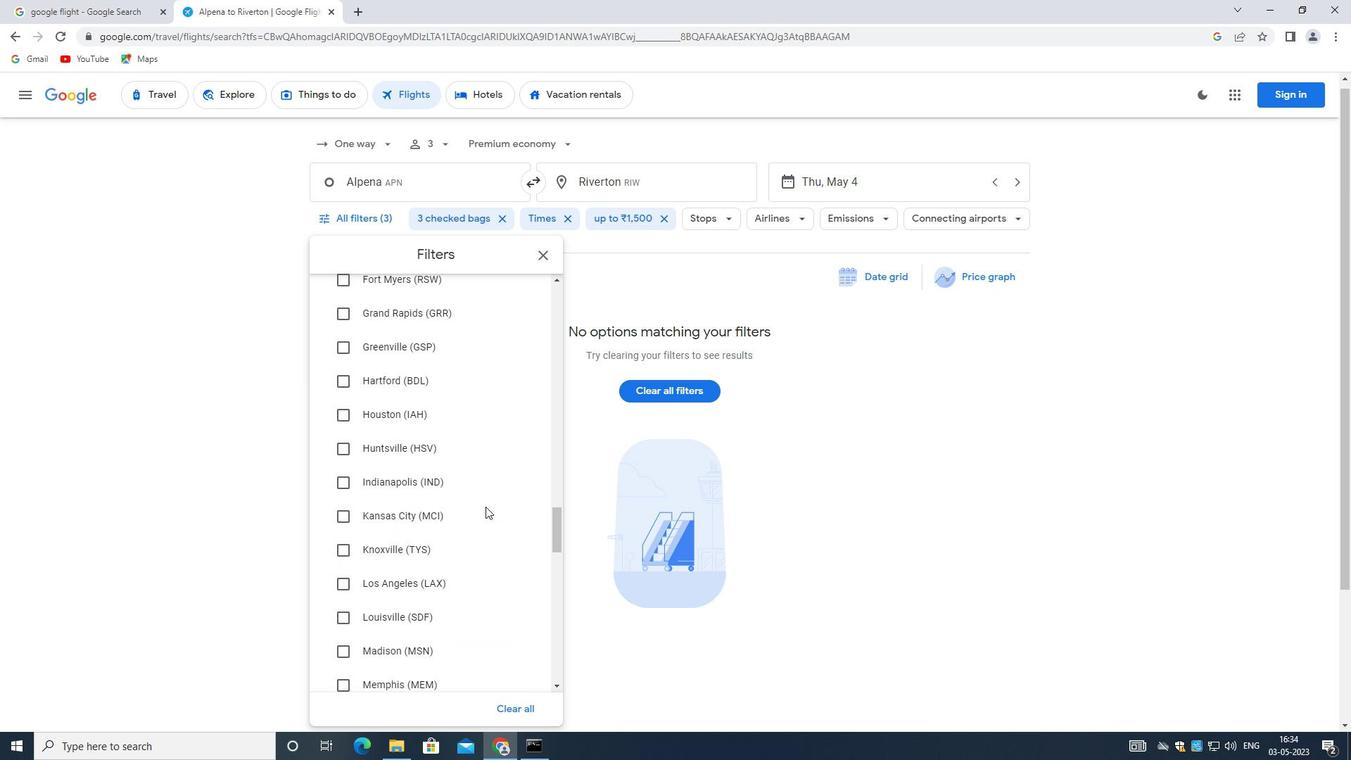 
Action: Mouse moved to (484, 505)
Screenshot: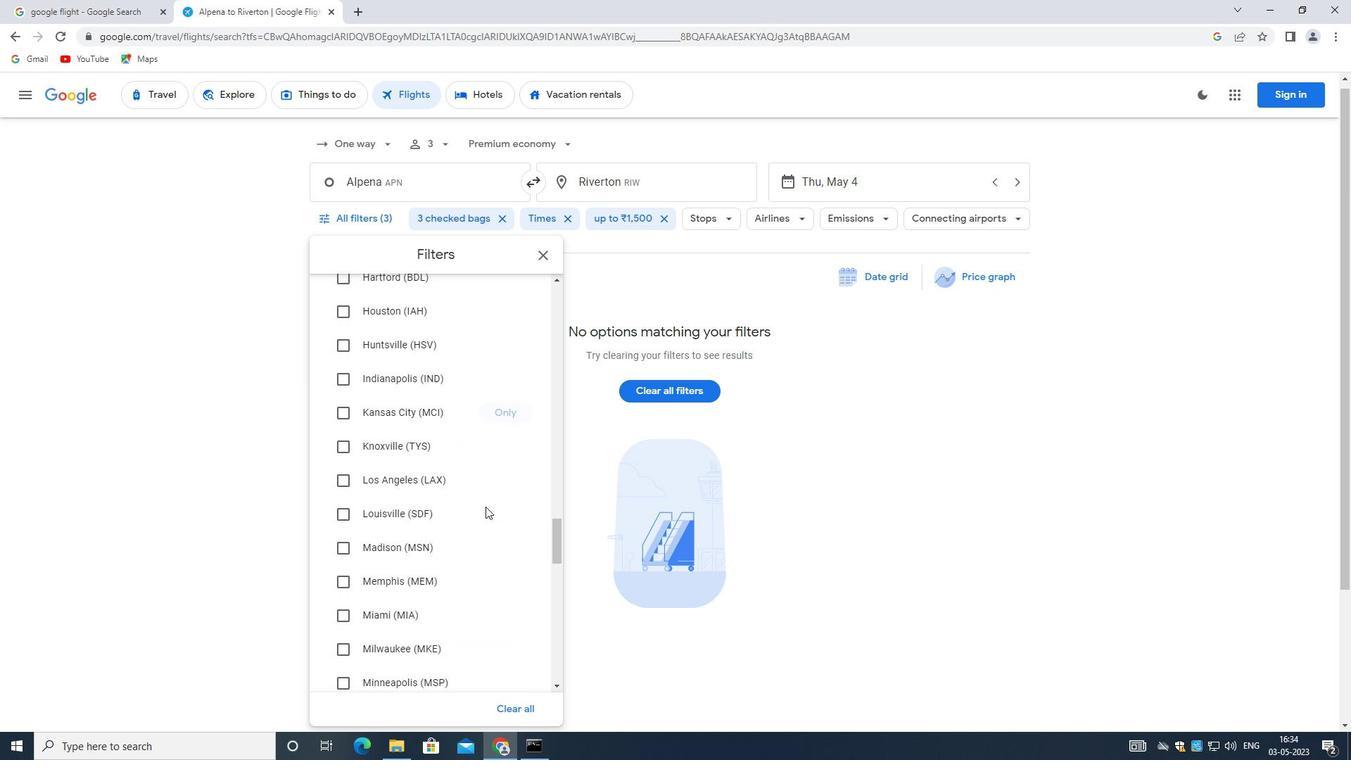 
Action: Mouse scrolled (484, 504) with delta (0, 0)
Screenshot: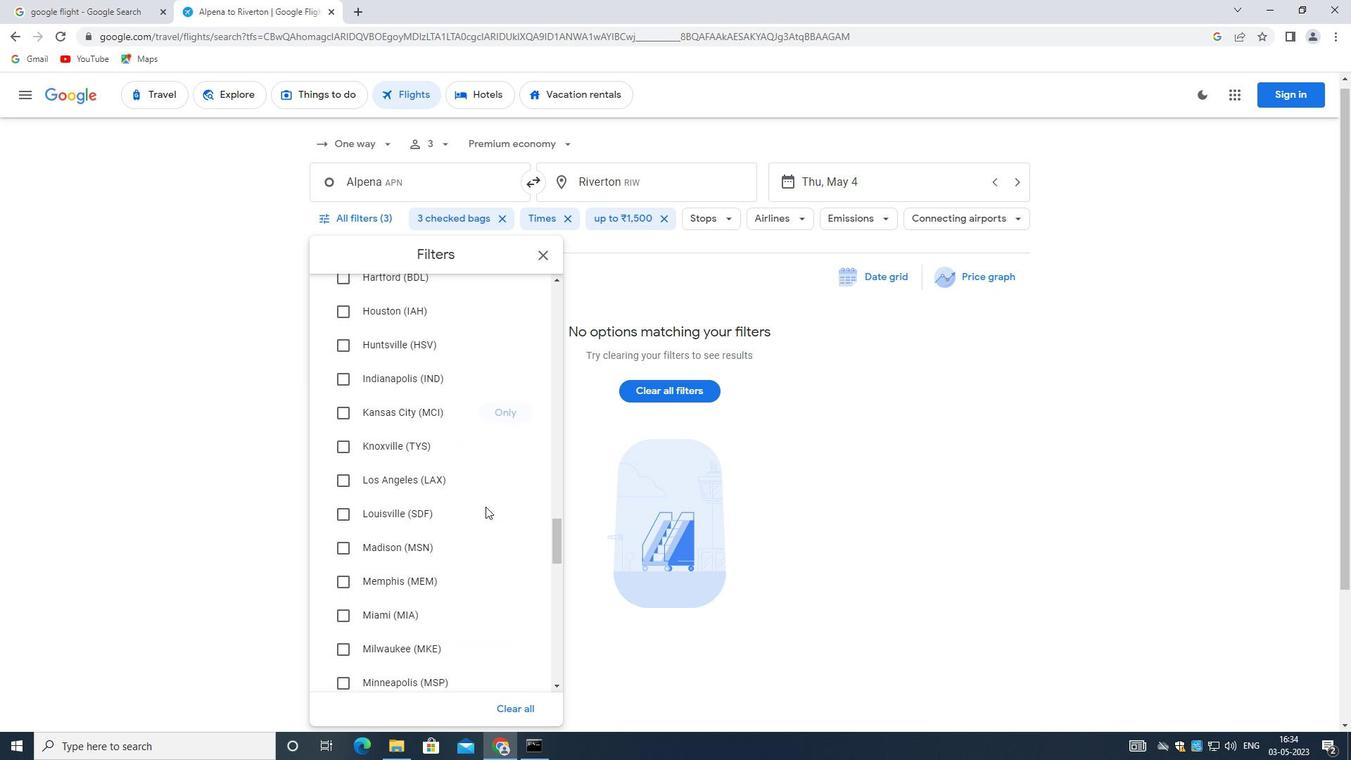 
Action: Mouse scrolled (484, 504) with delta (0, 0)
Screenshot: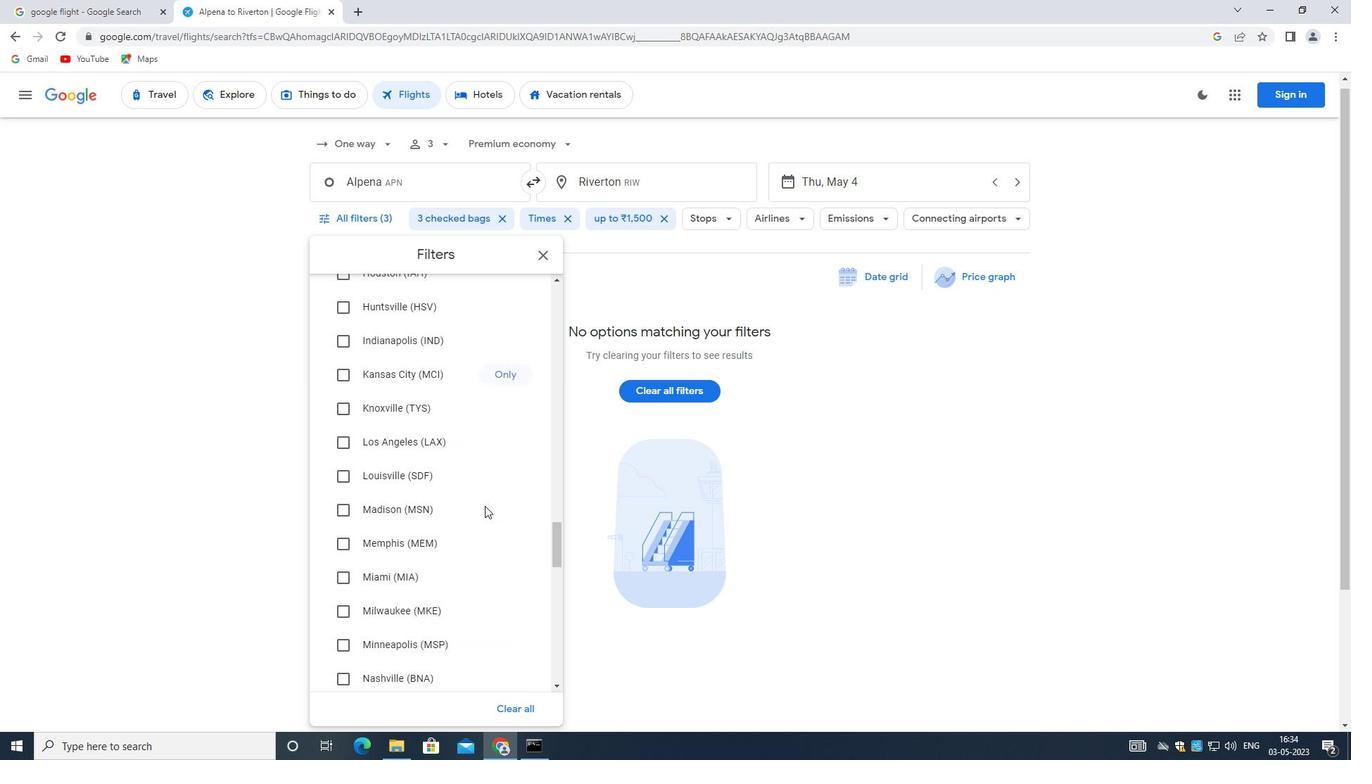 
Action: Mouse scrolled (484, 504) with delta (0, 0)
Screenshot: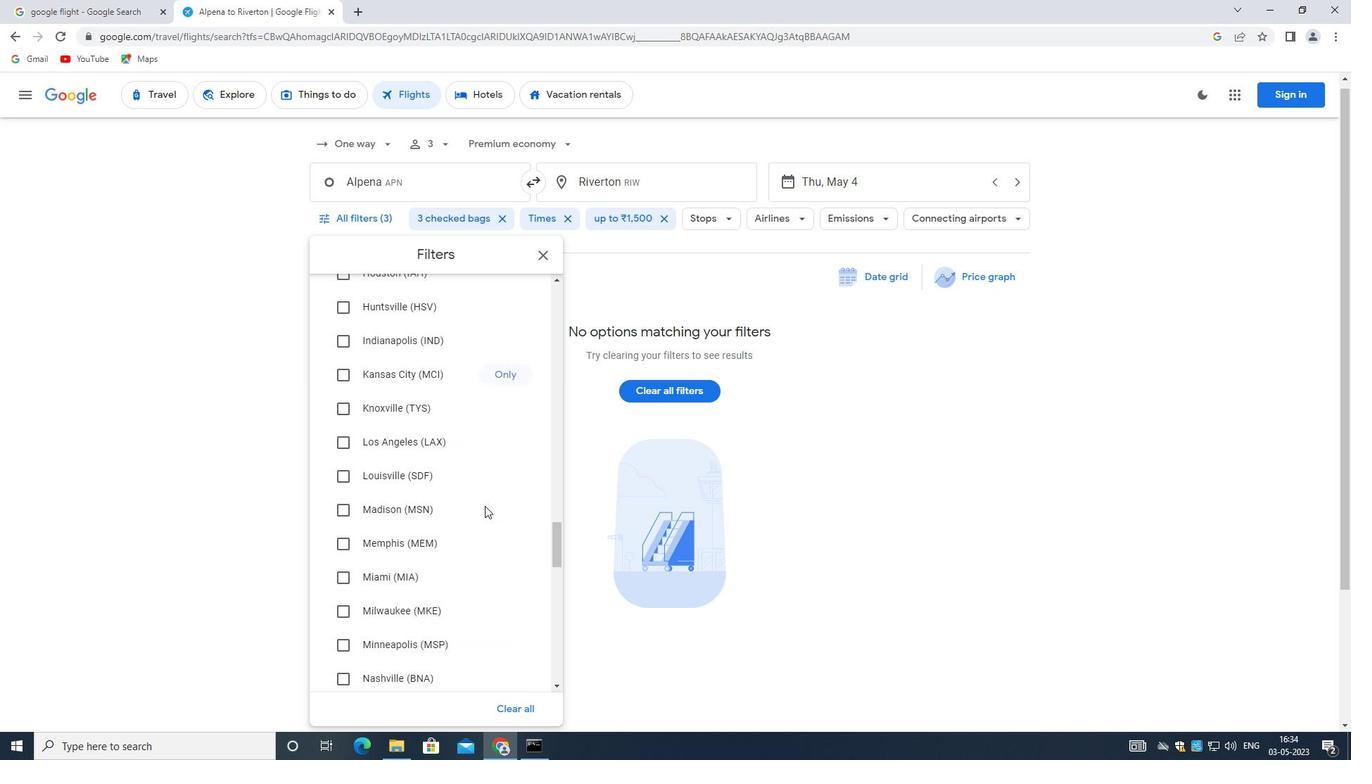 
Action: Mouse scrolled (484, 504) with delta (0, 0)
Screenshot: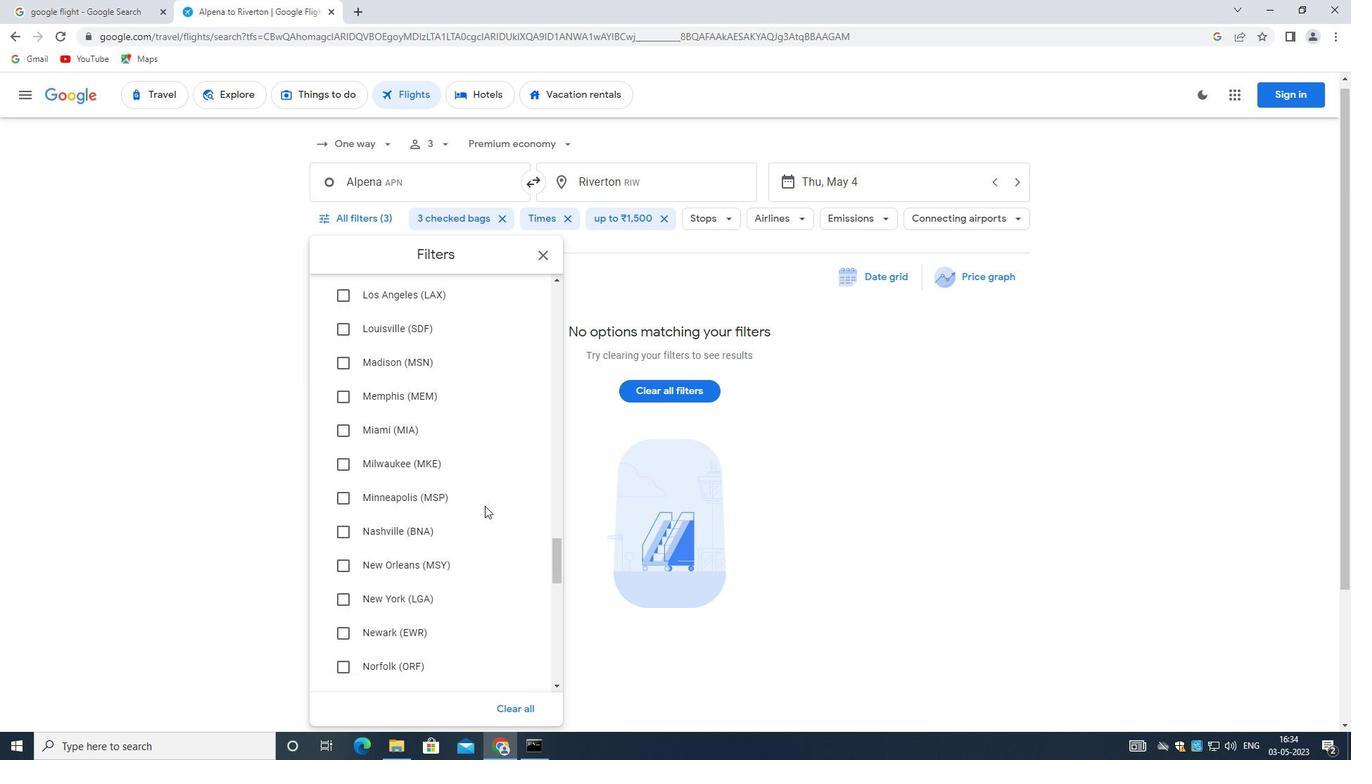 
Action: Mouse scrolled (484, 504) with delta (0, 0)
Screenshot: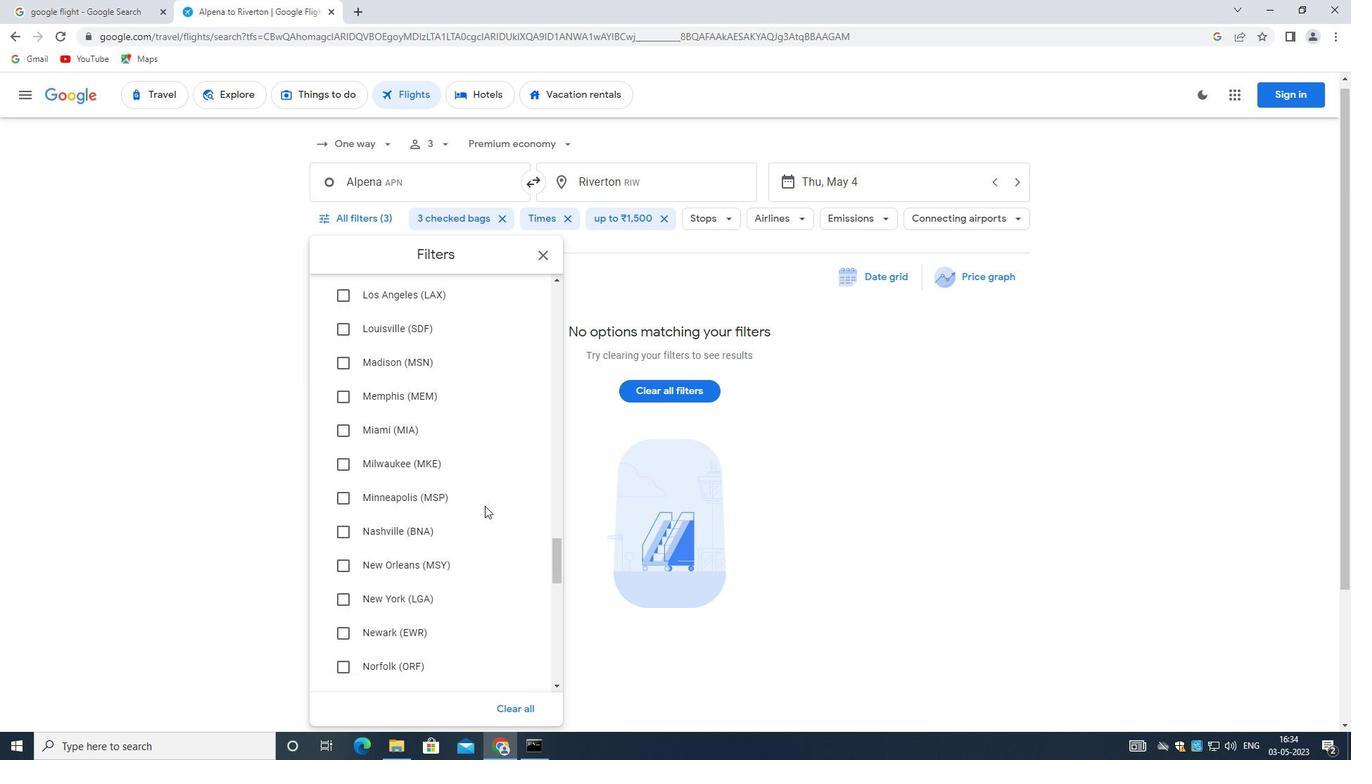 
Action: Mouse moved to (484, 504)
Screenshot: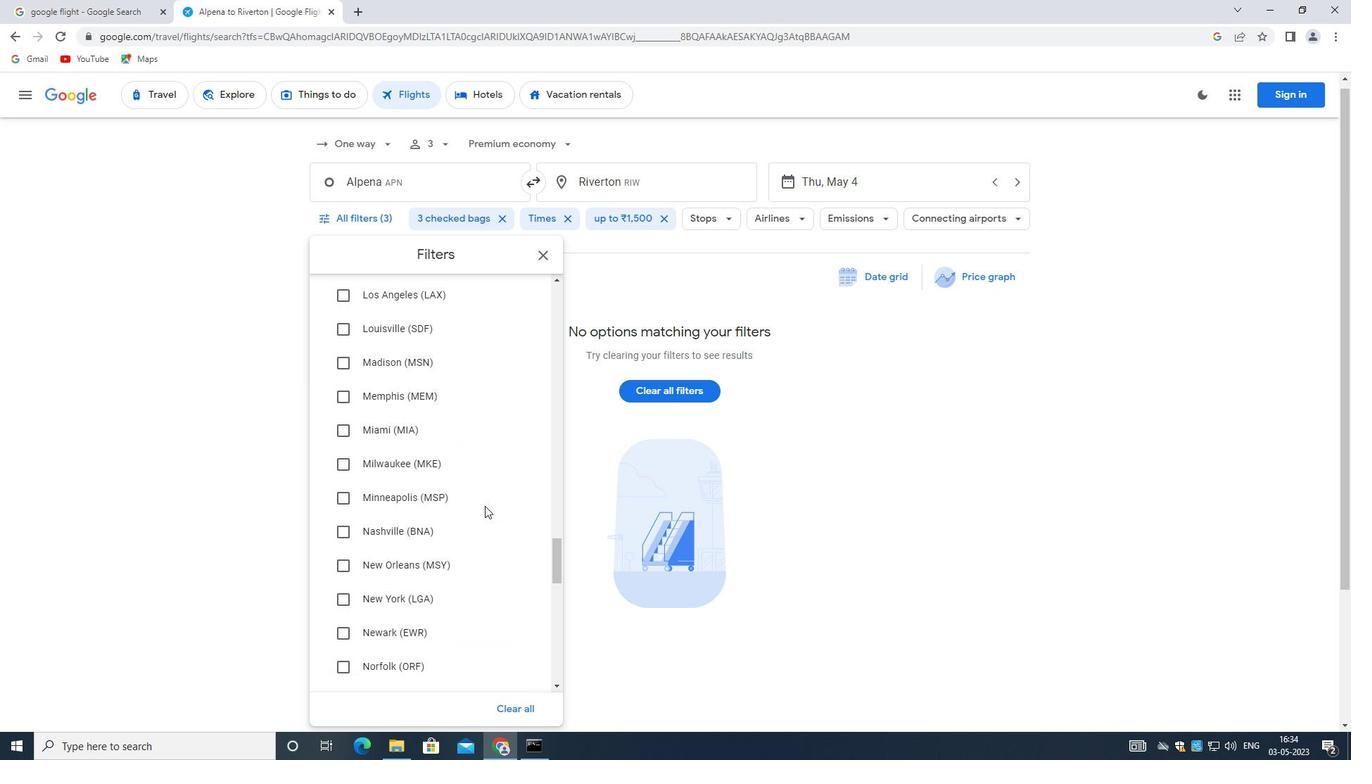 
Action: Mouse scrolled (484, 503) with delta (0, 0)
Screenshot: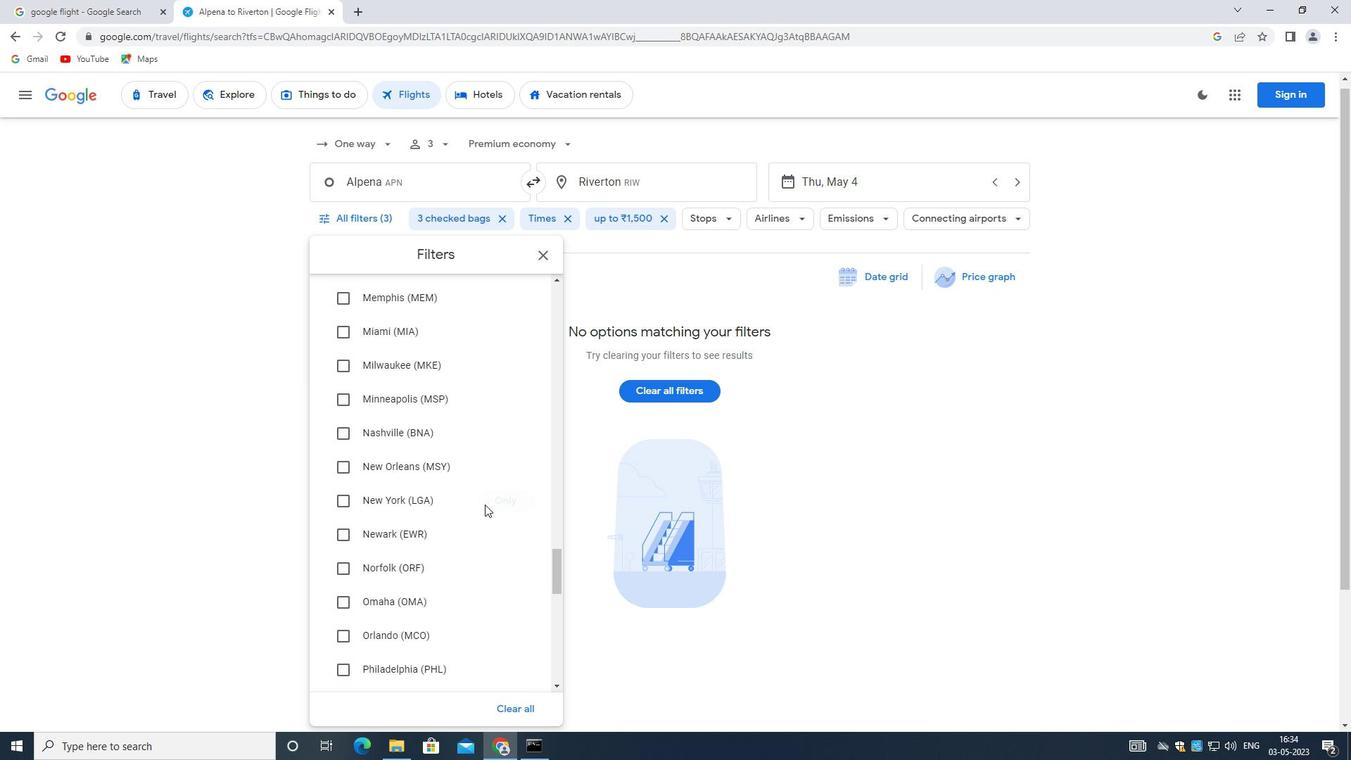 
Action: Mouse scrolled (484, 503) with delta (0, 0)
Screenshot: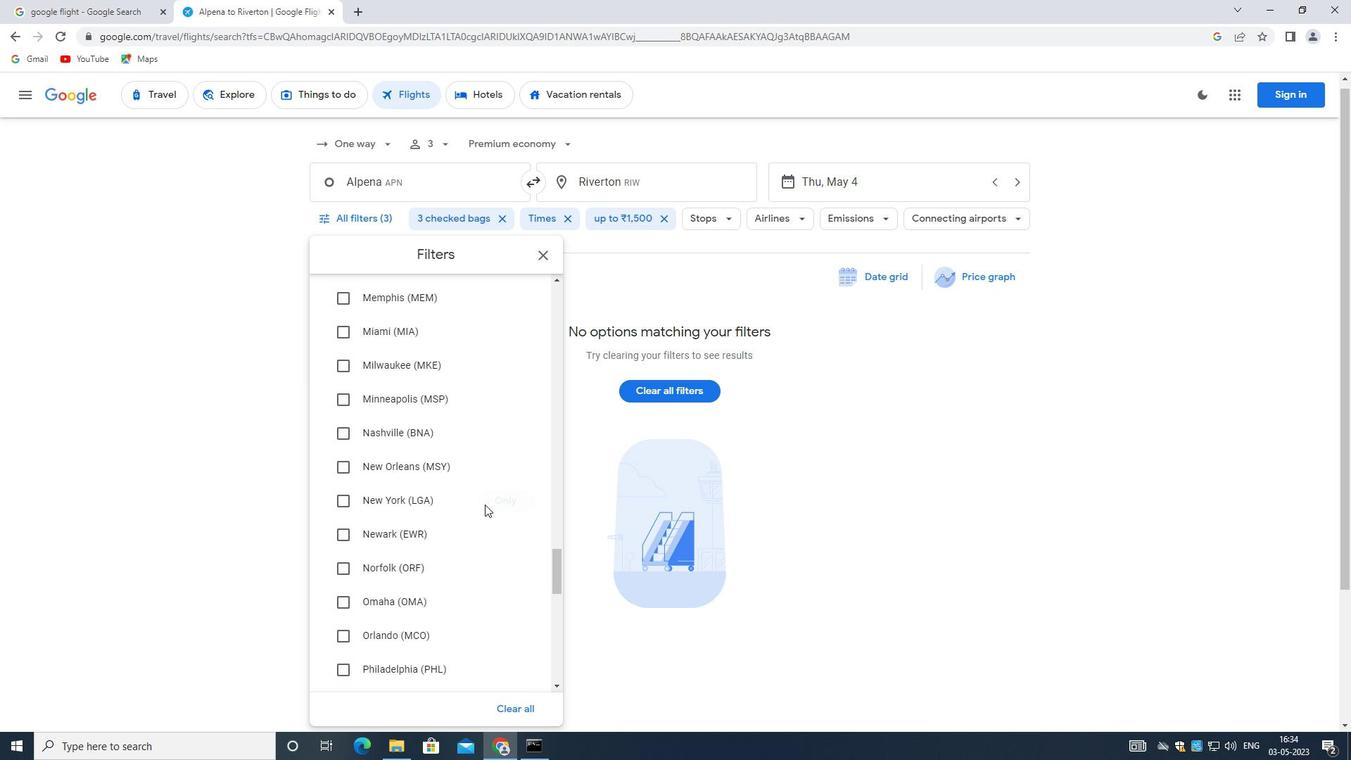 
Action: Mouse scrolled (484, 503) with delta (0, 0)
Screenshot: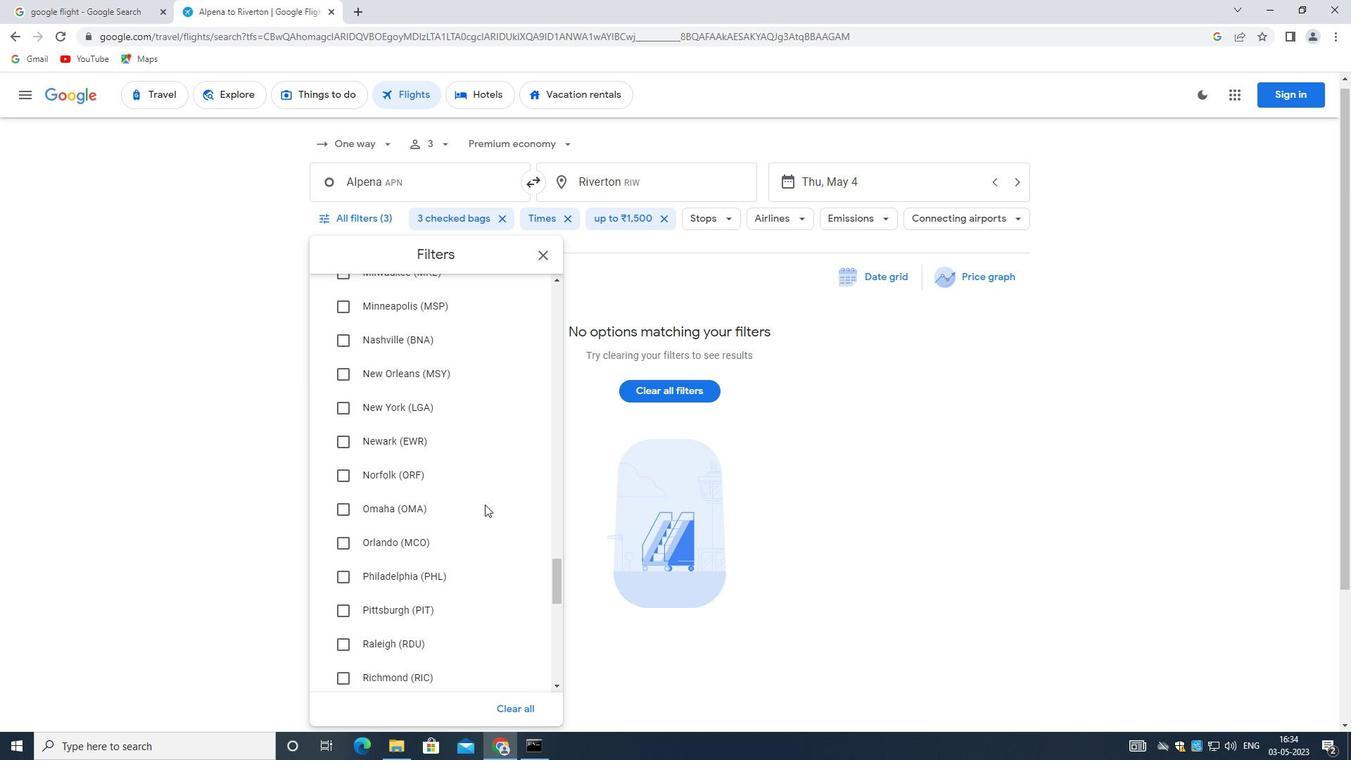 
Action: Mouse moved to (484, 503)
Screenshot: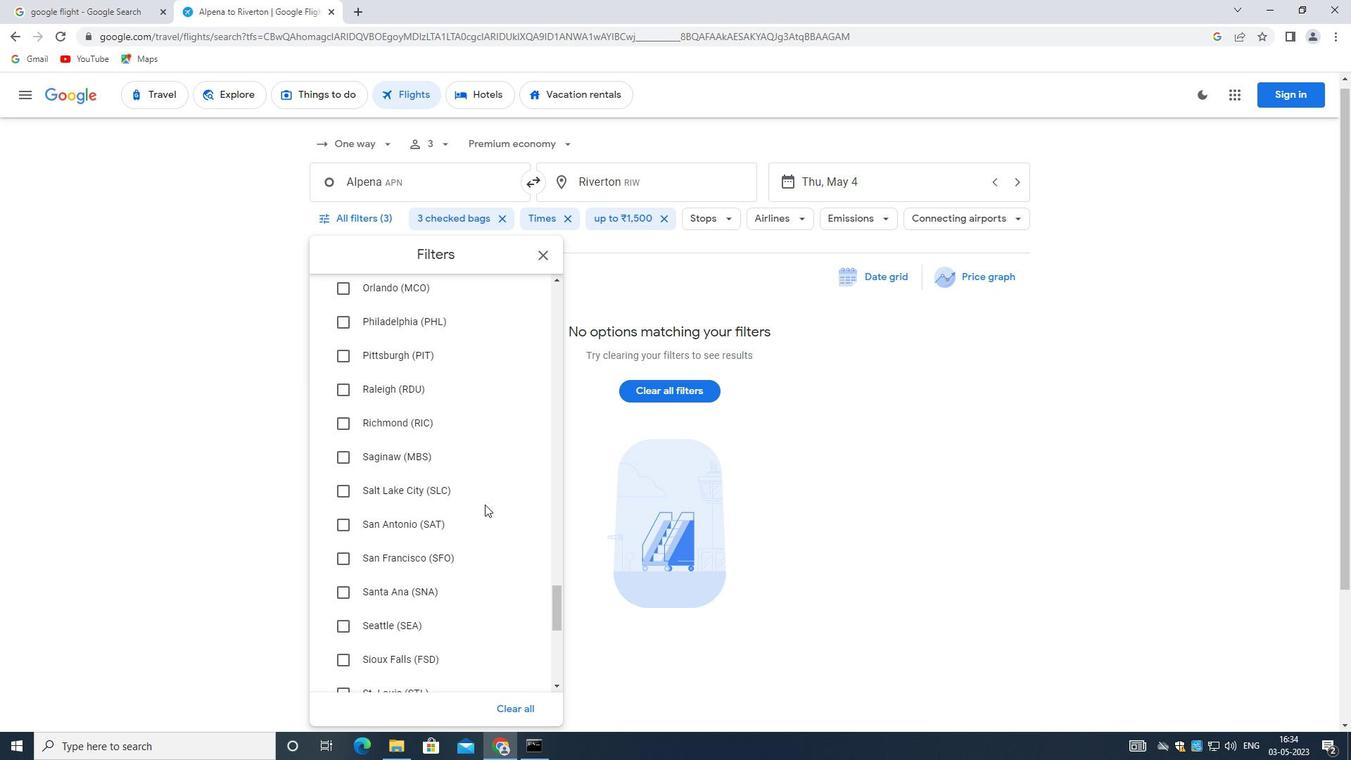 
Action: Mouse scrolled (484, 503) with delta (0, 0)
Screenshot: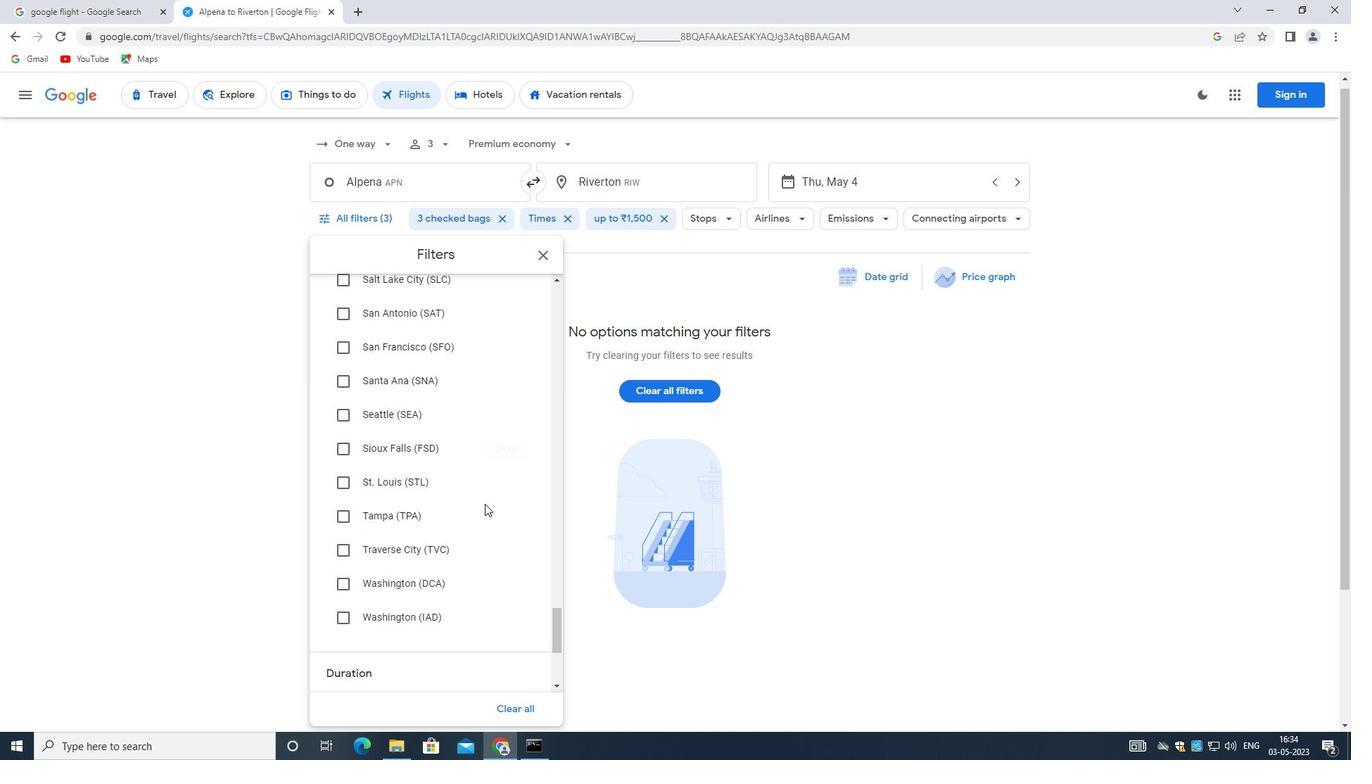 
Action: Mouse scrolled (484, 503) with delta (0, 0)
Screenshot: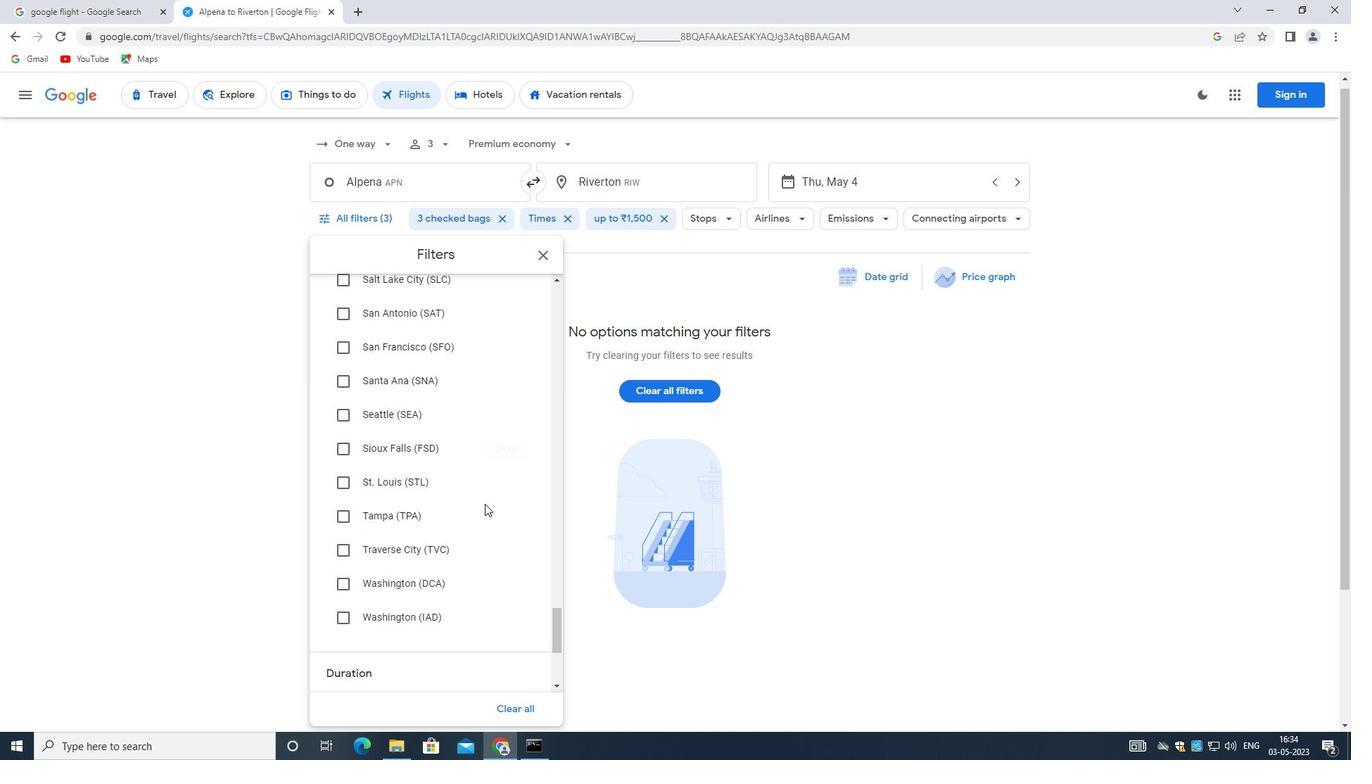 
Action: Mouse scrolled (484, 503) with delta (0, 0)
Screenshot: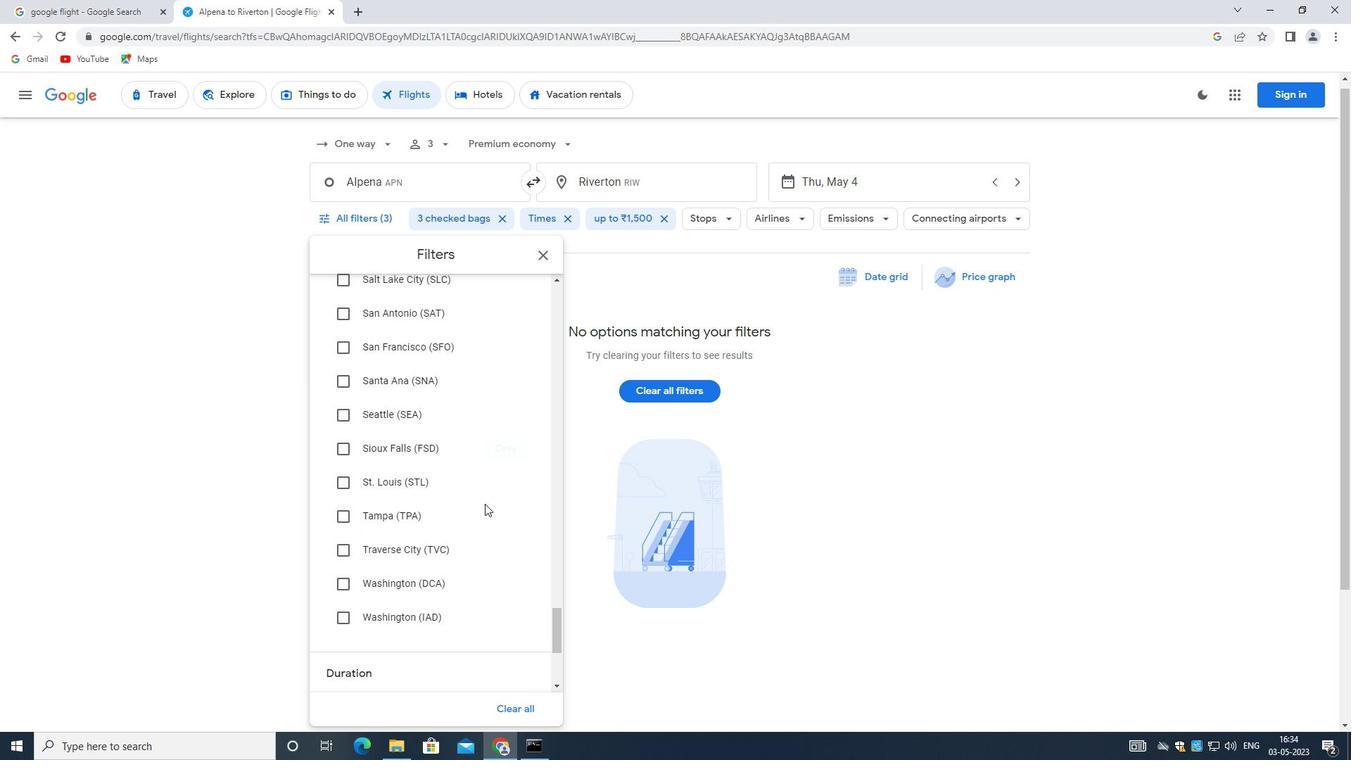 
Action: Mouse scrolled (484, 503) with delta (0, 0)
Screenshot: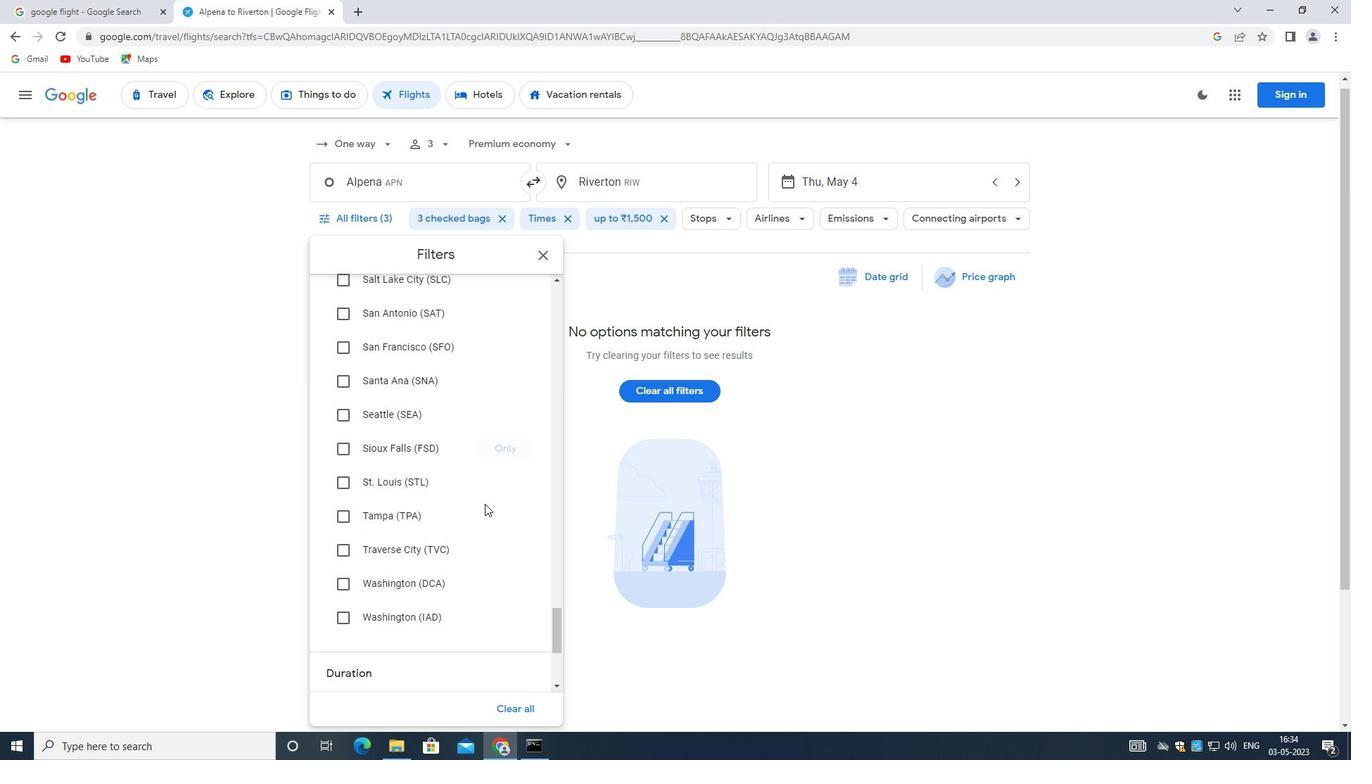 
Action: Mouse scrolled (484, 503) with delta (0, 0)
Screenshot: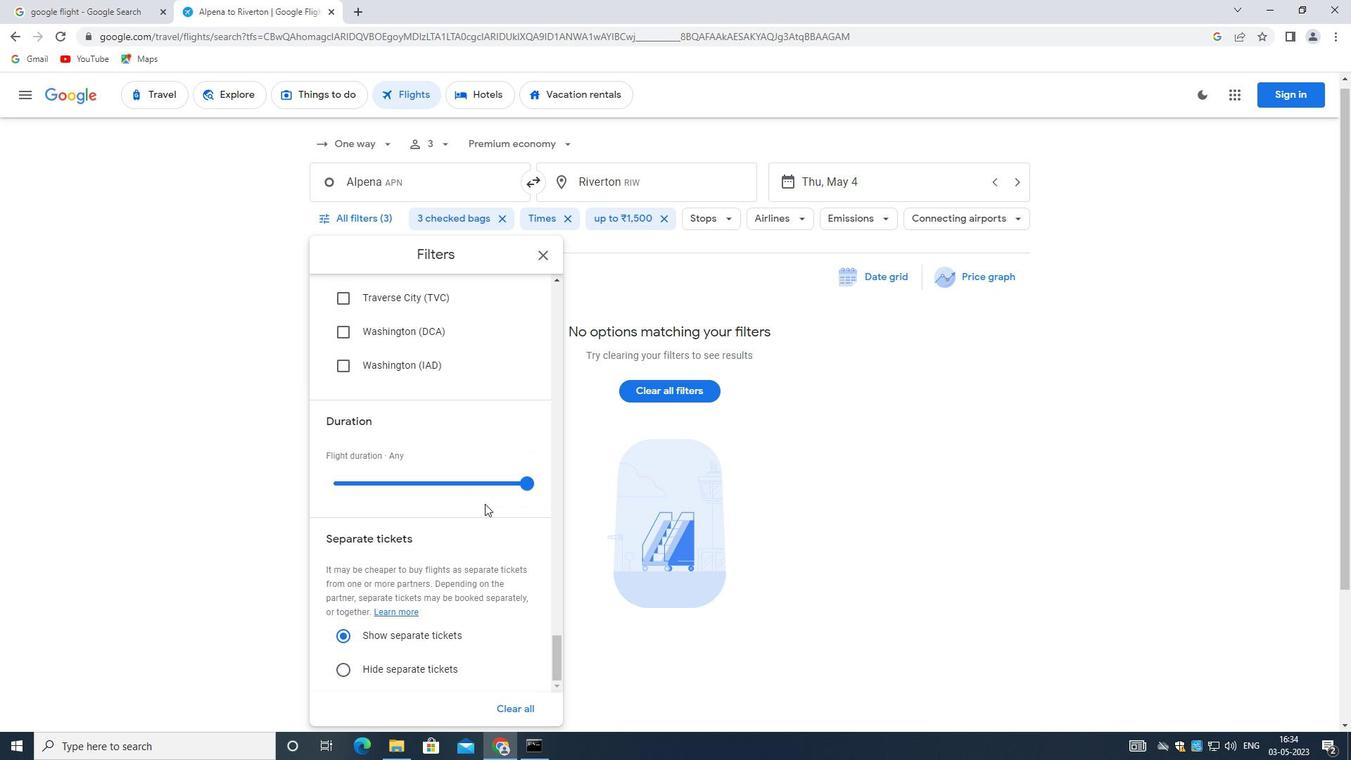 
Action: Mouse scrolled (484, 503) with delta (0, 0)
Screenshot: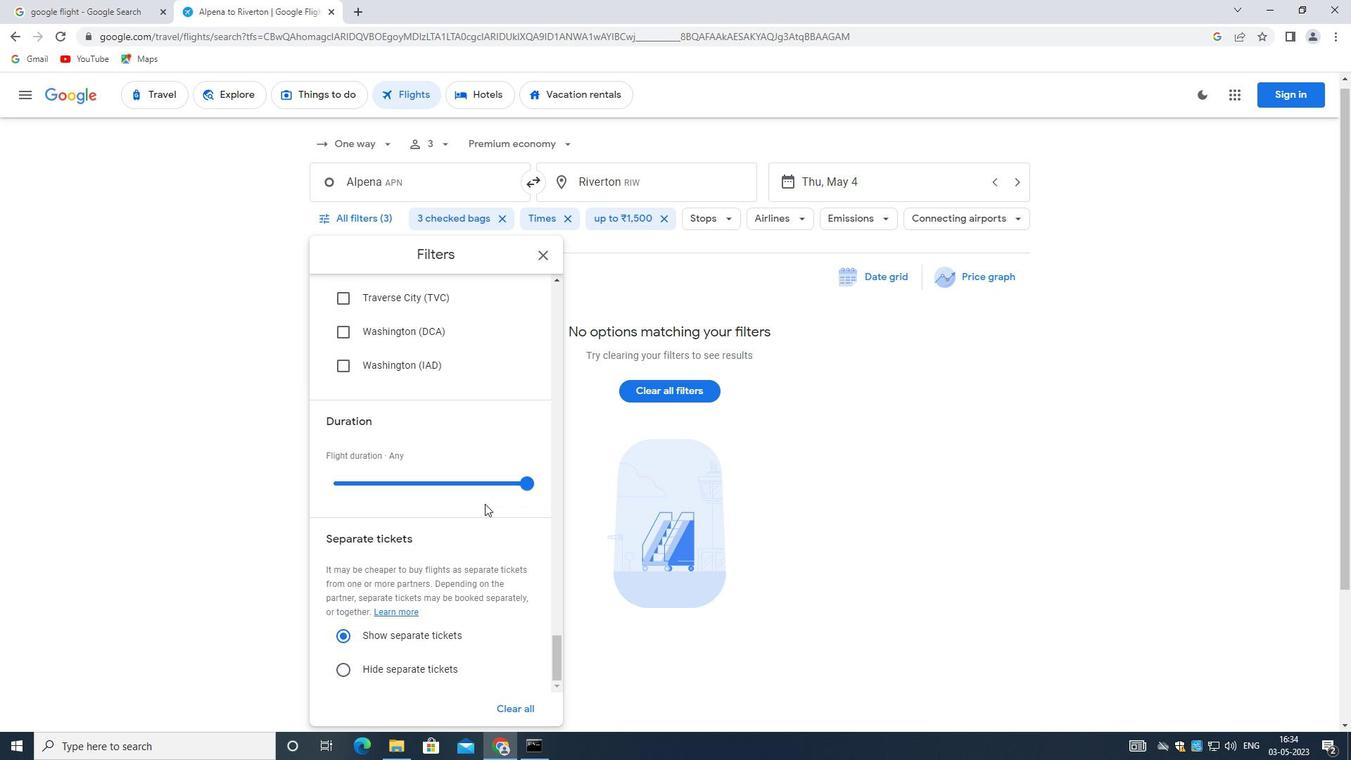 
Action: Mouse scrolled (484, 503) with delta (0, 0)
Screenshot: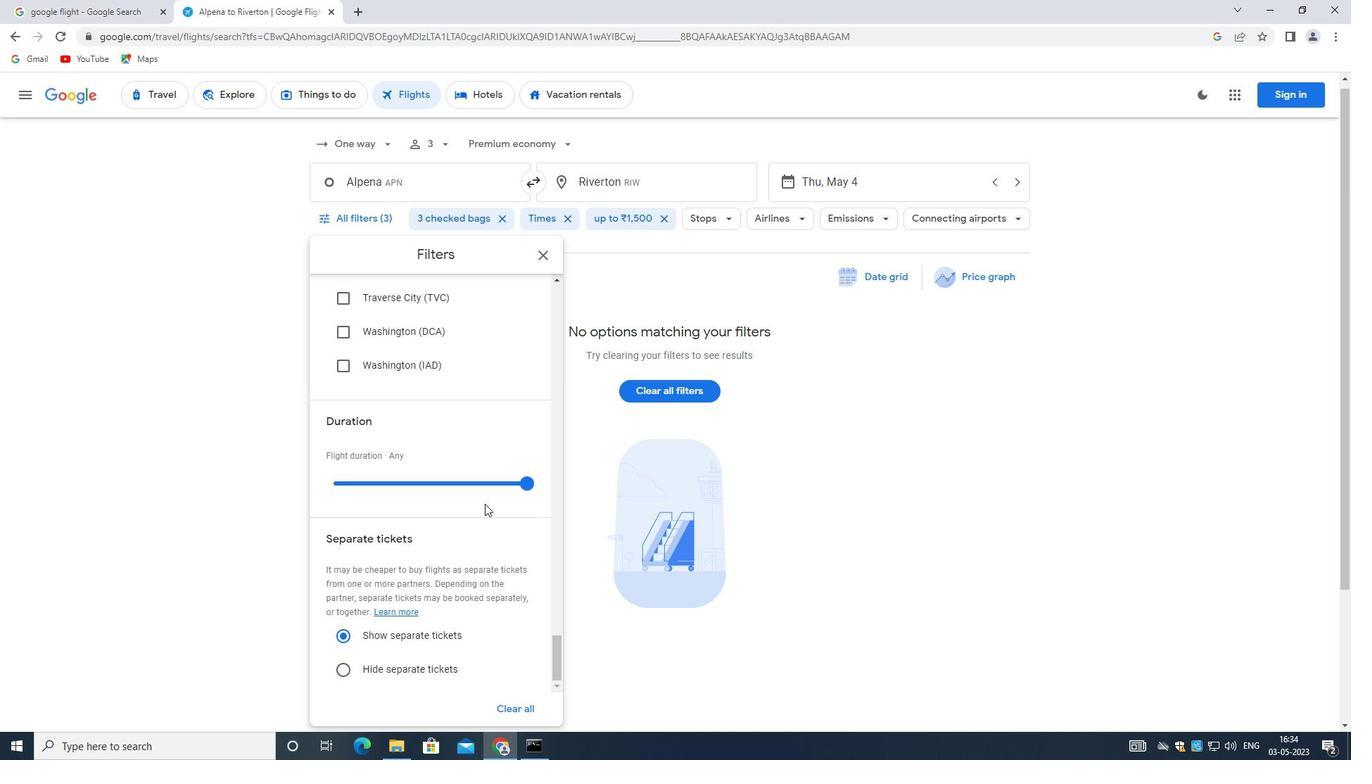 
Action: Mouse scrolled (484, 503) with delta (0, 0)
Screenshot: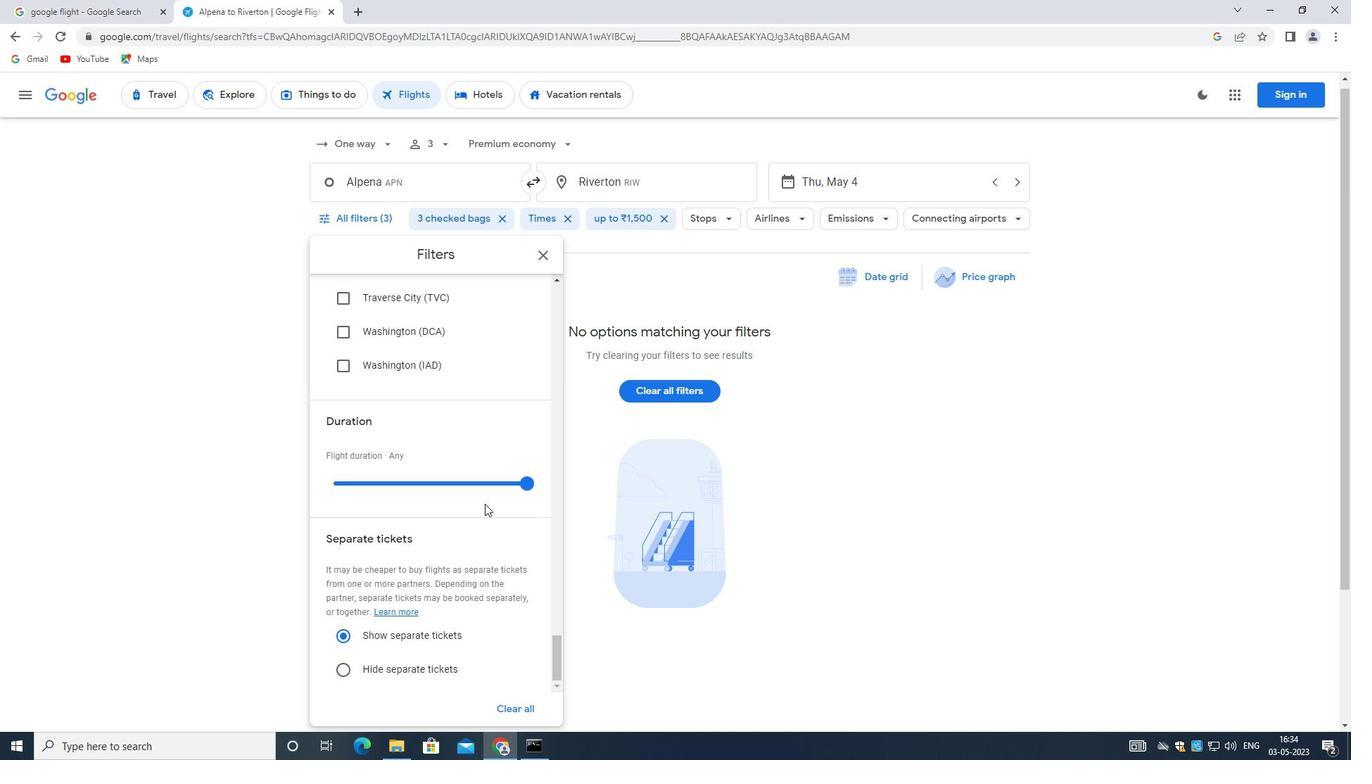 
Action: Mouse scrolled (484, 503) with delta (0, 0)
Screenshot: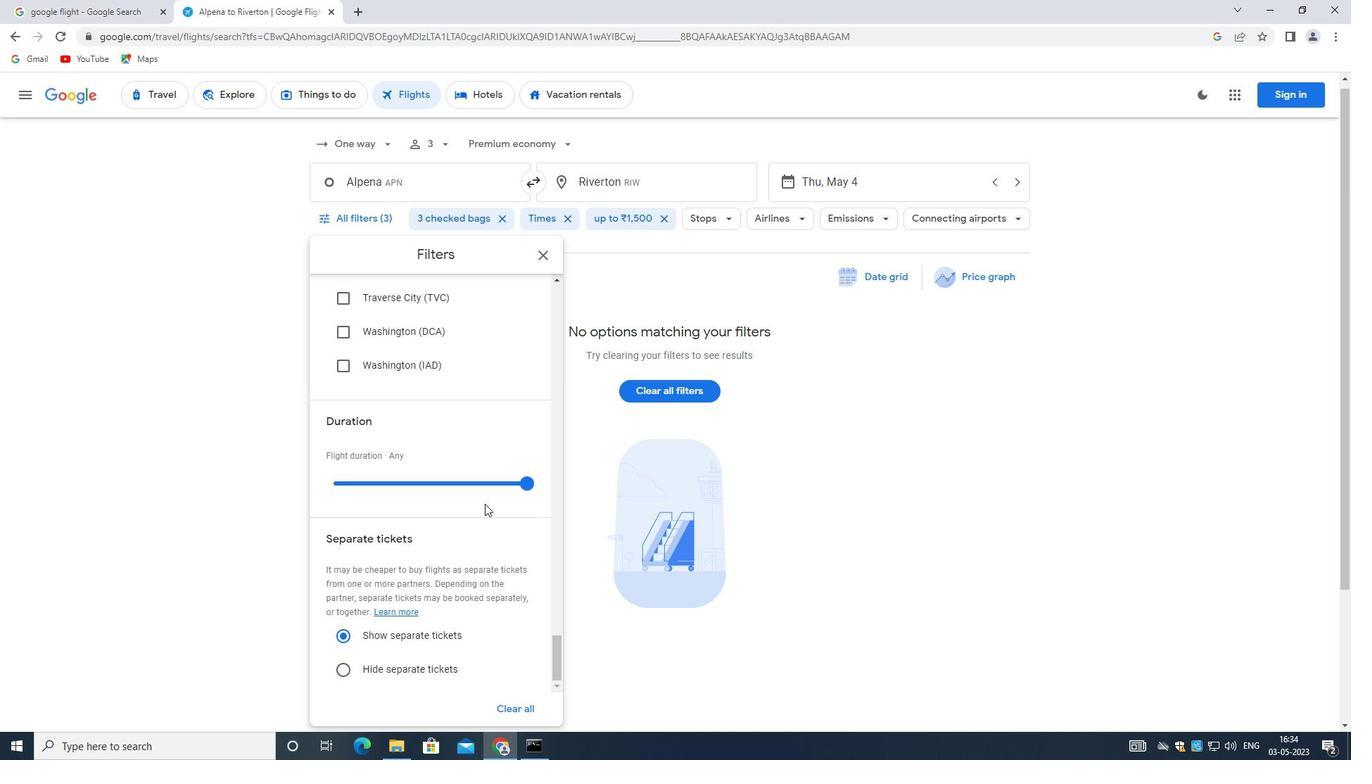 
Action: Mouse moved to (484, 503)
Screenshot: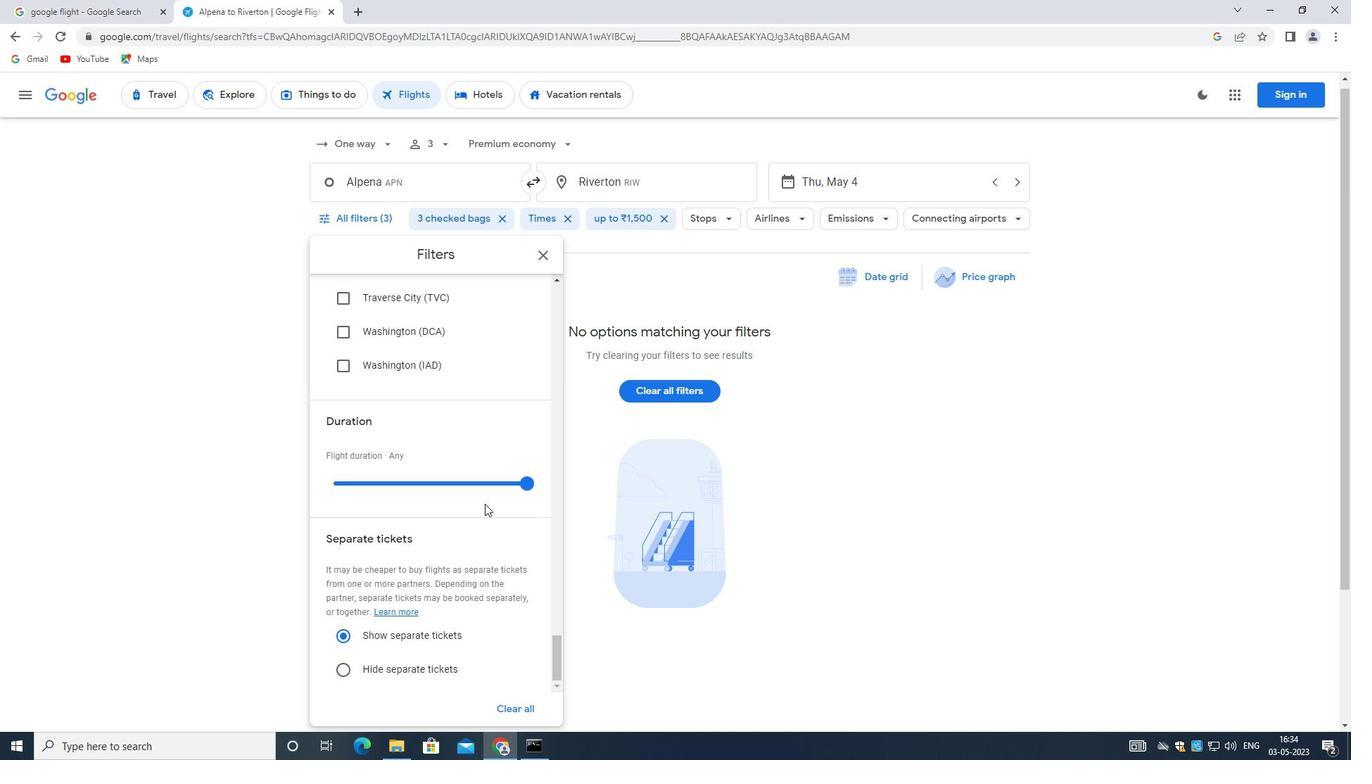 
